 Task: Save favorite listings for townhouses in Austin, Texas, with a minimum of 3 bedrooms
Action: Mouse moved to (291, 180)
Screenshot: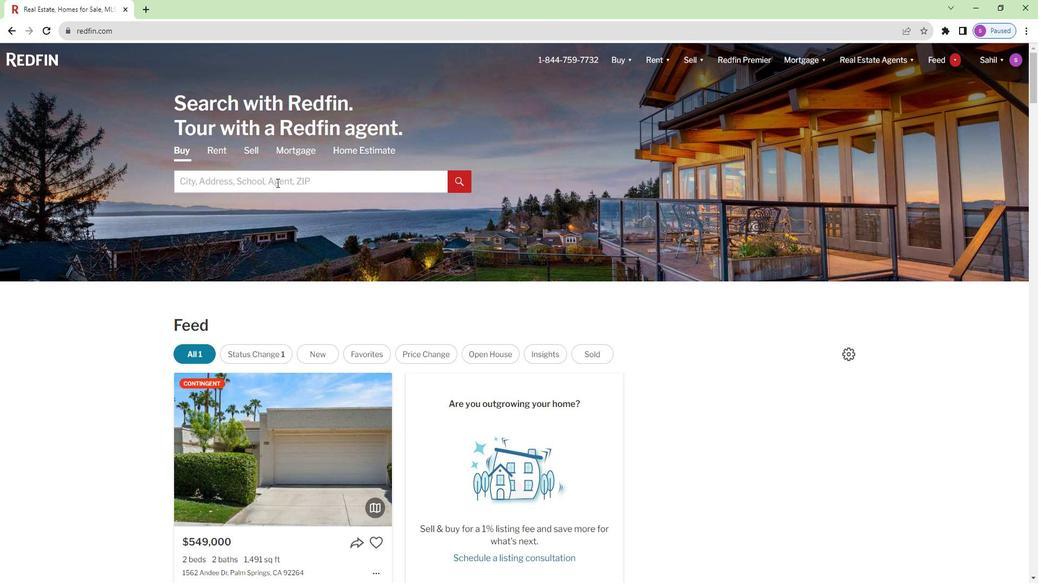 
Action: Mouse pressed left at (291, 180)
Screenshot: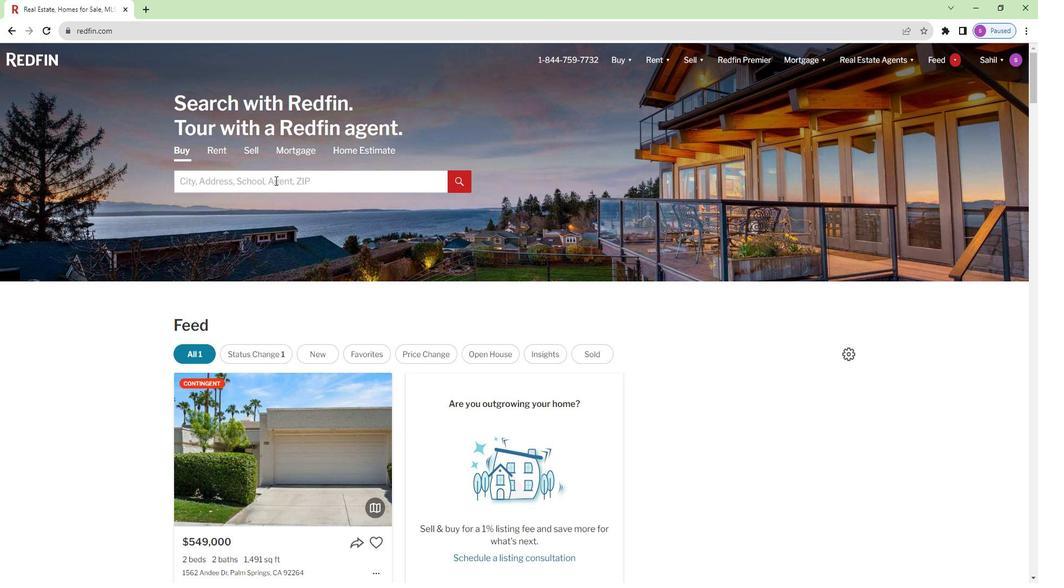 
Action: Key pressed <Key.shift>Austin,<Key.space><Key.shift>Texas<Key.enter>
Screenshot: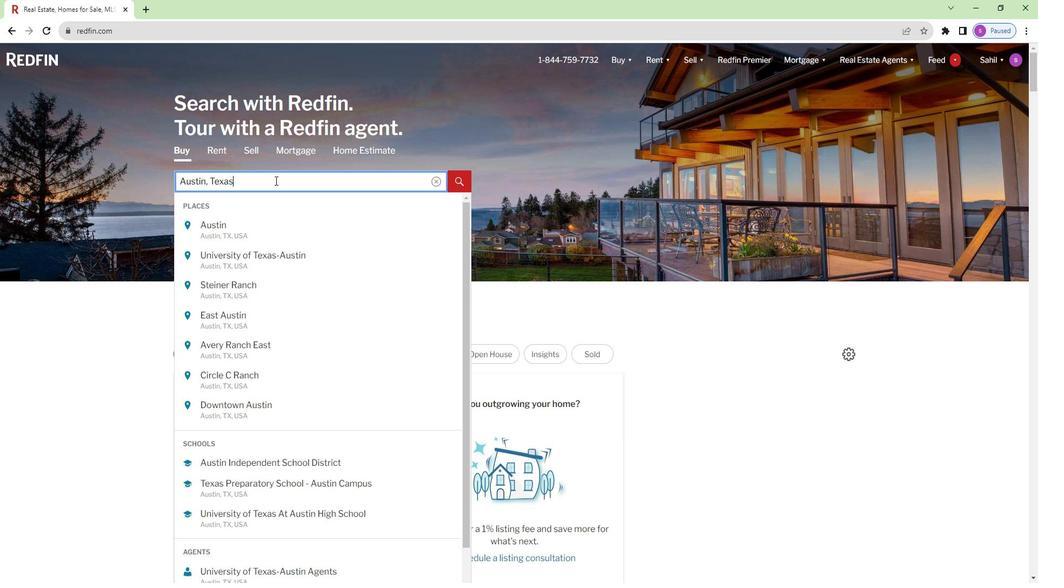 
Action: Mouse moved to (901, 143)
Screenshot: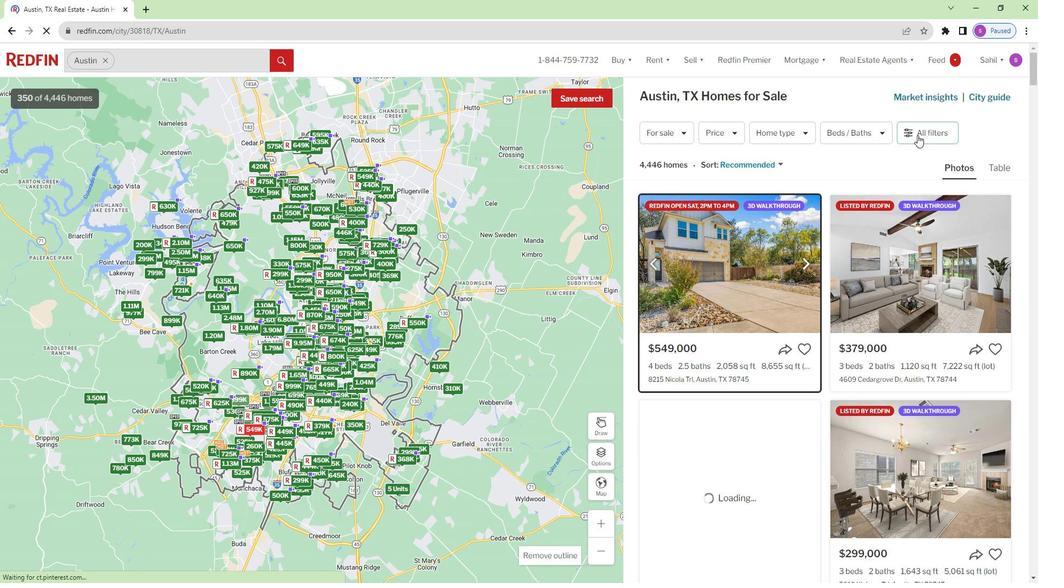 
Action: Mouse pressed left at (901, 143)
Screenshot: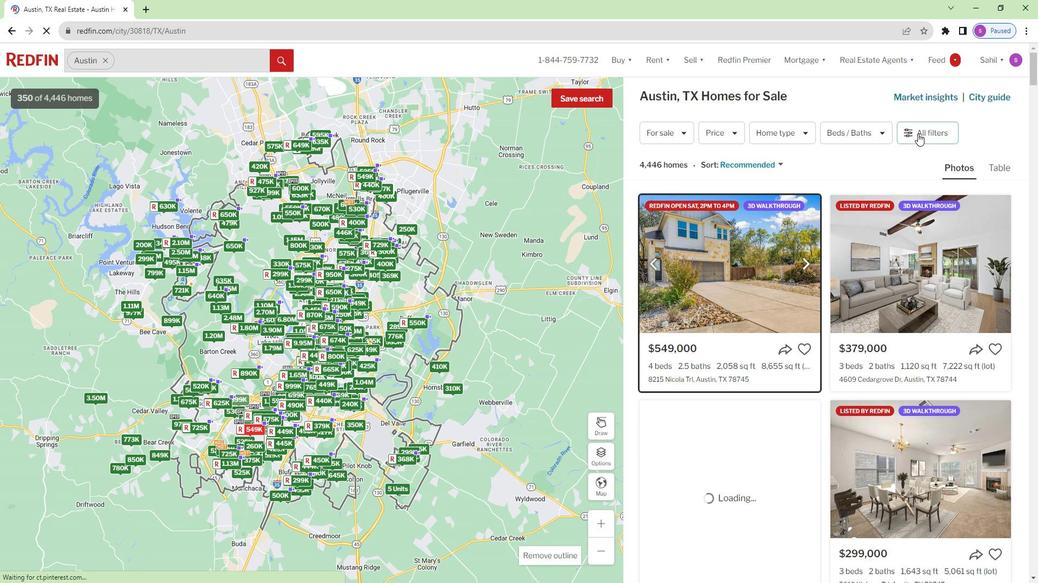 
Action: Mouse moved to (906, 145)
Screenshot: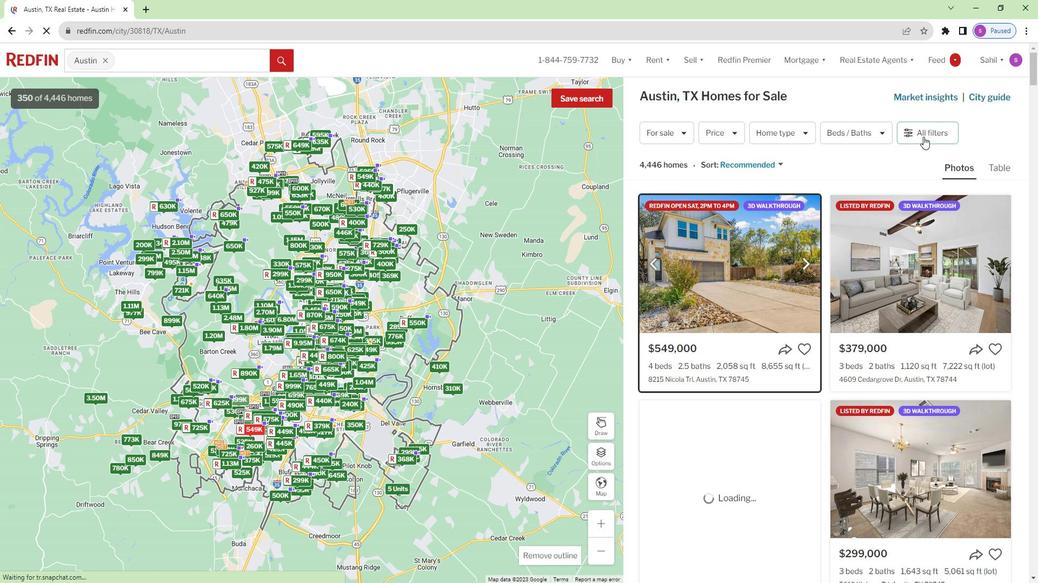 
Action: Mouse pressed left at (906, 145)
Screenshot: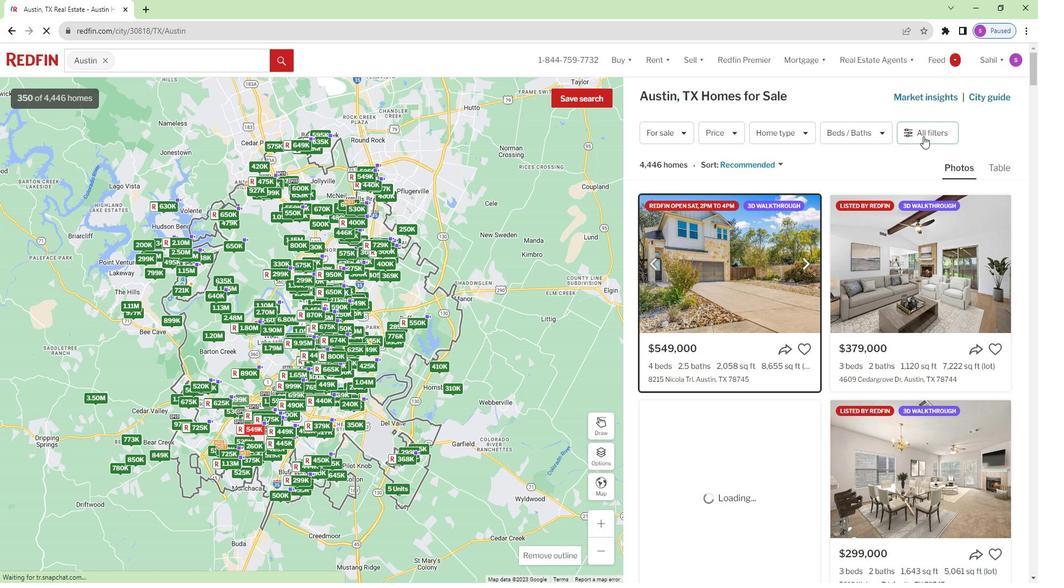 
Action: Mouse moved to (909, 142)
Screenshot: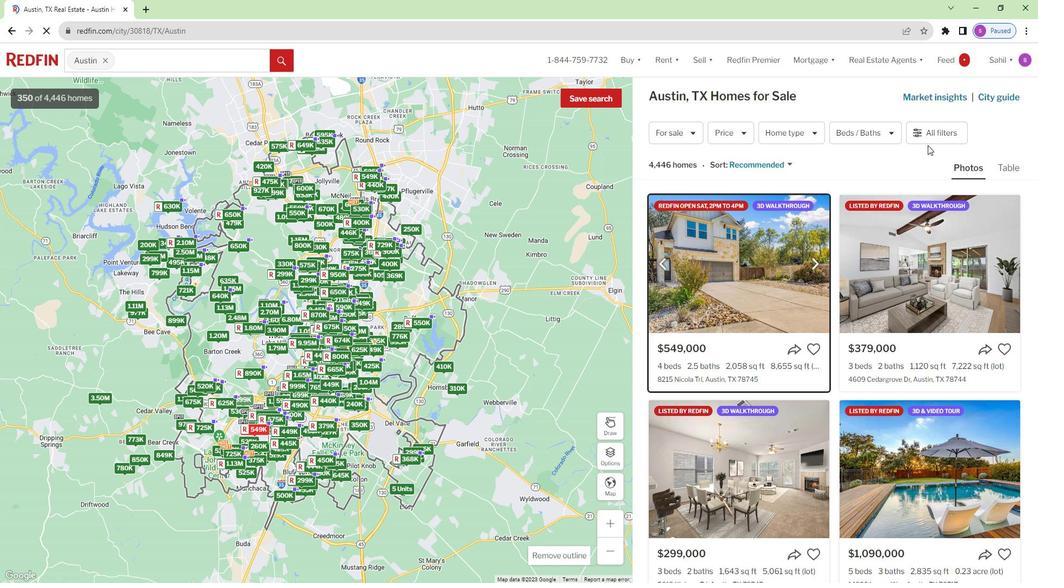 
Action: Mouse pressed left at (909, 142)
Screenshot: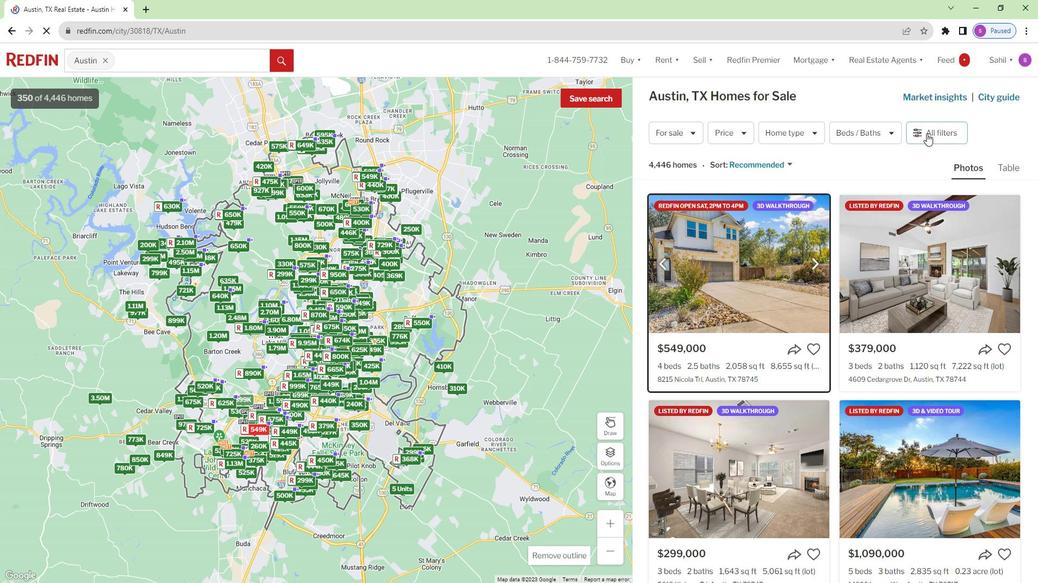 
Action: Mouse moved to (814, 247)
Screenshot: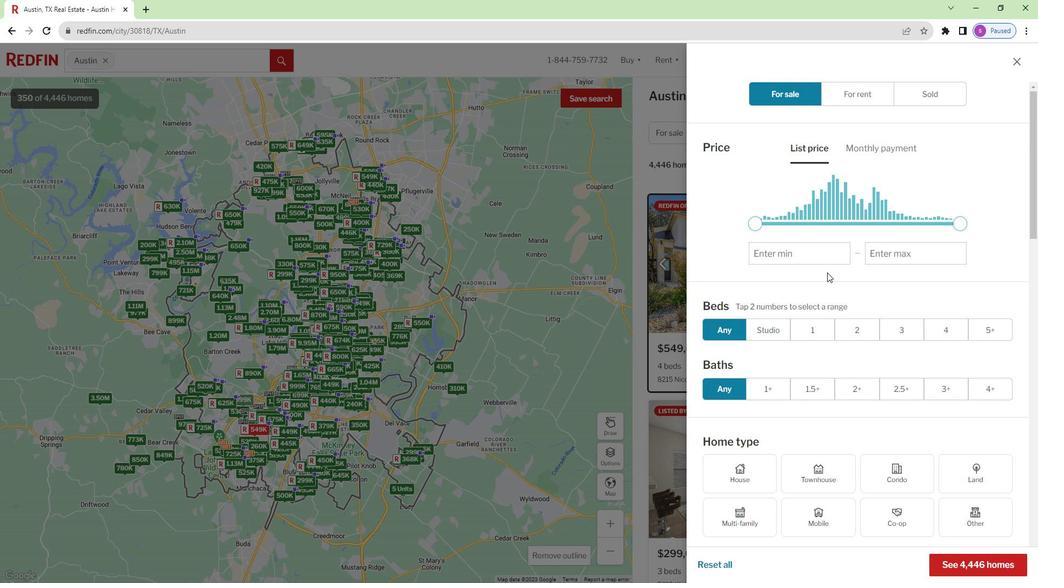 
Action: Mouse scrolled (814, 247) with delta (0, 0)
Screenshot: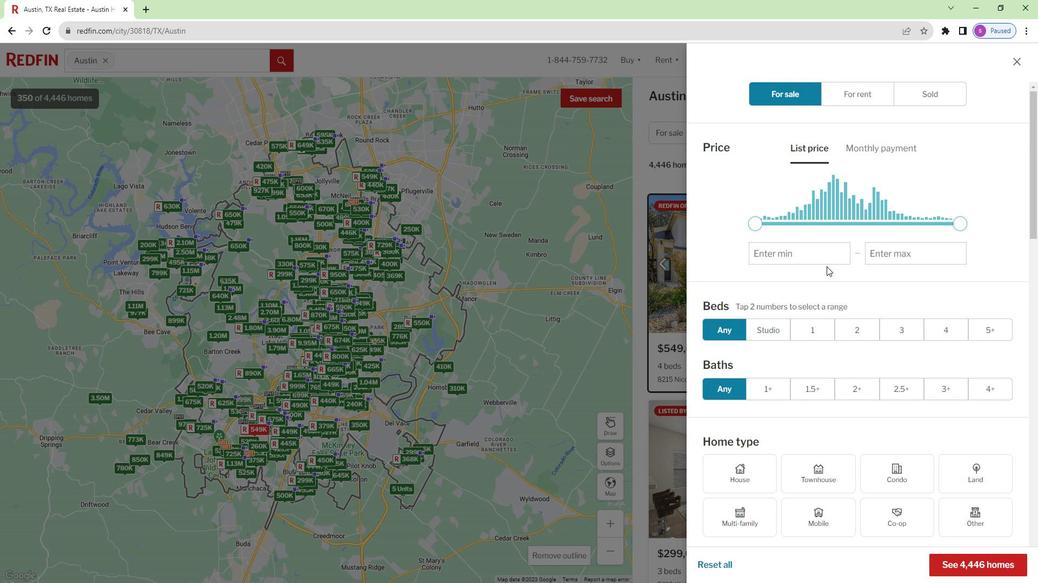 
Action: Mouse moved to (814, 244)
Screenshot: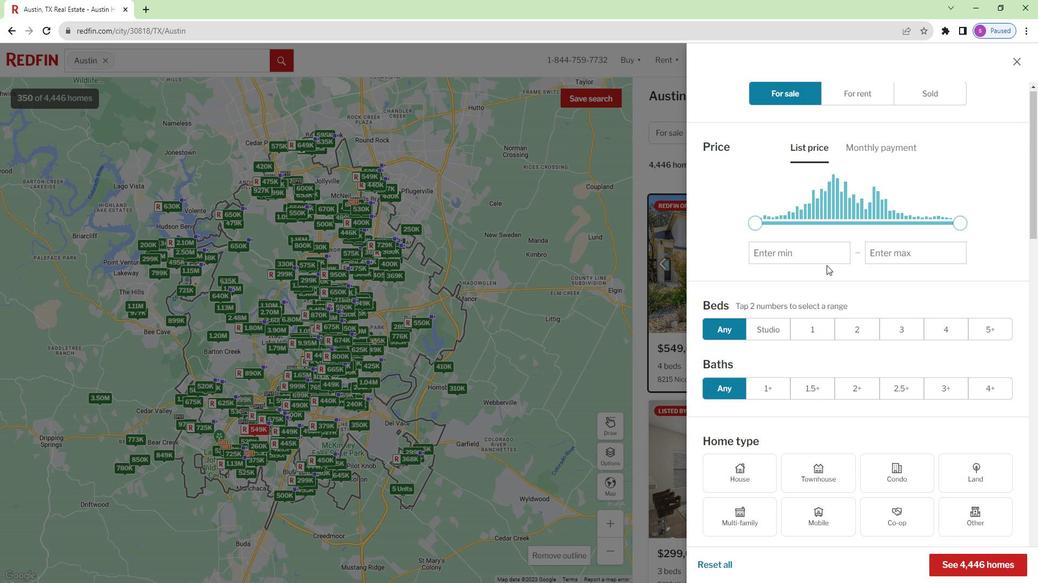 
Action: Mouse scrolled (814, 243) with delta (0, 0)
Screenshot: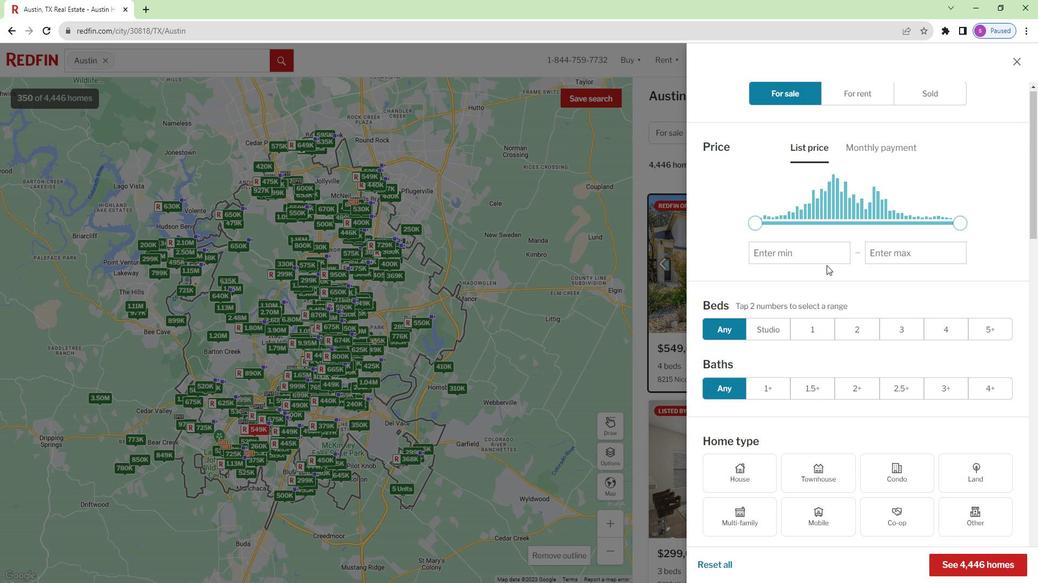 
Action: Mouse moved to (890, 211)
Screenshot: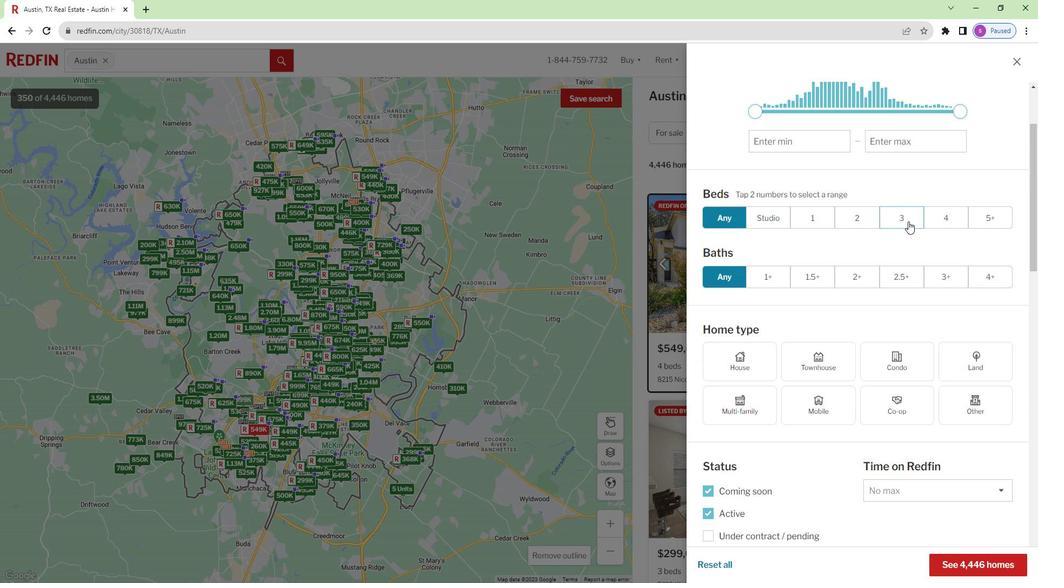 
Action: Mouse pressed left at (890, 211)
Screenshot: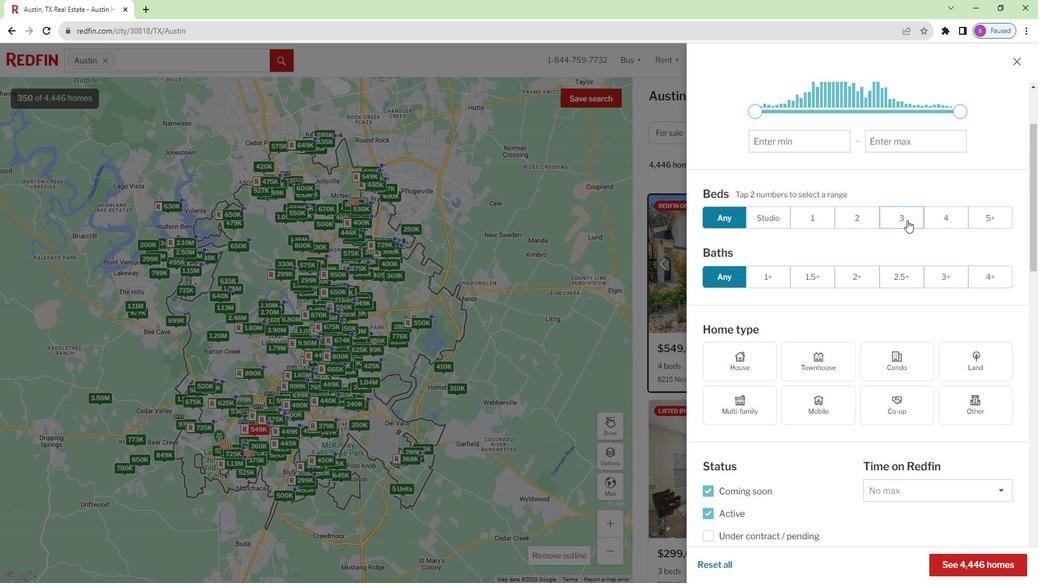 
Action: Mouse moved to (888, 209)
Screenshot: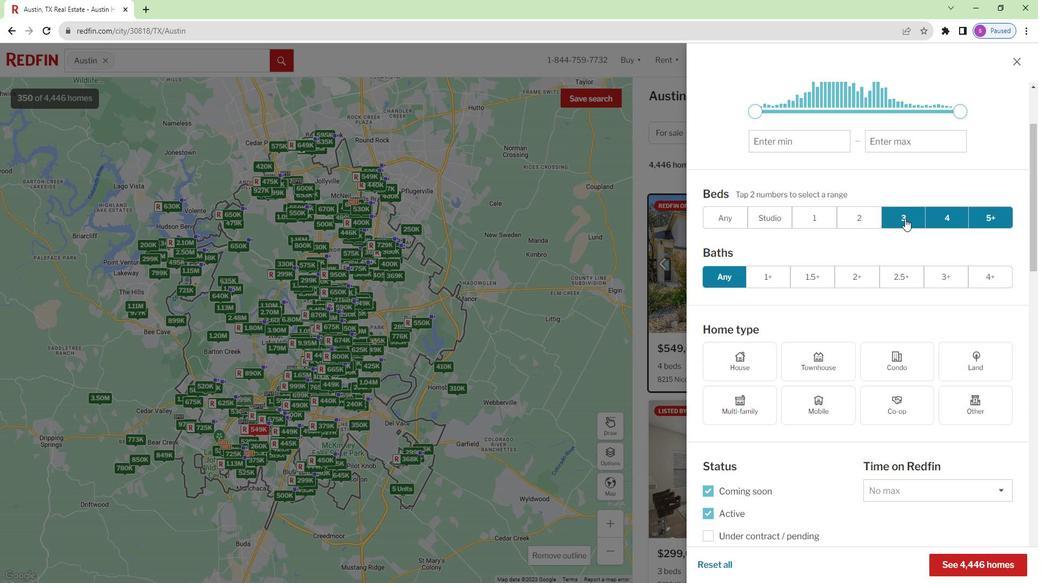
Action: Mouse pressed left at (888, 209)
Screenshot: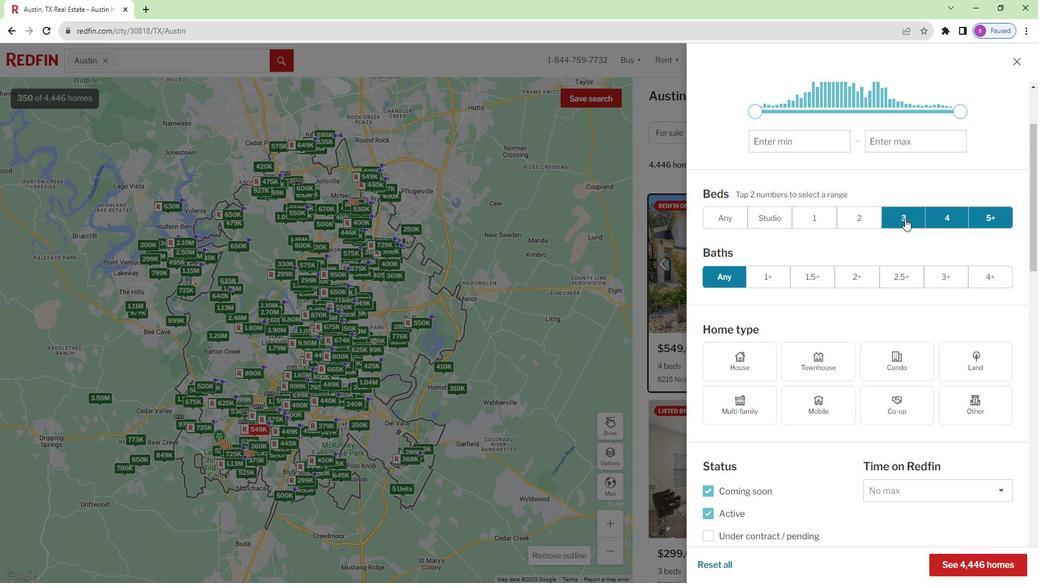 
Action: Mouse moved to (841, 276)
Screenshot: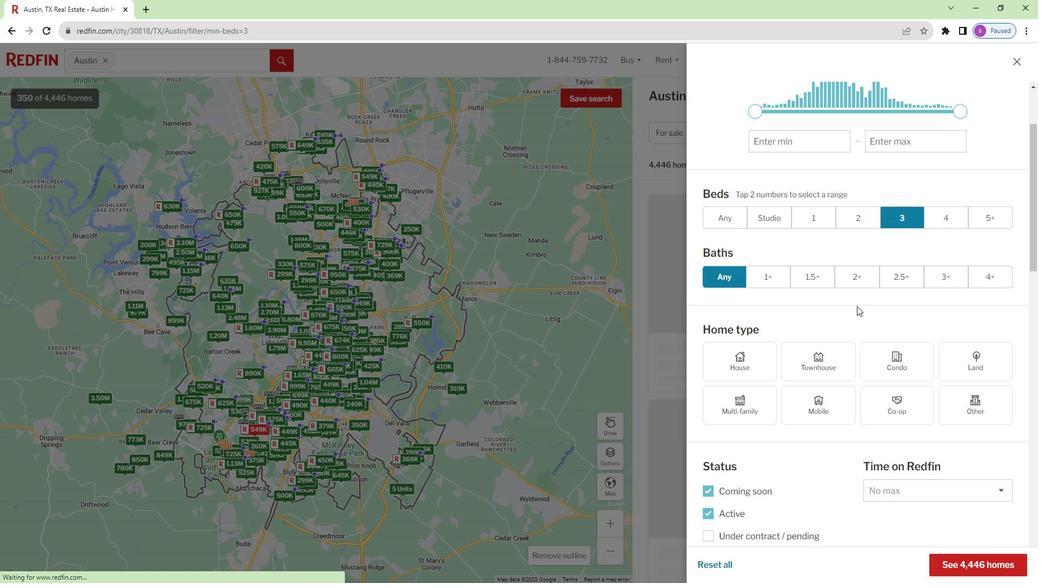 
Action: Mouse scrolled (841, 275) with delta (0, 0)
Screenshot: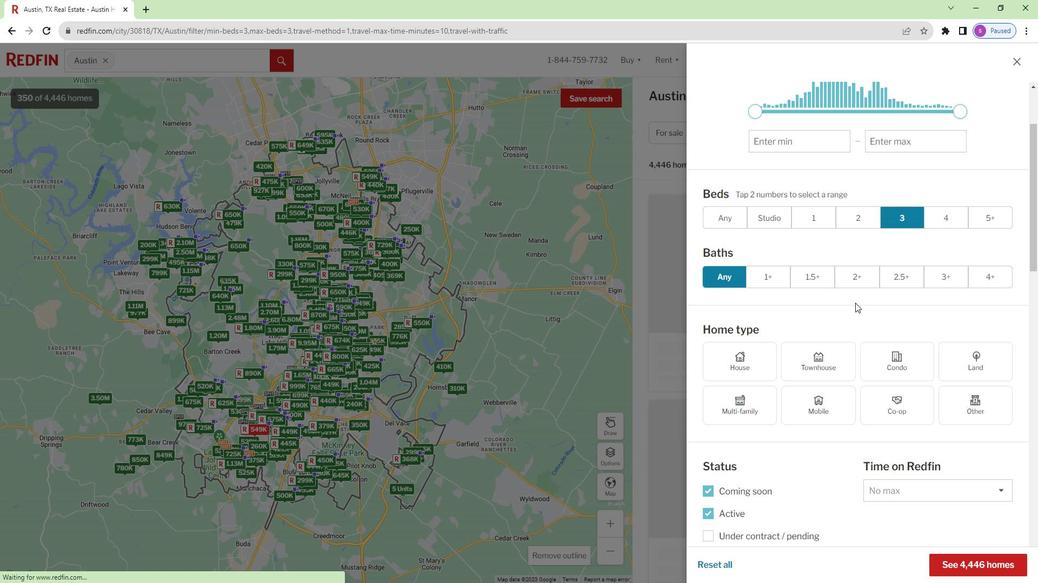
Action: Mouse moved to (808, 278)
Screenshot: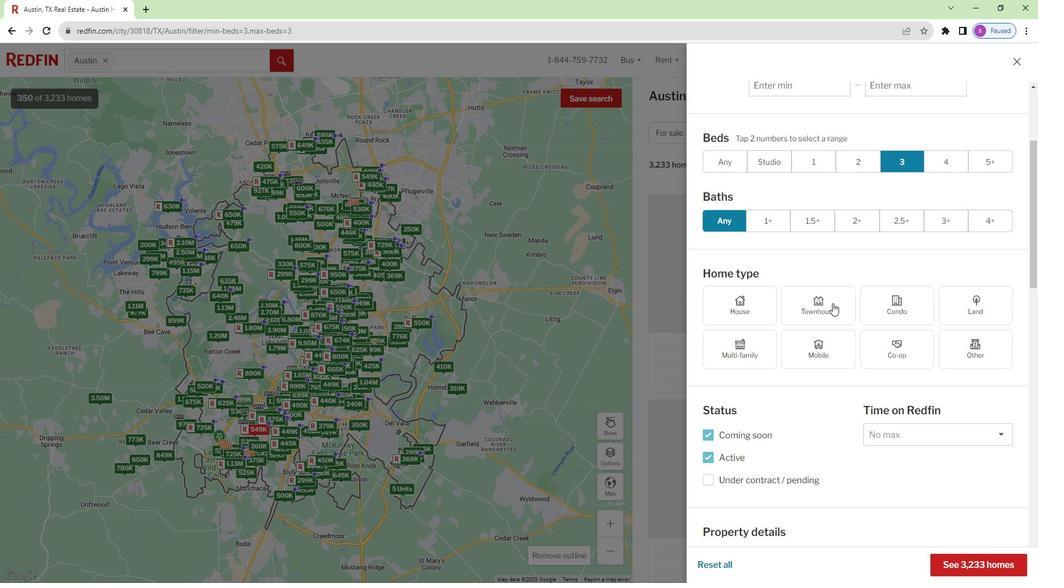 
Action: Mouse pressed left at (808, 278)
Screenshot: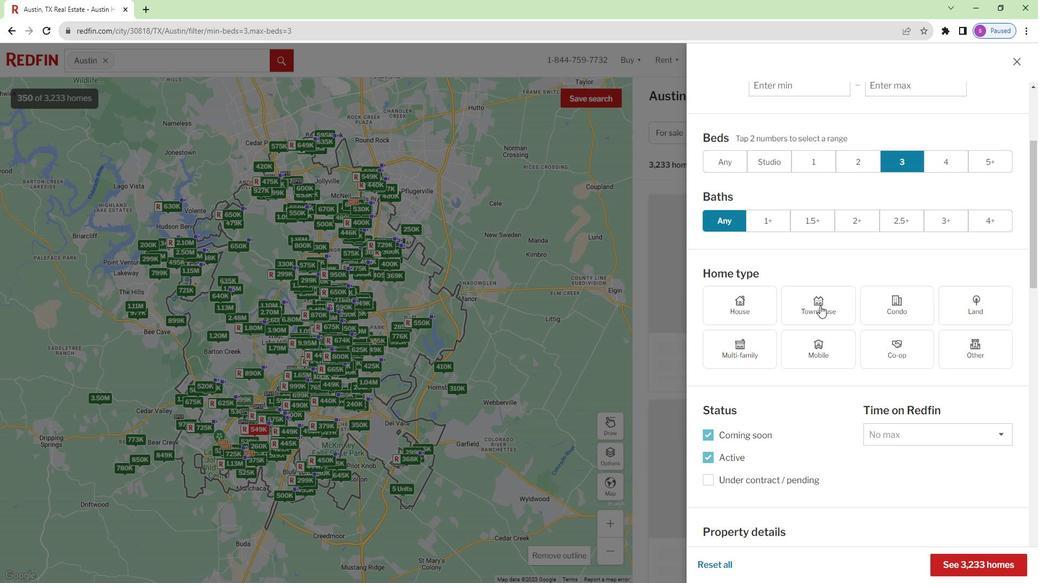
Action: Mouse moved to (872, 288)
Screenshot: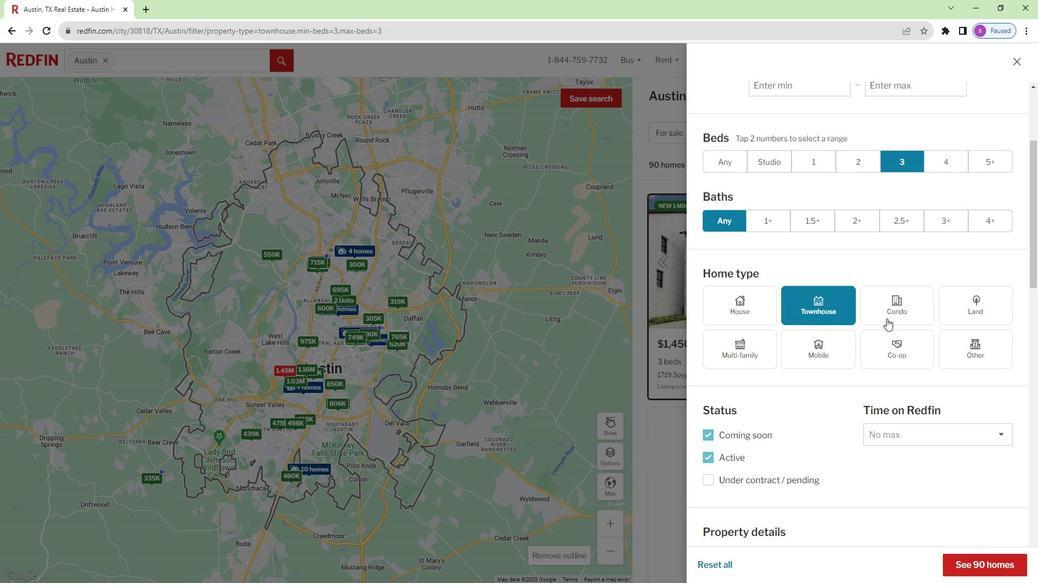 
Action: Mouse scrolled (872, 288) with delta (0, 0)
Screenshot: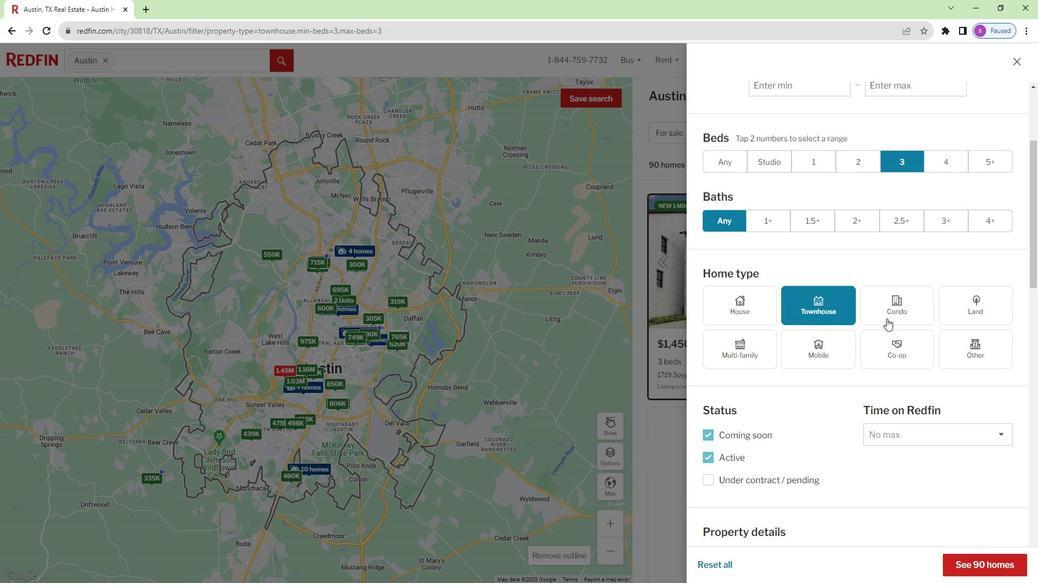 
Action: Mouse moved to (872, 229)
Screenshot: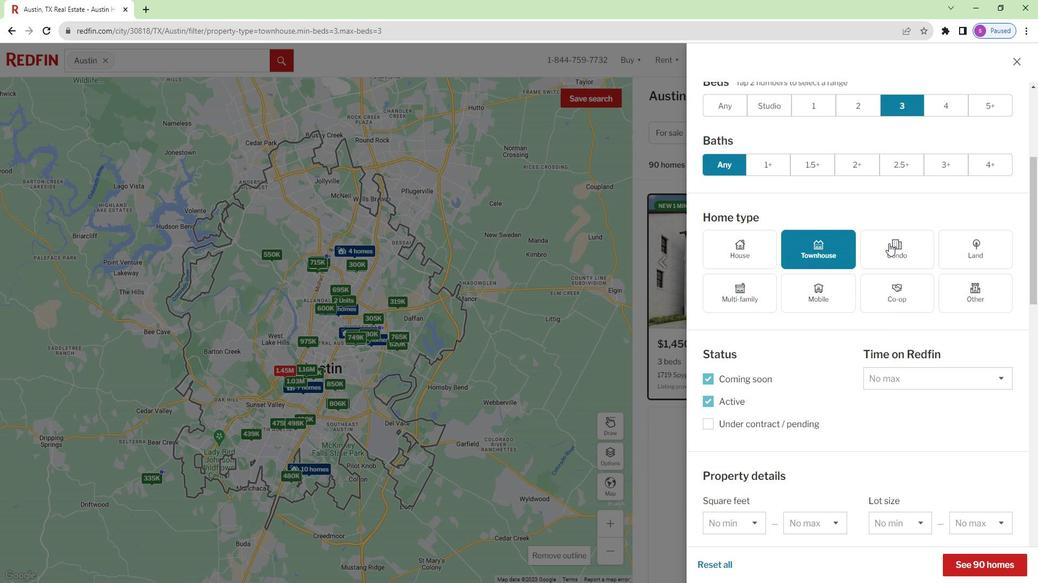 
Action: Mouse scrolled (872, 229) with delta (0, 0)
Screenshot: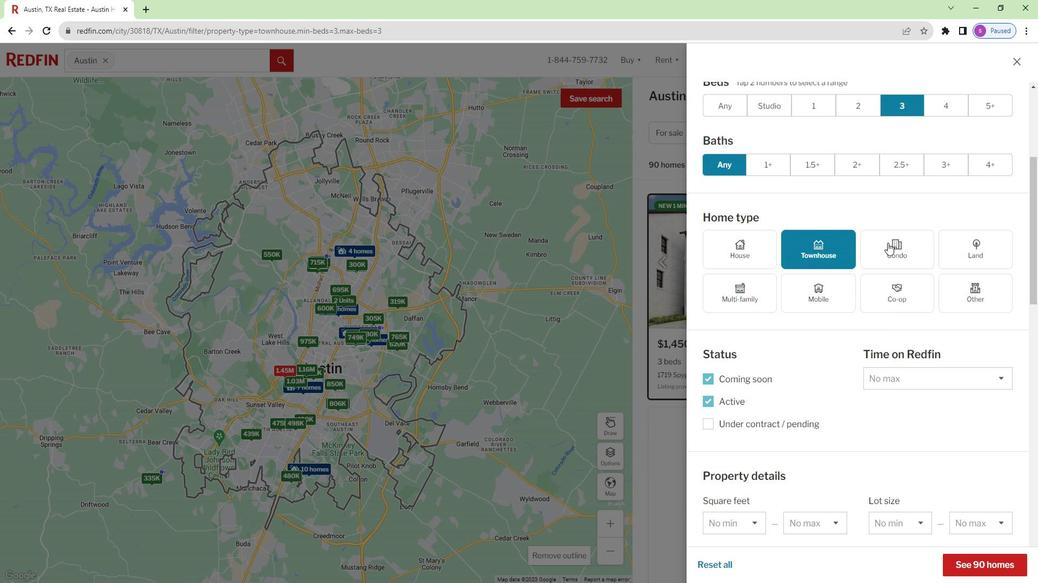 
Action: Mouse moved to (872, 230)
Screenshot: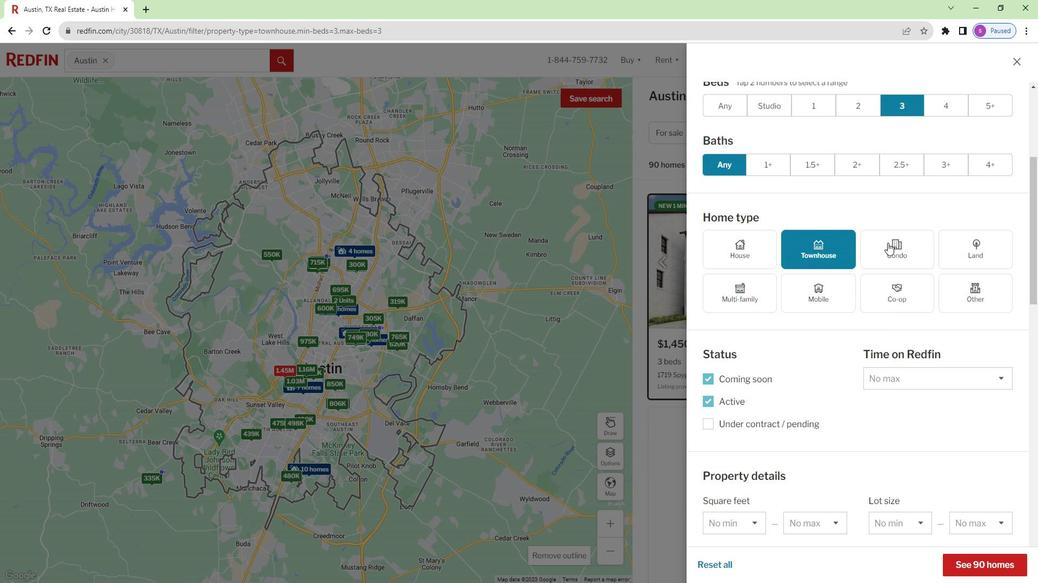 
Action: Mouse scrolled (872, 231) with delta (0, 0)
Screenshot: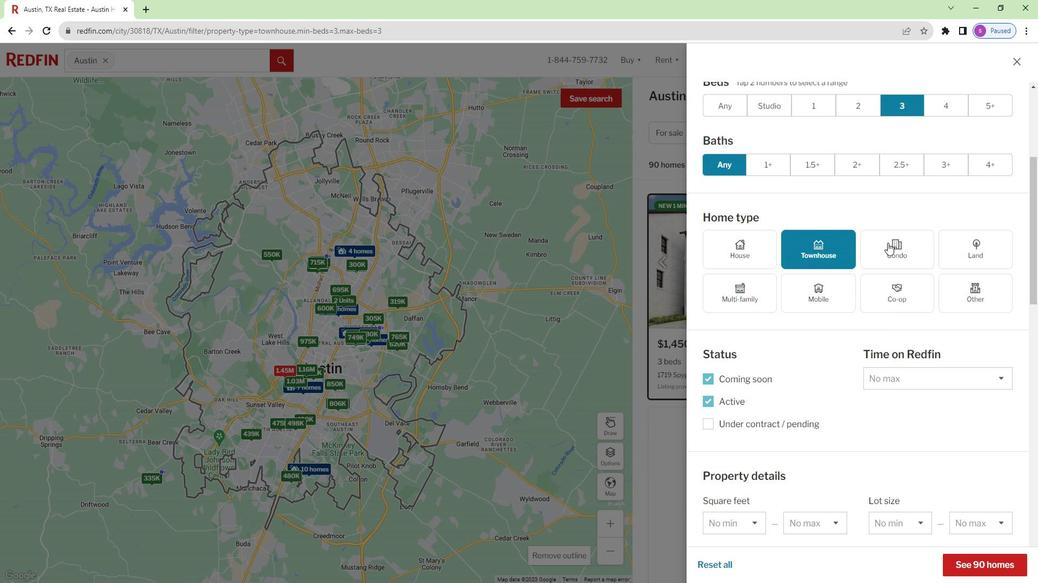 
Action: Mouse moved to (873, 290)
Screenshot: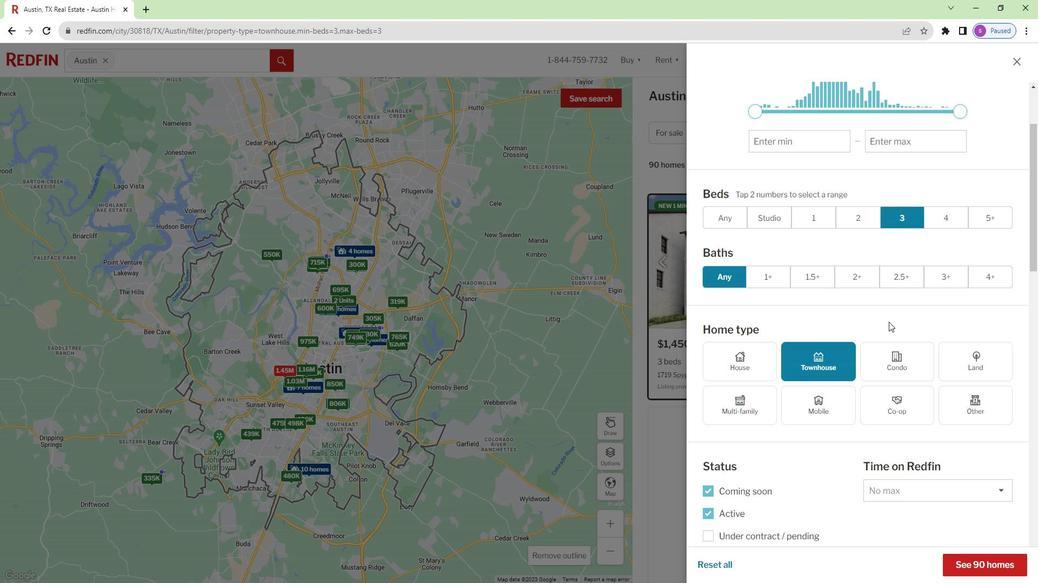 
Action: Mouse scrolled (873, 290) with delta (0, 0)
Screenshot: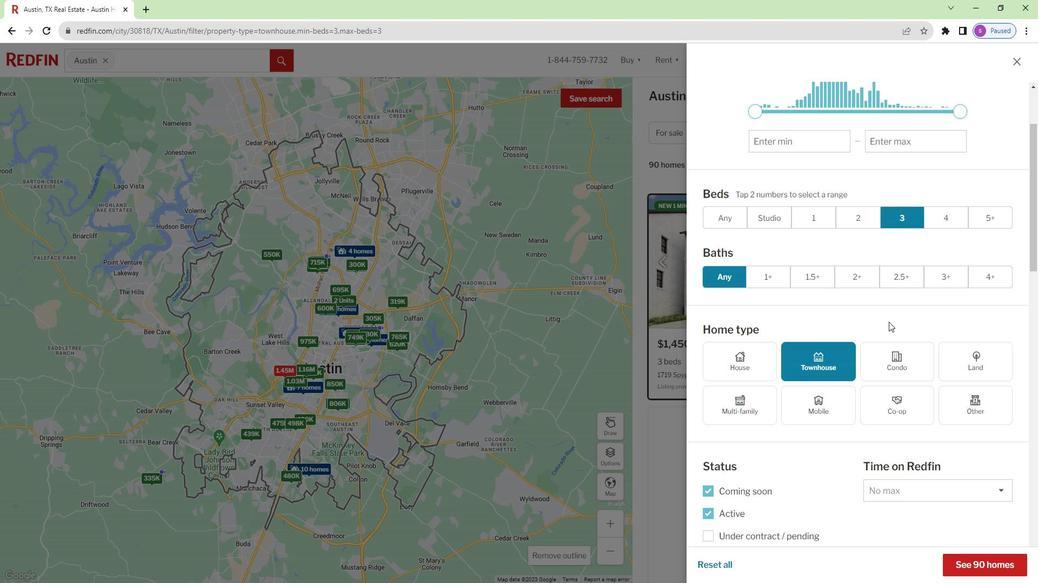 
Action: Mouse moved to (874, 280)
Screenshot: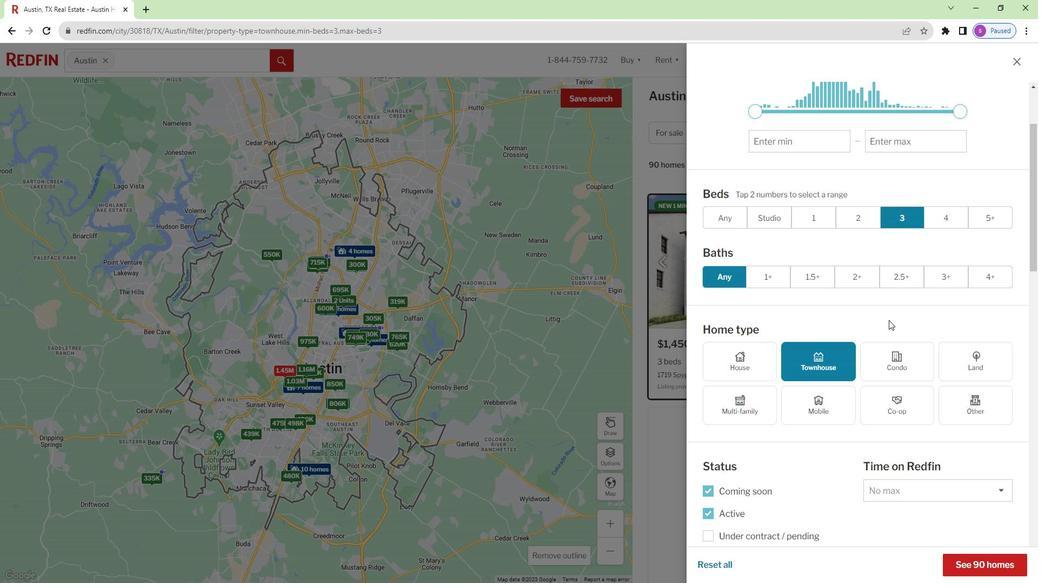 
Action: Mouse scrolled (874, 279) with delta (0, 0)
Screenshot: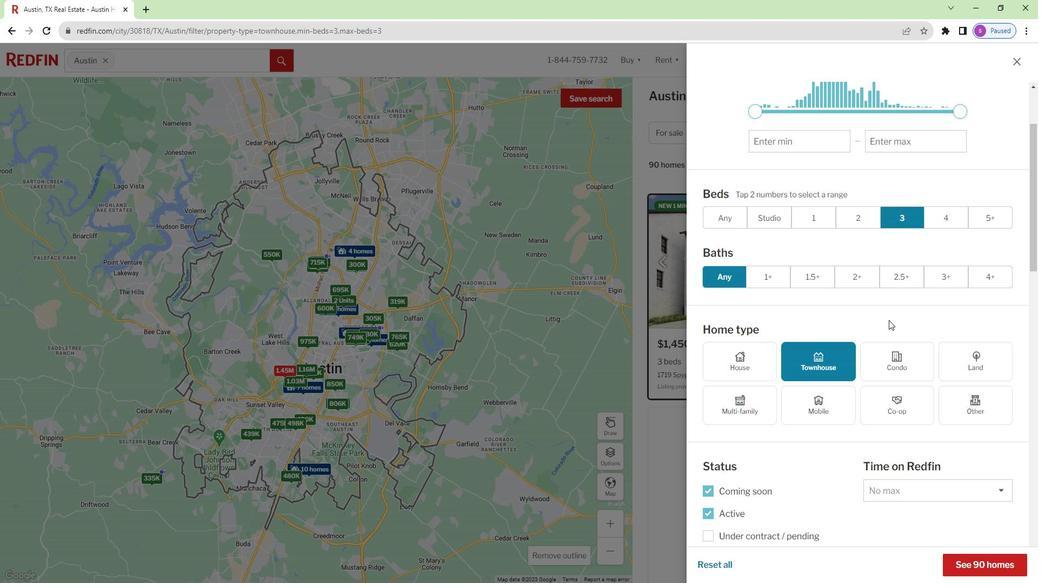 
Action: Mouse moved to (968, 479)
Screenshot: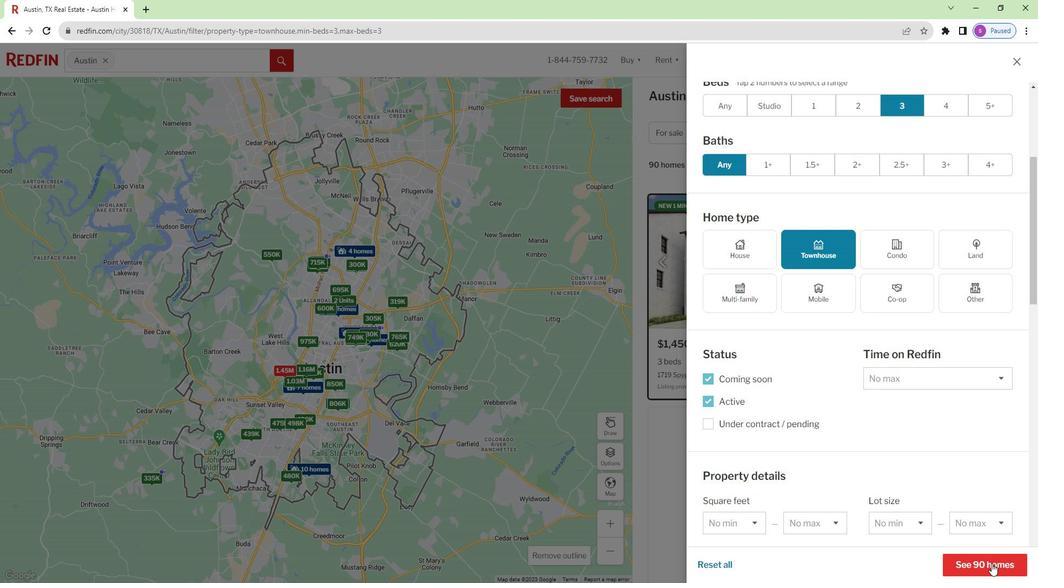 
Action: Mouse pressed left at (968, 479)
Screenshot: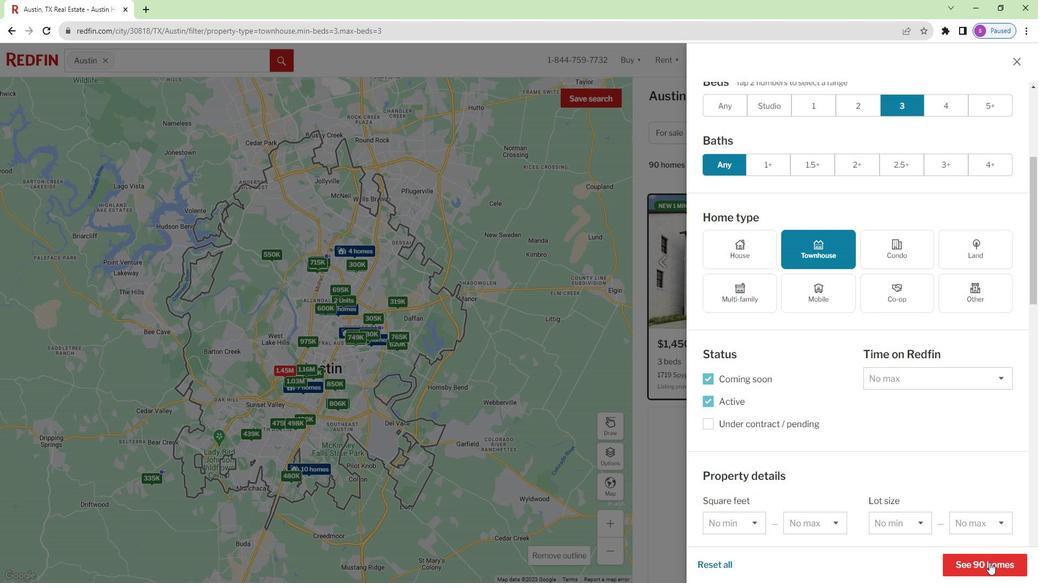 
Action: Mouse moved to (732, 264)
Screenshot: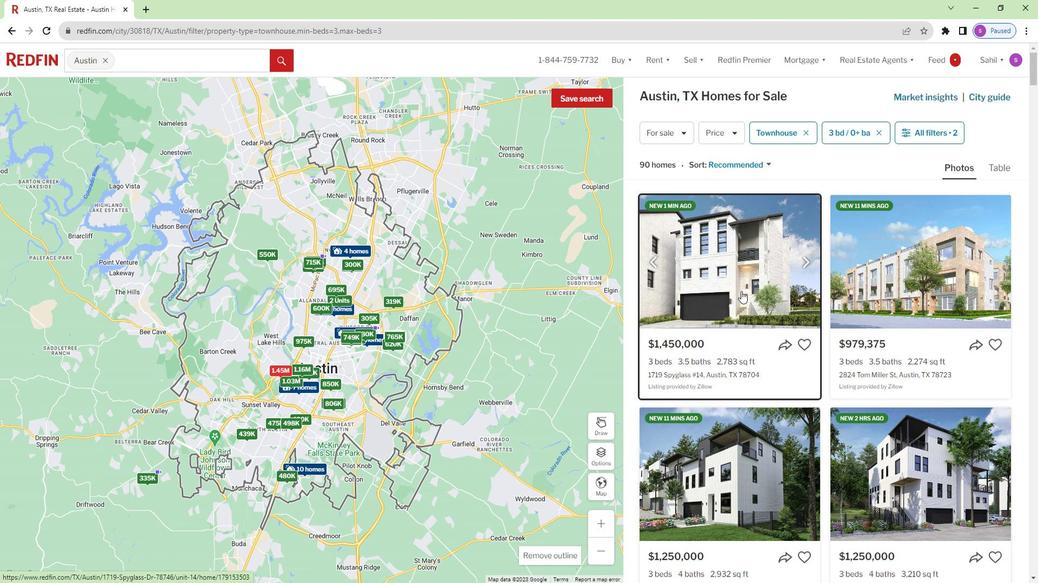 
Action: Mouse pressed left at (732, 264)
Screenshot: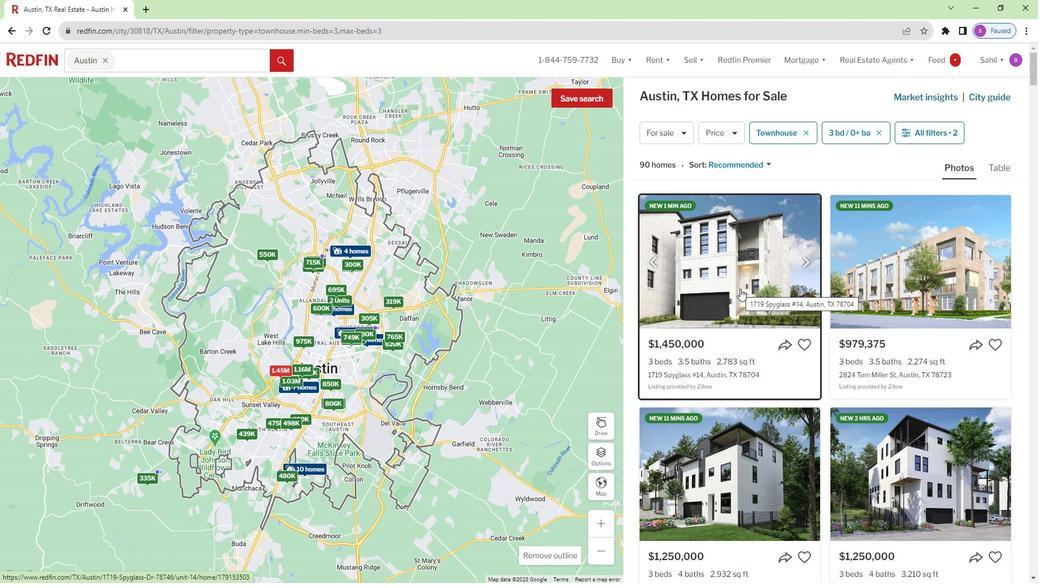 
Action: Mouse moved to (751, 320)
Screenshot: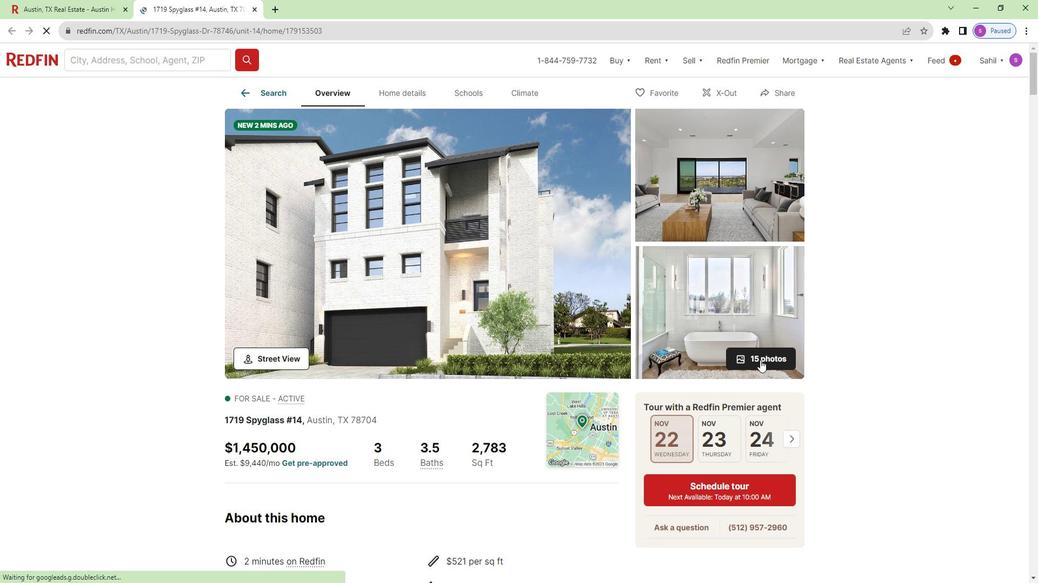 
Action: Mouse pressed left at (751, 320)
Screenshot: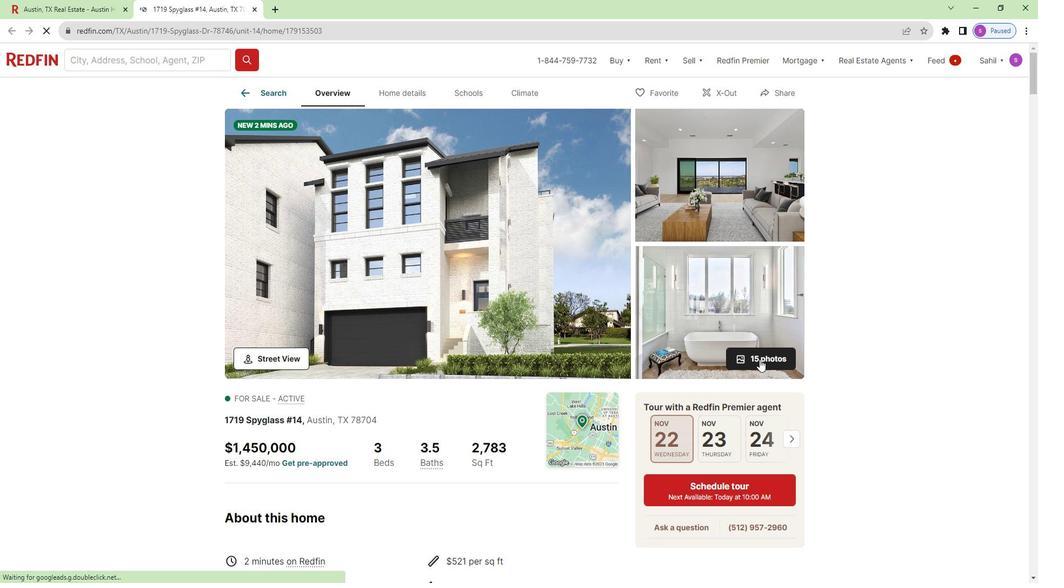
Action: Mouse moved to (191, 246)
Screenshot: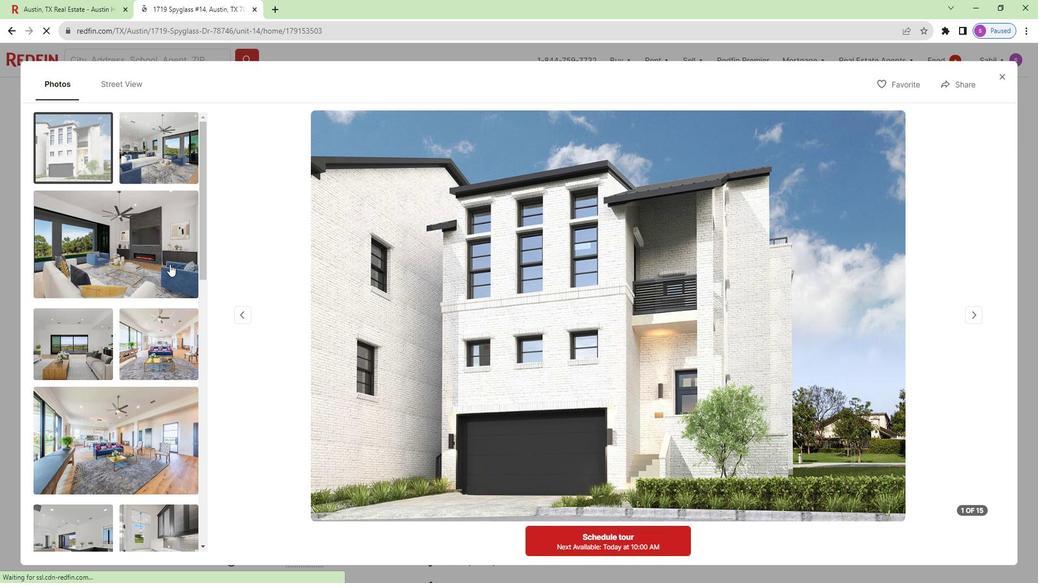 
Action: Mouse scrolled (191, 245) with delta (0, 0)
Screenshot: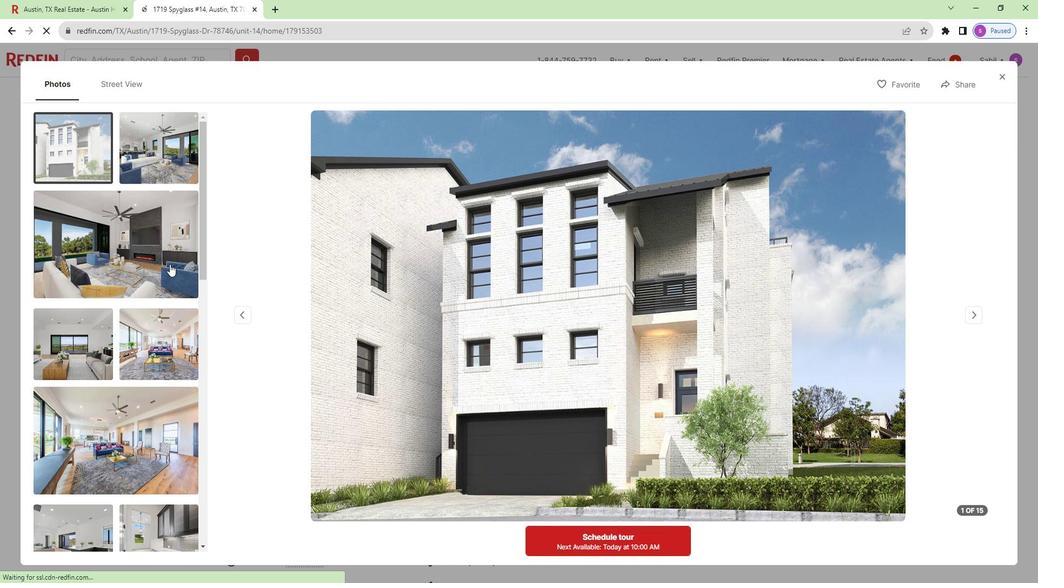 
Action: Mouse moved to (191, 248)
Screenshot: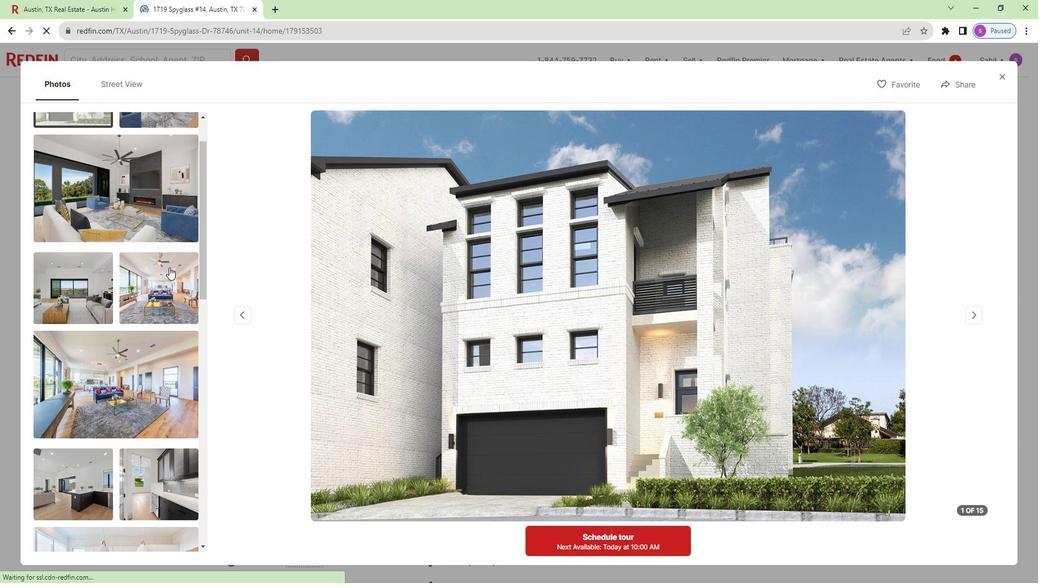 
Action: Mouse scrolled (191, 248) with delta (0, 0)
Screenshot: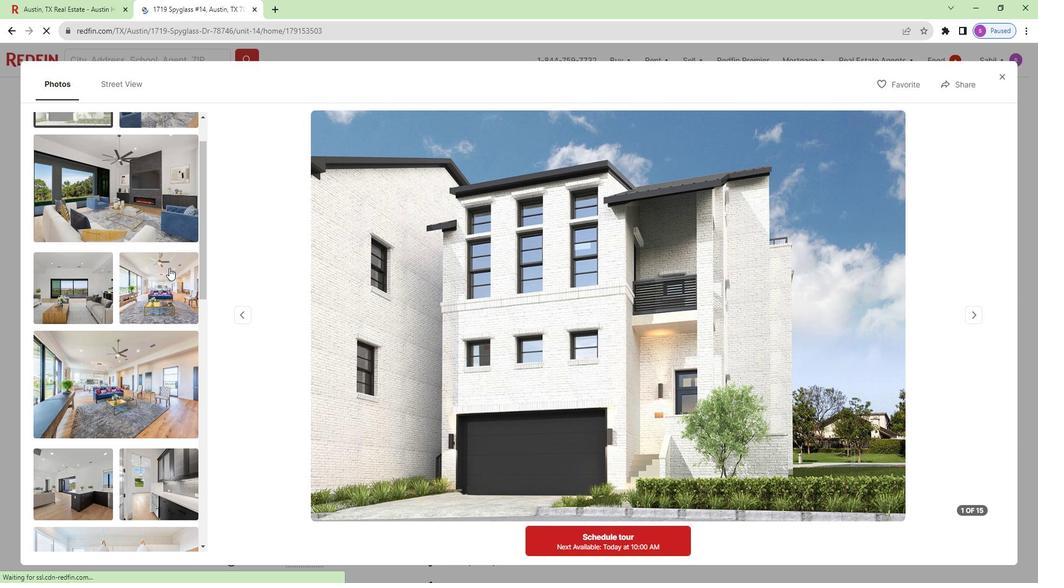
Action: Mouse scrolled (191, 248) with delta (0, 0)
Screenshot: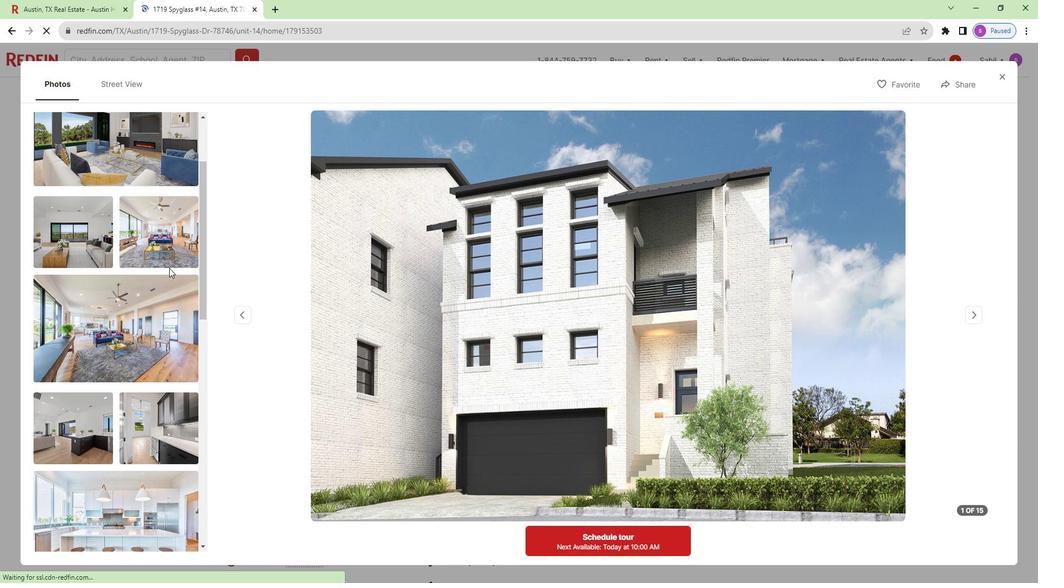 
Action: Mouse scrolled (191, 248) with delta (0, 0)
Screenshot: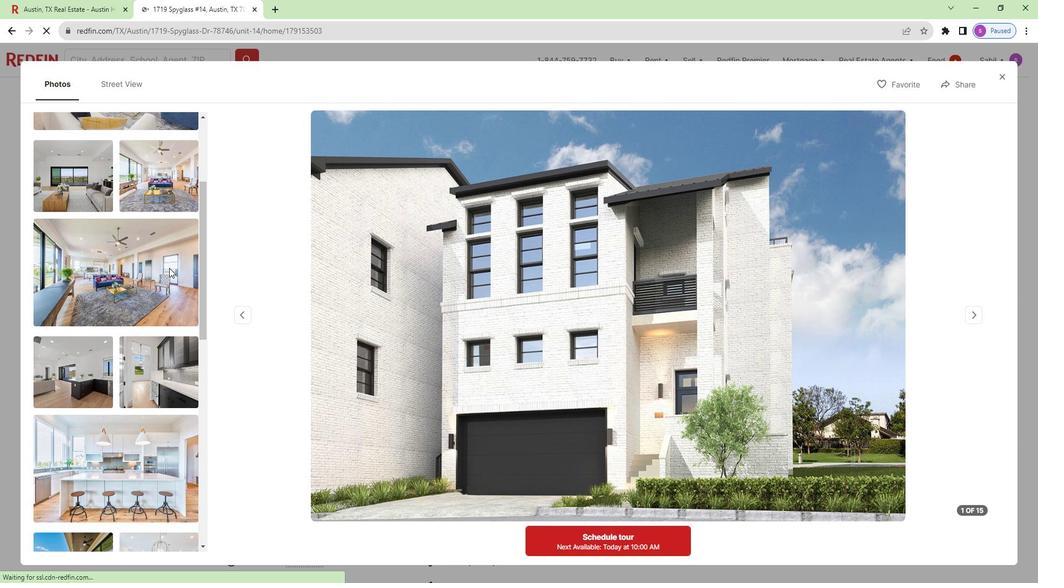 
Action: Mouse scrolled (191, 248) with delta (0, 0)
Screenshot: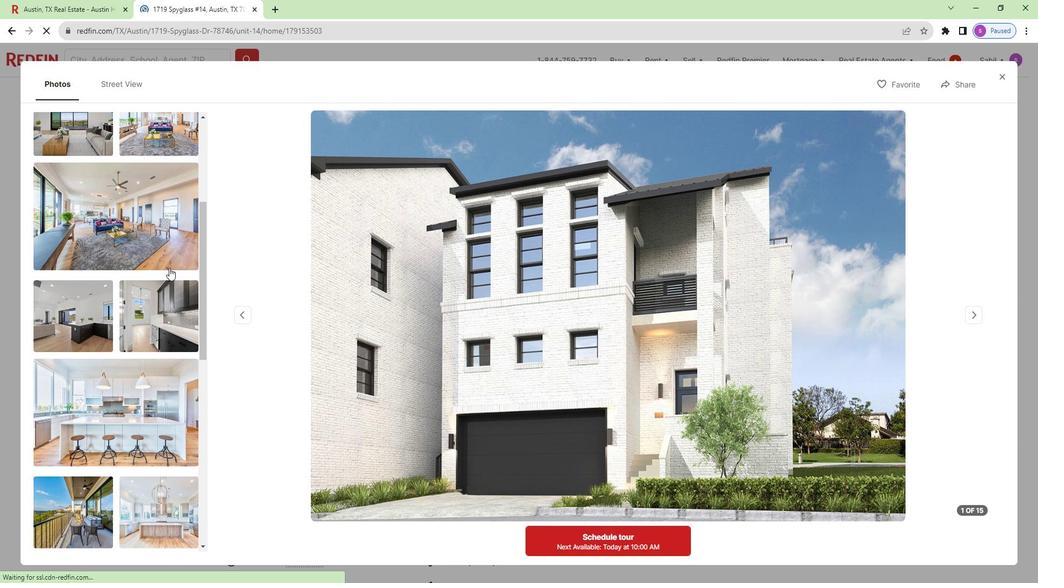 
Action: Mouse scrolled (191, 248) with delta (0, 0)
Screenshot: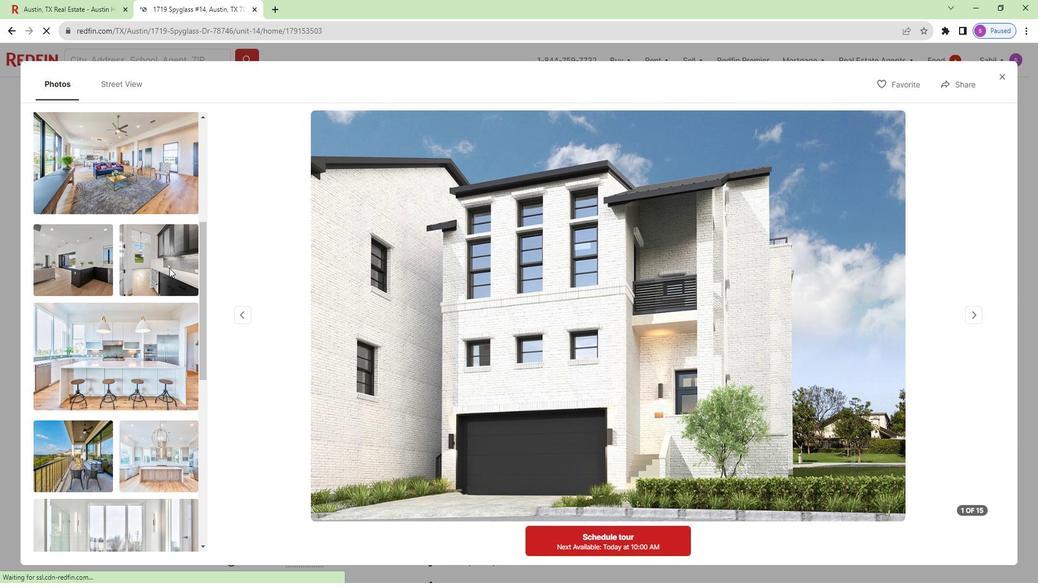
Action: Mouse scrolled (191, 248) with delta (0, 0)
Screenshot: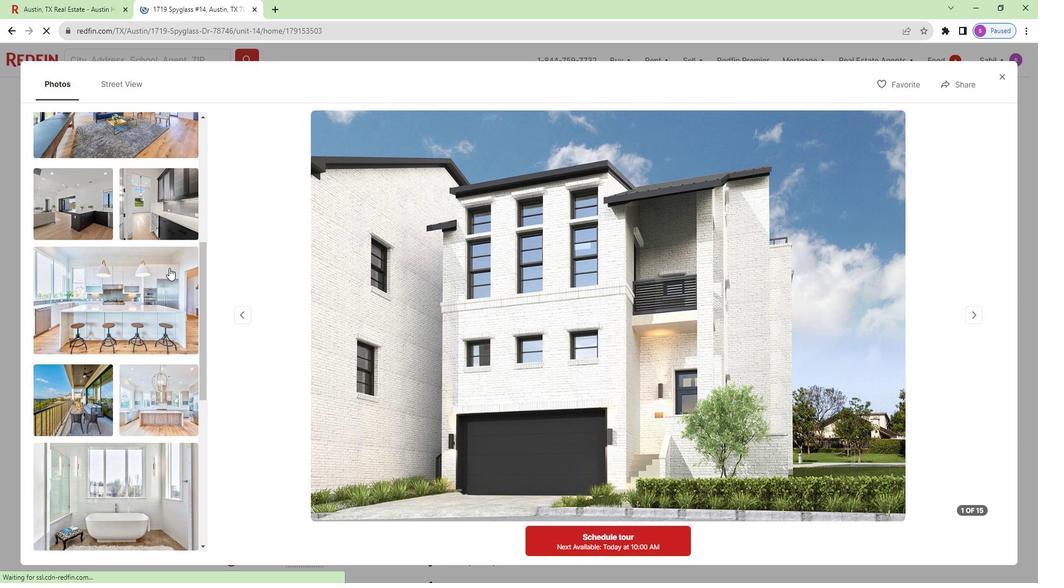 
Action: Mouse moved to (181, 248)
Screenshot: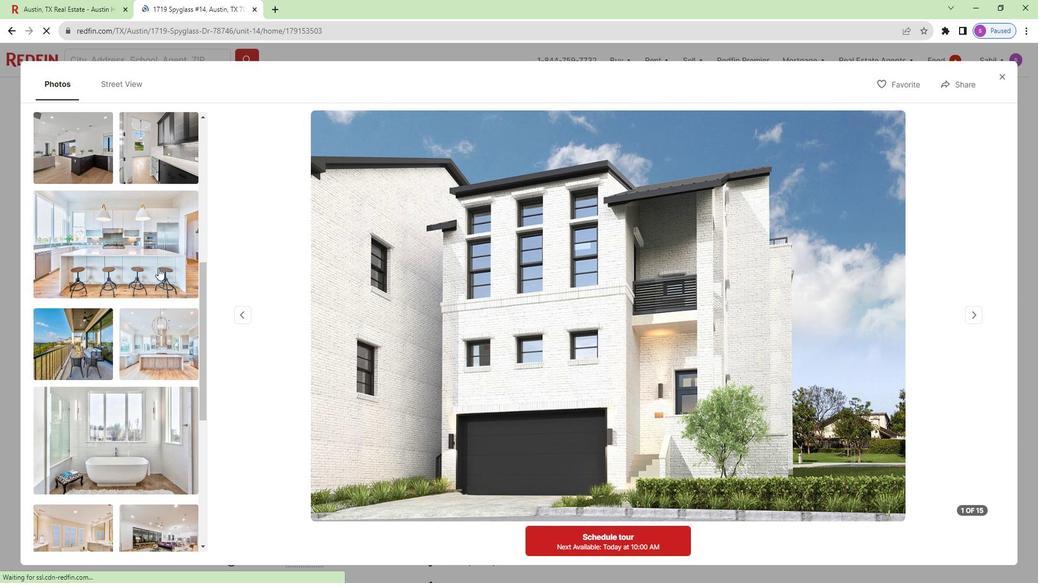 
Action: Mouse scrolled (181, 248) with delta (0, 0)
Screenshot: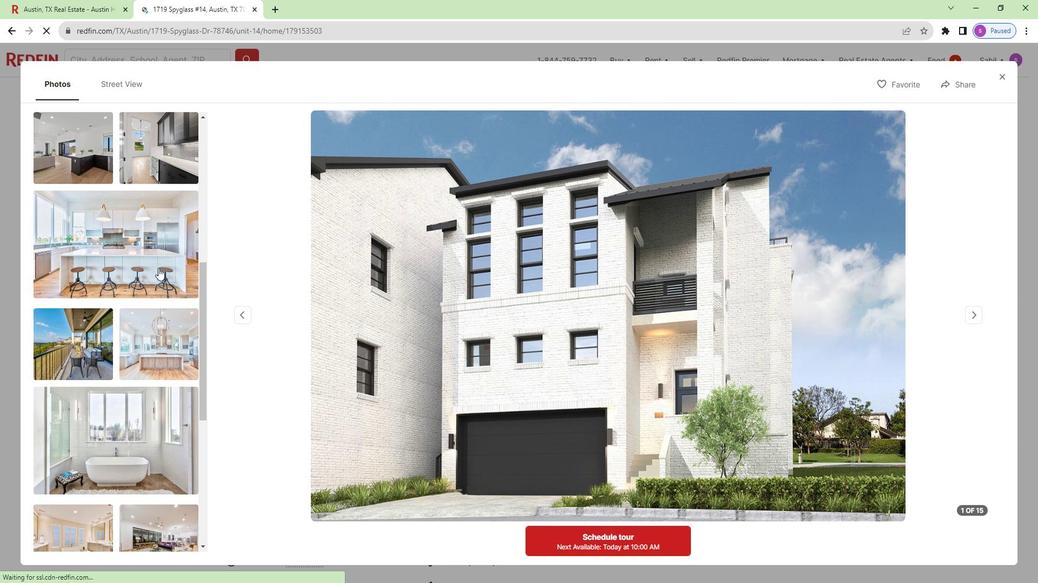 
Action: Mouse scrolled (181, 248) with delta (0, 0)
Screenshot: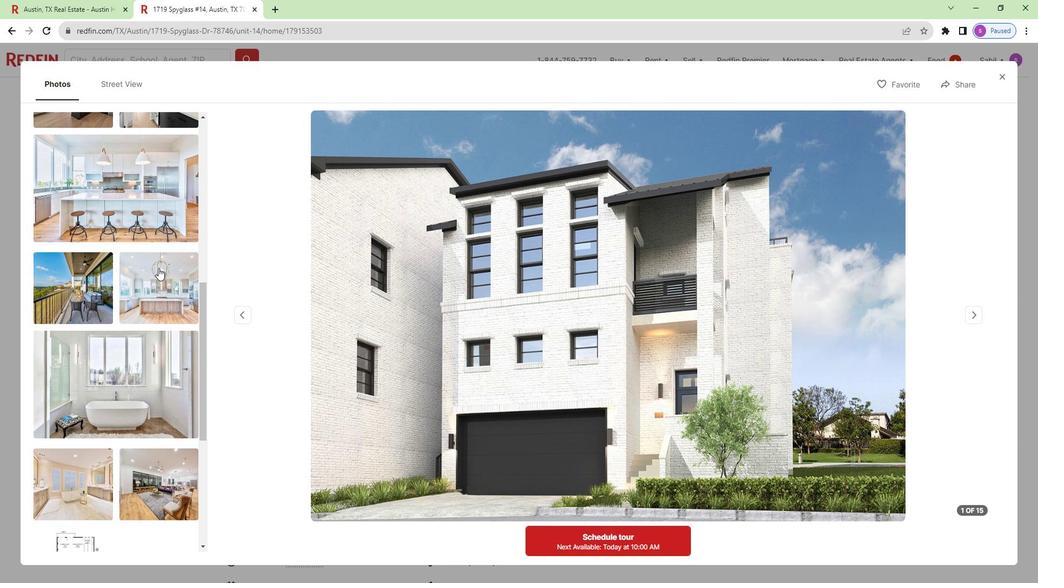 
Action: Mouse scrolled (181, 248) with delta (0, 0)
Screenshot: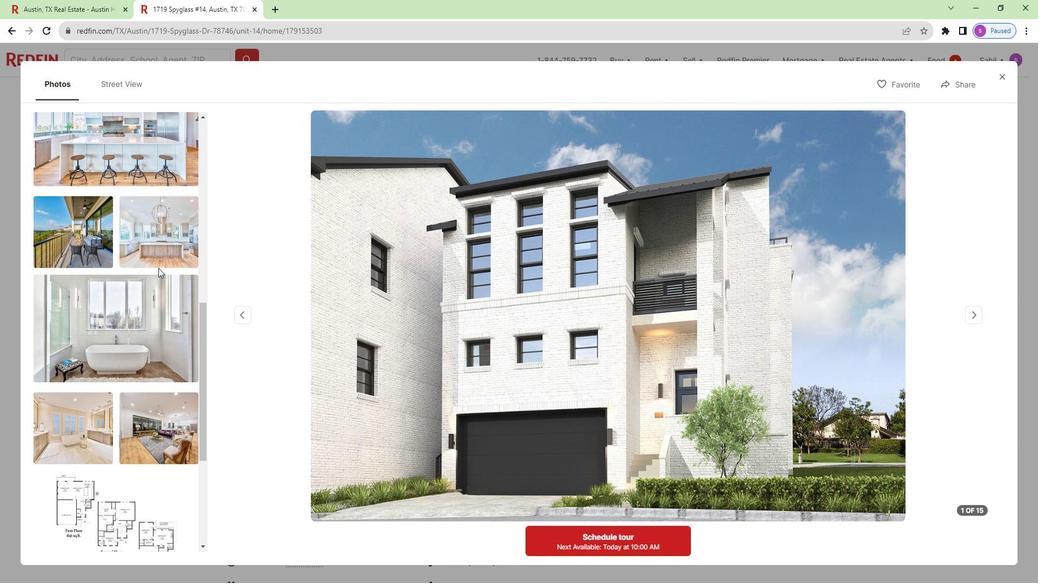 
Action: Mouse scrolled (181, 248) with delta (0, 0)
Screenshot: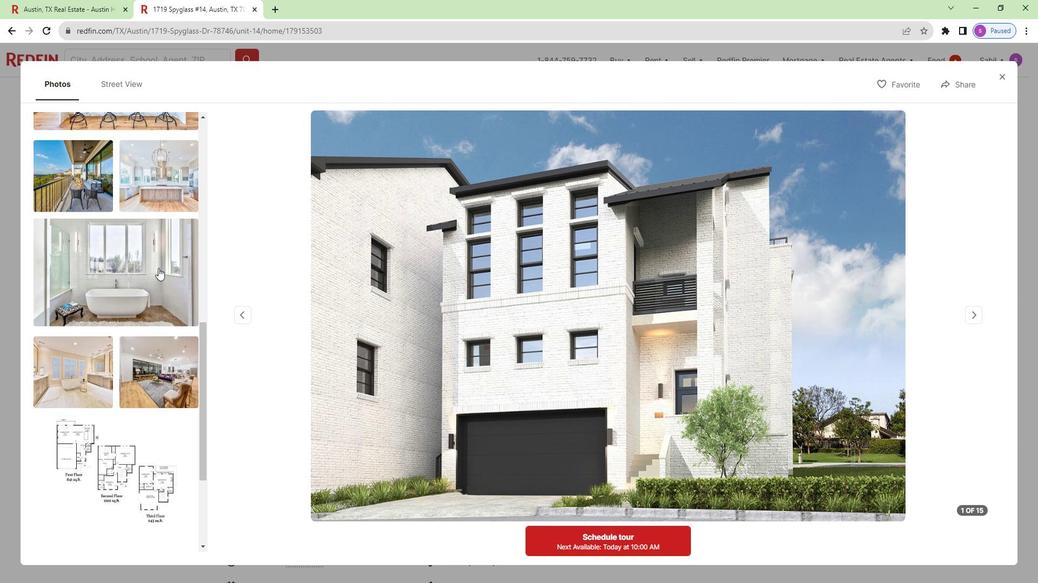 
Action: Mouse scrolled (181, 248) with delta (0, 0)
Screenshot: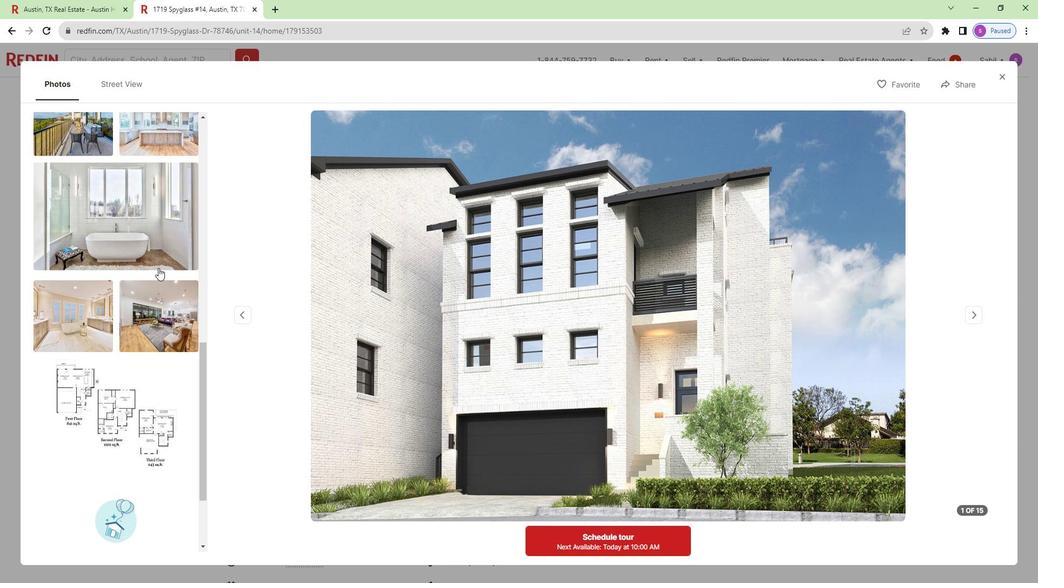 
Action: Mouse scrolled (181, 248) with delta (0, 0)
Screenshot: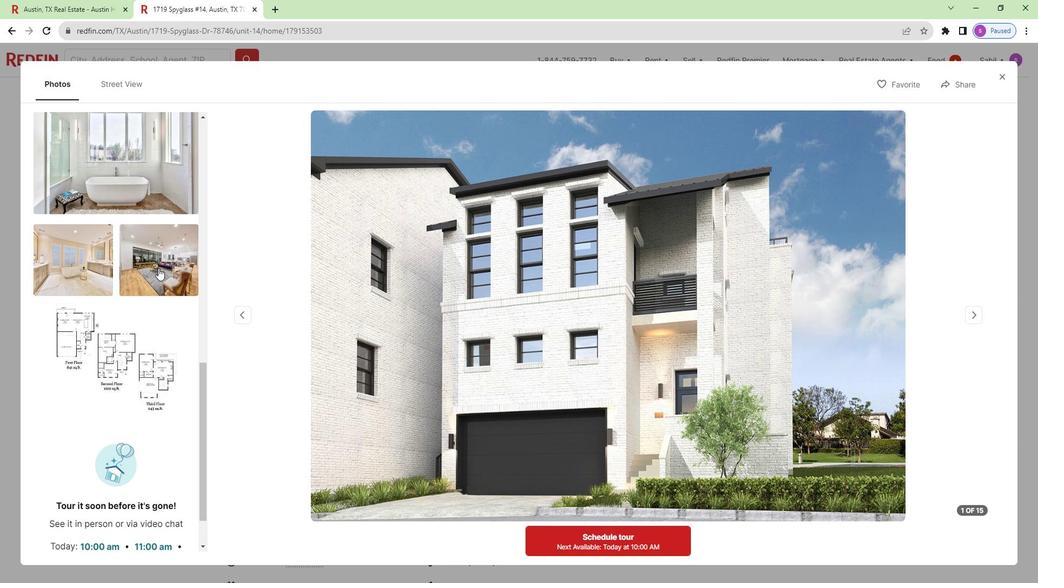 
Action: Mouse moved to (182, 266)
Screenshot: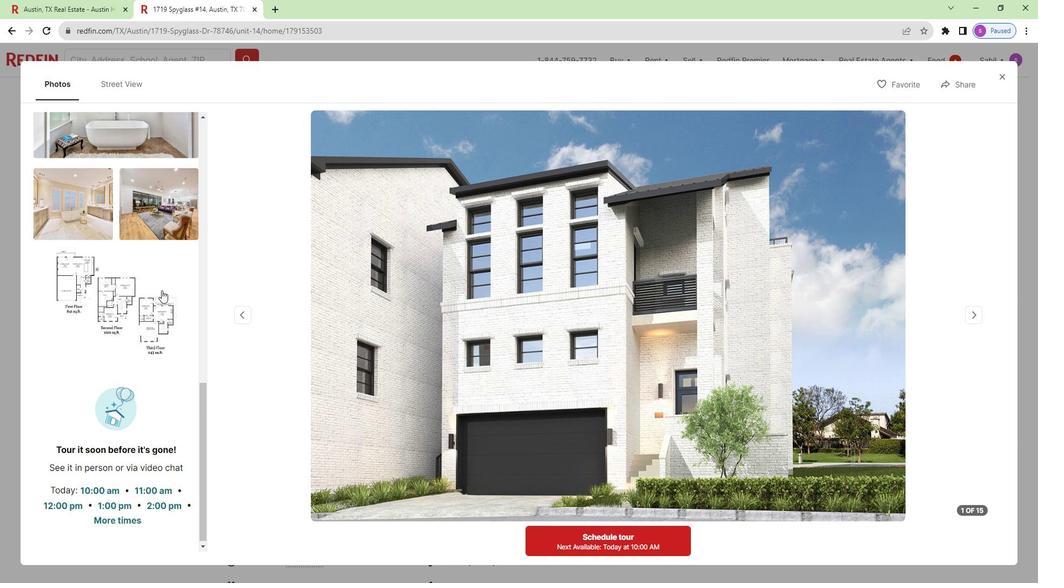 
Action: Mouse scrolled (182, 265) with delta (0, 0)
Screenshot: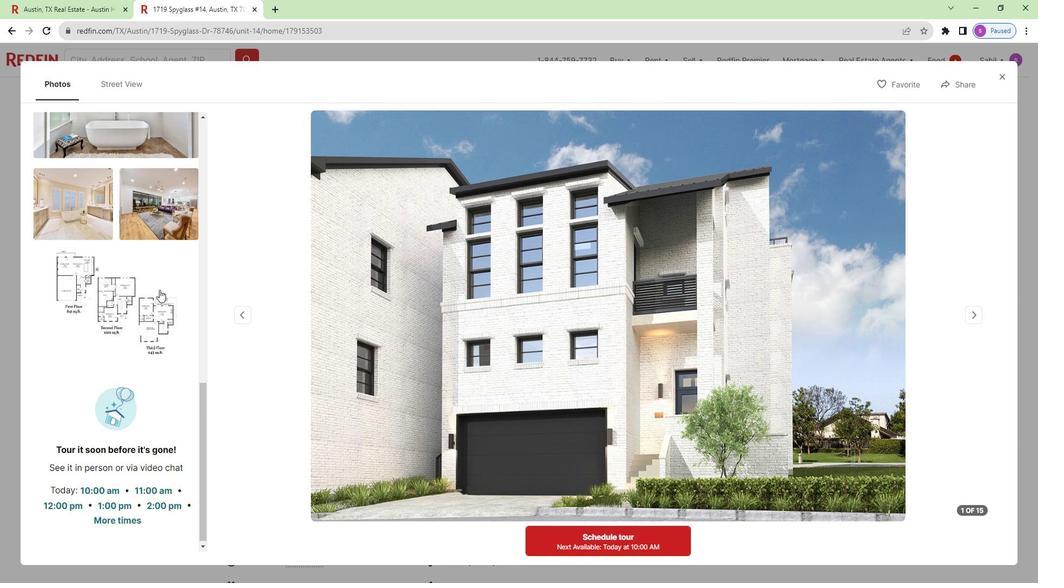 
Action: Mouse moved to (978, 97)
Screenshot: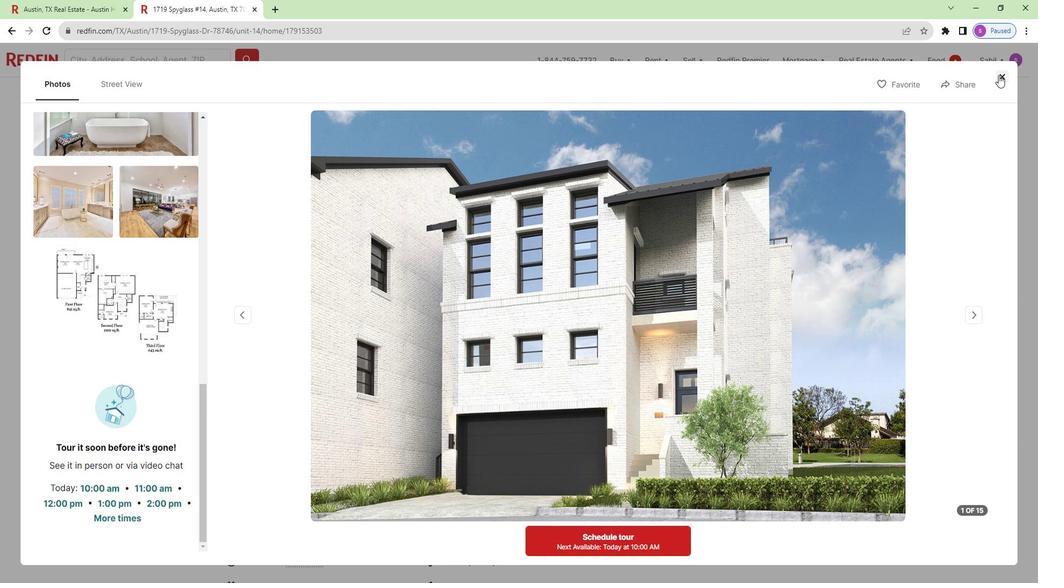 
Action: Mouse pressed left at (978, 97)
Screenshot: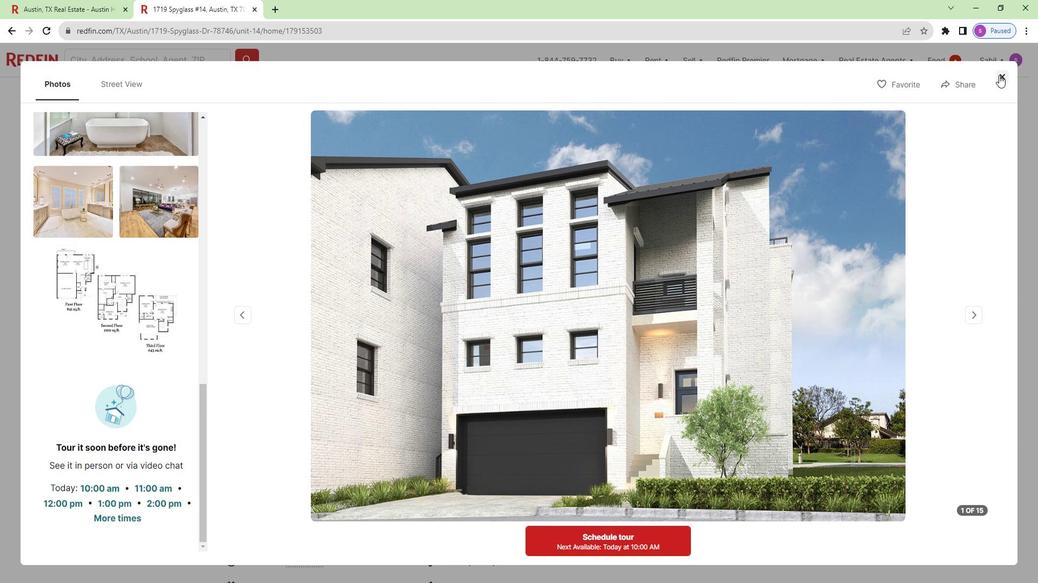 
Action: Mouse moved to (419, 302)
Screenshot: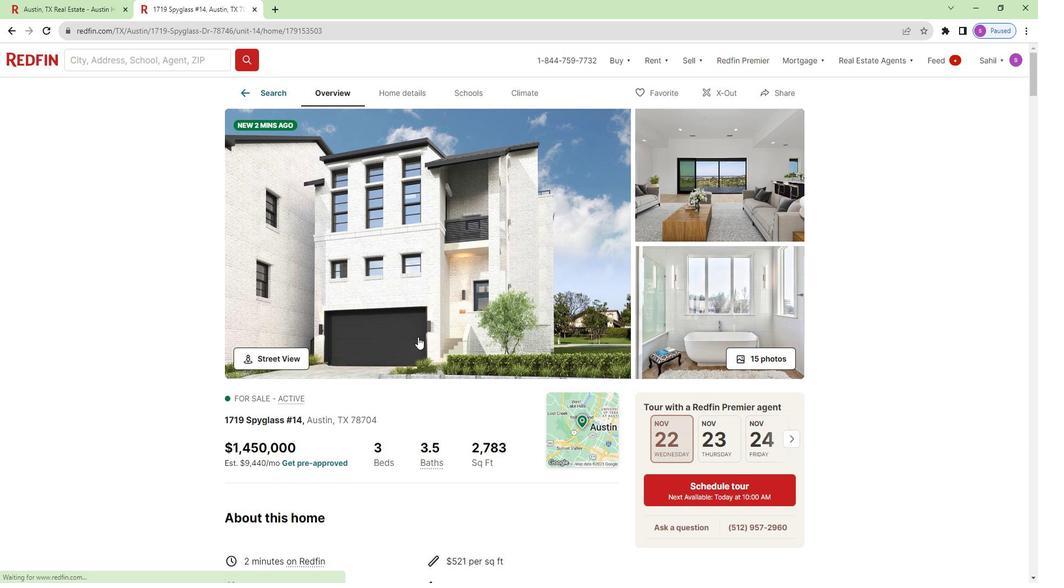 
Action: Mouse scrolled (419, 302) with delta (0, 0)
Screenshot: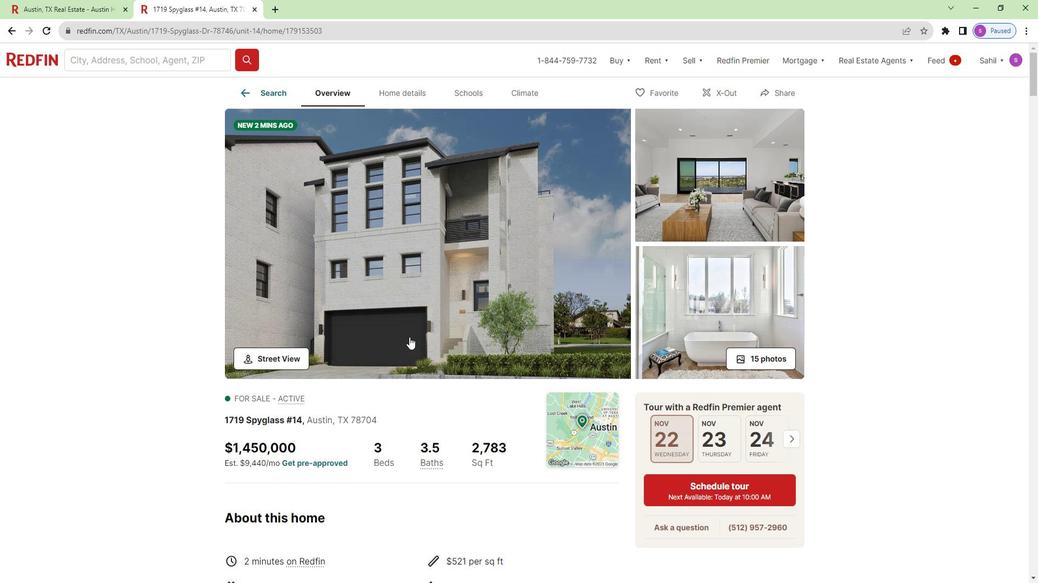 
Action: Mouse moved to (419, 302)
Screenshot: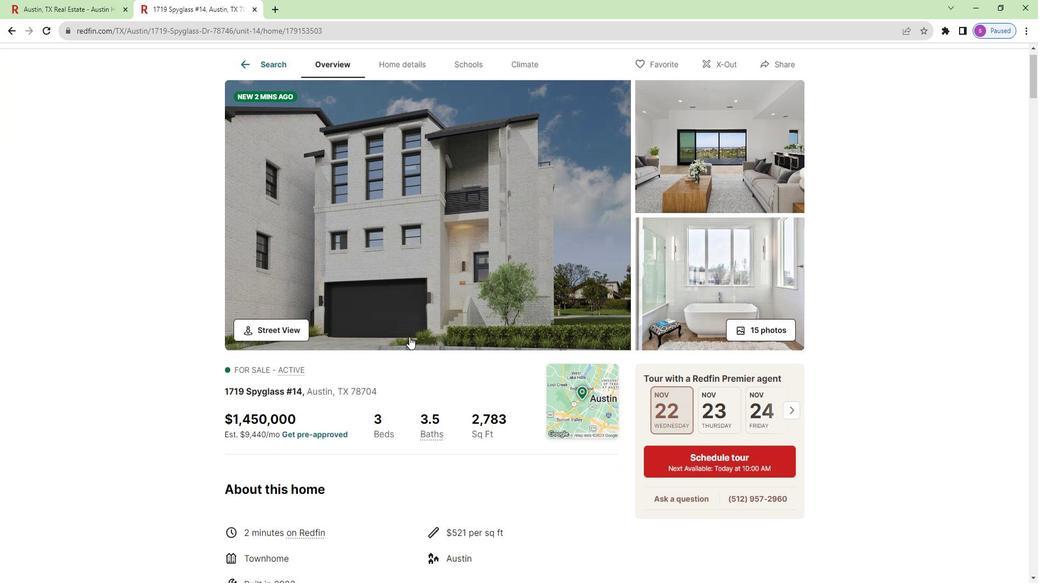 
Action: Mouse scrolled (419, 302) with delta (0, 0)
Screenshot: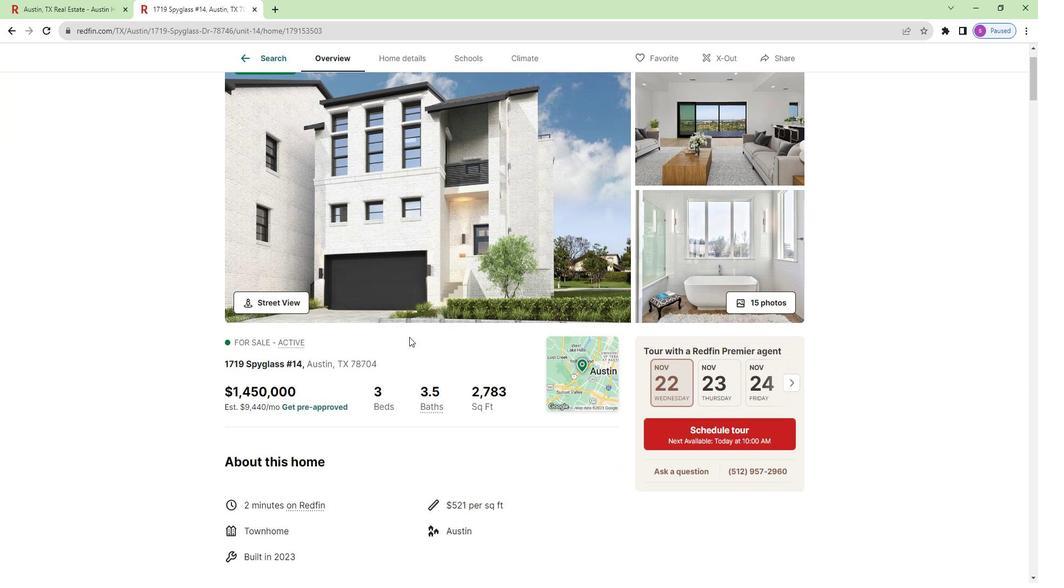 
Action: Mouse moved to (419, 302)
Screenshot: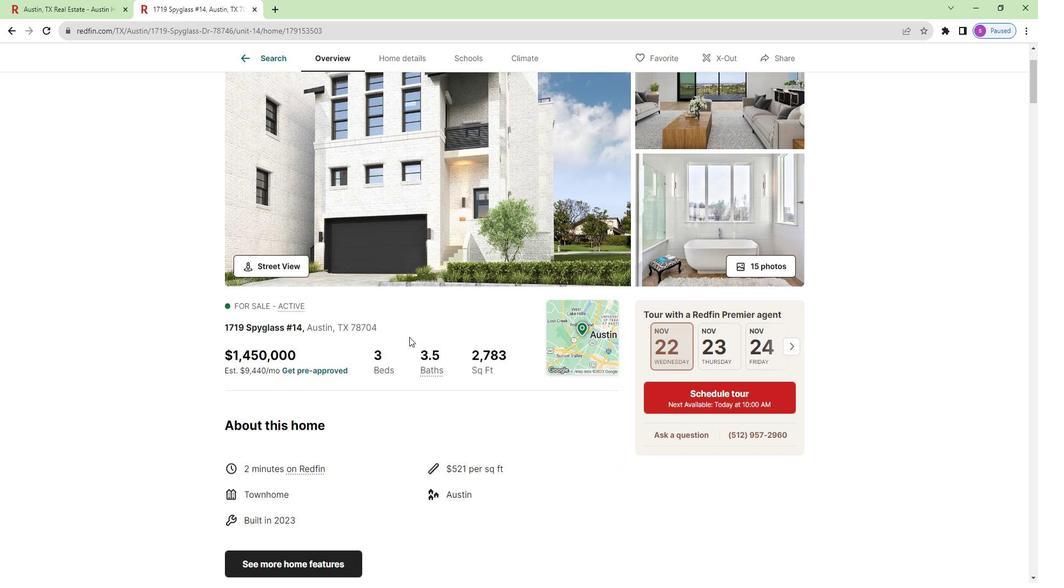 
Action: Mouse scrolled (419, 302) with delta (0, 0)
Screenshot: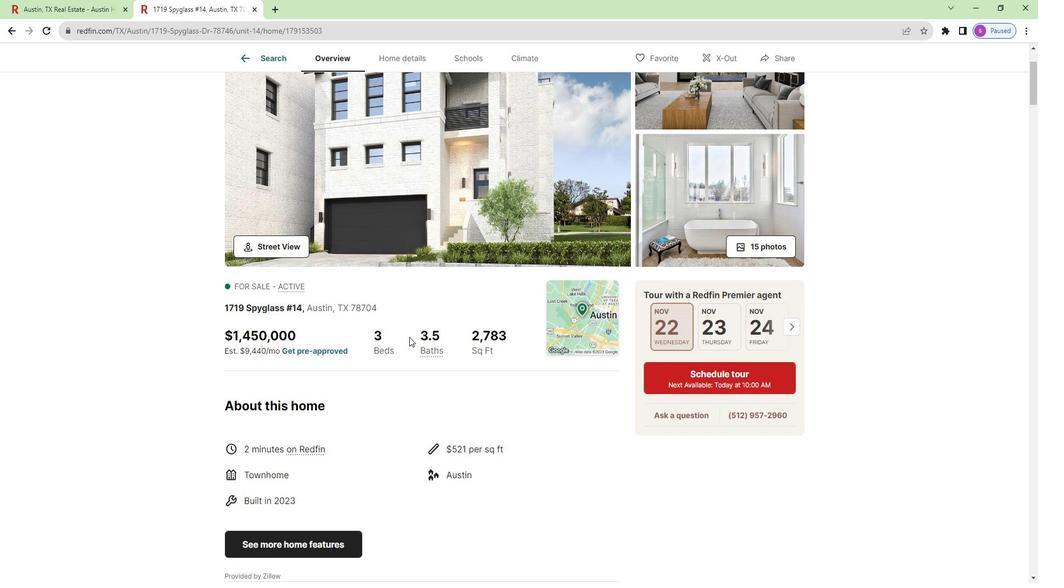 
Action: Mouse scrolled (419, 302) with delta (0, 0)
Screenshot: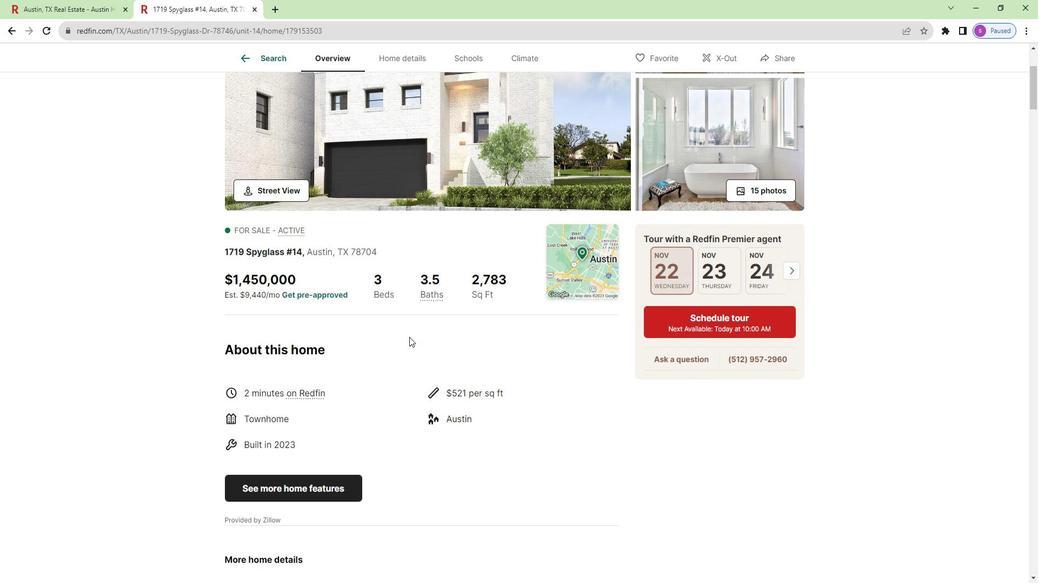 
Action: Mouse moved to (386, 303)
Screenshot: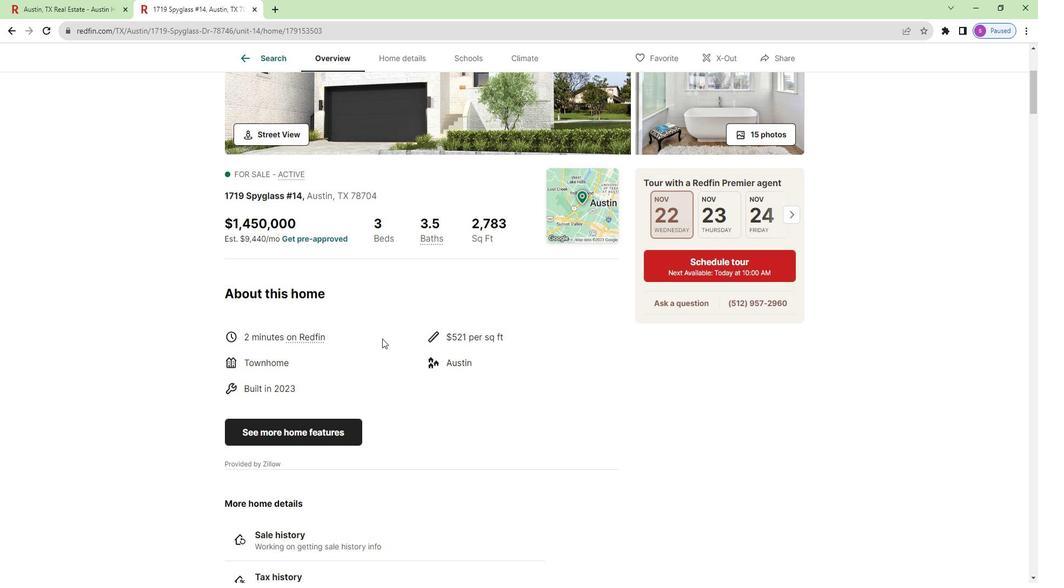 
Action: Mouse scrolled (386, 302) with delta (0, 0)
Screenshot: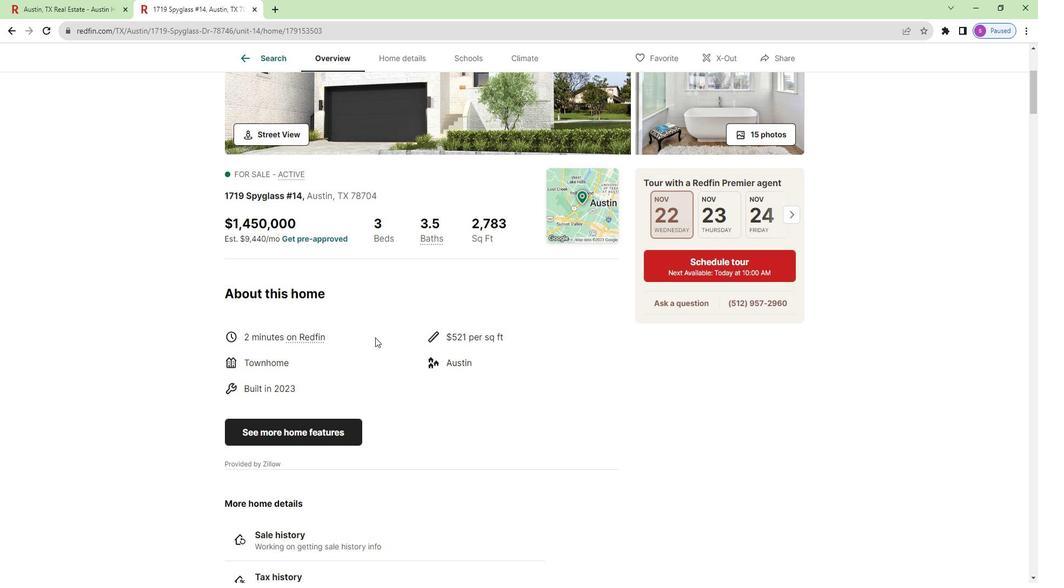 
Action: Mouse moved to (325, 332)
Screenshot: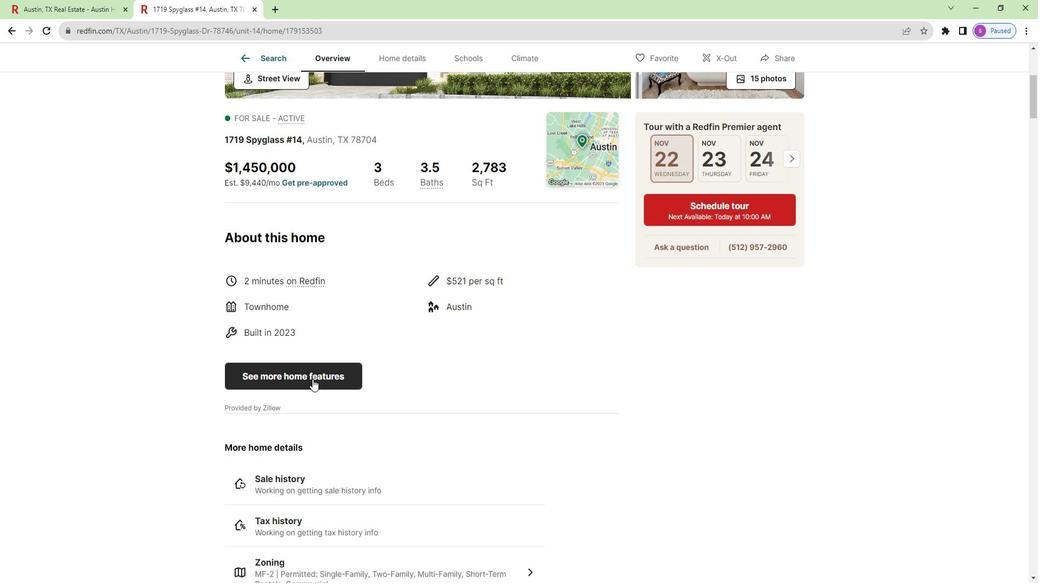 
Action: Mouse pressed left at (325, 332)
Screenshot: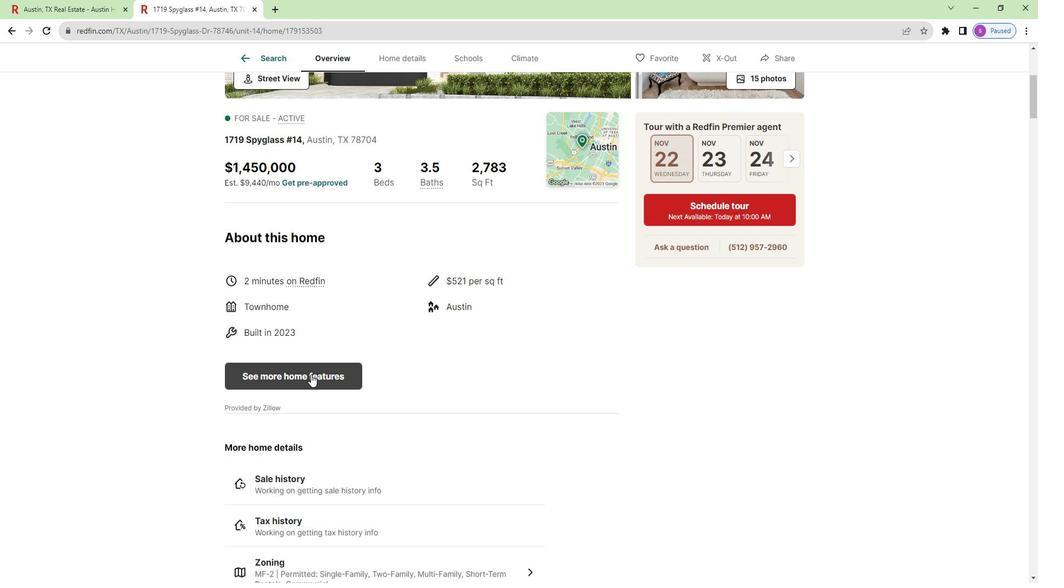 
Action: Mouse moved to (392, 133)
Screenshot: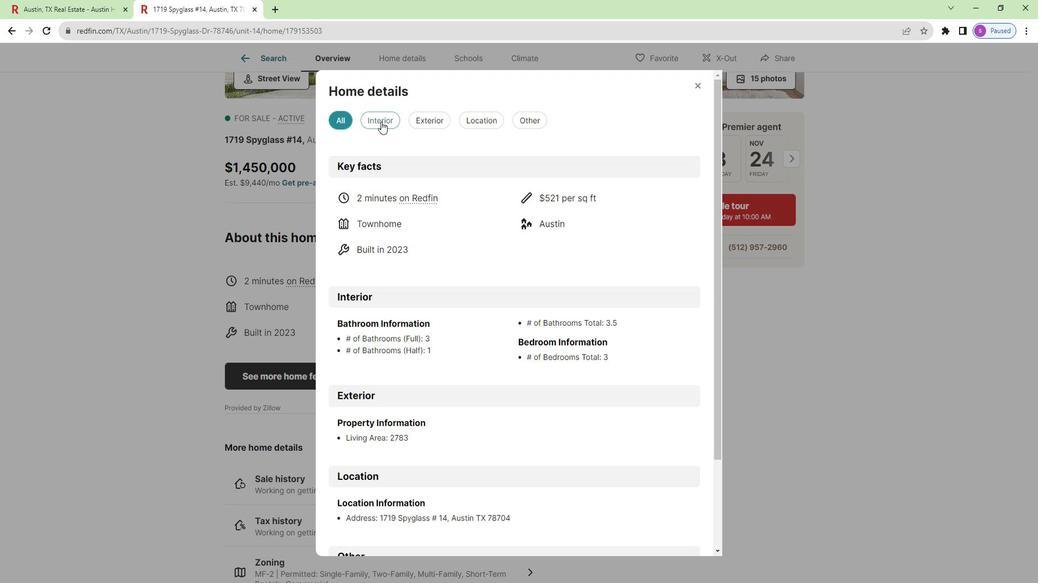 
Action: Mouse pressed left at (392, 133)
Screenshot: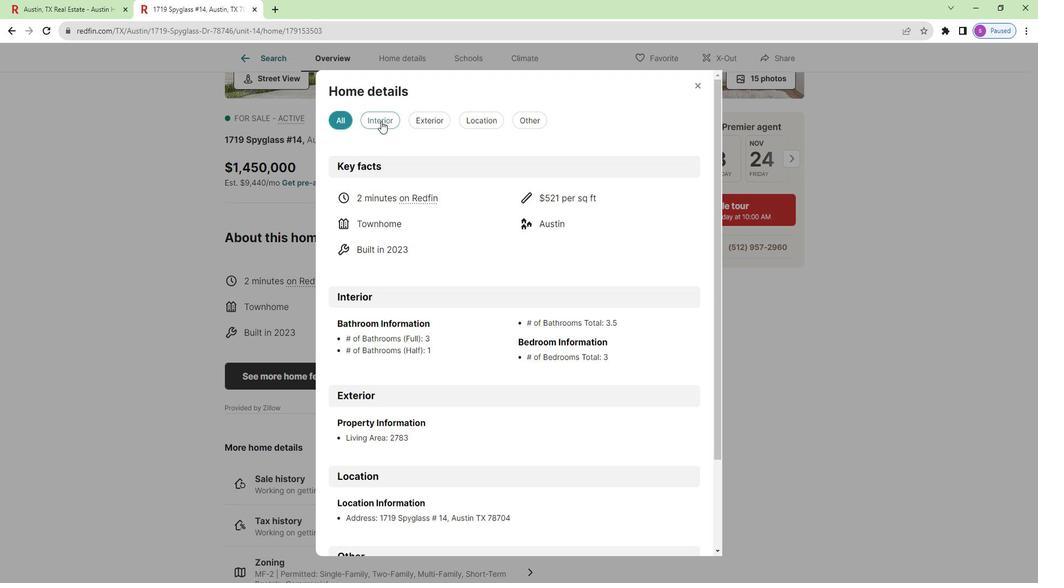 
Action: Mouse moved to (441, 136)
Screenshot: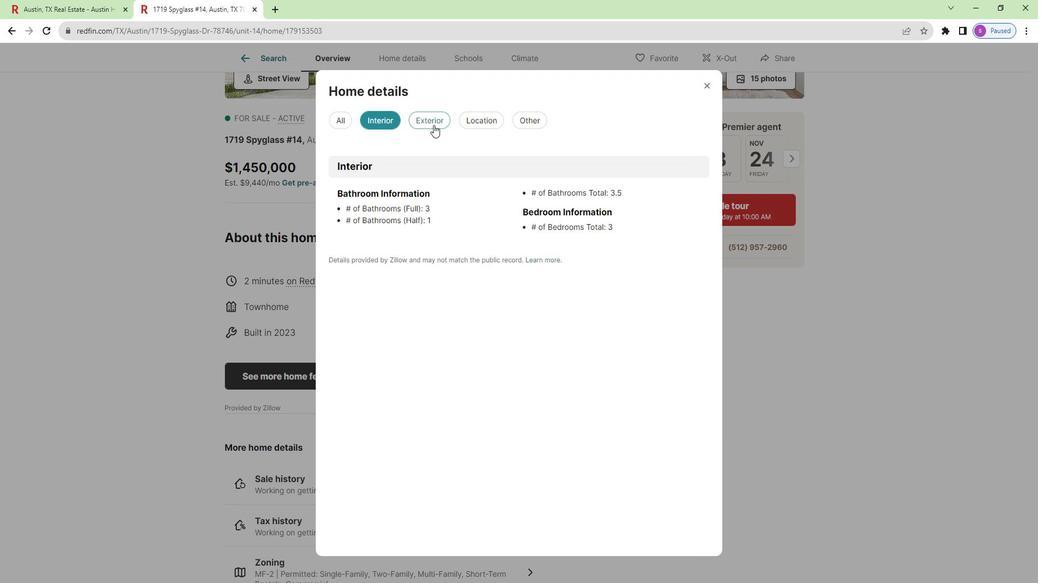 
Action: Mouse pressed left at (441, 136)
Screenshot: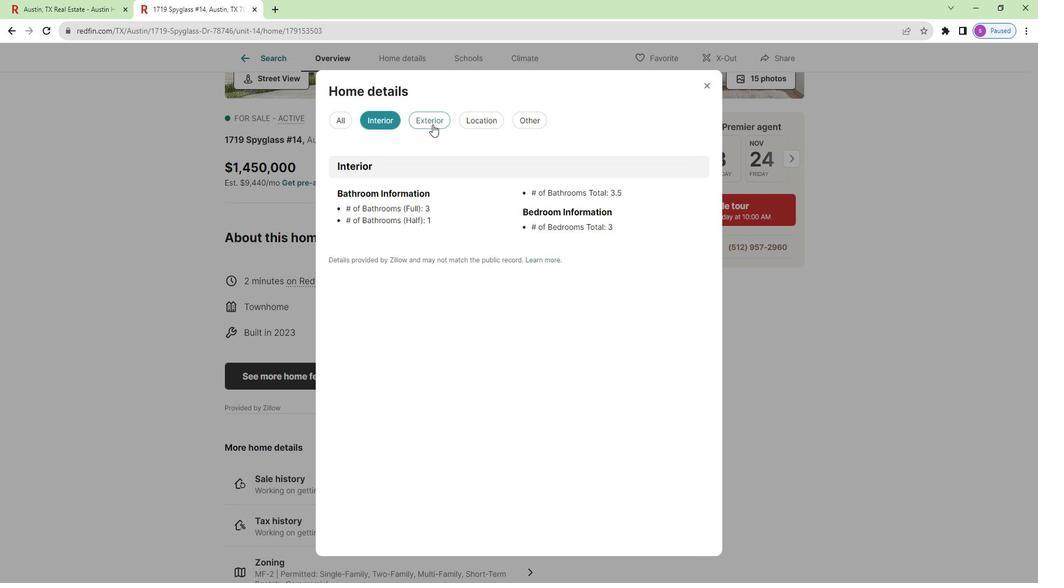
Action: Mouse moved to (488, 132)
Screenshot: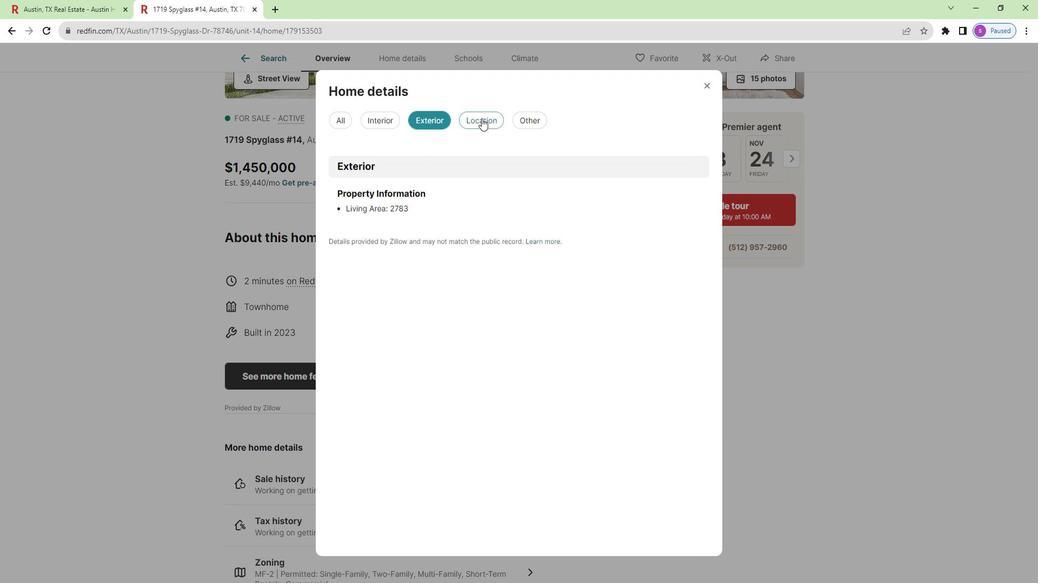 
Action: Mouse pressed left at (488, 132)
Screenshot: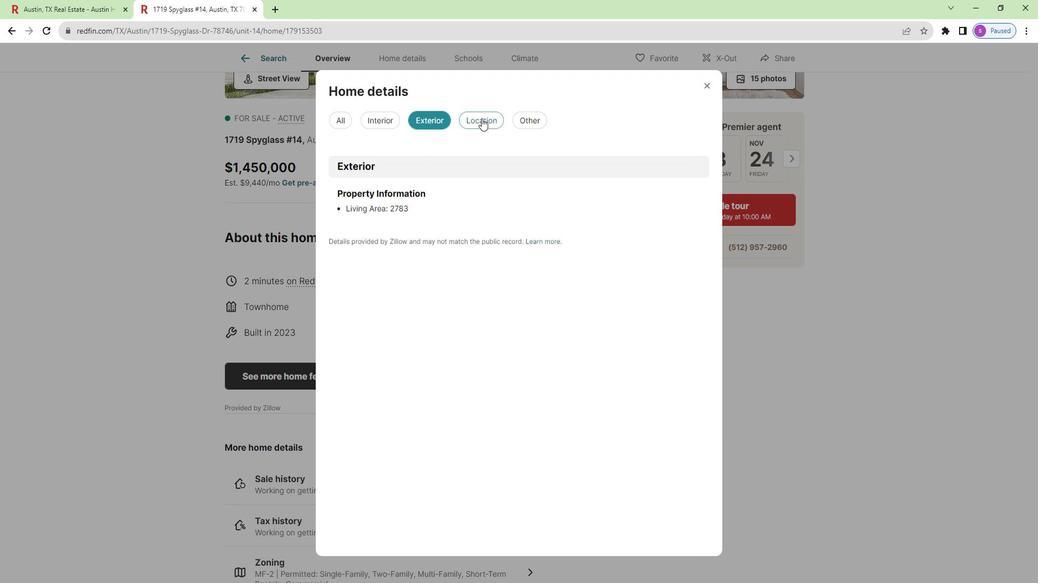 
Action: Mouse moved to (535, 135)
Screenshot: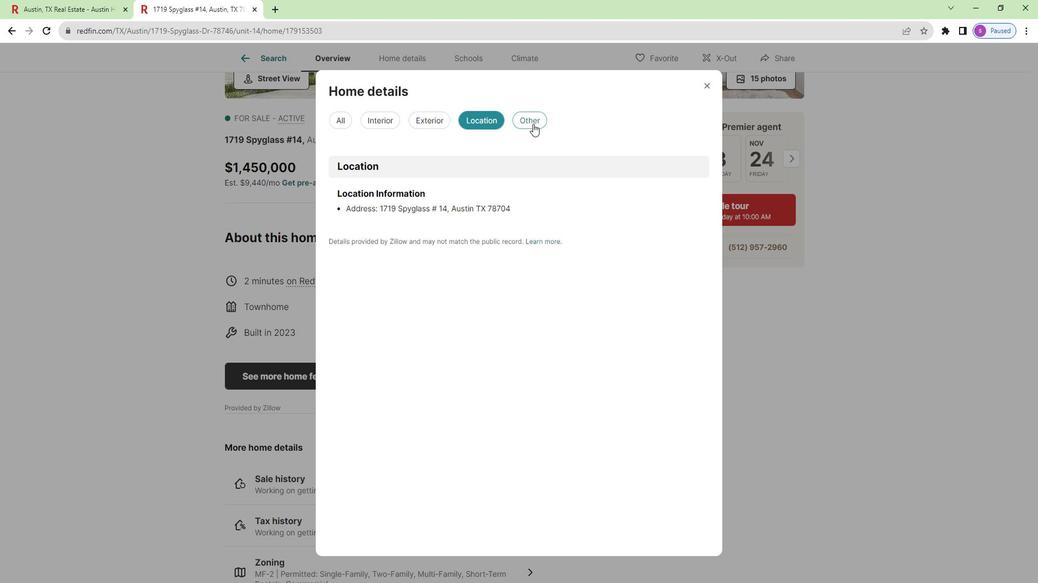 
Action: Mouse pressed left at (535, 135)
Screenshot: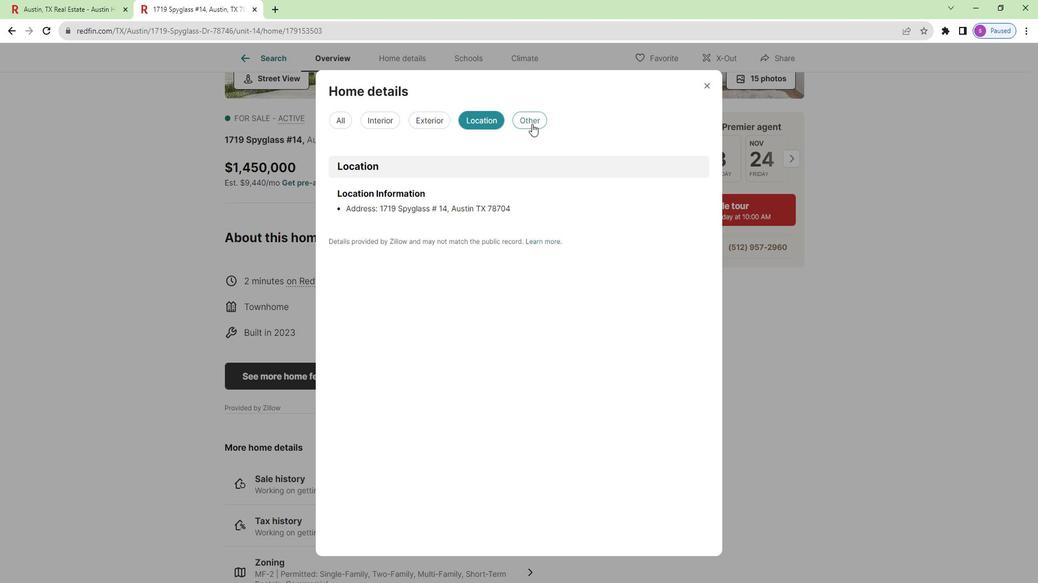 
Action: Mouse moved to (702, 109)
Screenshot: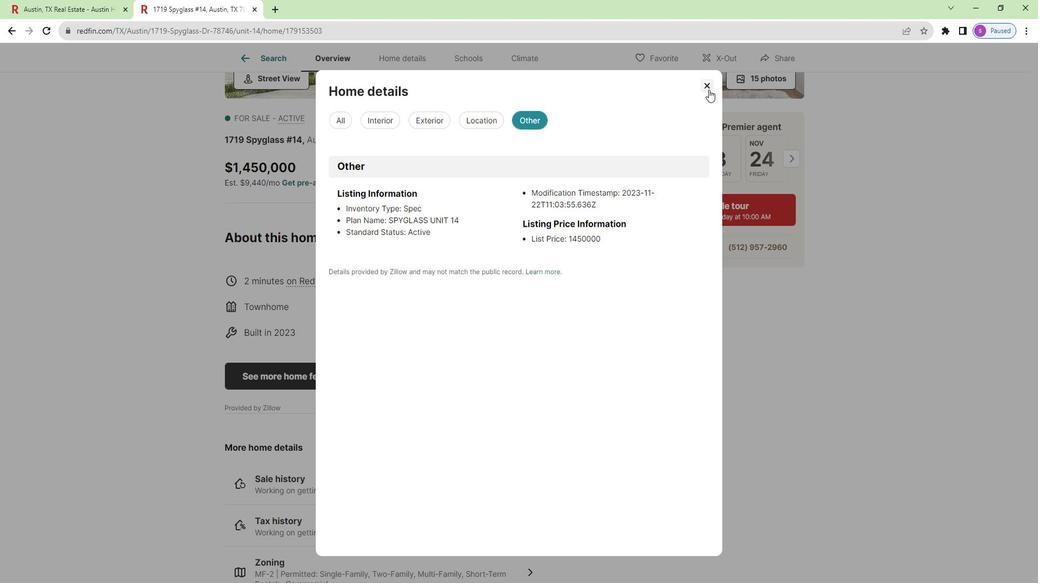 
Action: Mouse pressed left at (702, 109)
Screenshot: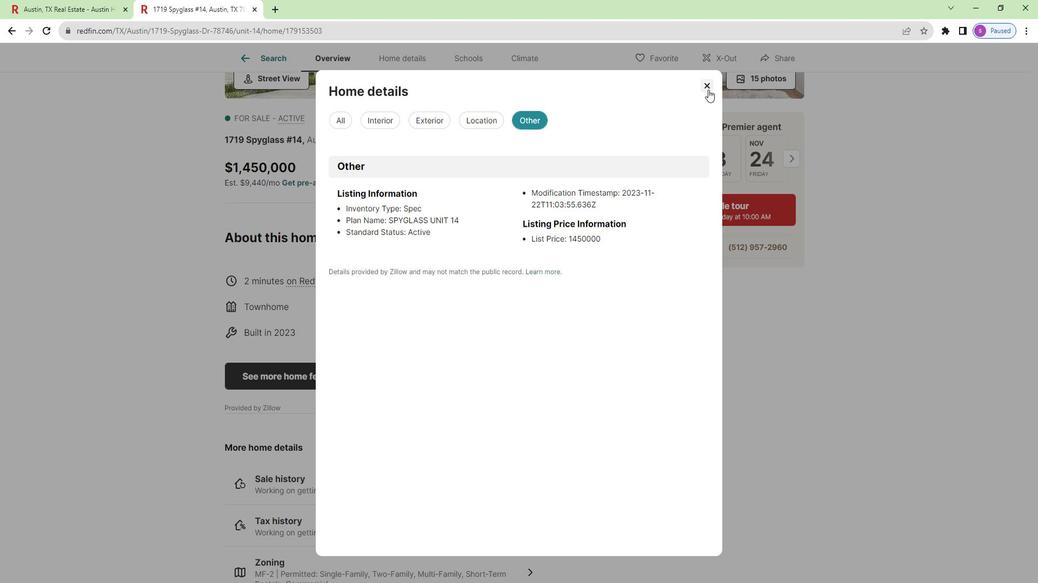 
Action: Mouse moved to (384, 271)
Screenshot: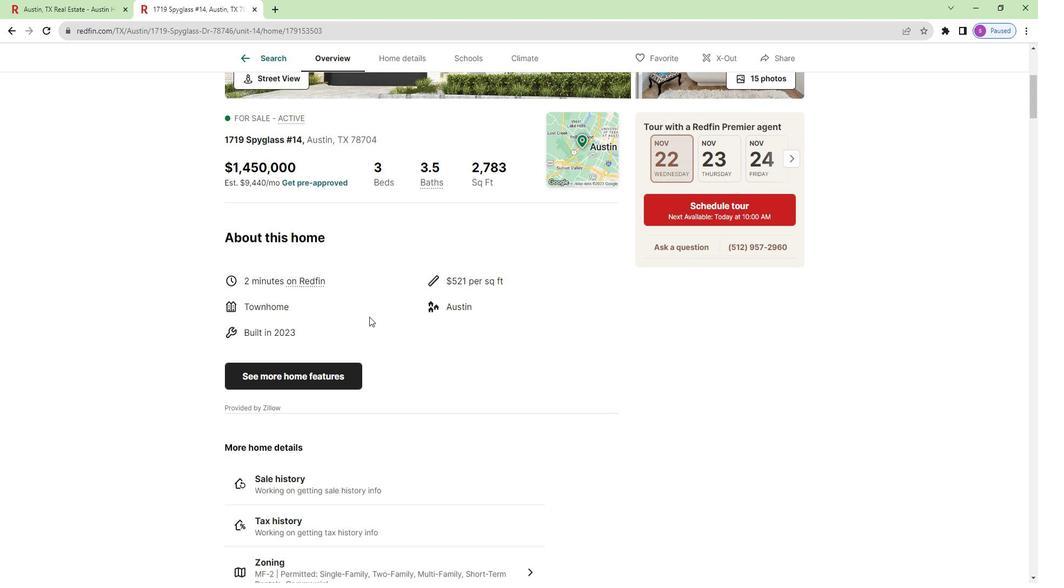 
Action: Mouse scrolled (384, 271) with delta (0, 0)
Screenshot: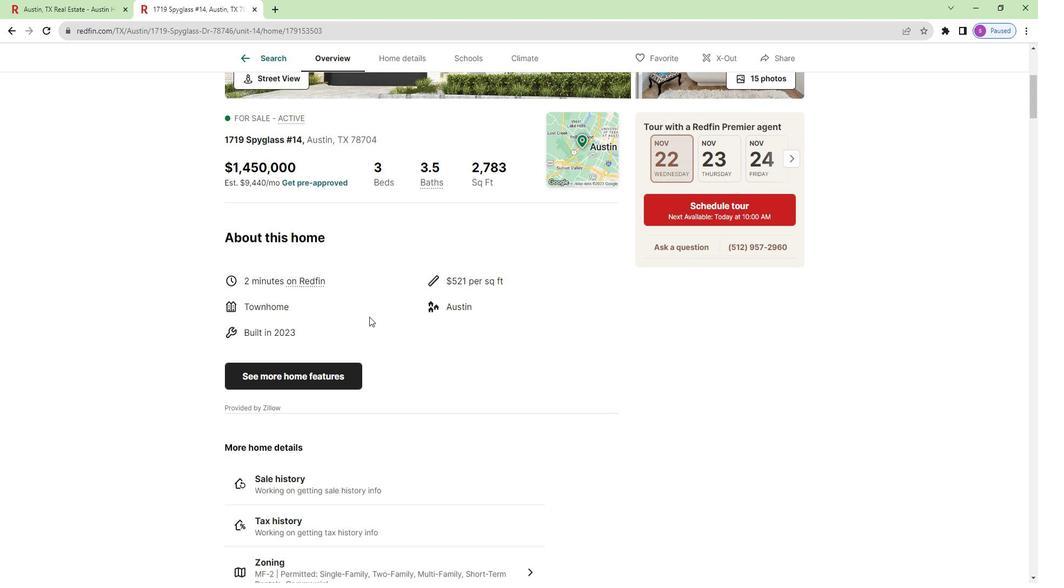 
Action: Mouse moved to (387, 261)
Screenshot: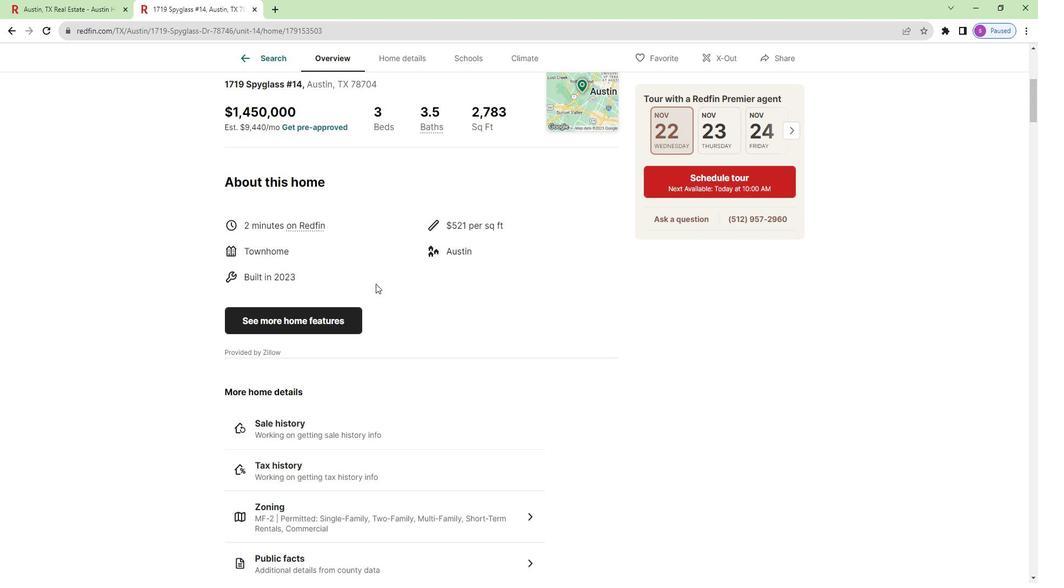 
Action: Mouse scrolled (387, 260) with delta (0, 0)
Screenshot: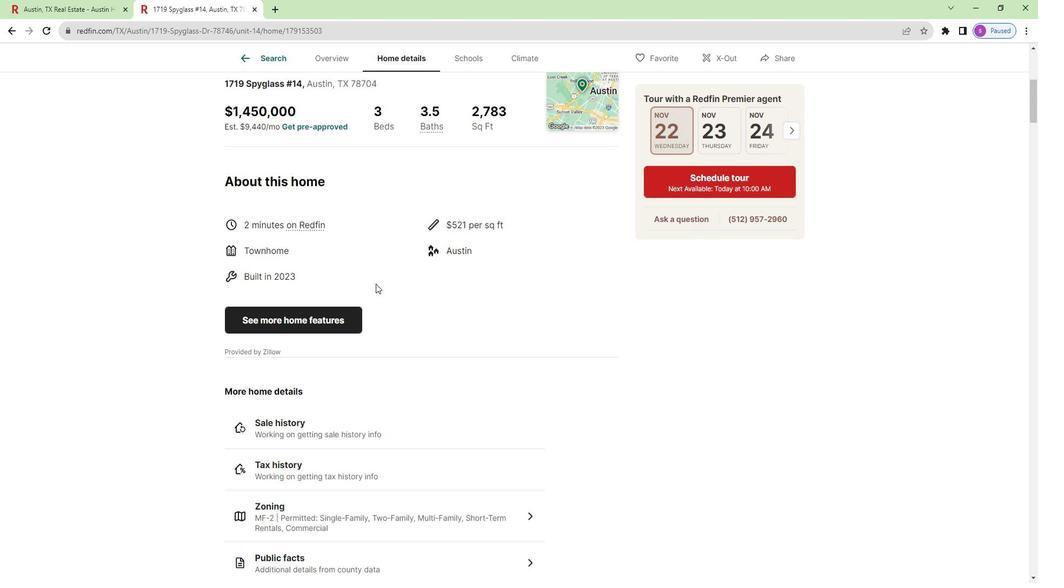 
Action: Mouse moved to (388, 260)
Screenshot: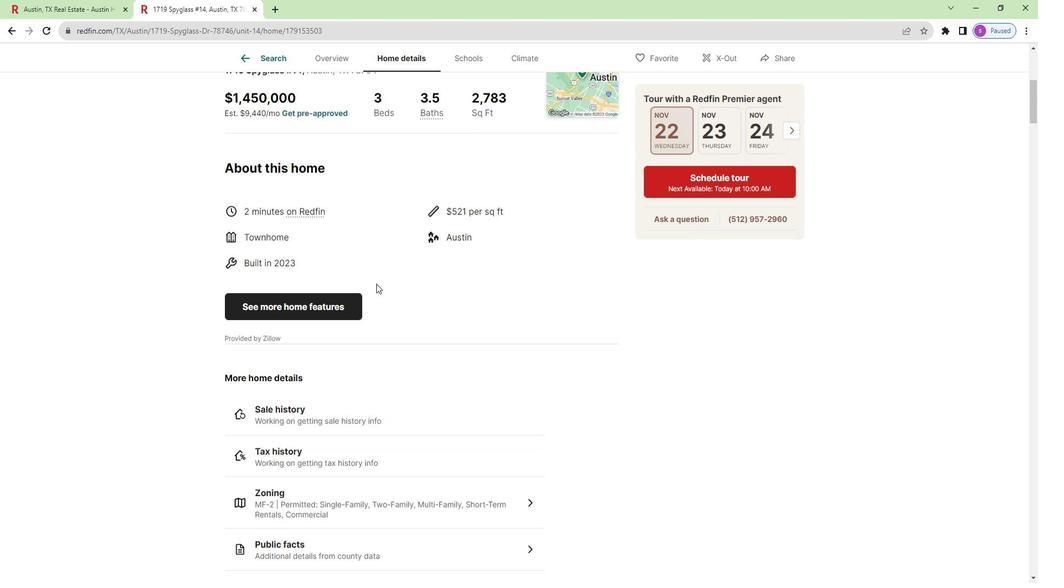 
Action: Mouse scrolled (388, 260) with delta (0, 0)
Screenshot: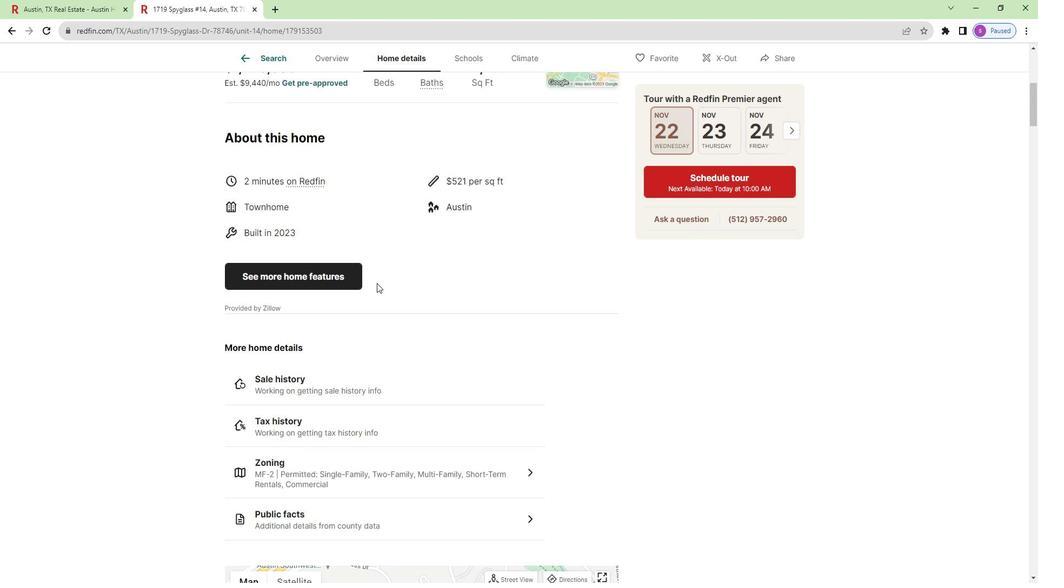 
Action: Mouse moved to (392, 260)
Screenshot: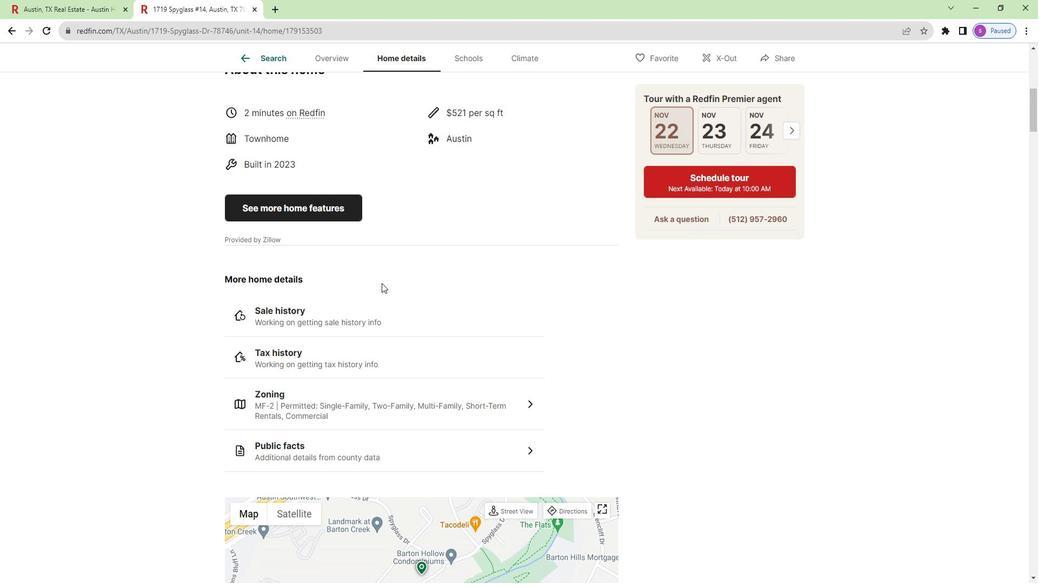 
Action: Mouse scrolled (392, 260) with delta (0, 0)
Screenshot: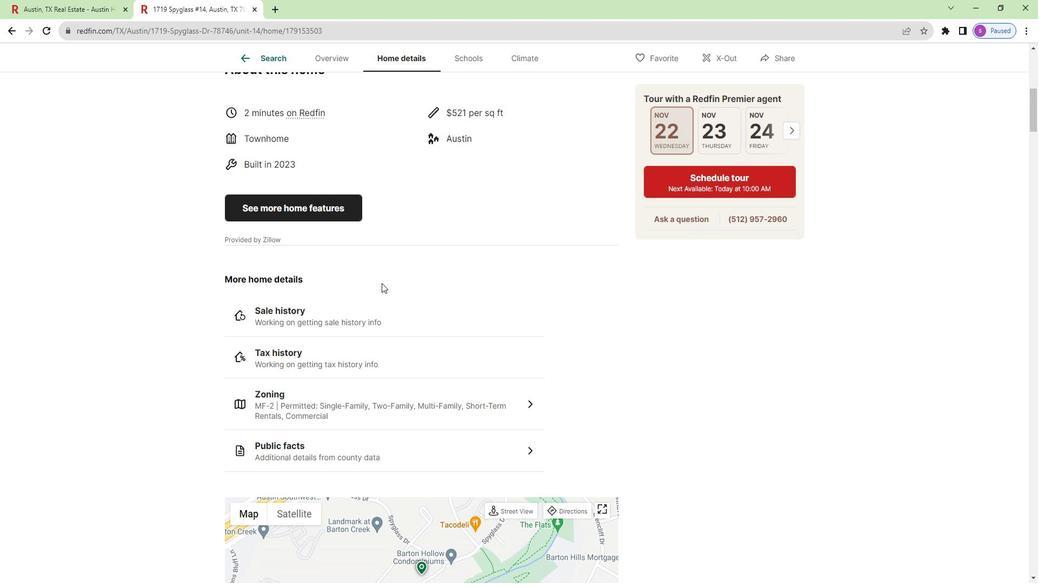 
Action: Mouse scrolled (392, 260) with delta (0, 0)
Screenshot: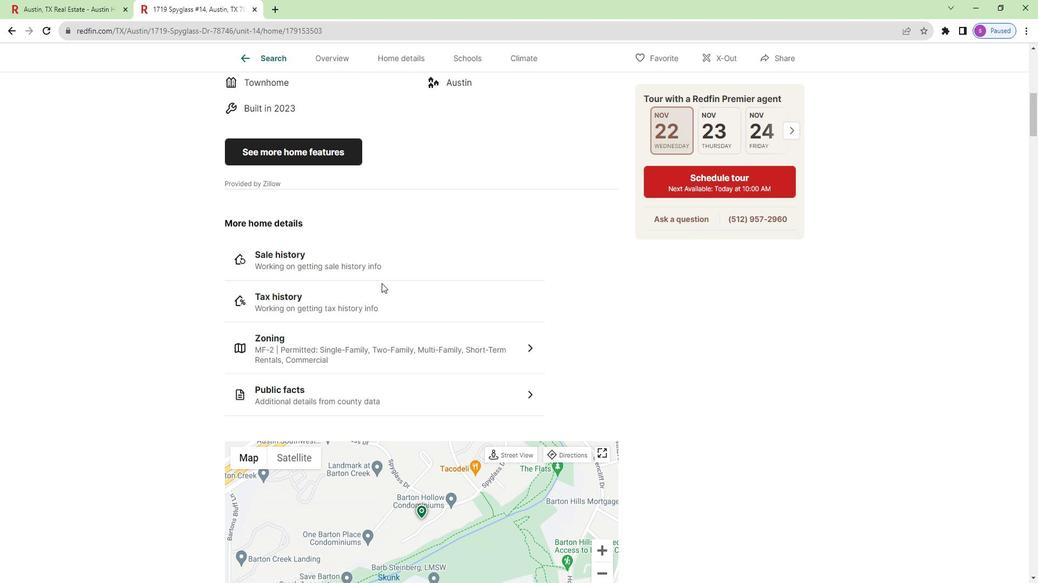 
Action: Mouse scrolled (392, 260) with delta (0, 0)
Screenshot: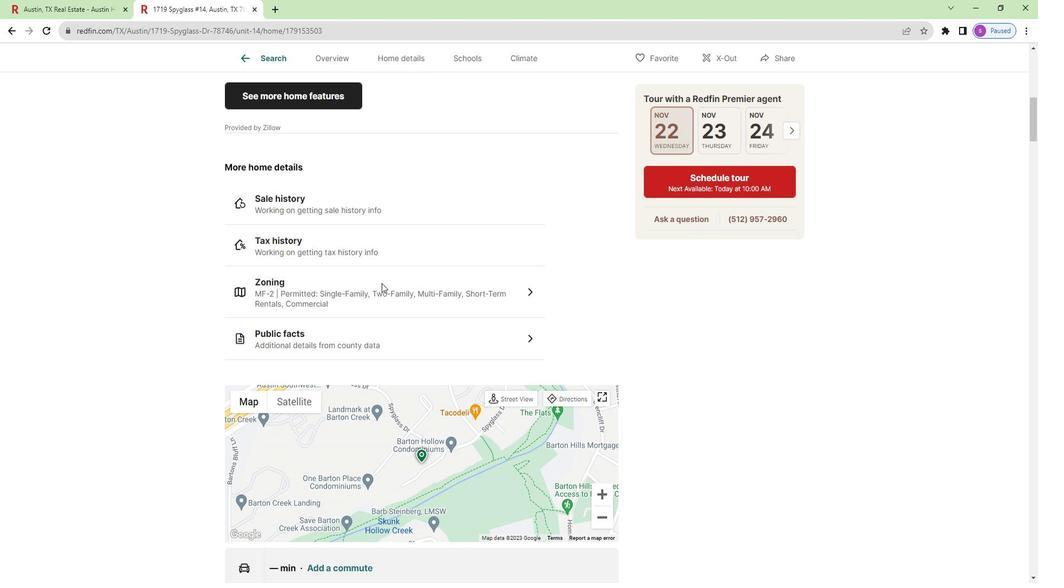
Action: Mouse scrolled (392, 260) with delta (0, 0)
Screenshot: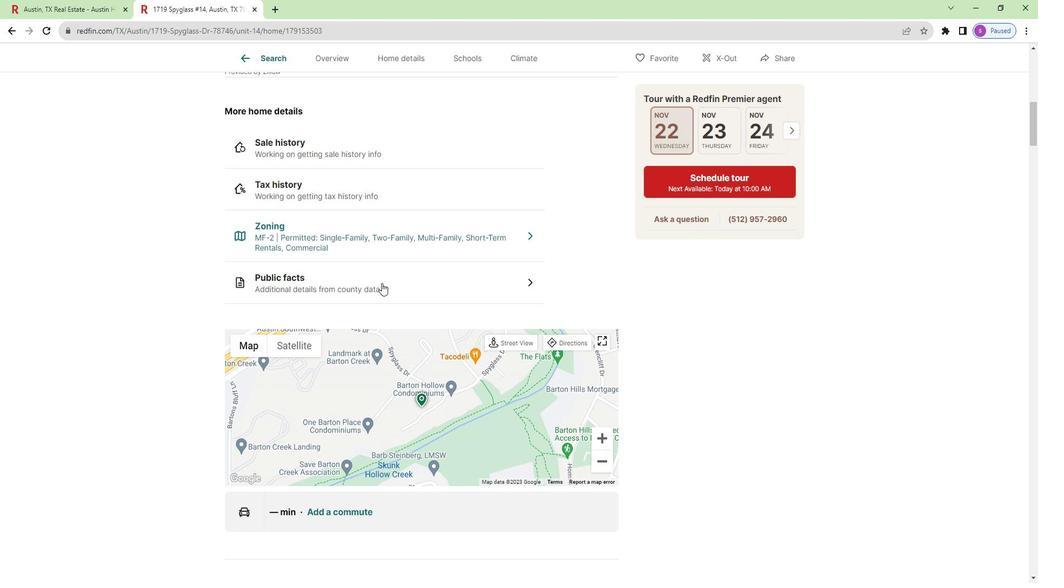 
Action: Mouse scrolled (392, 260) with delta (0, 0)
Screenshot: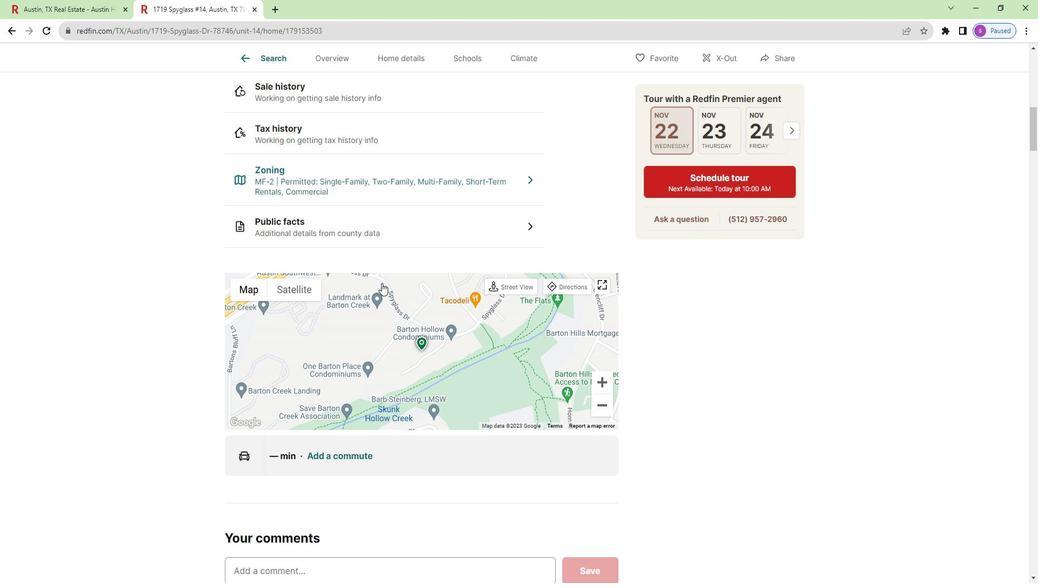 
Action: Mouse scrolled (392, 260) with delta (0, 0)
Screenshot: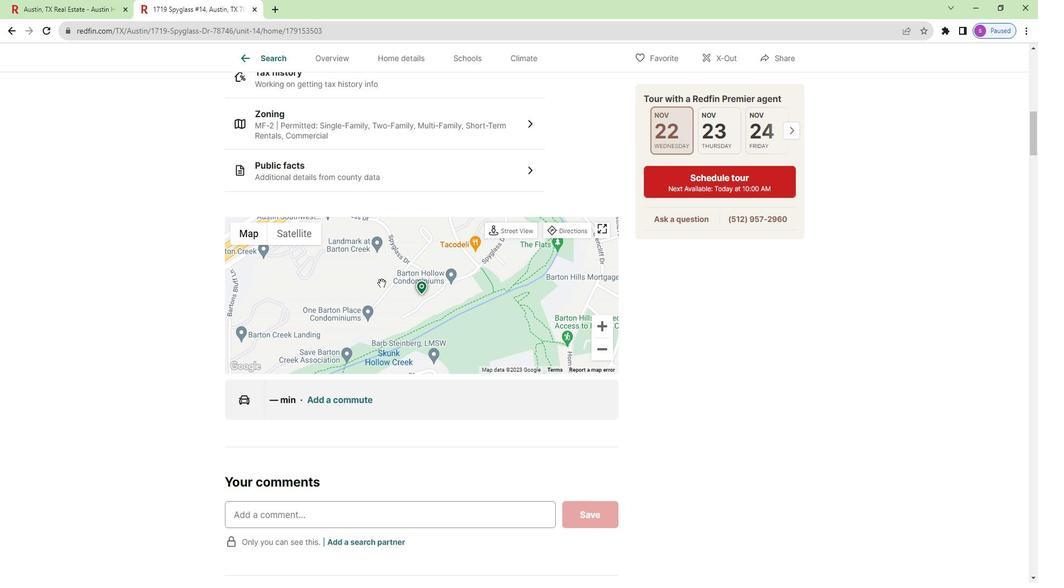 
Action: Mouse scrolled (392, 260) with delta (0, 0)
Screenshot: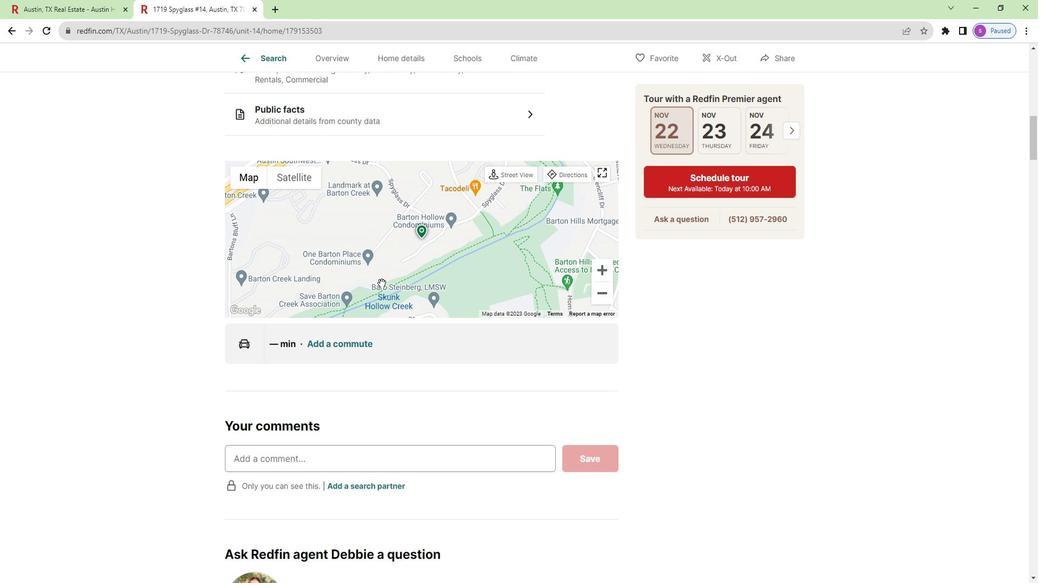 
Action: Mouse moved to (392, 258)
Screenshot: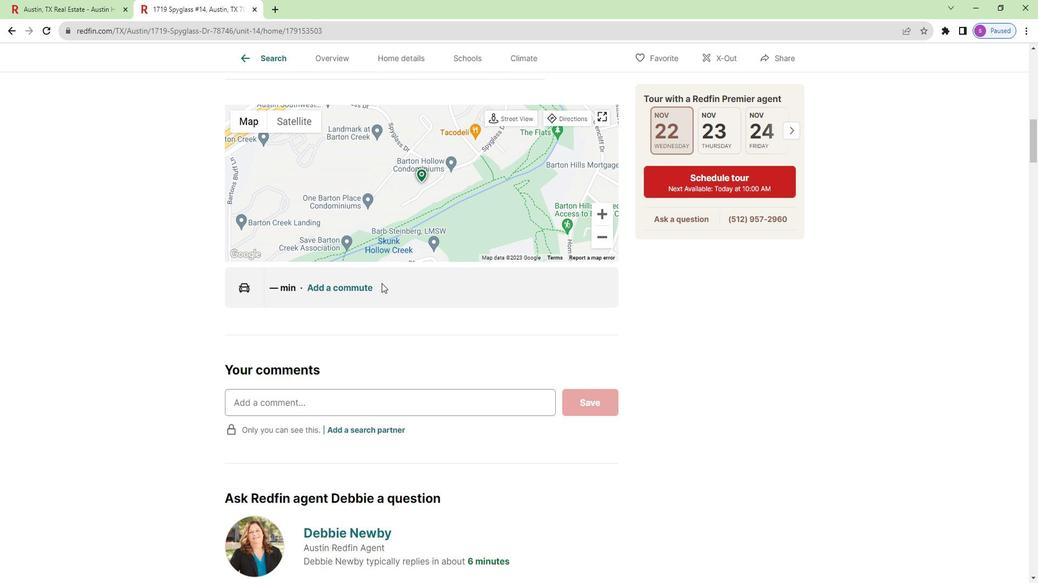 
Action: Mouse scrolled (392, 258) with delta (0, 0)
Screenshot: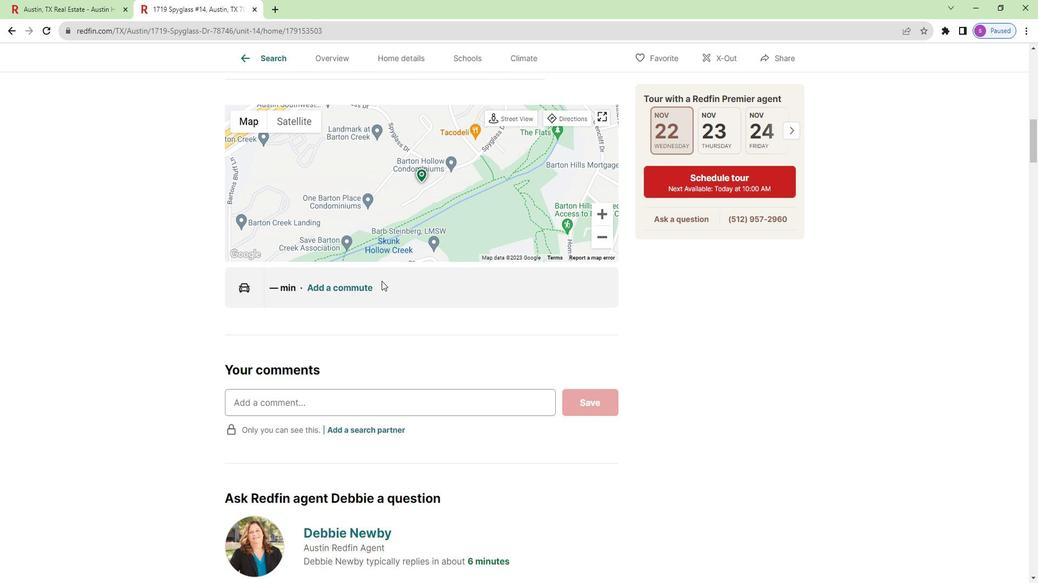 
Action: Mouse scrolled (392, 258) with delta (0, 0)
Screenshot: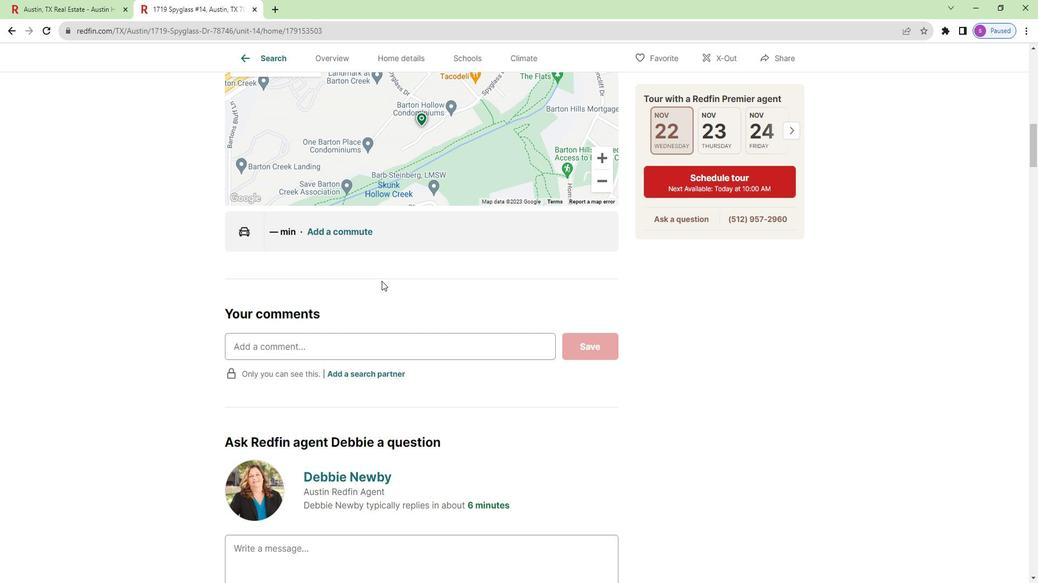 
Action: Mouse scrolled (392, 258) with delta (0, 0)
Screenshot: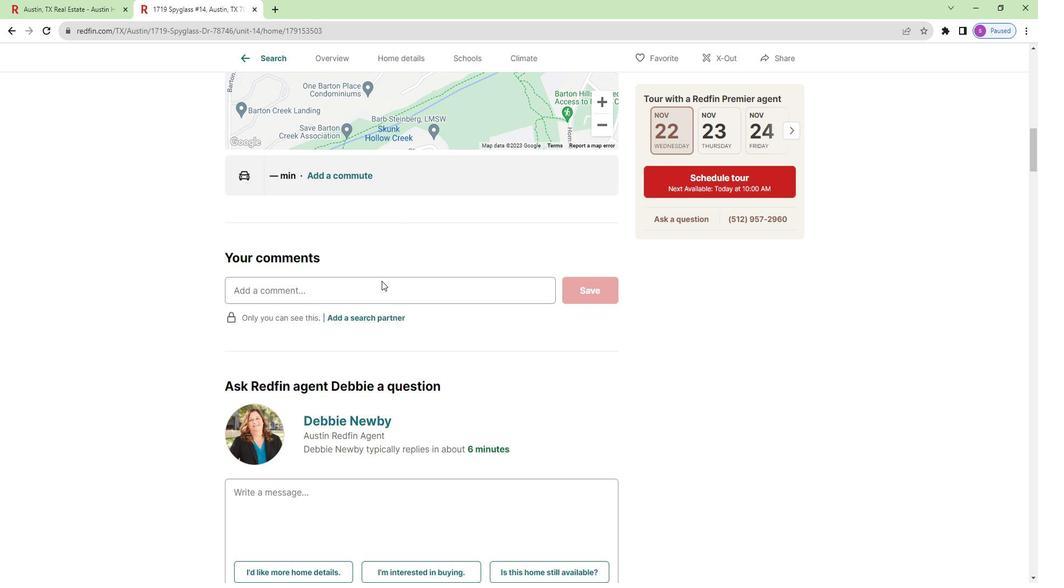 
Action: Mouse moved to (392, 258)
Screenshot: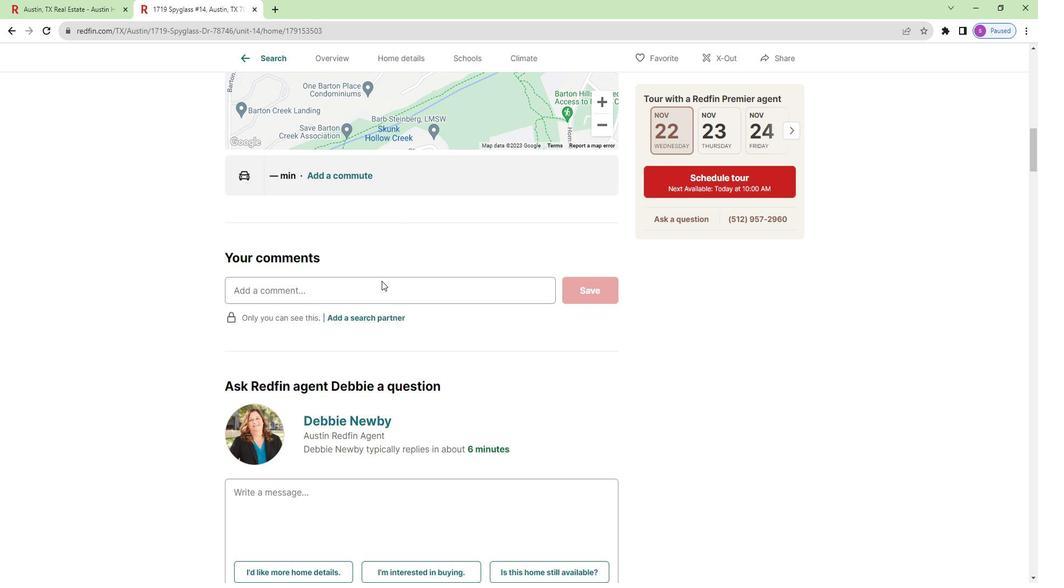 
Action: Mouse scrolled (392, 258) with delta (0, 0)
Screenshot: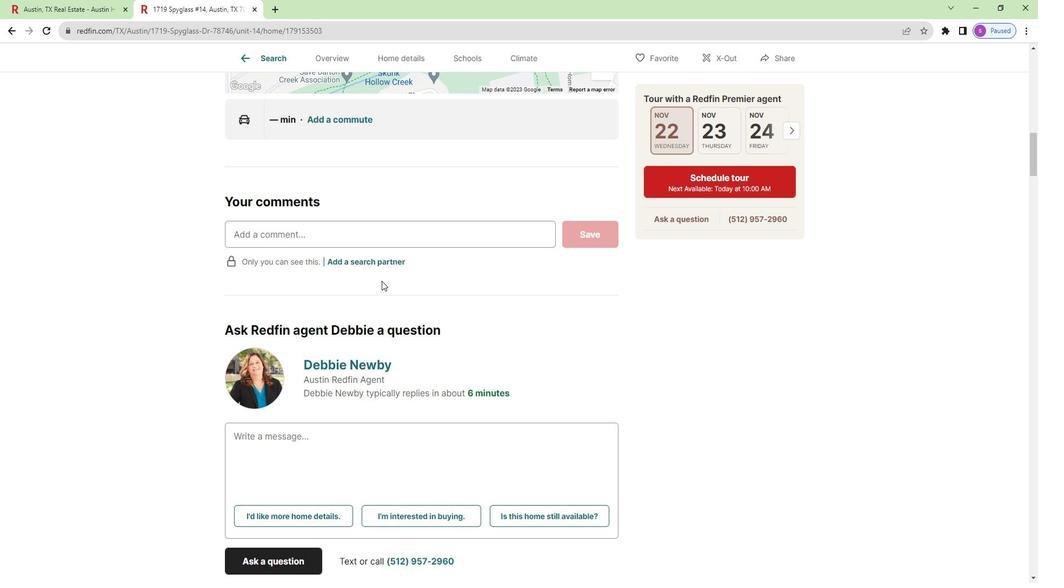 
Action: Mouse scrolled (392, 258) with delta (0, 0)
Screenshot: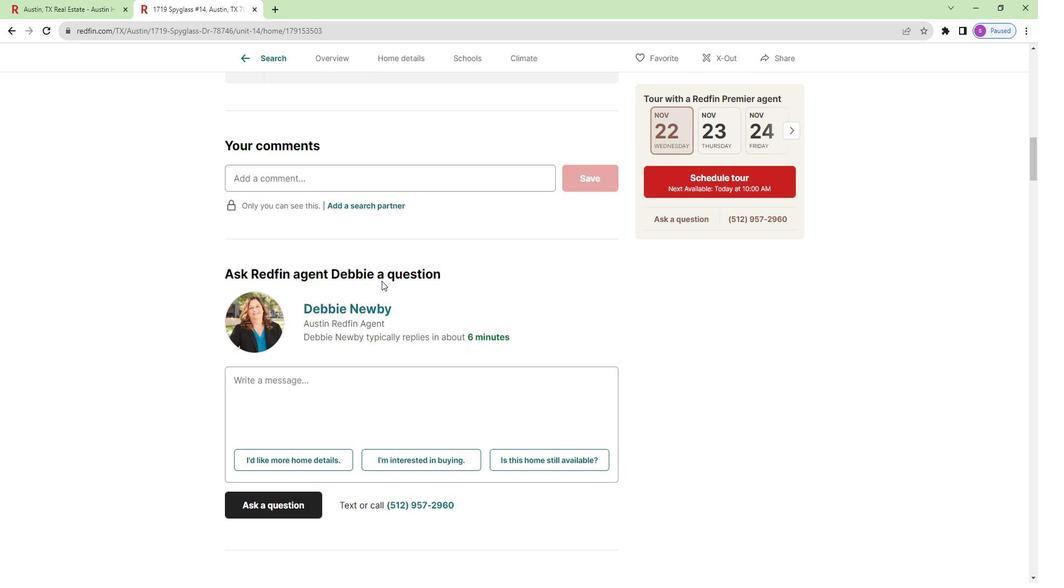 
Action: Mouse scrolled (392, 258) with delta (0, 0)
Screenshot: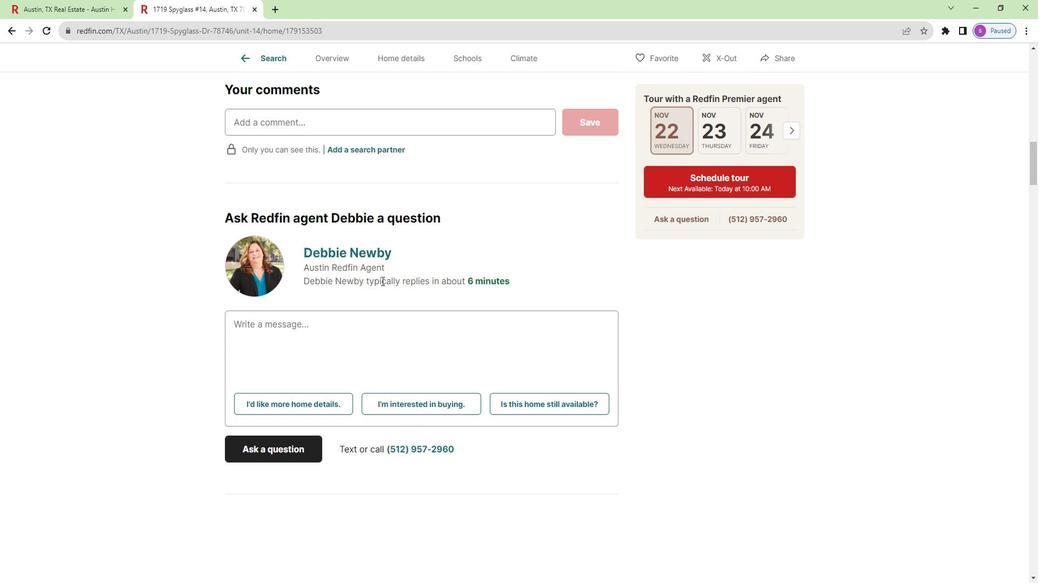 
Action: Mouse scrolled (392, 258) with delta (0, 0)
Screenshot: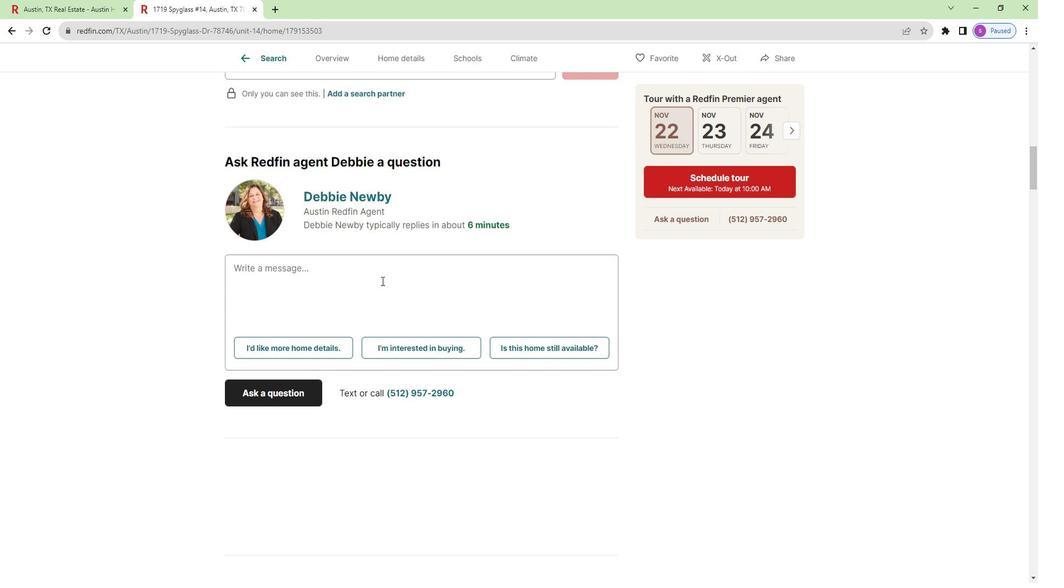 
Action: Mouse scrolled (392, 258) with delta (0, 0)
Screenshot: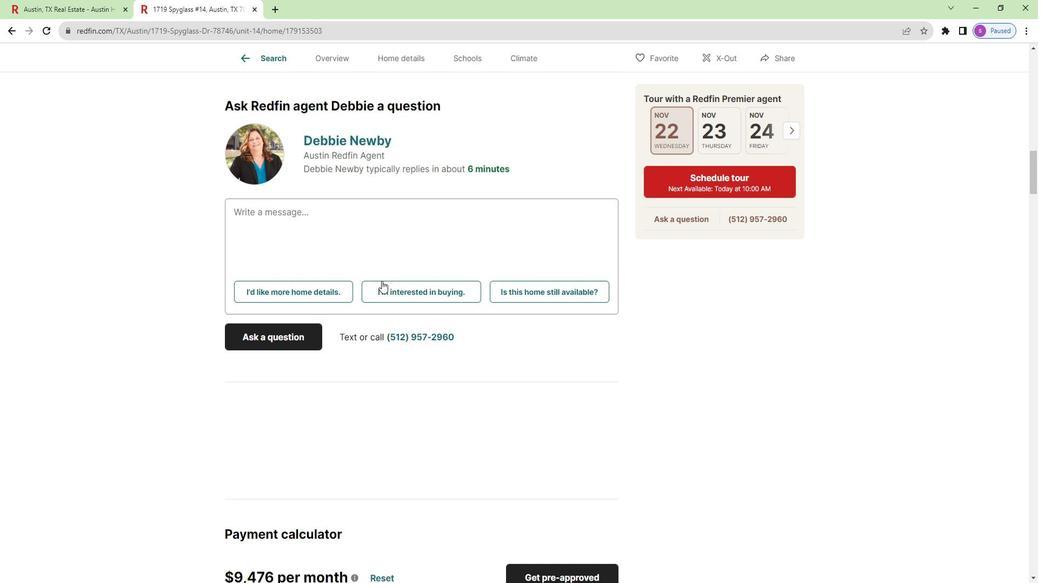 
Action: Mouse scrolled (392, 258) with delta (0, 0)
Screenshot: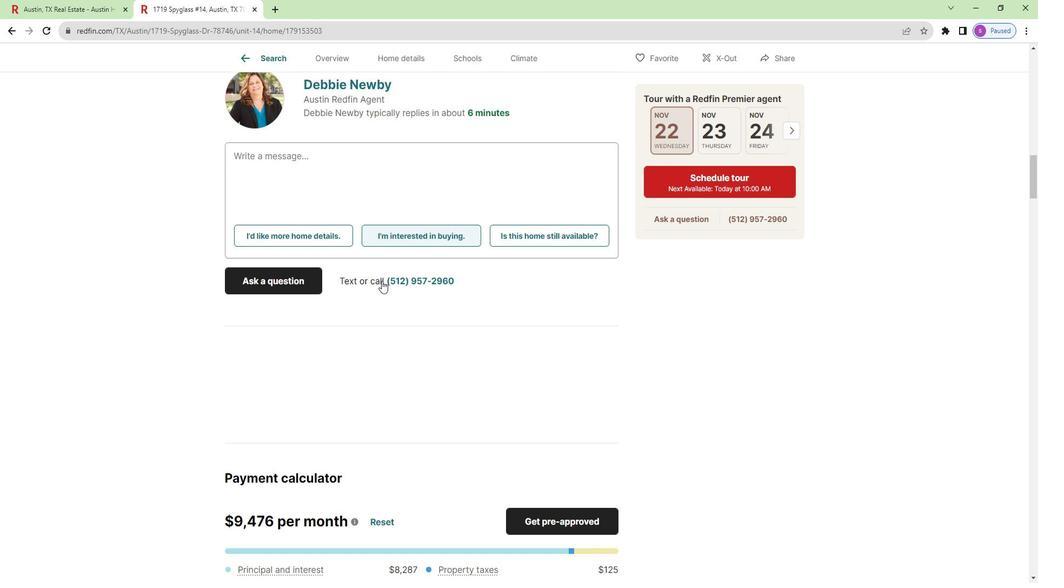 
Action: Mouse moved to (392, 258)
Screenshot: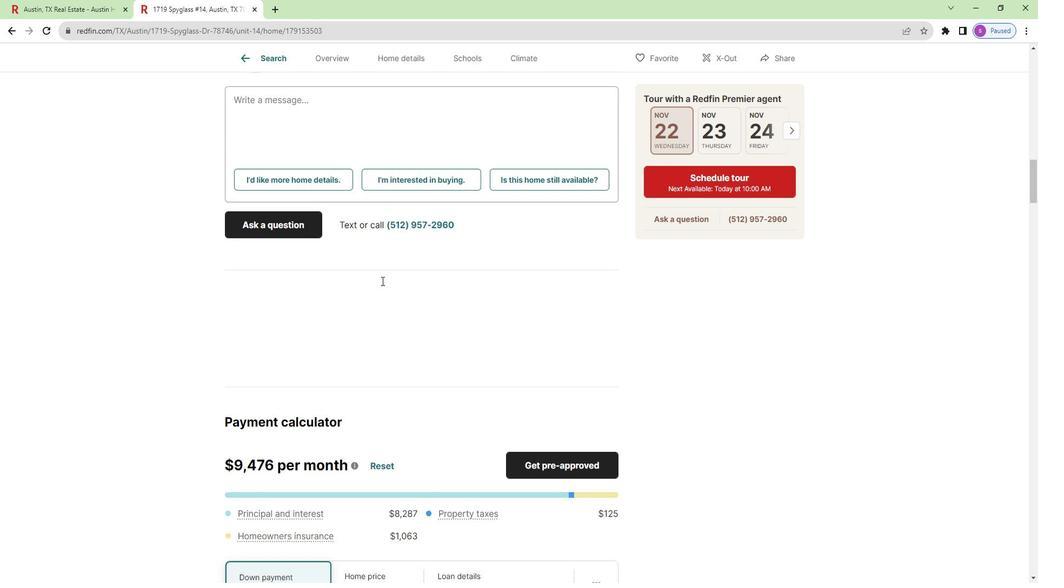 
Action: Mouse scrolled (392, 258) with delta (0, 0)
Screenshot: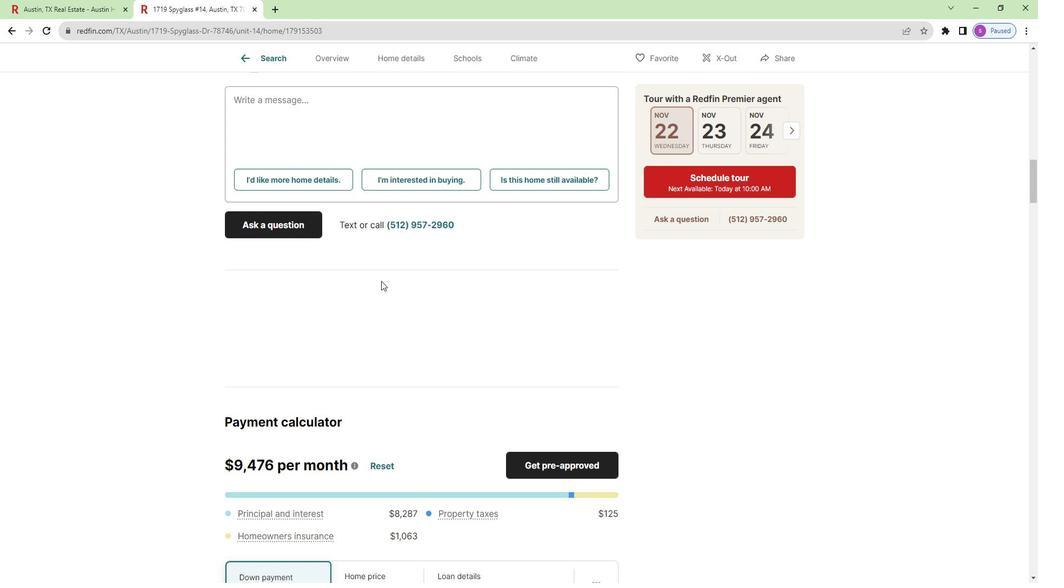 
Action: Mouse moved to (392, 259)
Screenshot: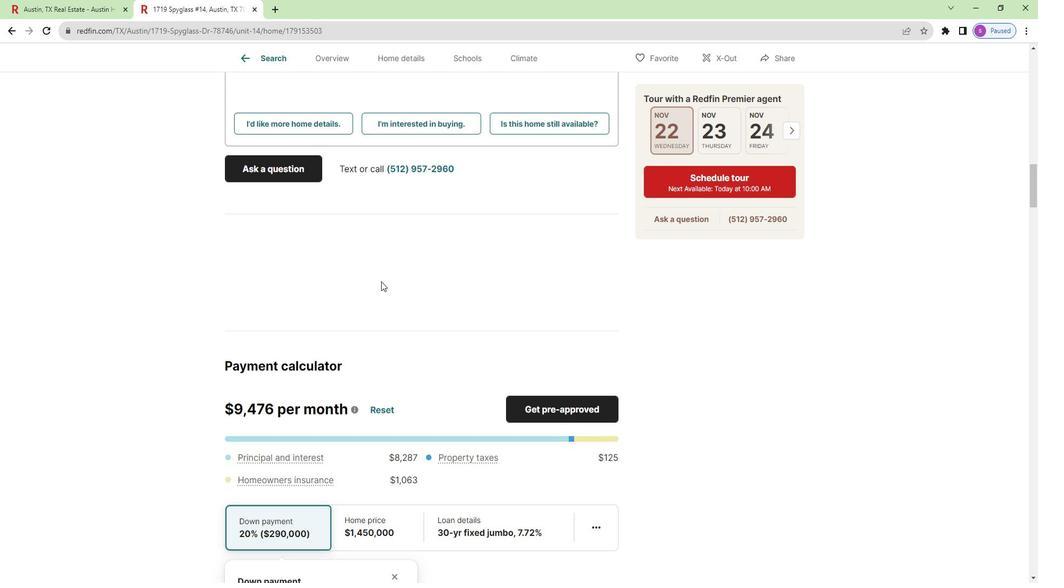 
Action: Mouse scrolled (392, 258) with delta (0, 0)
Screenshot: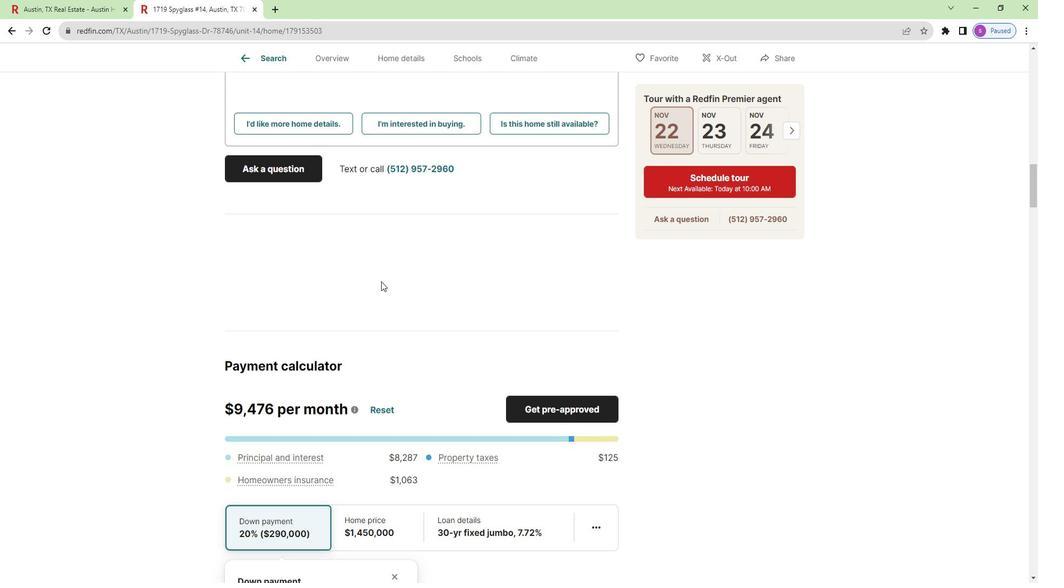 
Action: Mouse moved to (389, 260)
Screenshot: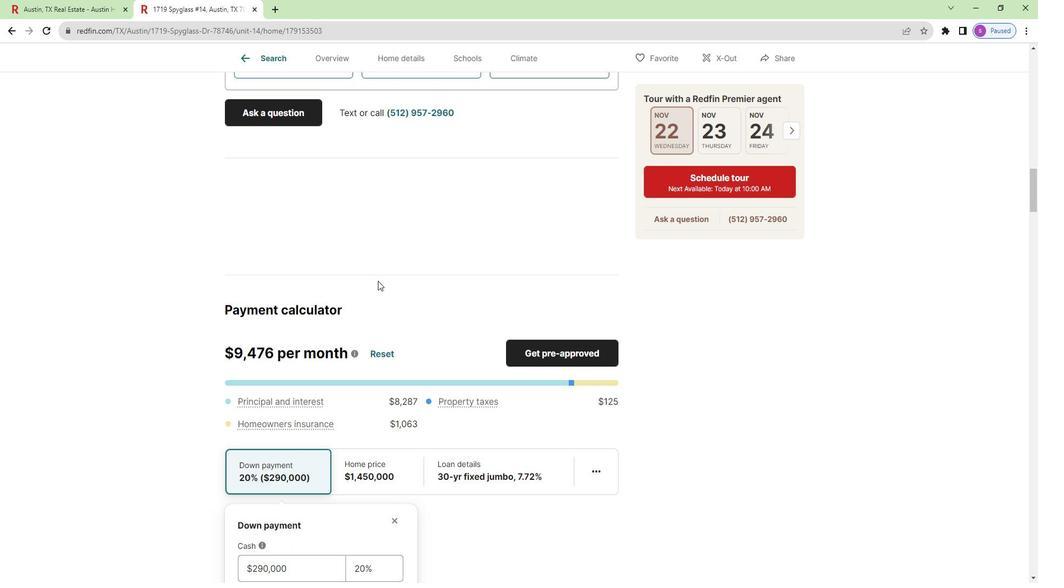 
Action: Mouse scrolled (389, 259) with delta (0, 0)
Screenshot: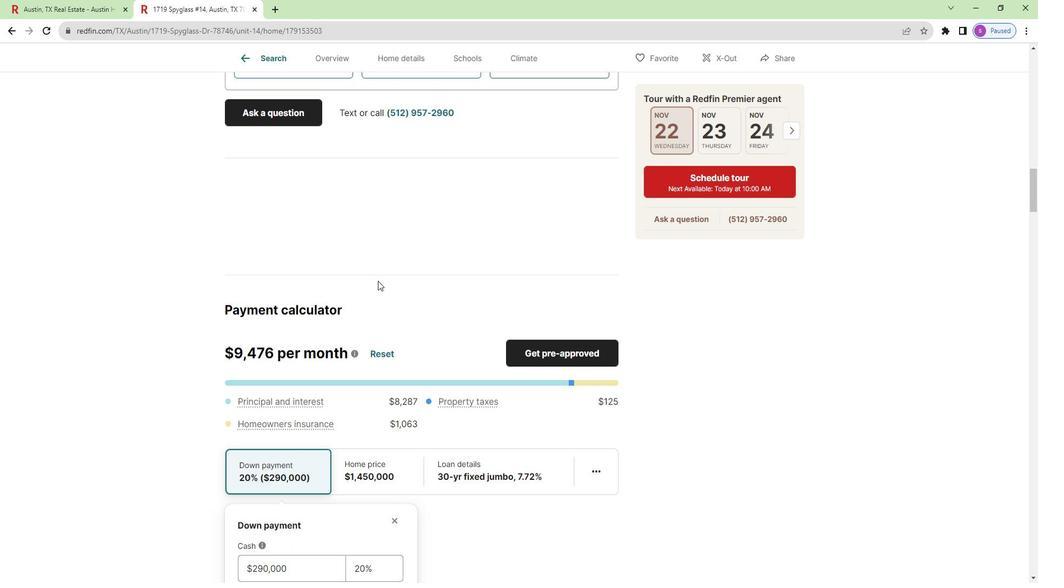 
Action: Mouse moved to (387, 257)
Screenshot: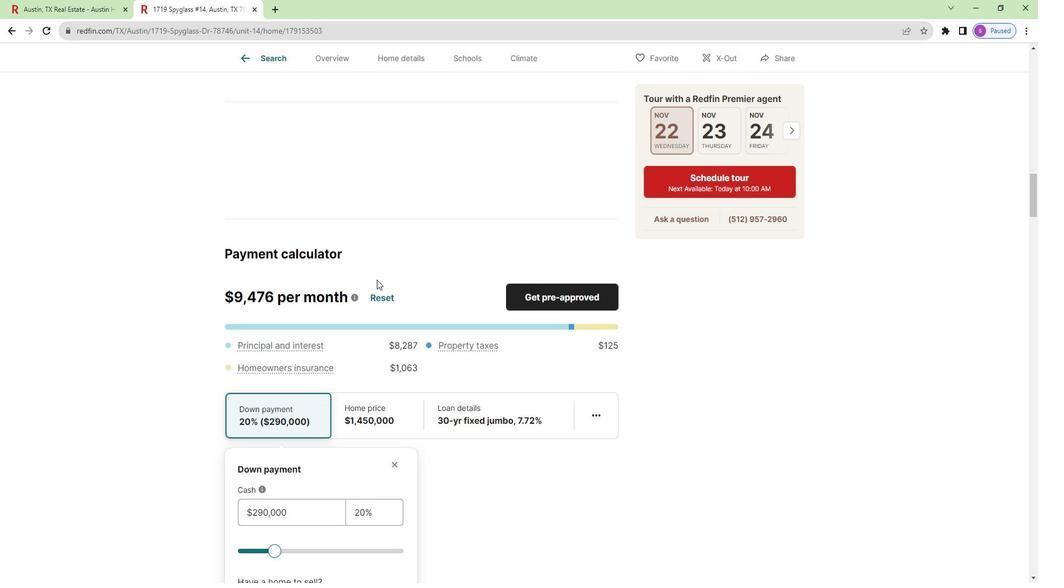 
Action: Mouse scrolled (387, 256) with delta (0, 0)
Screenshot: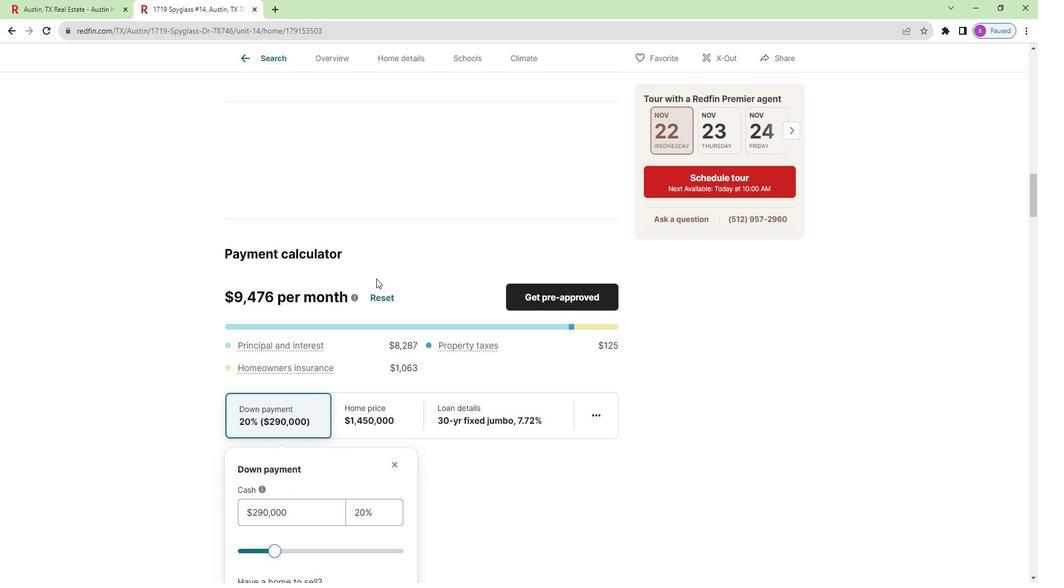 
Action: Mouse moved to (387, 257)
Screenshot: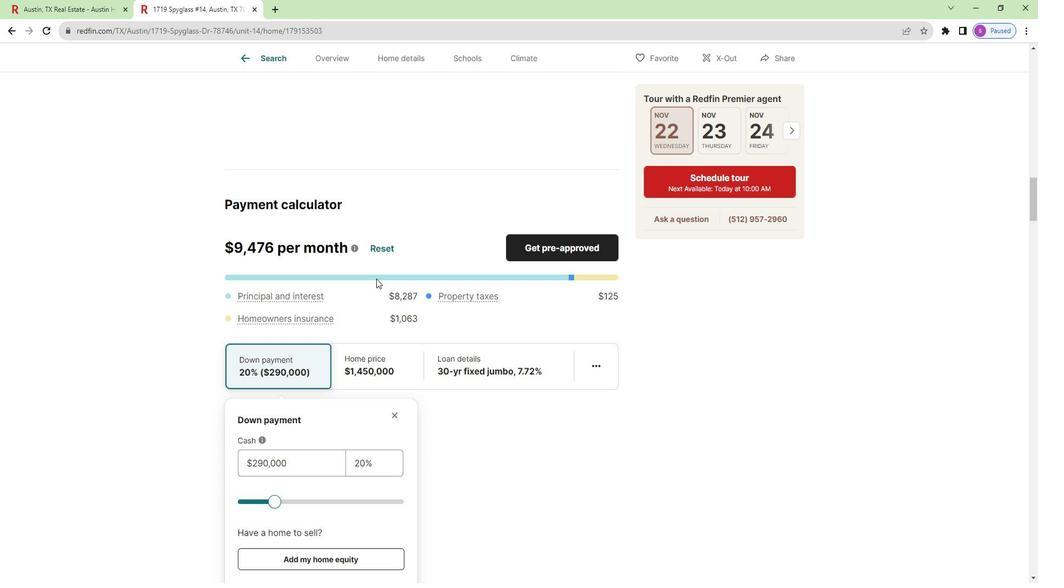 
Action: Mouse scrolled (387, 256) with delta (0, 0)
Screenshot: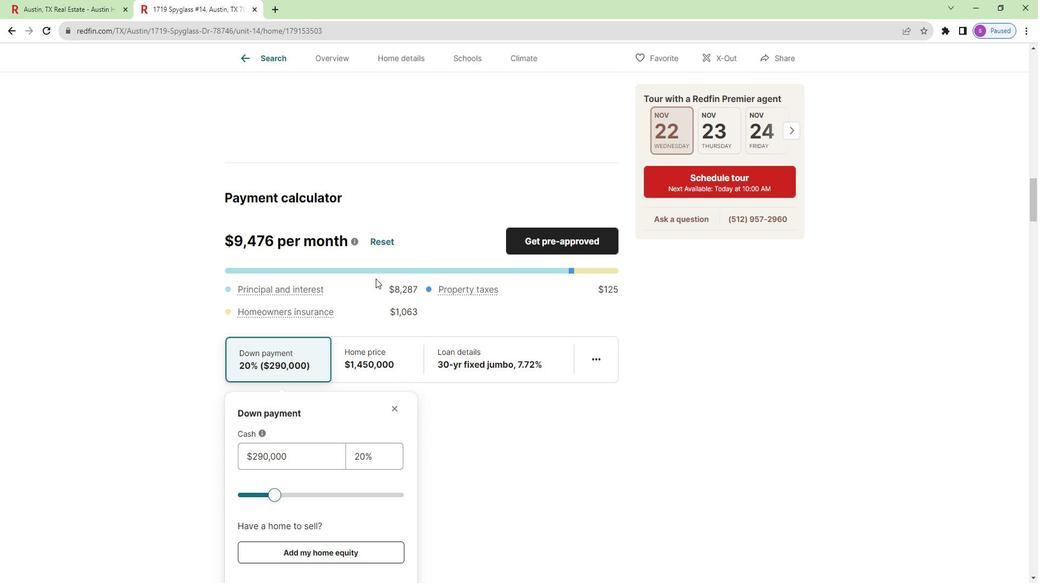 
Action: Mouse scrolled (387, 256) with delta (0, 0)
Screenshot: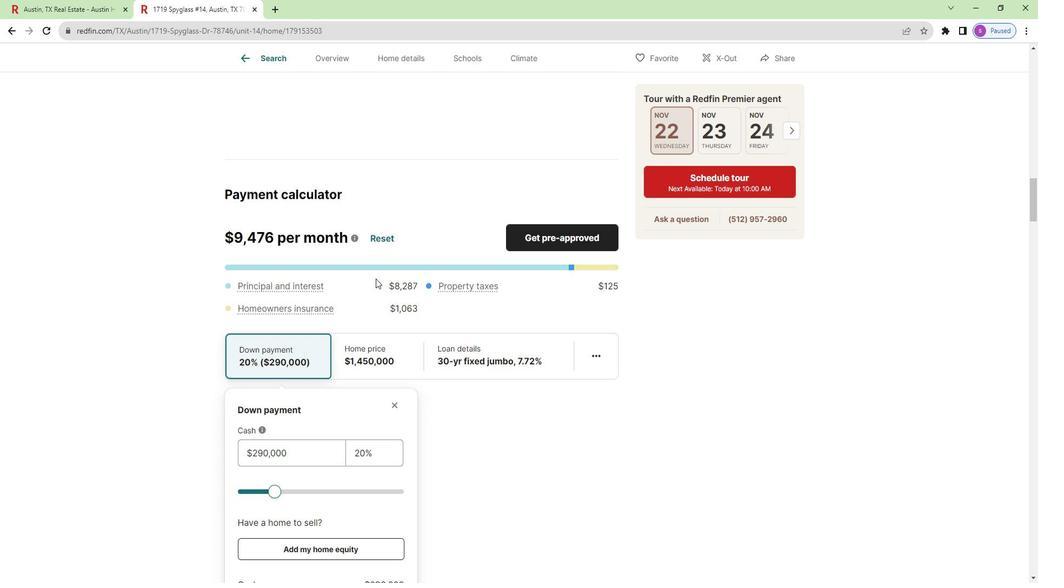 
Action: Mouse moved to (387, 257)
Screenshot: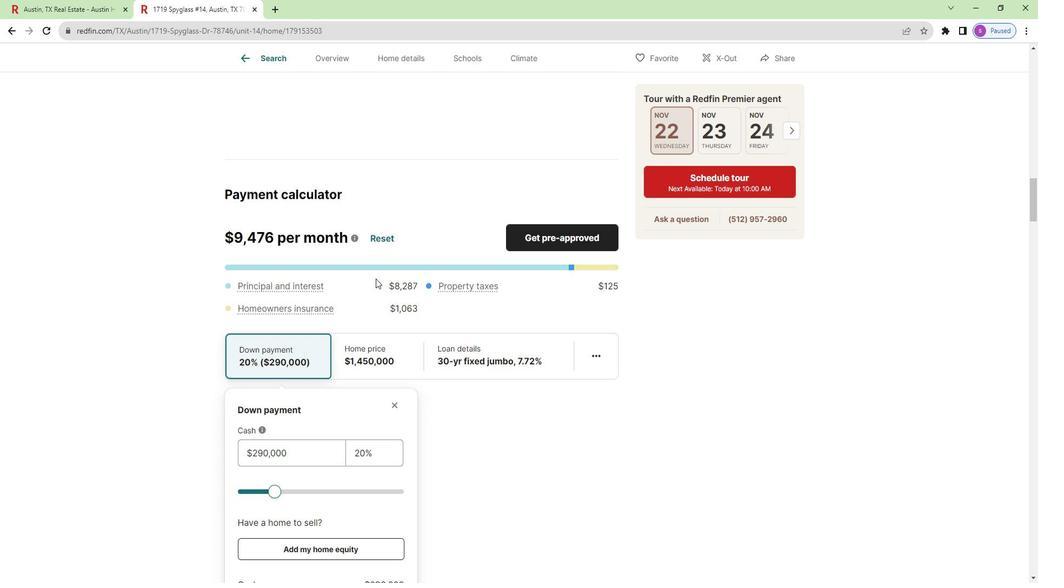 
Action: Mouse scrolled (387, 256) with delta (0, 0)
Screenshot: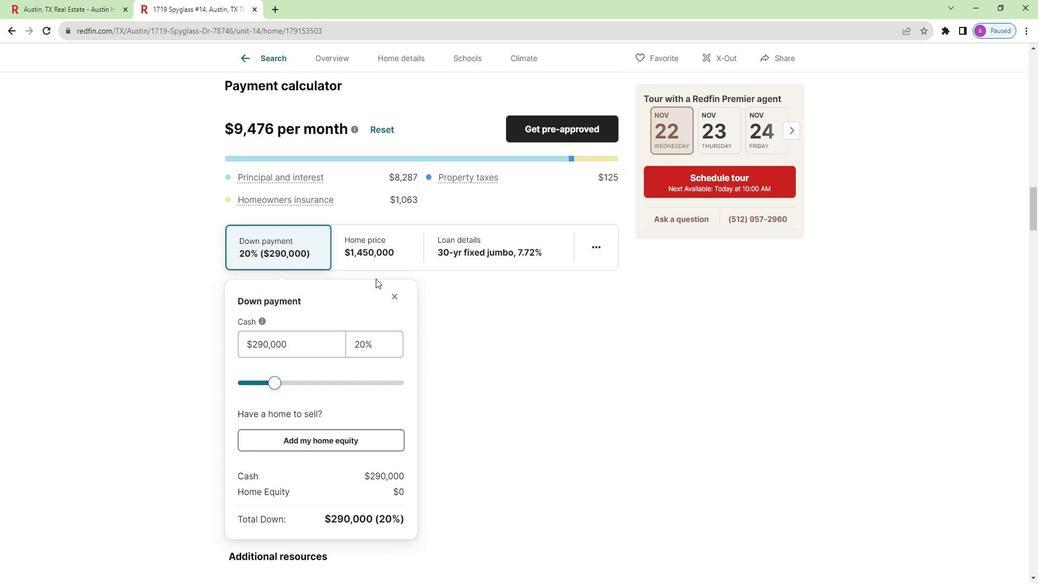 
Action: Mouse scrolled (387, 256) with delta (0, 0)
Screenshot: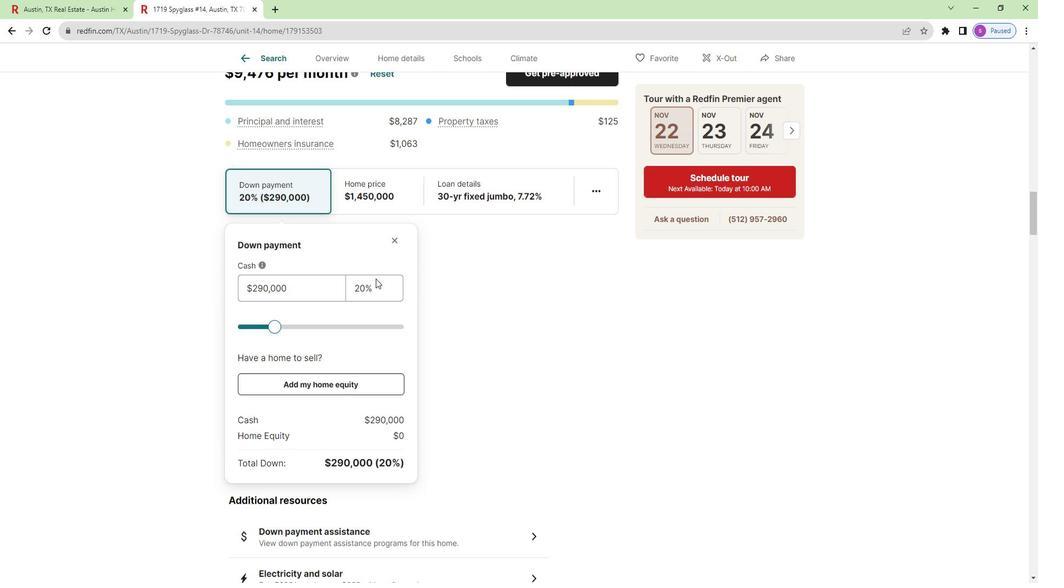 
Action: Mouse scrolled (387, 256) with delta (0, 0)
Screenshot: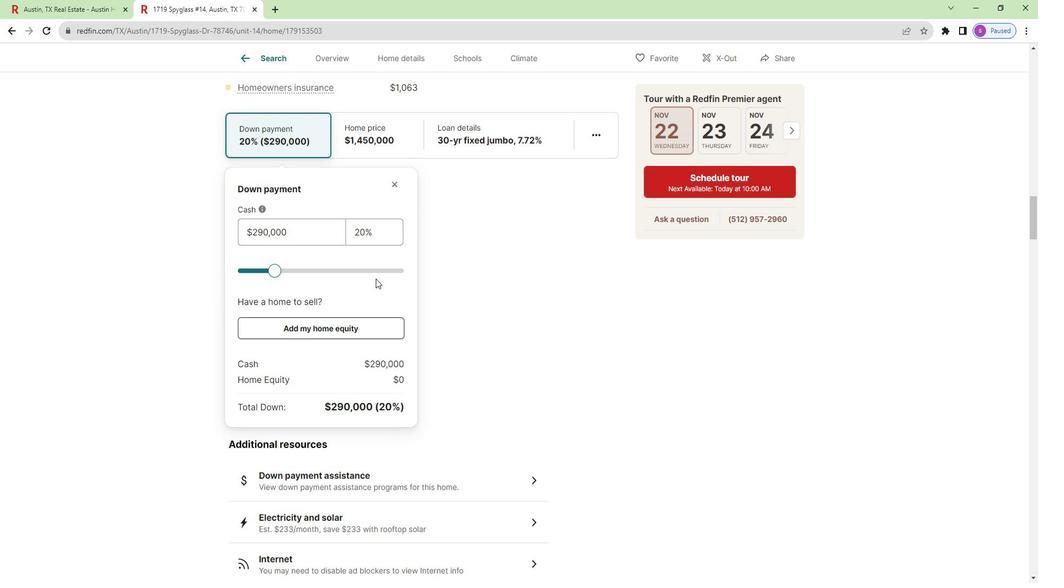 
Action: Mouse moved to (386, 256)
Screenshot: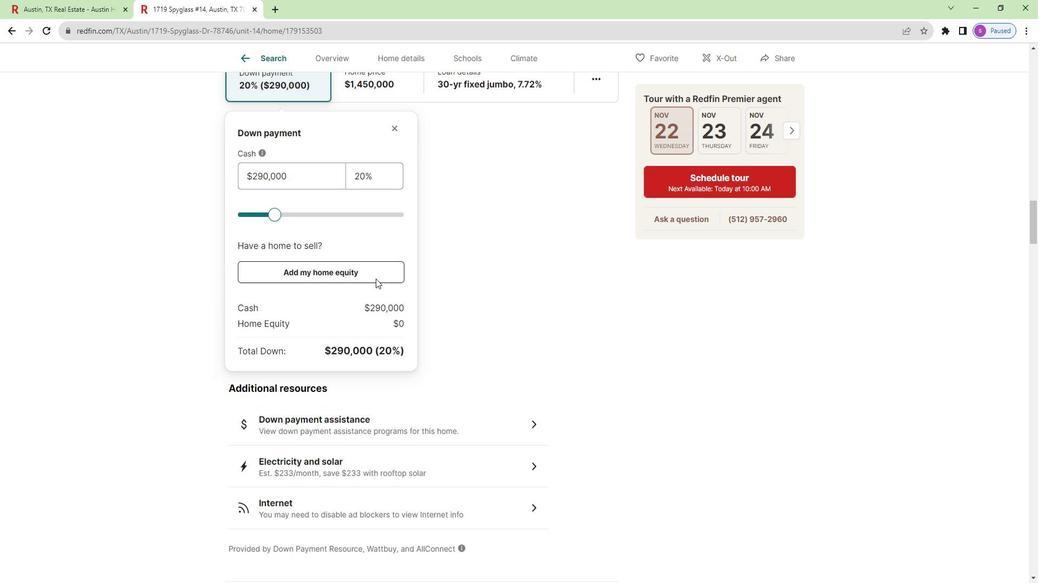 
Action: Mouse scrolled (386, 256) with delta (0, 0)
Screenshot: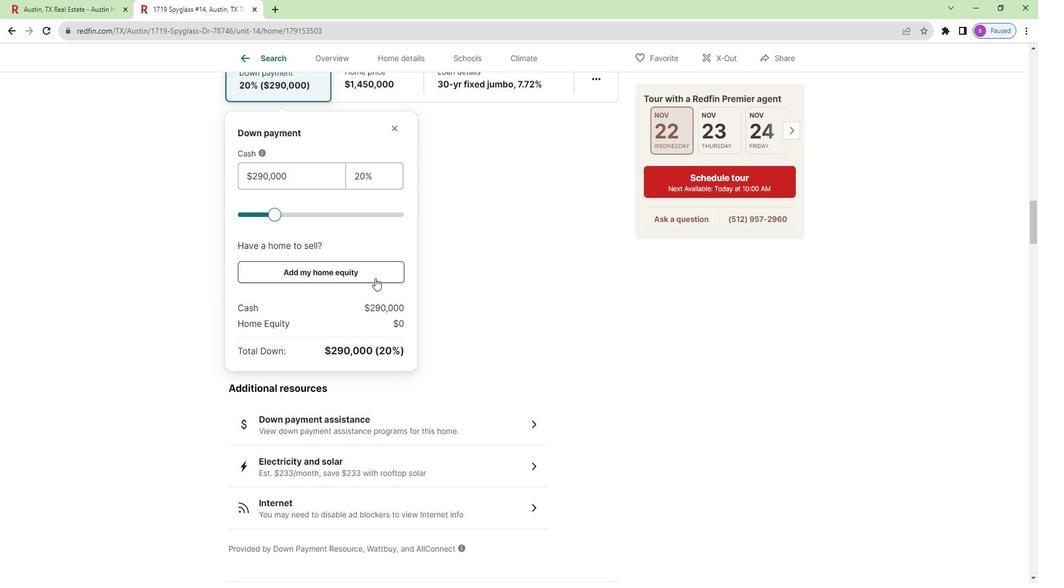 
Action: Mouse scrolled (386, 256) with delta (0, 0)
Screenshot: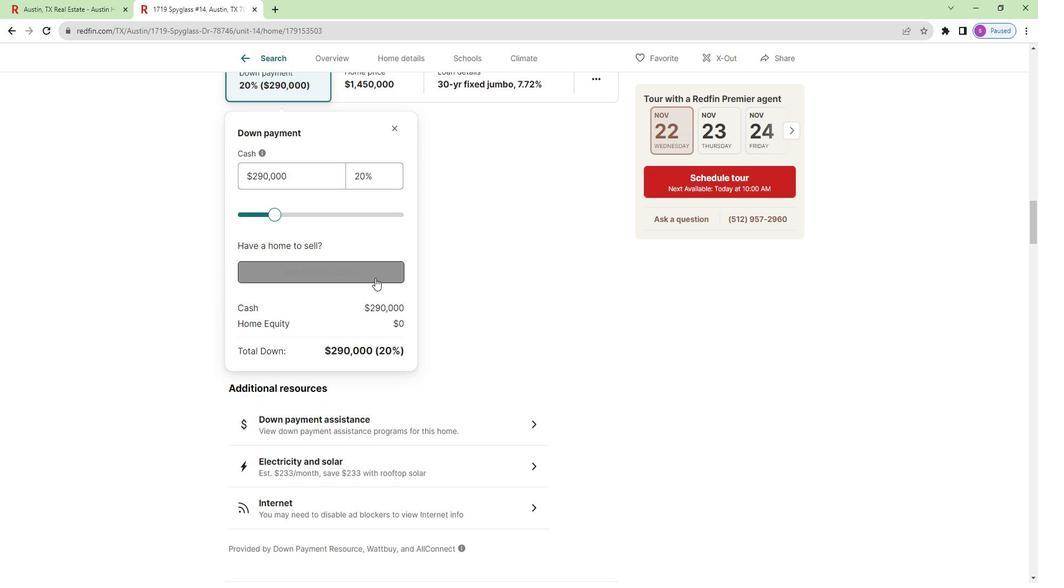 
Action: Mouse scrolled (386, 256) with delta (0, 0)
Screenshot: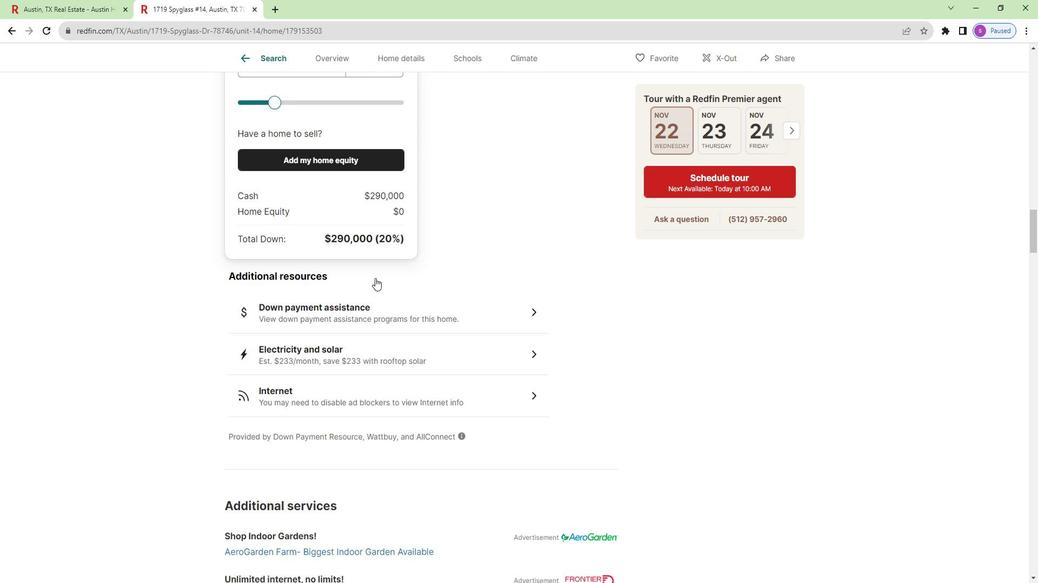 
Action: Mouse scrolled (386, 256) with delta (0, 0)
Screenshot: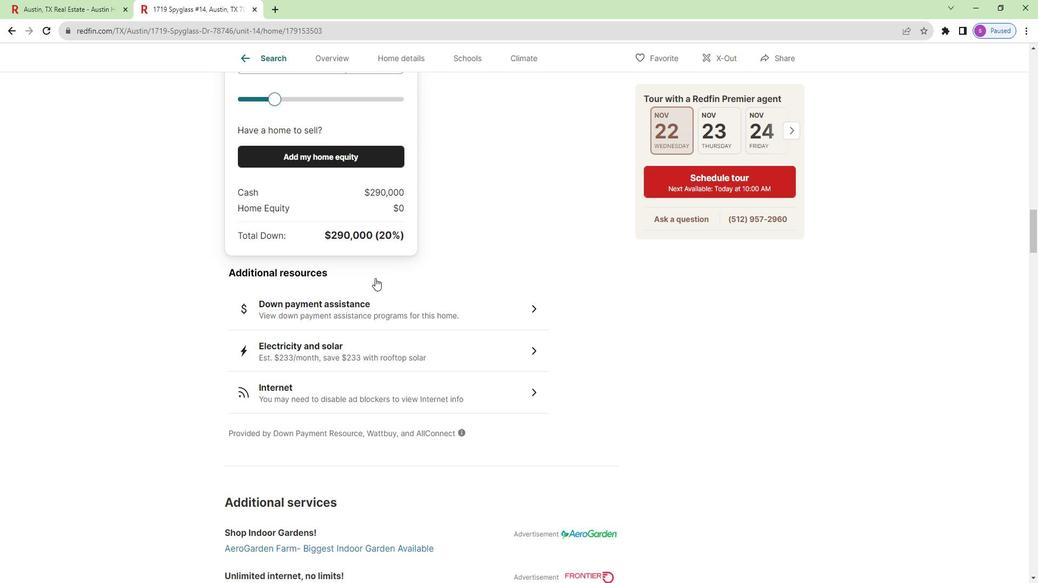 
Action: Mouse scrolled (386, 256) with delta (0, 0)
Screenshot: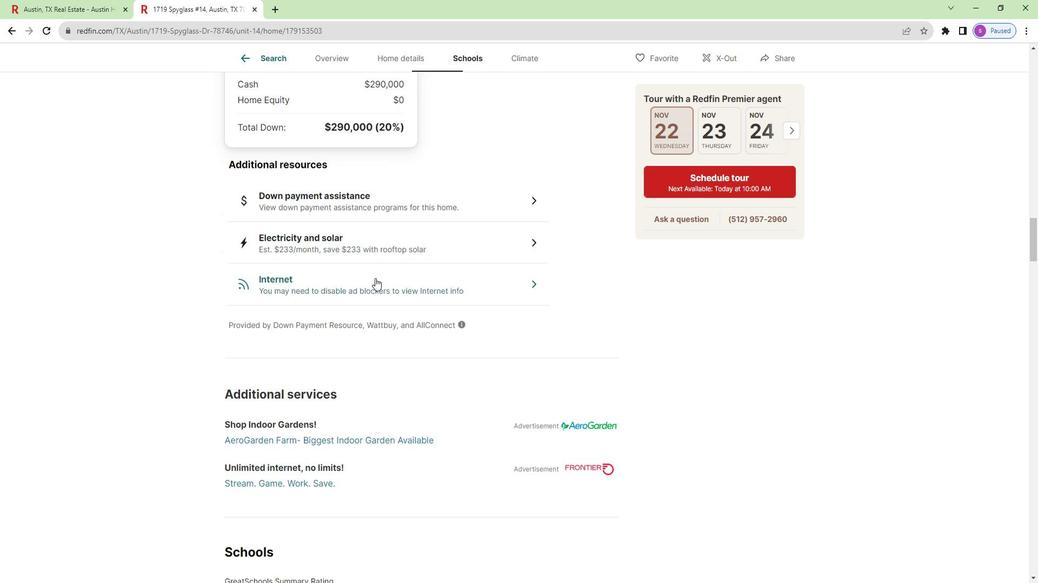 
Action: Mouse scrolled (386, 256) with delta (0, 0)
Screenshot: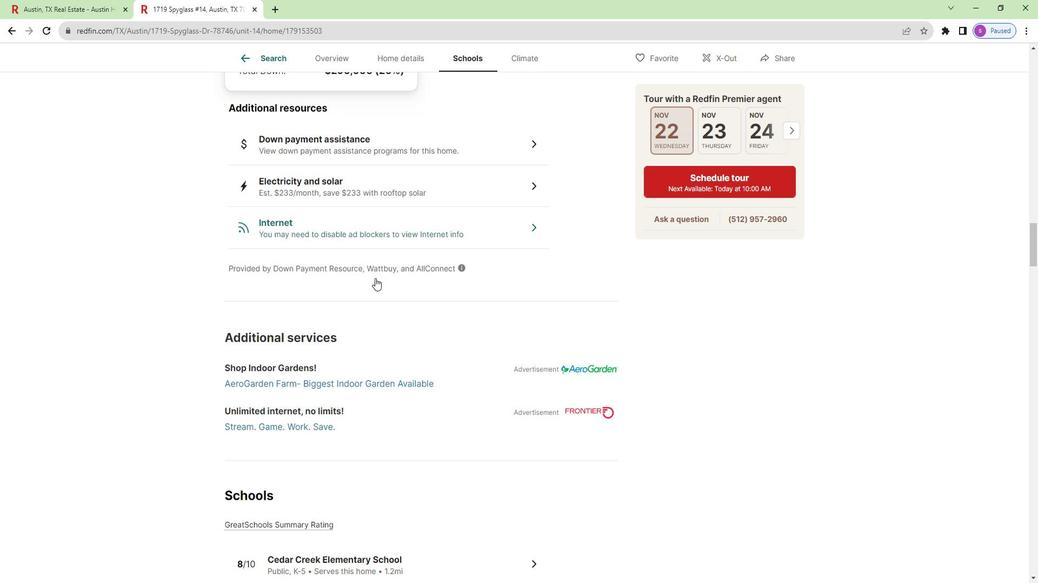 
Action: Mouse scrolled (386, 256) with delta (0, 0)
Screenshot: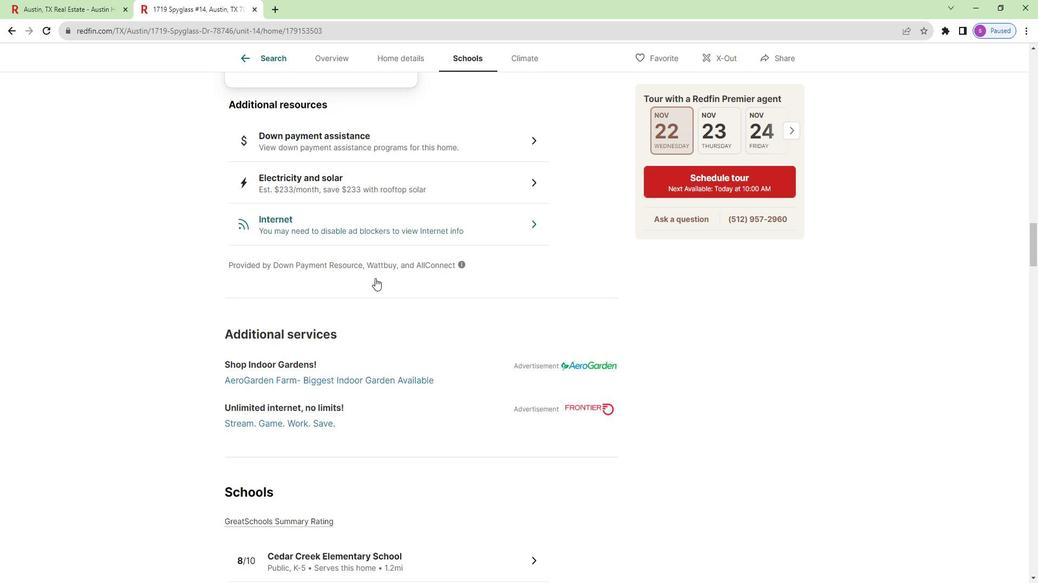 
Action: Mouse scrolled (386, 256) with delta (0, 0)
Screenshot: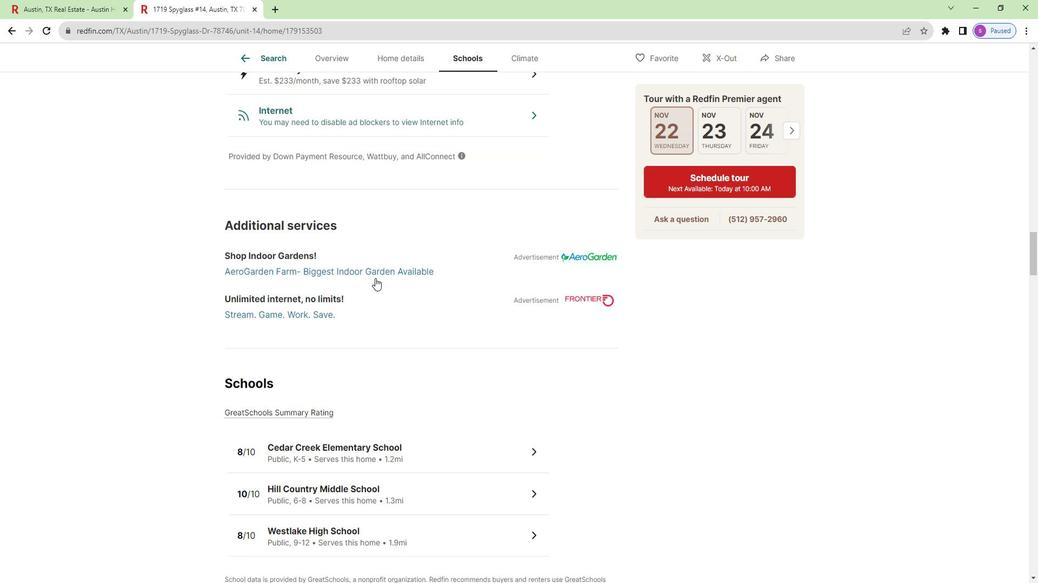 
Action: Mouse scrolled (386, 256) with delta (0, 0)
Screenshot: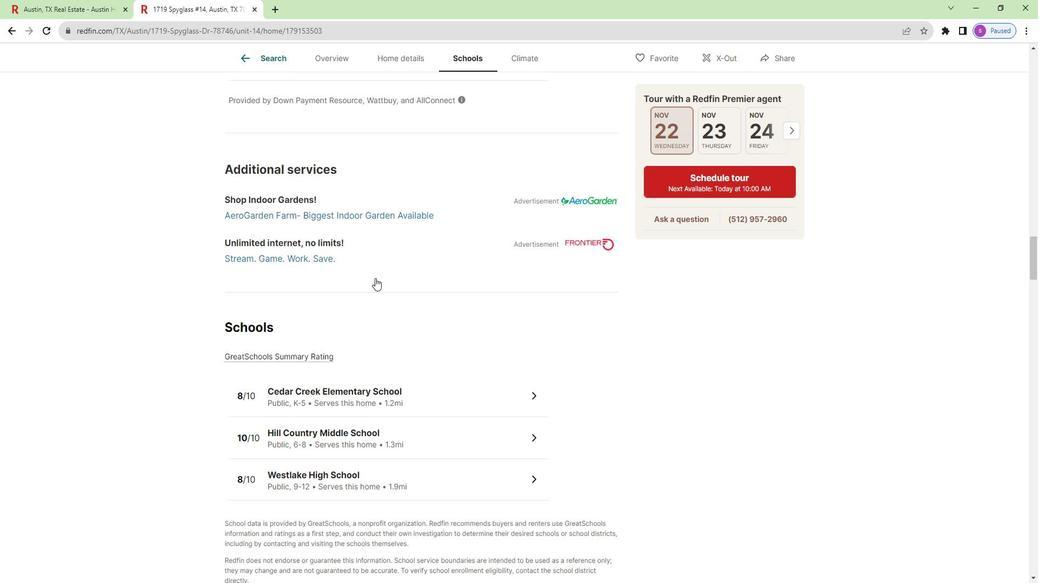 
Action: Mouse scrolled (386, 256) with delta (0, 0)
Screenshot: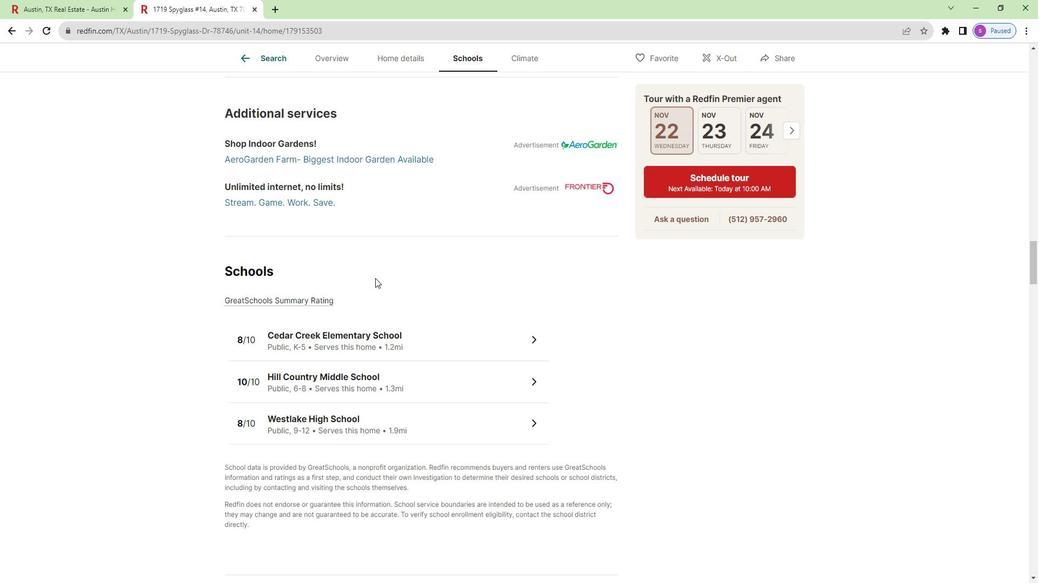 
Action: Mouse scrolled (386, 256) with delta (0, 0)
Screenshot: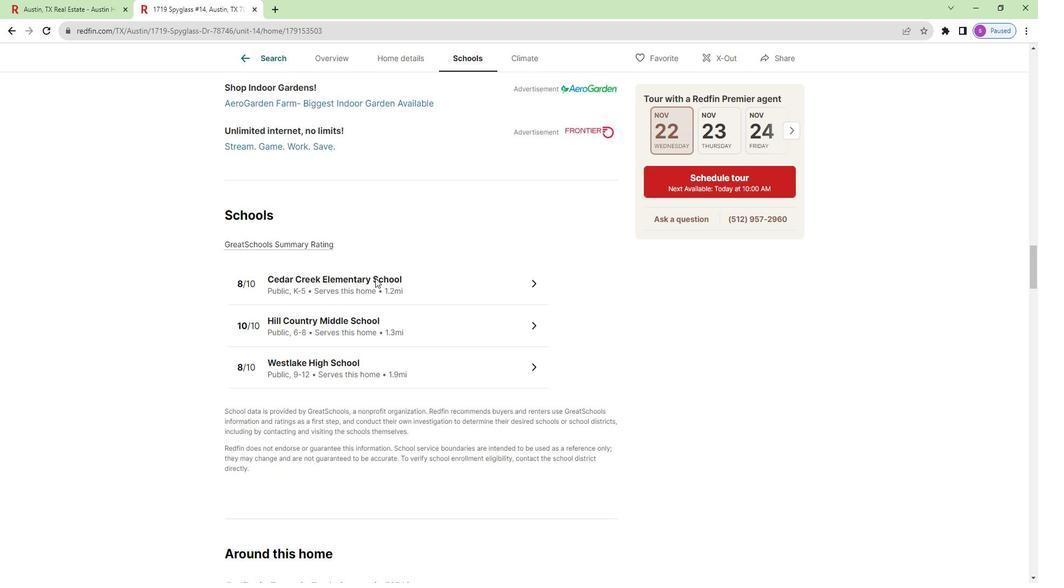 
Action: Mouse scrolled (386, 256) with delta (0, 0)
Screenshot: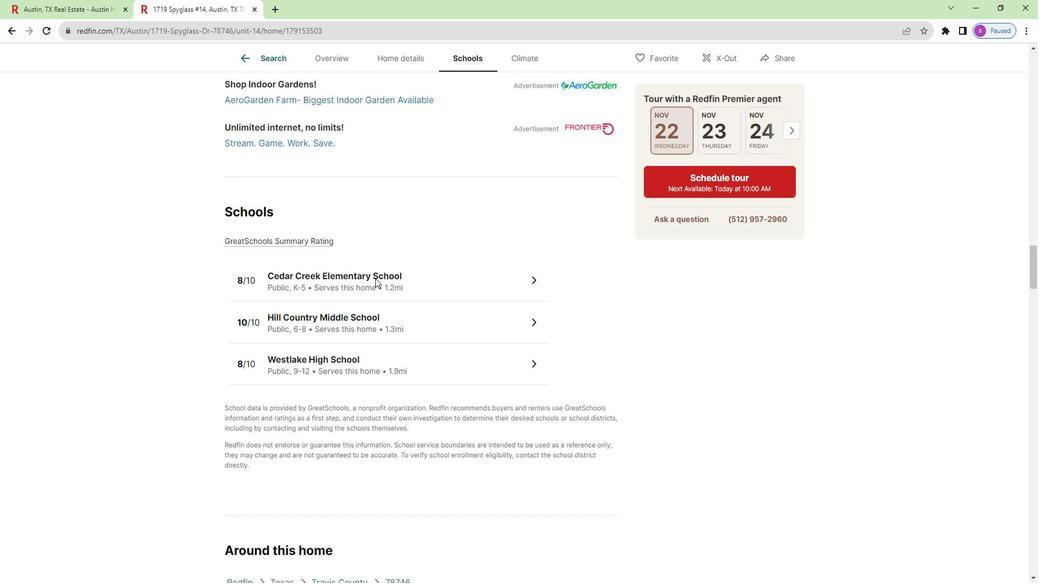 
Action: Mouse scrolled (386, 256) with delta (0, 0)
Screenshot: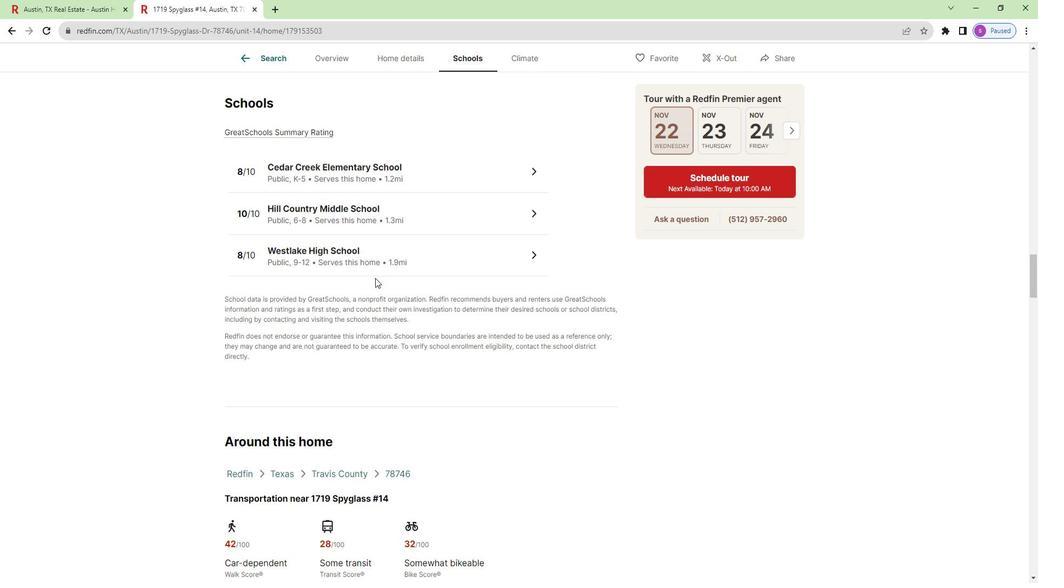 
Action: Mouse scrolled (386, 256) with delta (0, 0)
Screenshot: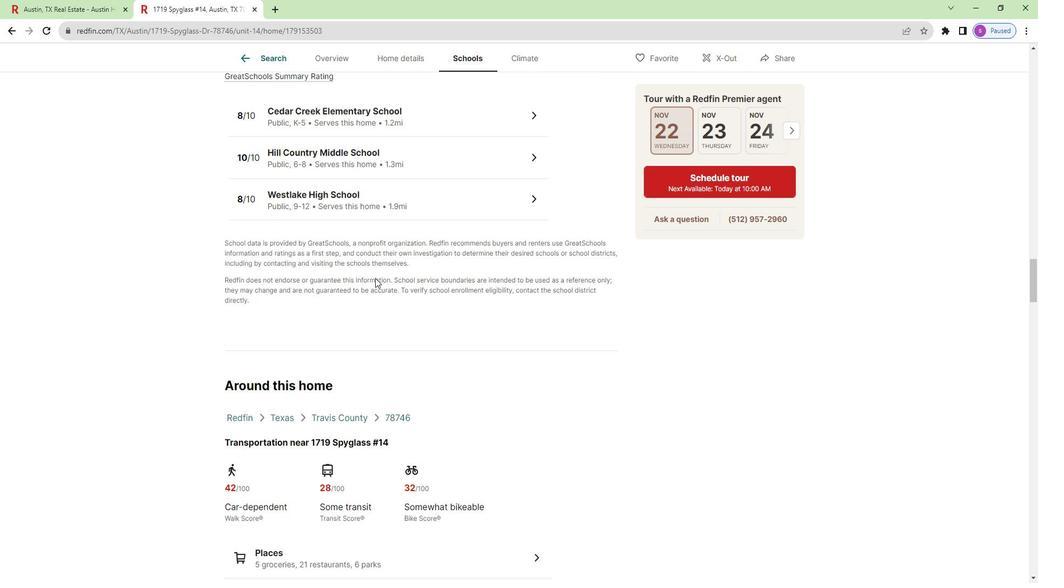 
Action: Mouse scrolled (386, 256) with delta (0, 0)
Screenshot: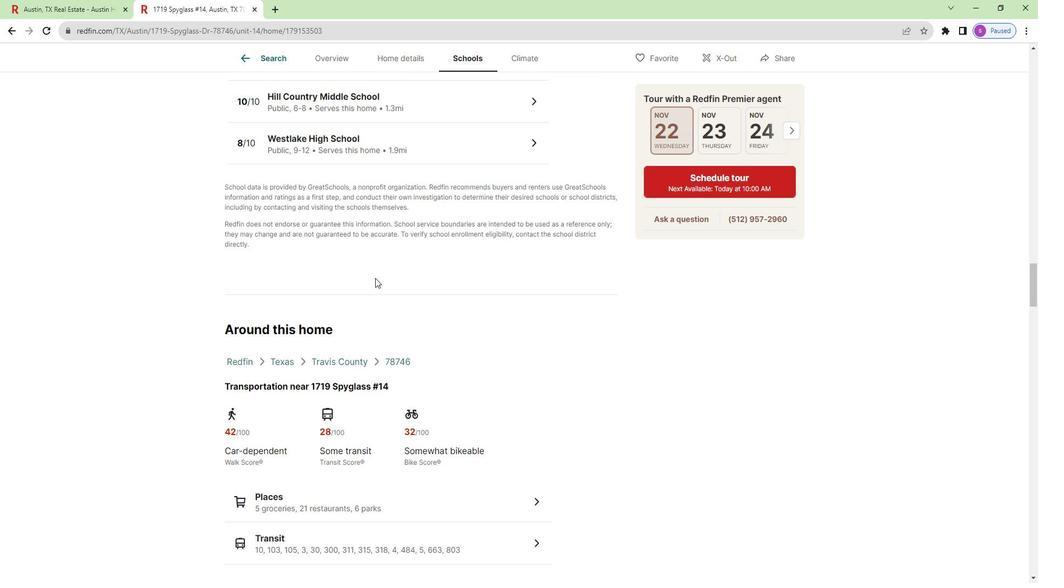 
Action: Mouse scrolled (386, 256) with delta (0, 0)
Screenshot: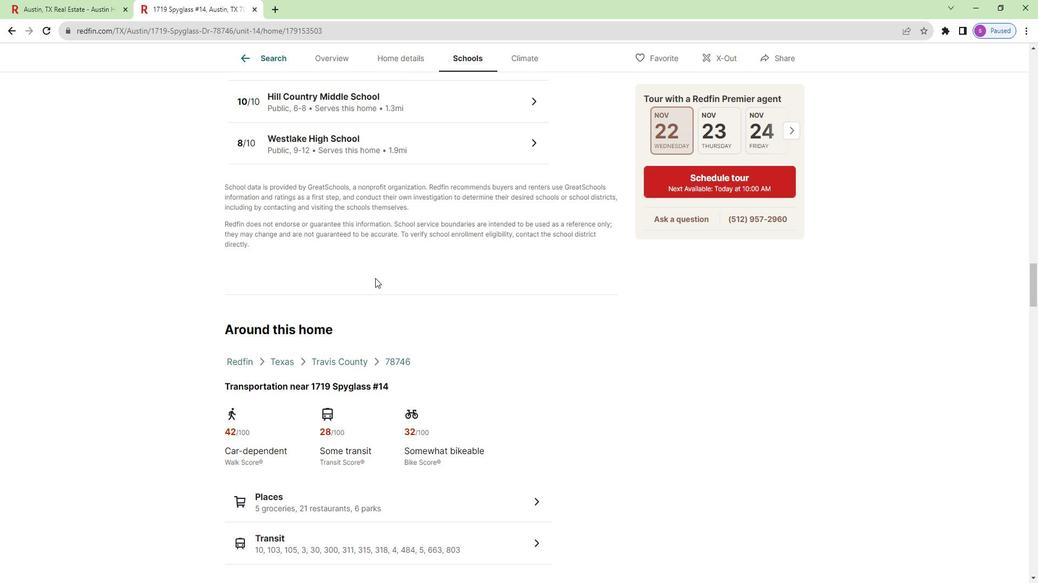 
Action: Mouse scrolled (386, 256) with delta (0, 0)
Screenshot: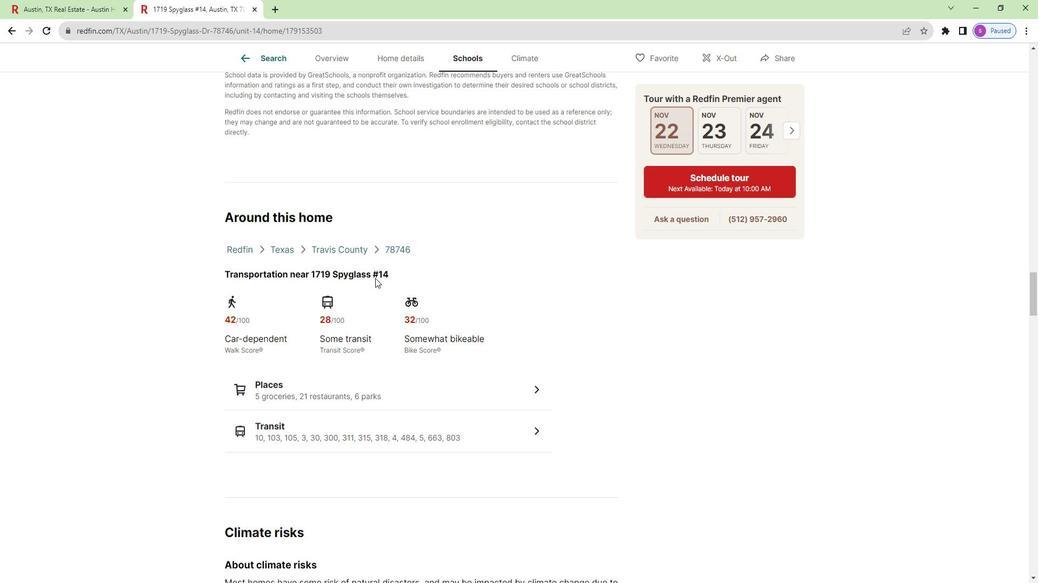 
Action: Mouse moved to (538, 297)
Screenshot: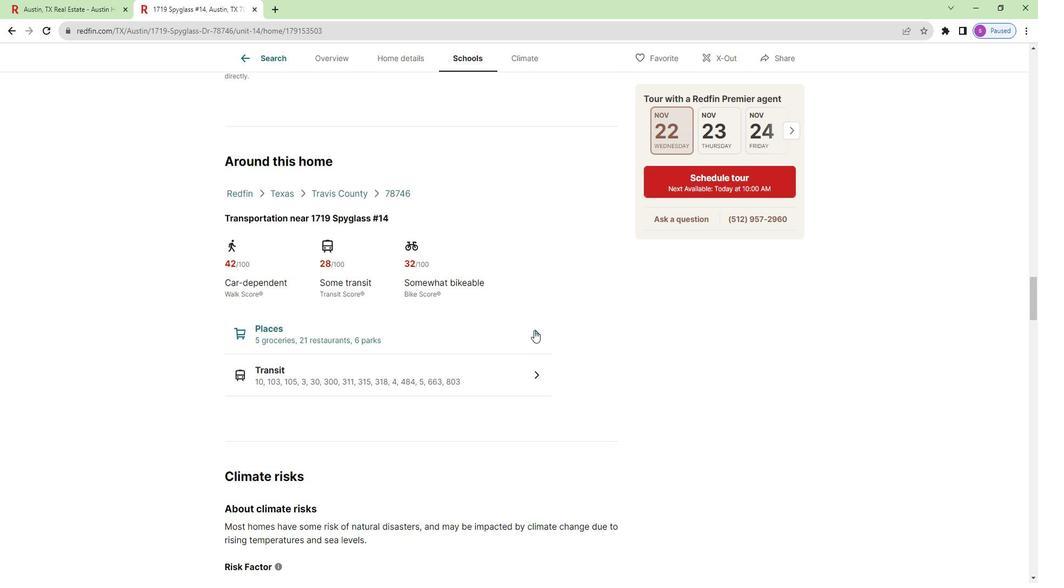 
Action: Mouse pressed left at (538, 297)
Screenshot: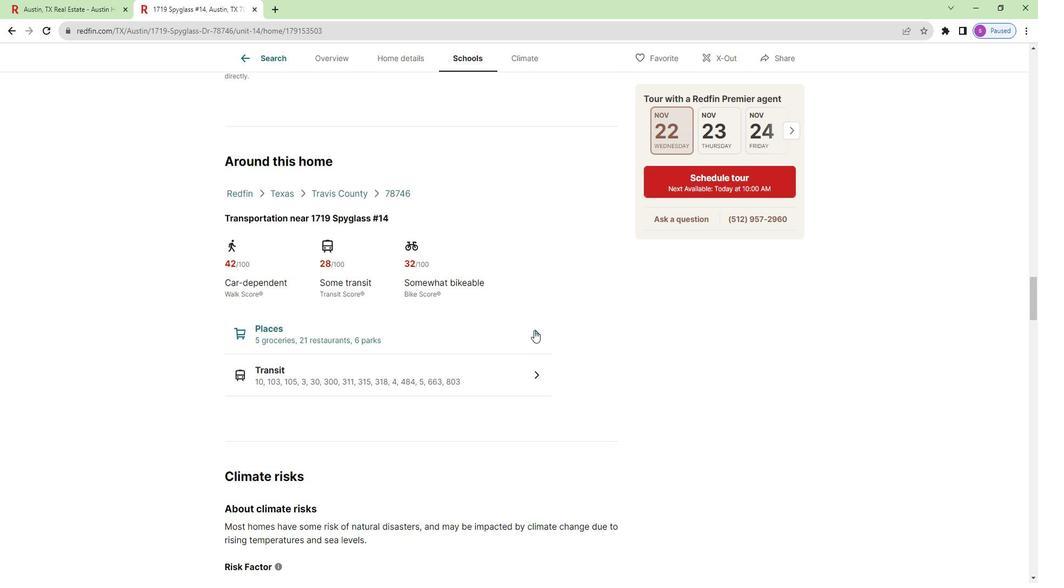 
Action: Mouse moved to (386, 161)
Screenshot: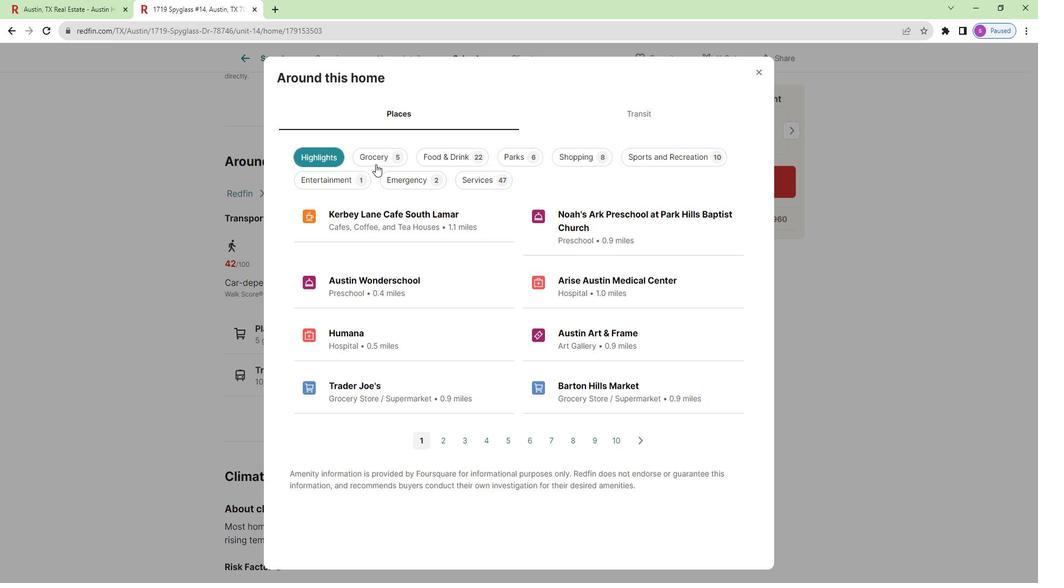 
Action: Mouse pressed left at (386, 161)
Screenshot: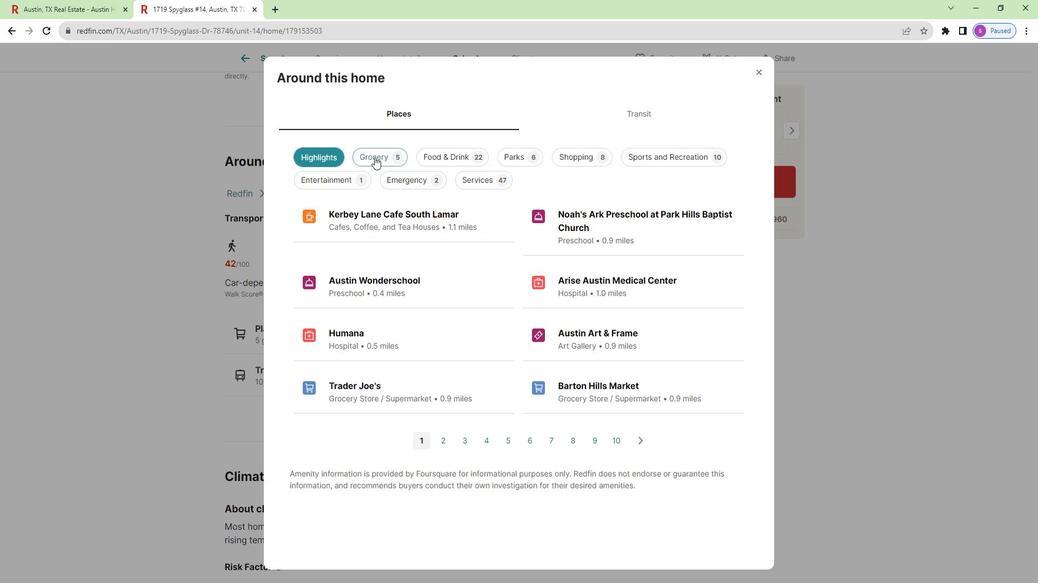 
Action: Mouse moved to (458, 164)
Screenshot: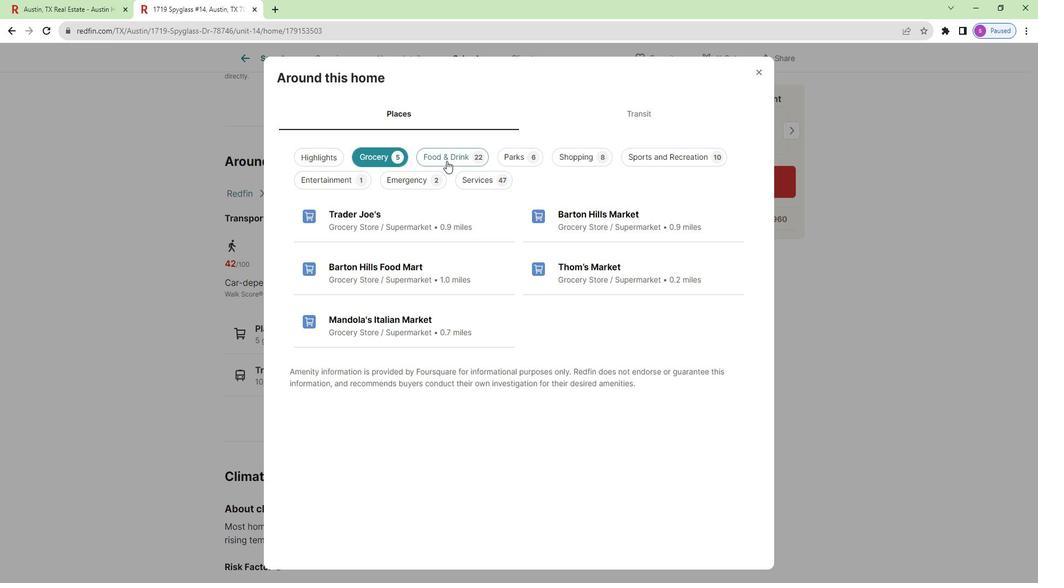 
Action: Mouse pressed left at (458, 164)
Screenshot: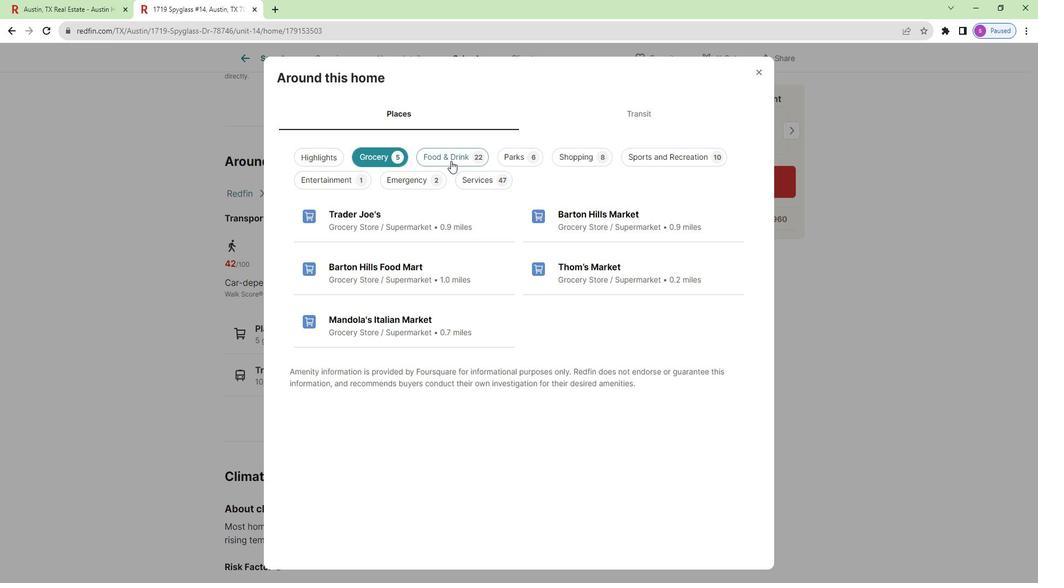 
Action: Mouse moved to (529, 163)
Screenshot: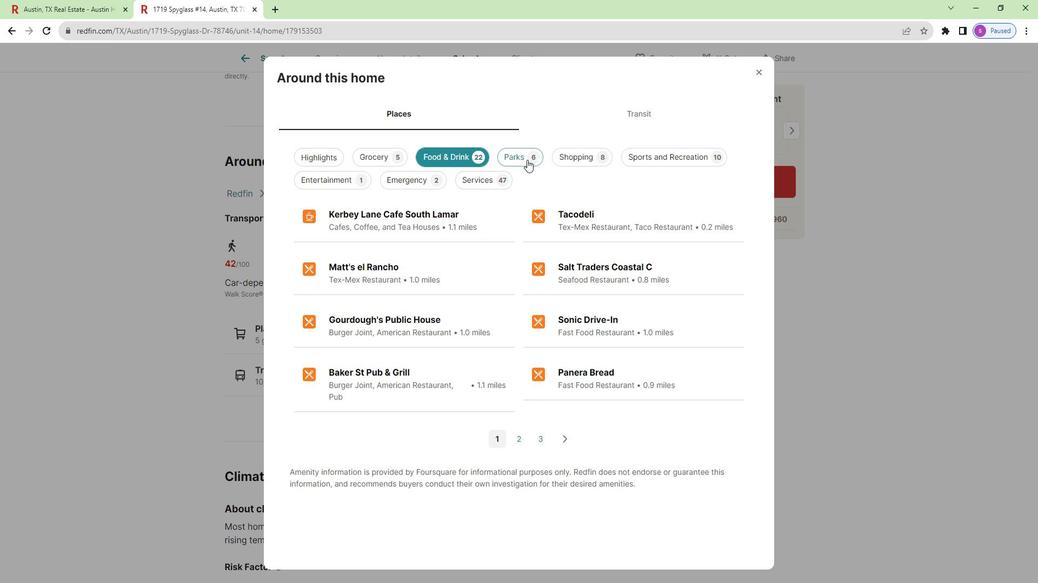 
Action: Mouse pressed left at (529, 163)
Screenshot: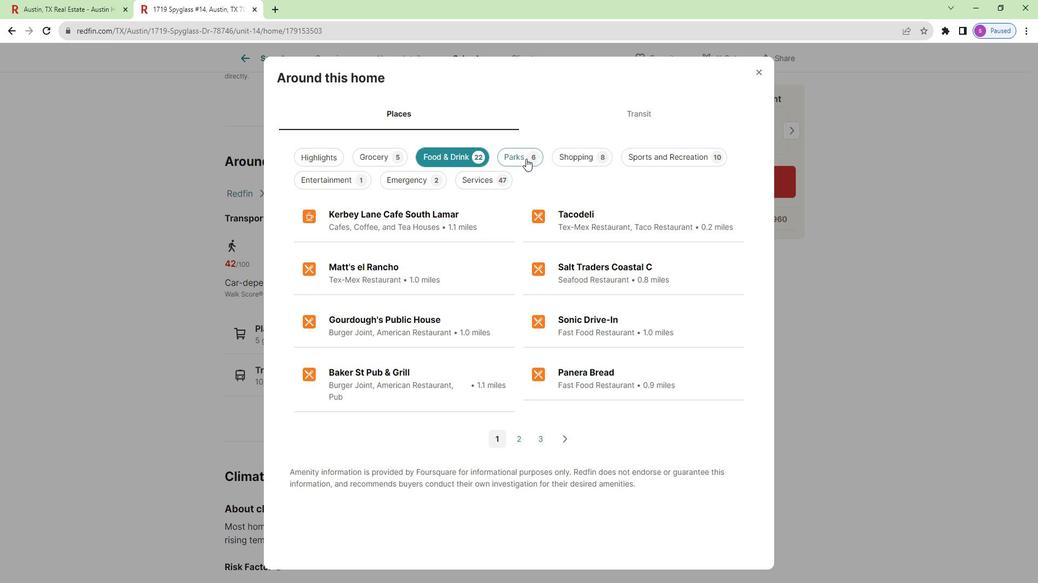 
Action: Mouse moved to (575, 160)
Screenshot: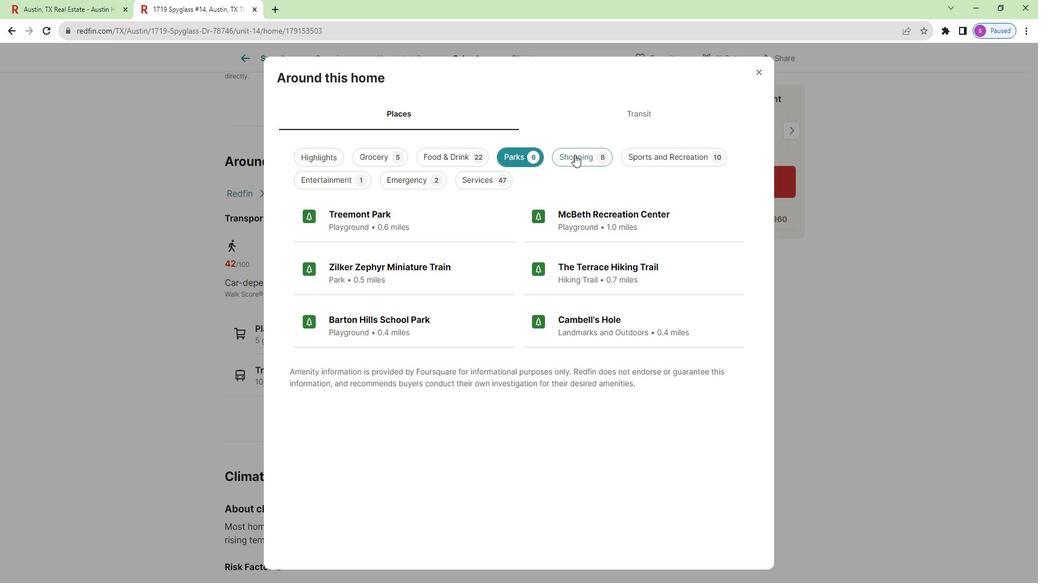 
Action: Mouse pressed left at (575, 160)
Screenshot: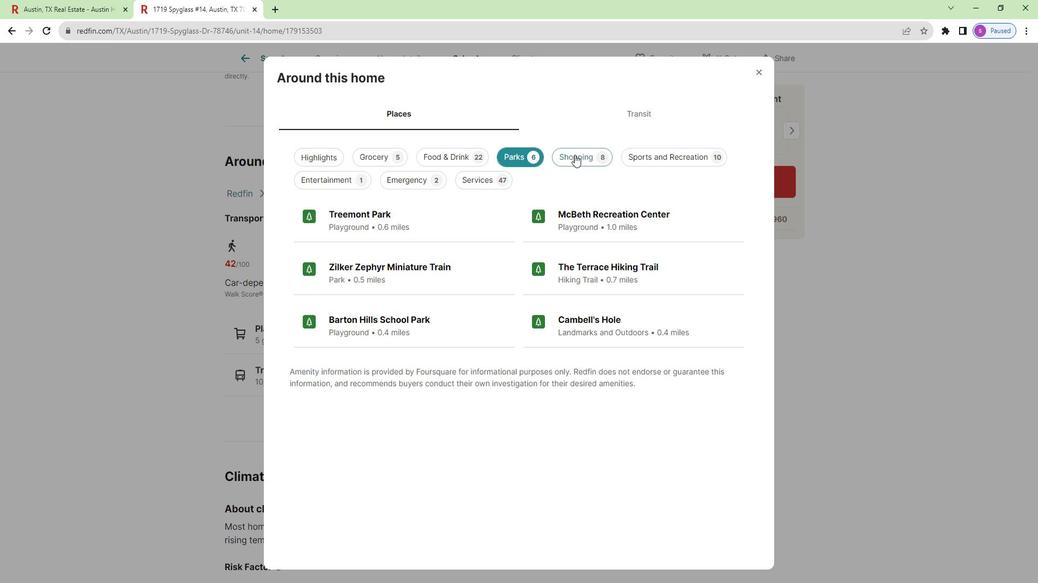
Action: Mouse moved to (645, 161)
Screenshot: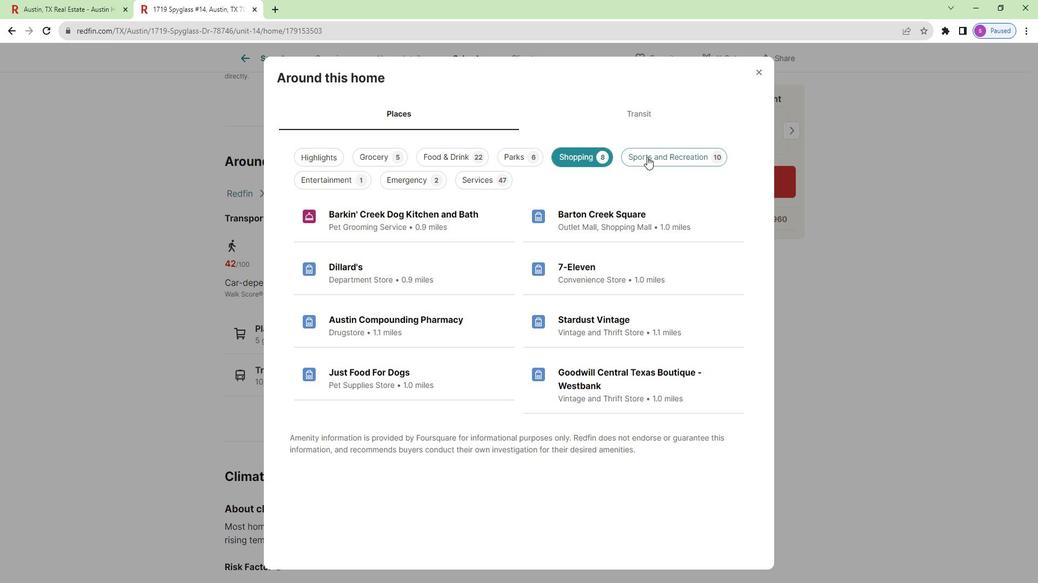 
Action: Mouse pressed left at (645, 161)
Screenshot: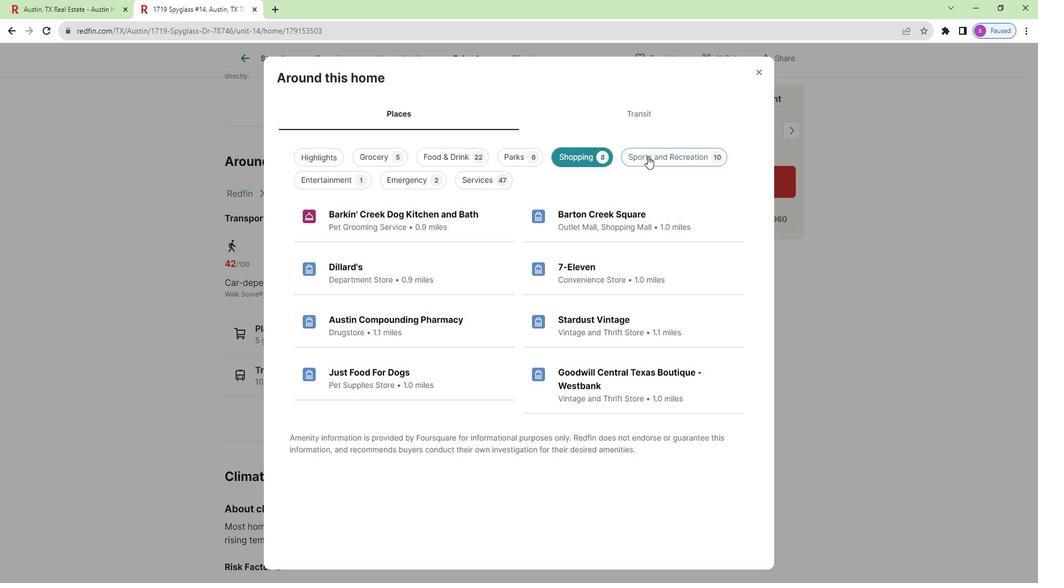 
Action: Mouse moved to (360, 182)
Screenshot: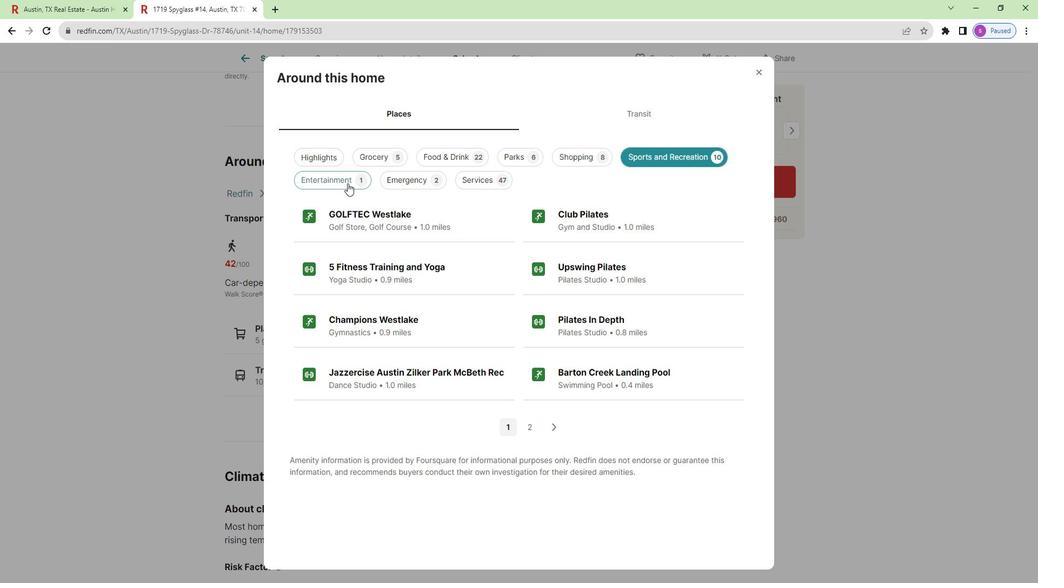 
Action: Mouse pressed left at (360, 182)
Screenshot: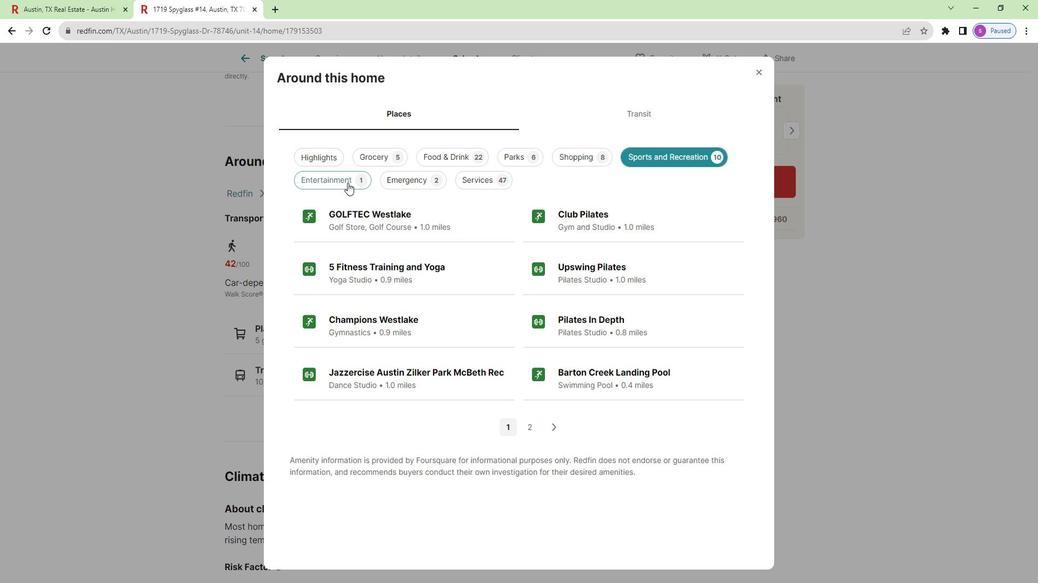 
Action: Mouse moved to (424, 182)
Screenshot: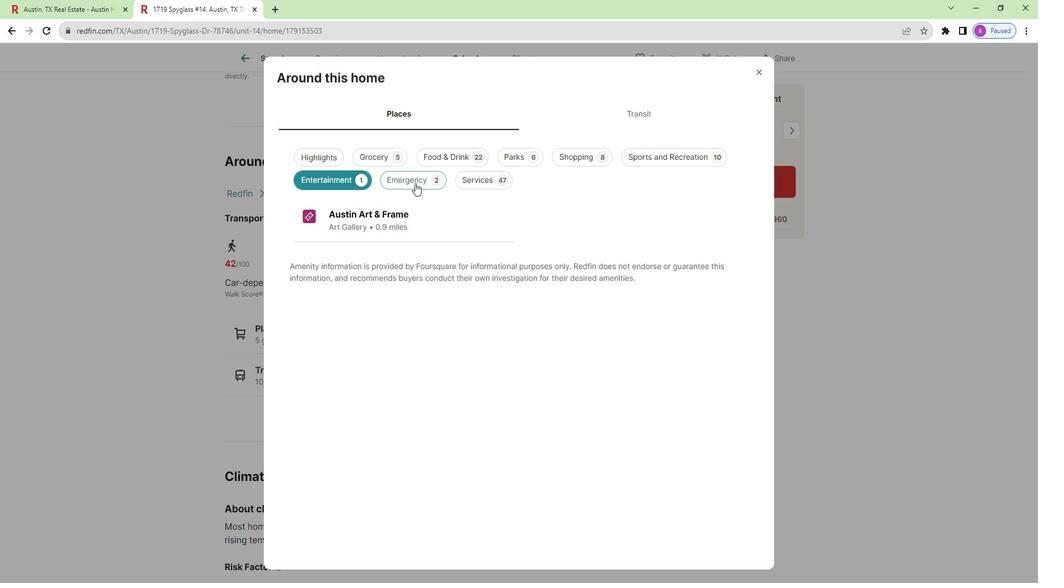 
Action: Mouse pressed left at (424, 182)
Screenshot: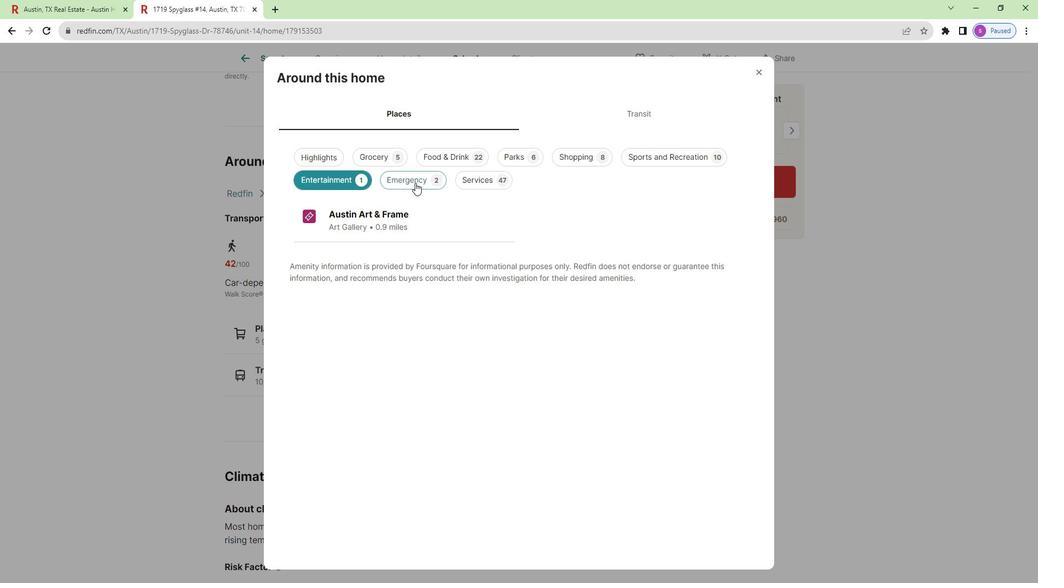 
Action: Mouse moved to (492, 181)
Screenshot: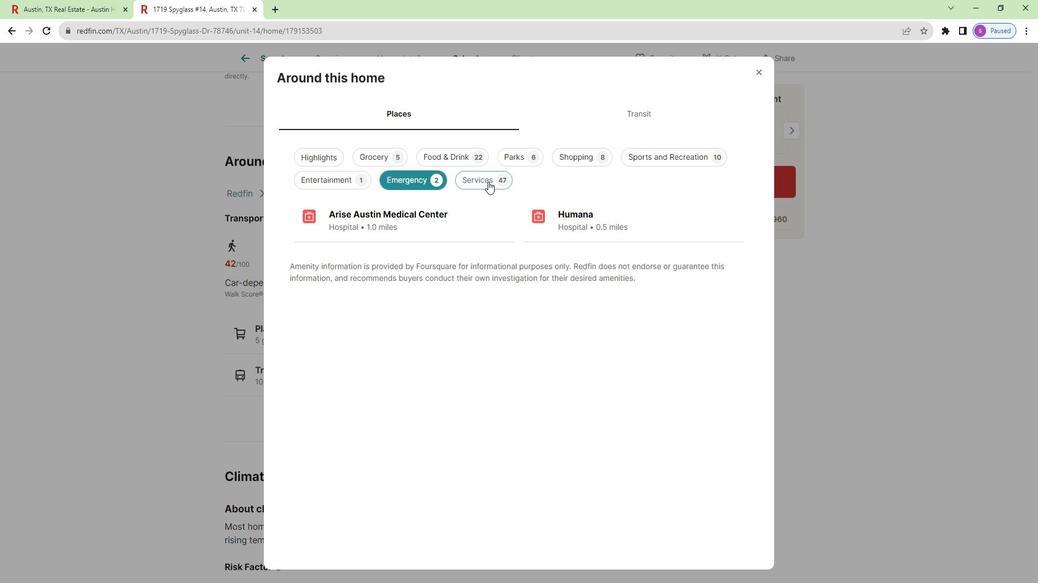 
Action: Mouse pressed left at (492, 181)
Screenshot: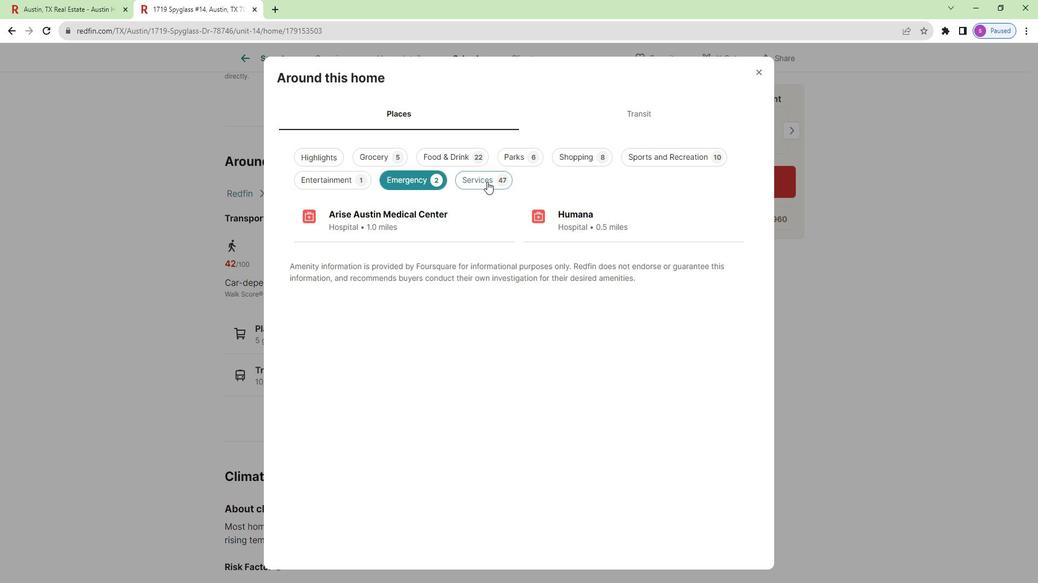 
Action: Mouse moved to (442, 283)
Screenshot: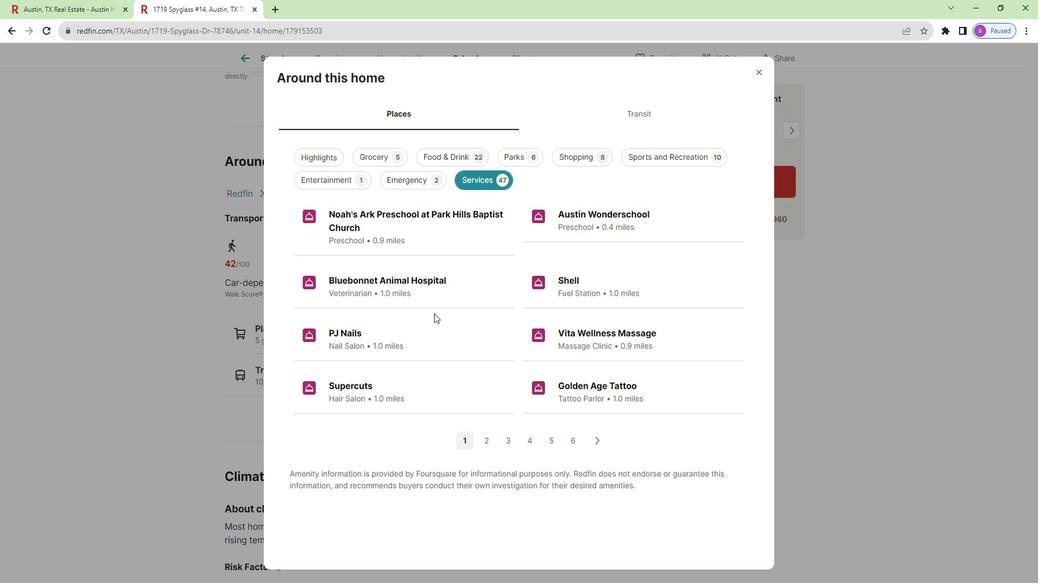 
Action: Mouse scrolled (442, 283) with delta (0, 0)
Screenshot: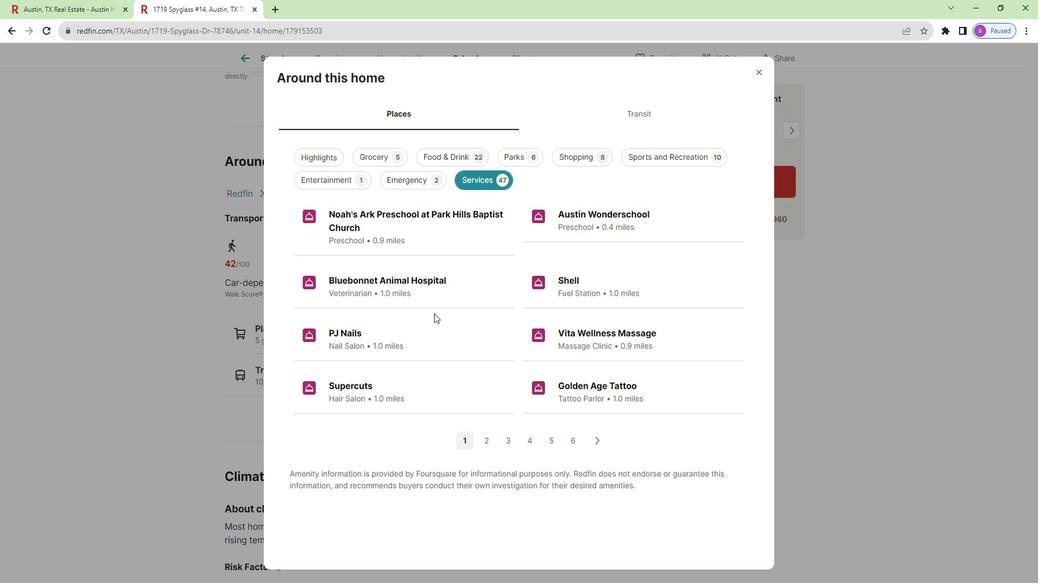 
Action: Mouse moved to (751, 94)
Screenshot: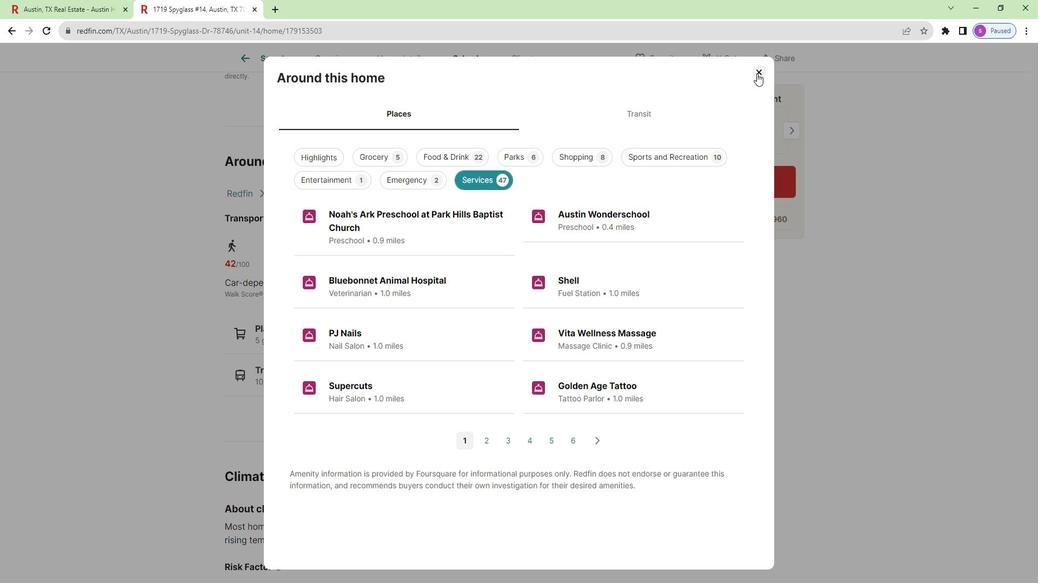 
Action: Mouse pressed left at (751, 94)
Screenshot: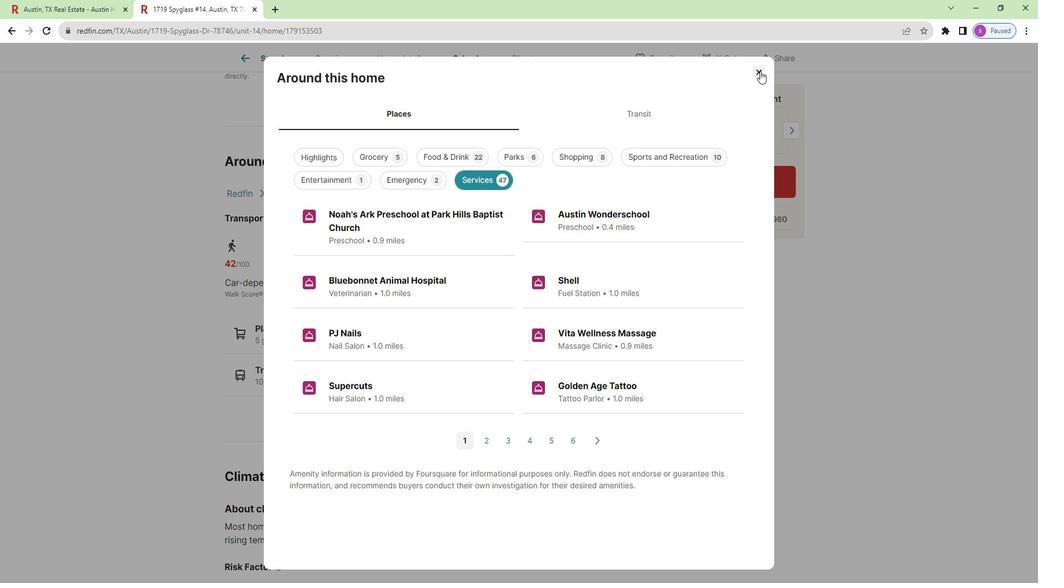 
Action: Mouse moved to (361, 295)
Screenshot: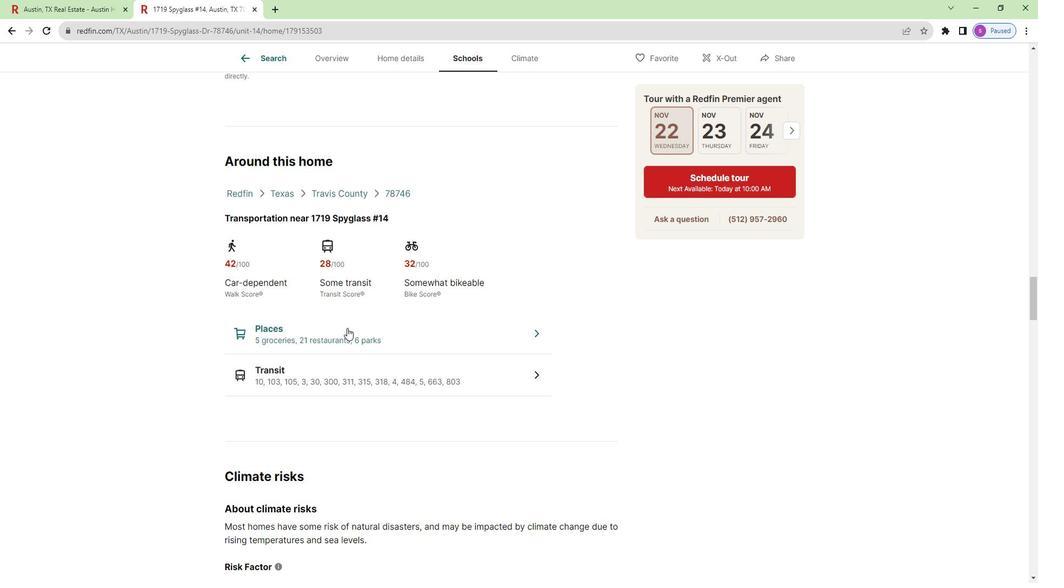 
Action: Mouse scrolled (361, 295) with delta (0, 0)
Screenshot: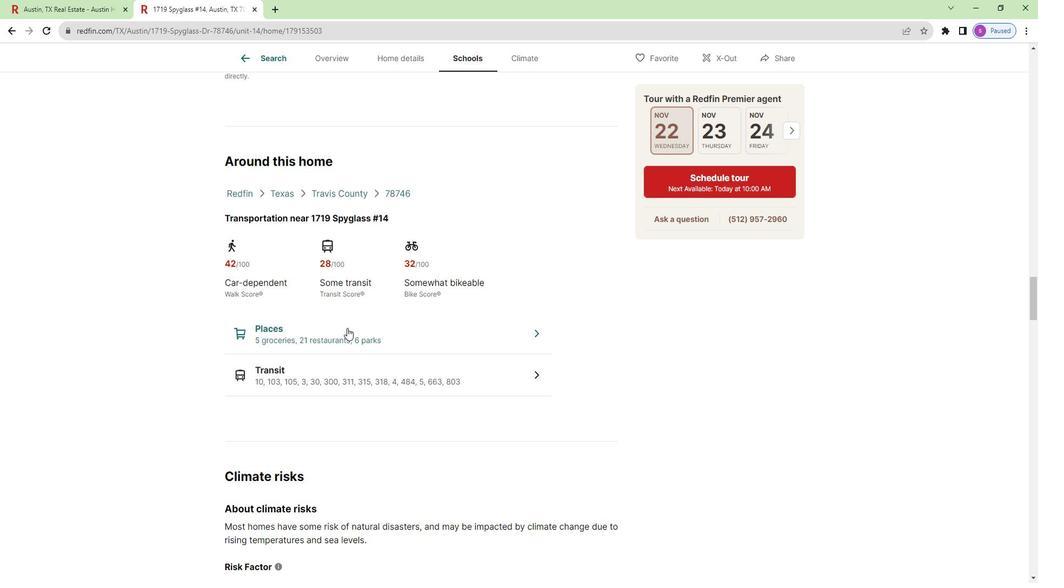 
Action: Mouse moved to (361, 295)
Screenshot: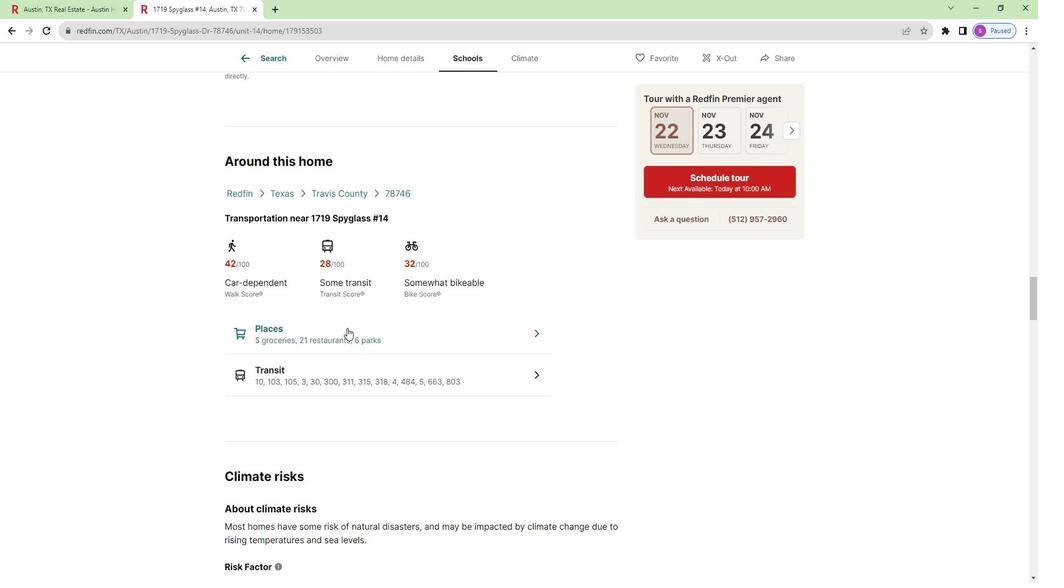 
Action: Mouse scrolled (361, 295) with delta (0, 0)
Screenshot: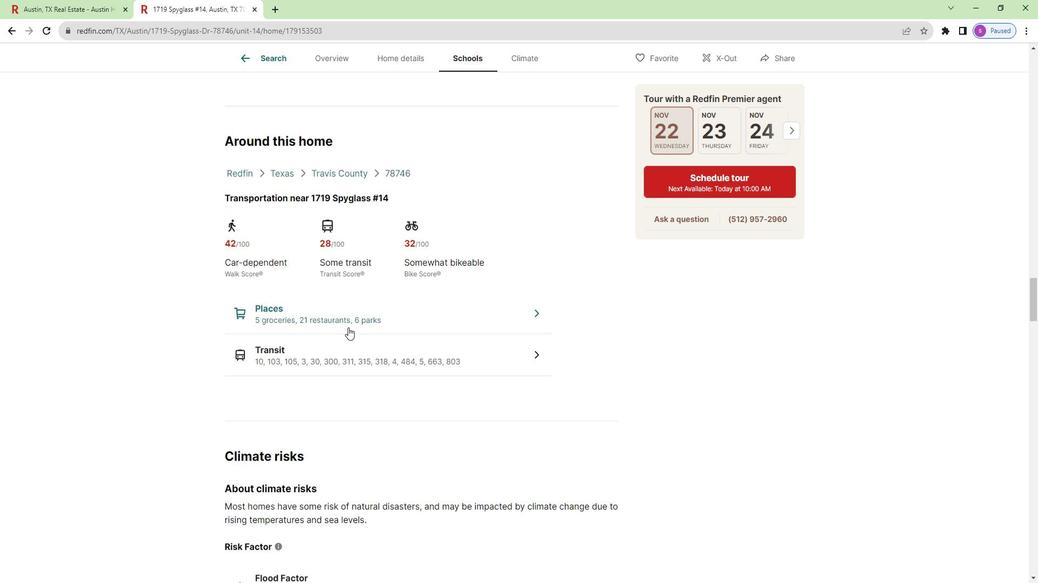 
Action: Mouse moved to (355, 291)
Screenshot: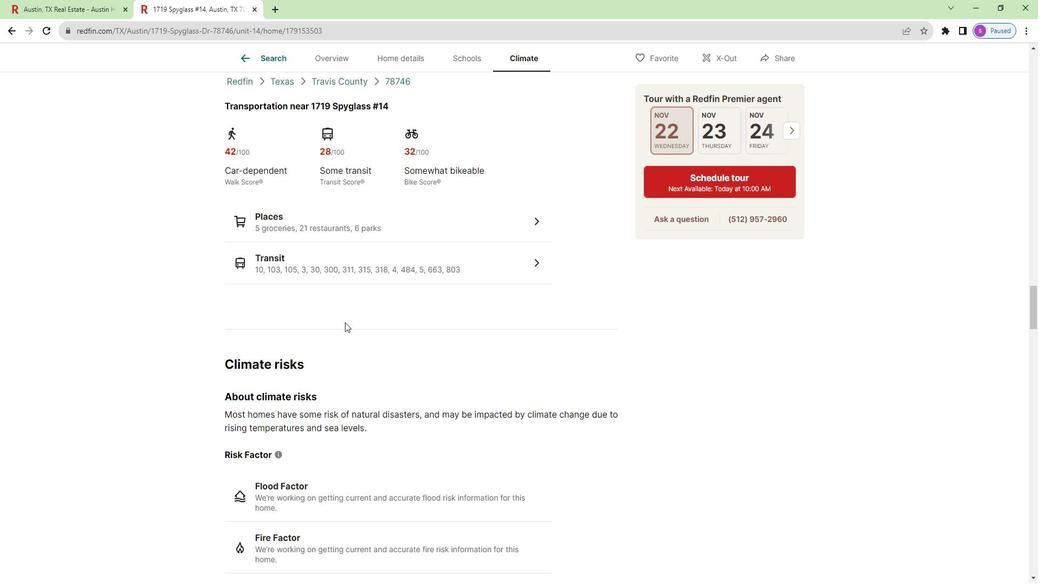 
Action: Mouse scrolled (355, 290) with delta (0, 0)
Screenshot: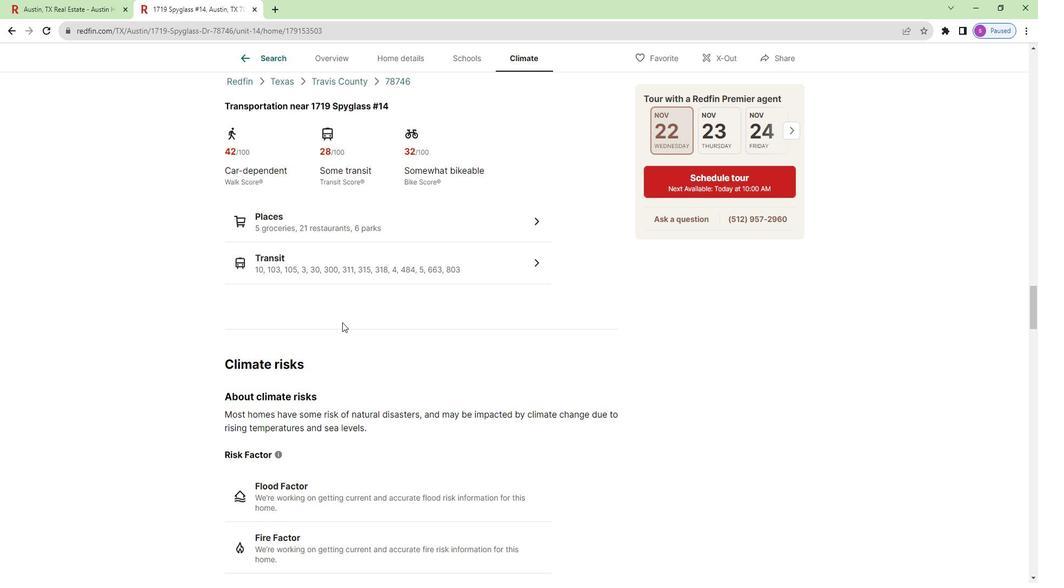 
Action: Mouse moved to (342, 287)
Screenshot: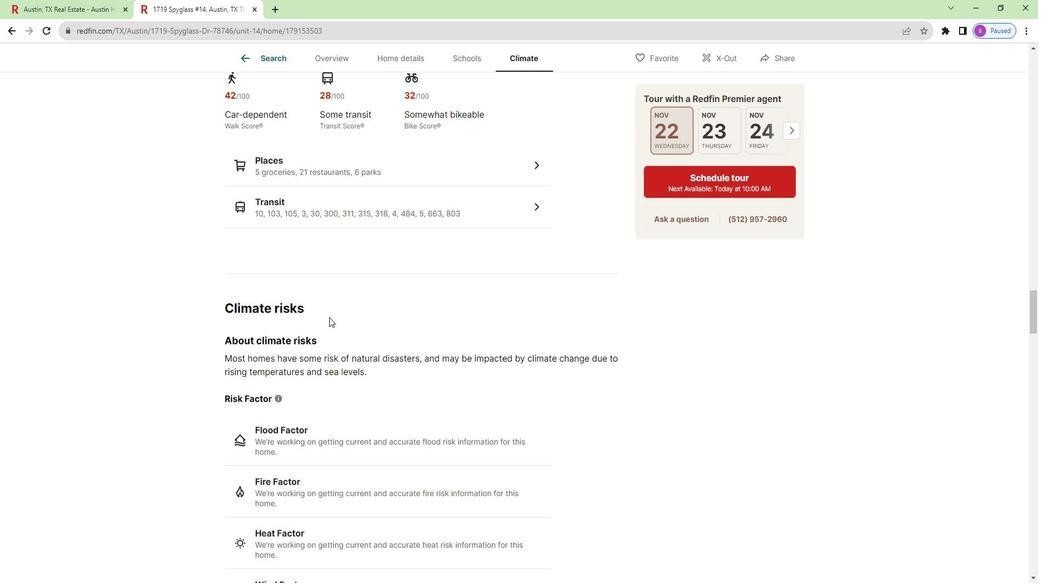 
Action: Mouse scrolled (342, 287) with delta (0, 0)
Screenshot: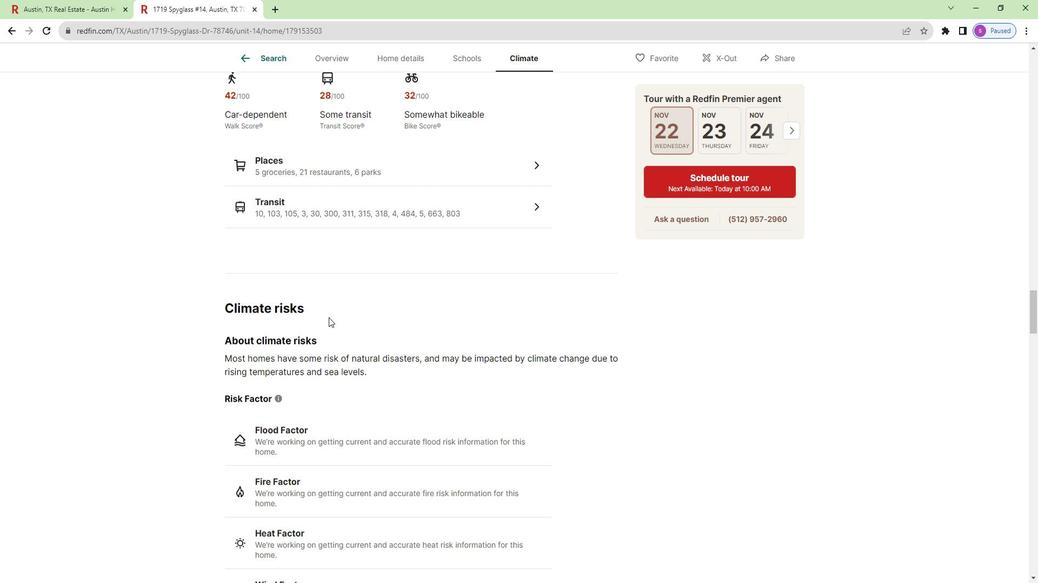 
Action: Mouse moved to (341, 285)
Screenshot: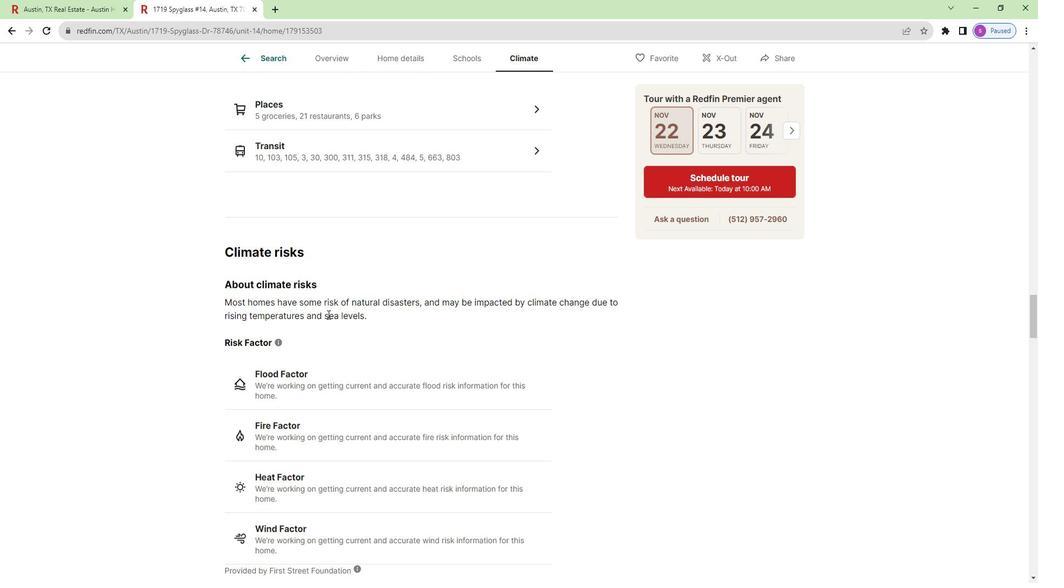 
Action: Mouse scrolled (341, 284) with delta (0, 0)
Screenshot: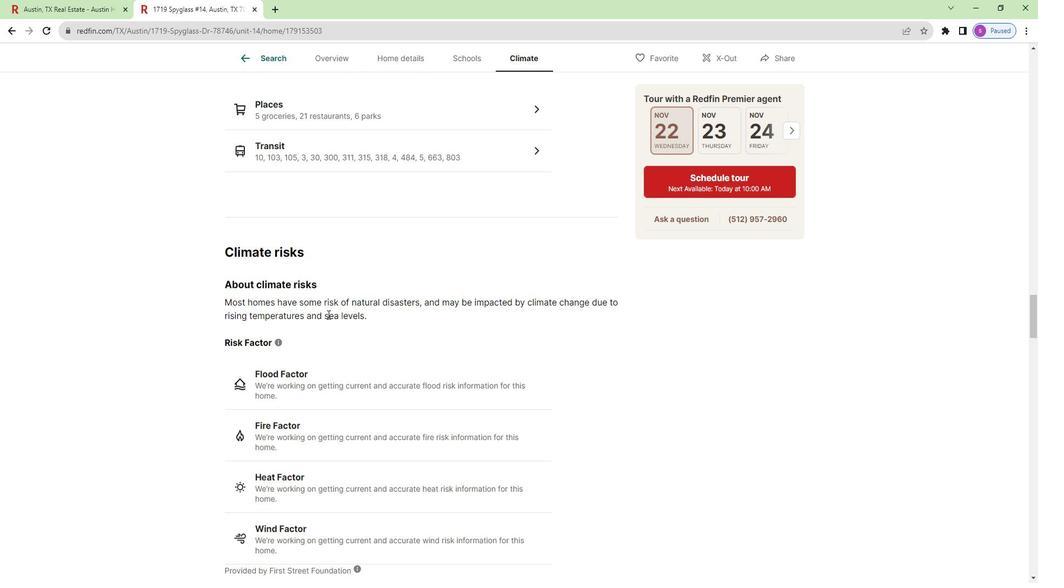 
Action: Mouse moved to (343, 291)
Screenshot: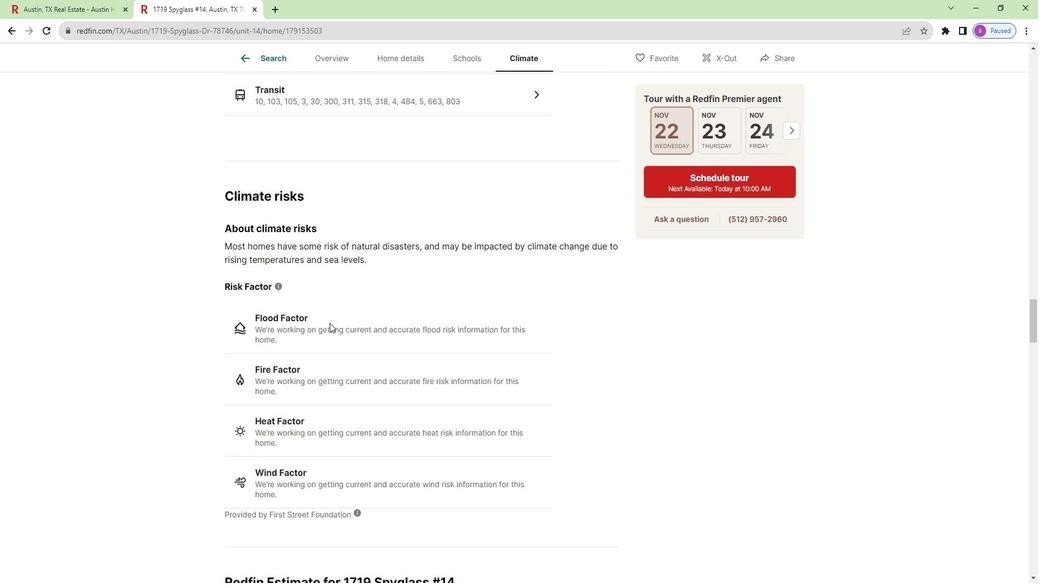 
Action: Mouse scrolled (343, 291) with delta (0, 0)
Screenshot: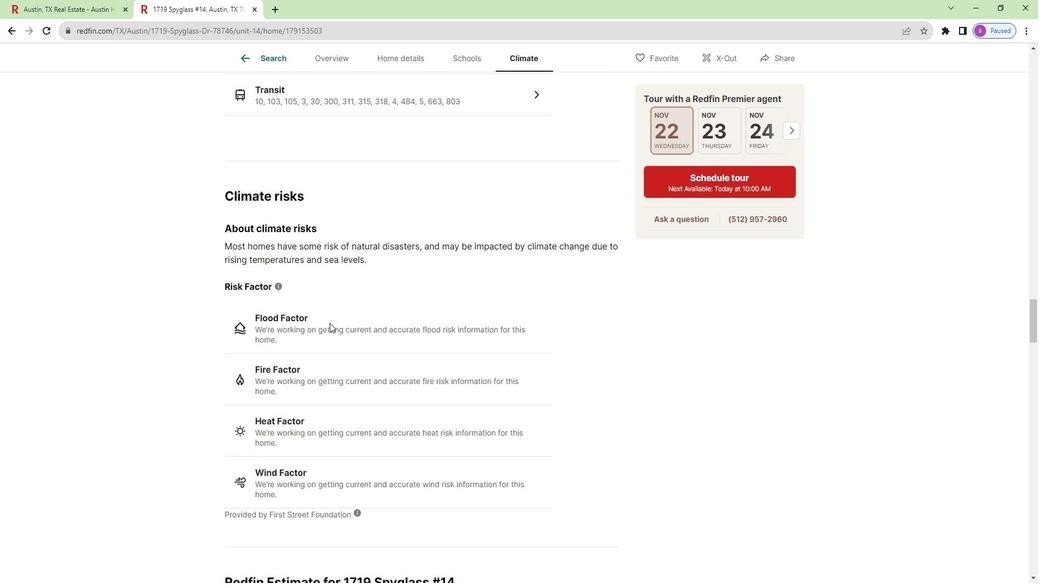 
Action: Mouse moved to (355, 287)
Screenshot: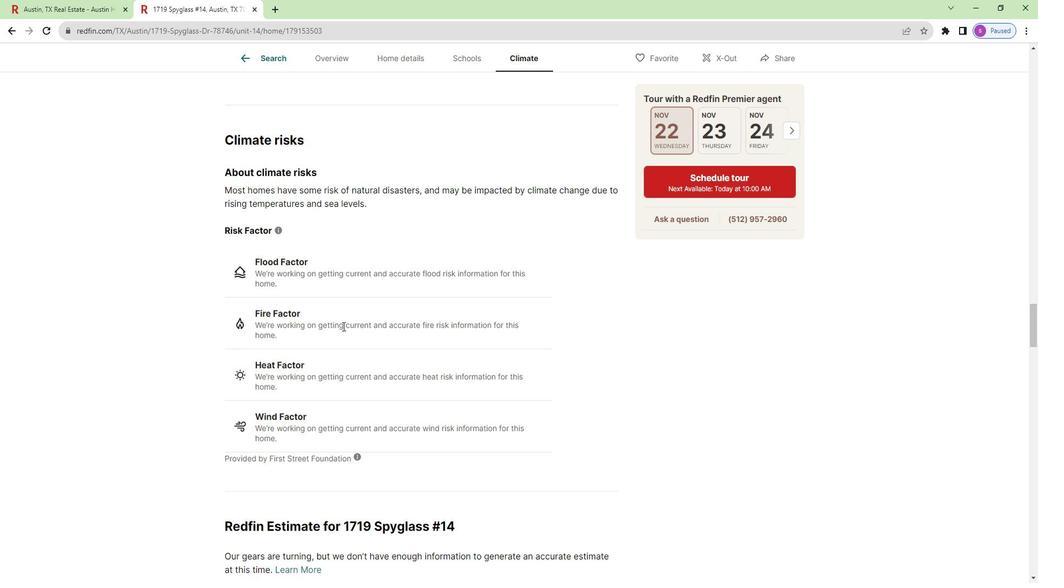 
Action: Mouse scrolled (355, 286) with delta (0, 0)
Screenshot: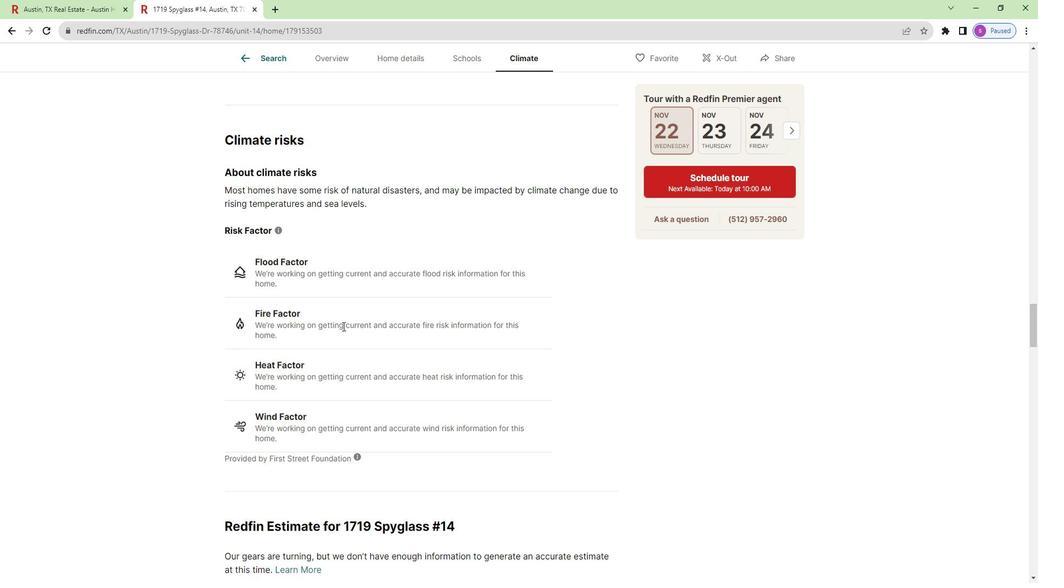 
Action: Mouse moved to (355, 287)
Screenshot: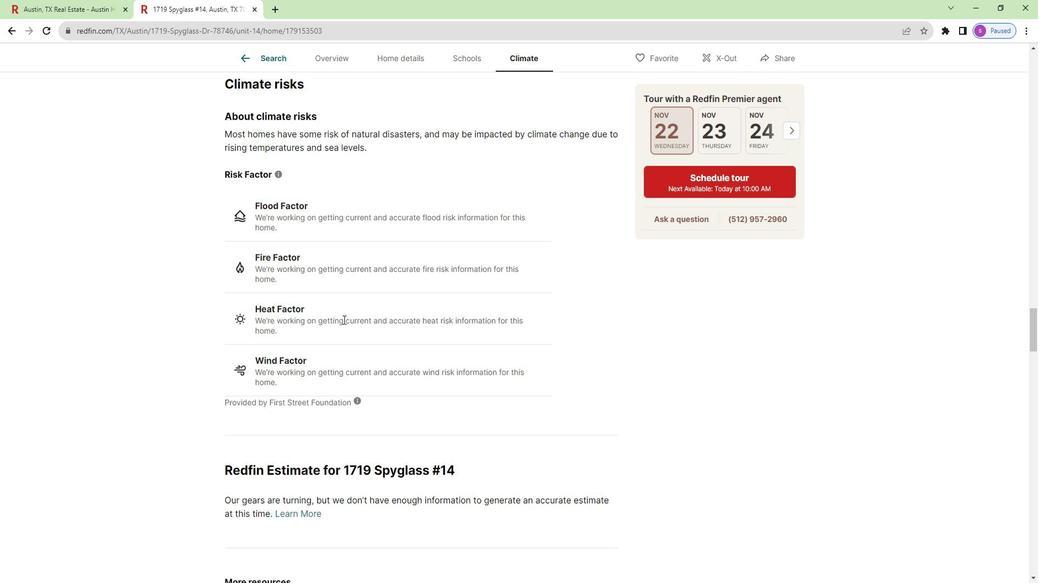 
Action: Mouse scrolled (355, 287) with delta (0, 0)
Screenshot: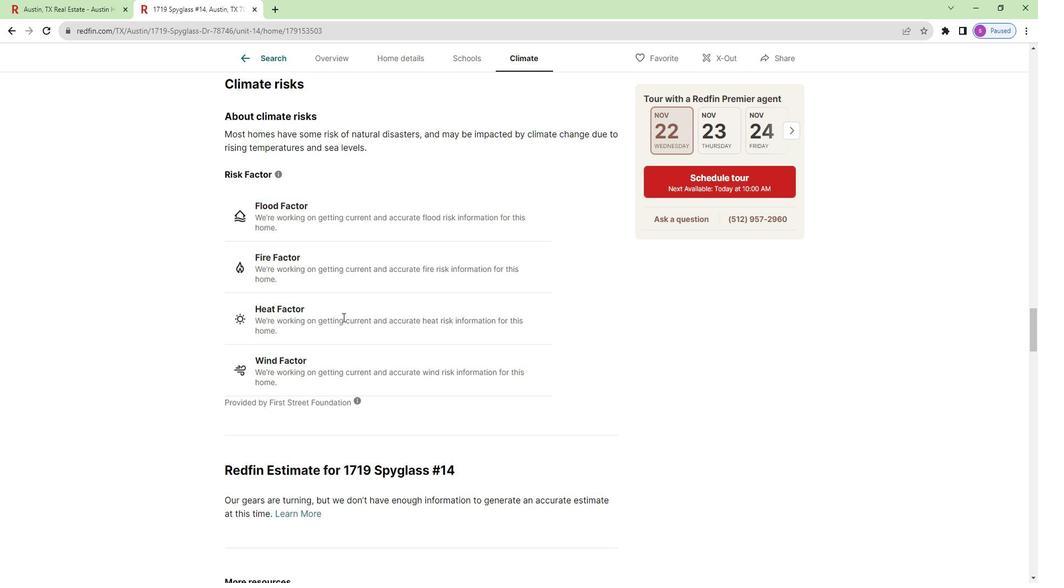 
Action: Mouse moved to (118, 38)
Screenshot: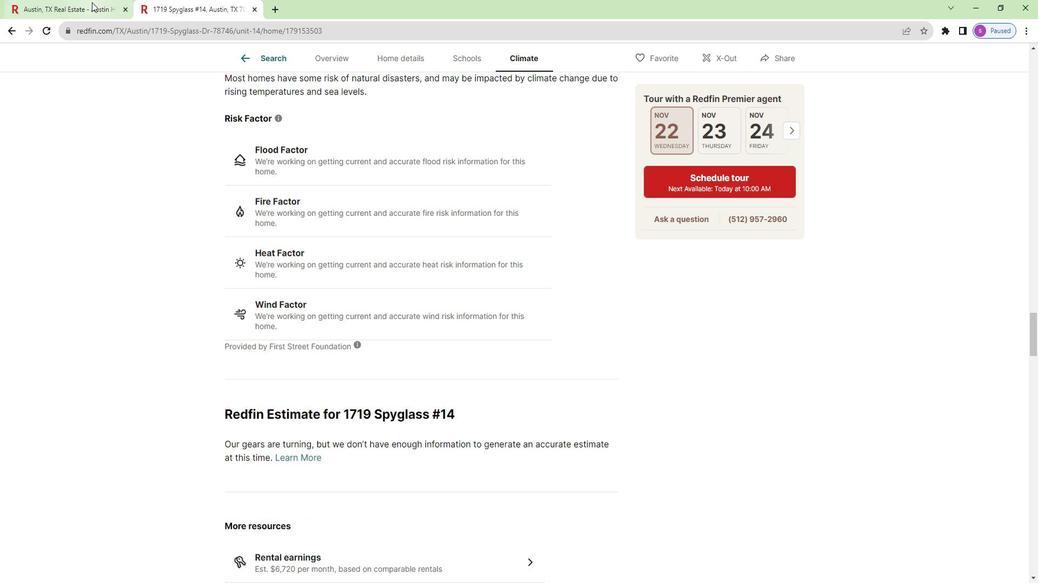 
Action: Mouse pressed left at (118, 38)
Screenshot: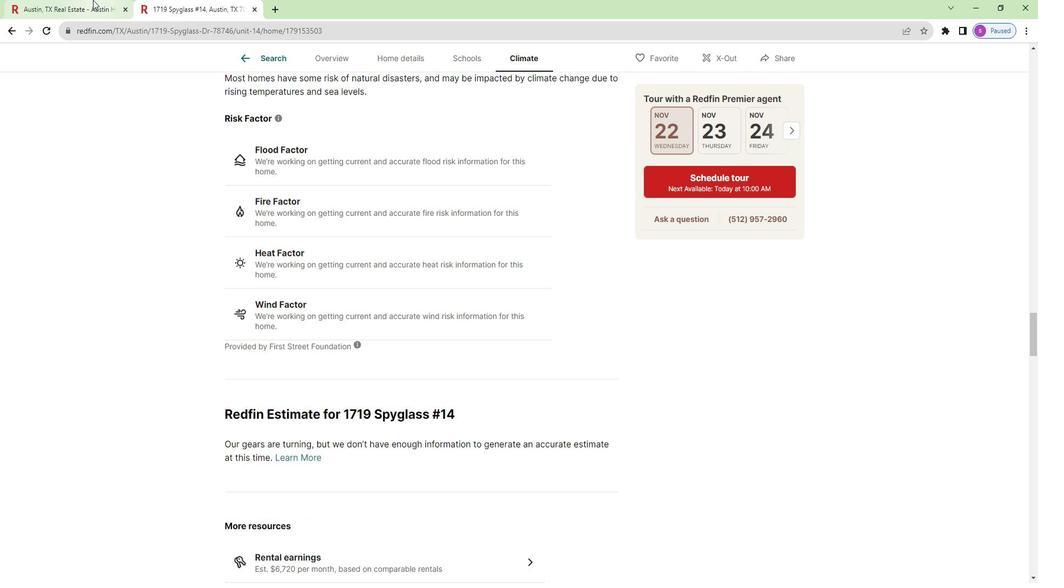 
Action: Mouse moved to (813, 320)
Screenshot: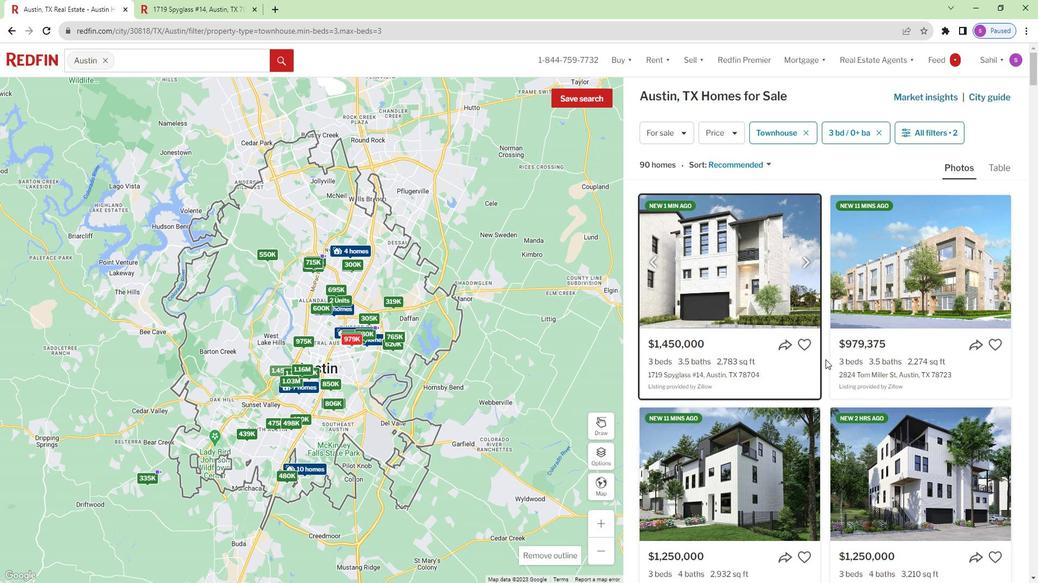 
Action: Mouse scrolled (813, 320) with delta (0, 0)
Screenshot: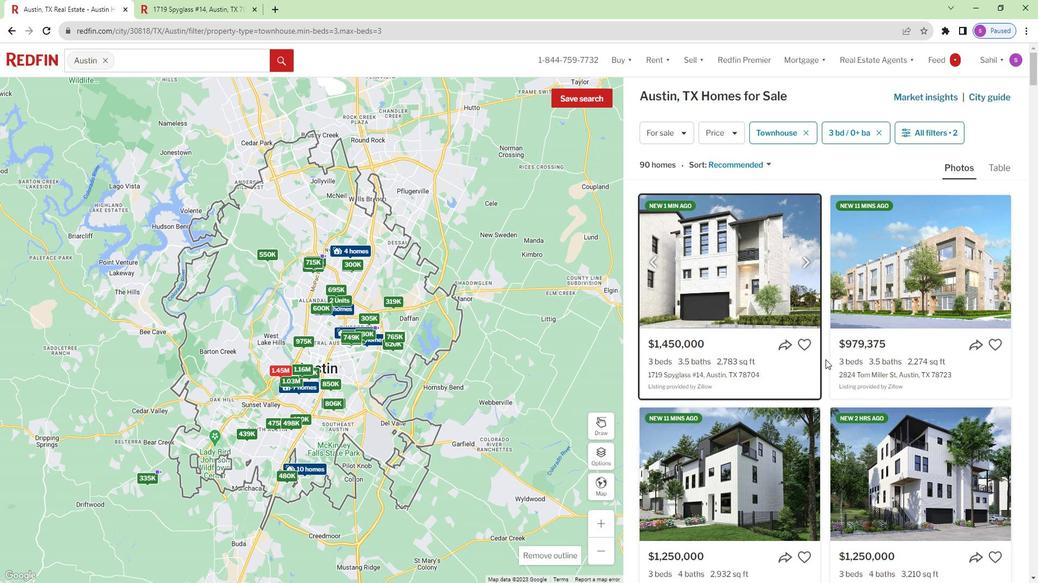 
Action: Mouse moved to (880, 224)
Screenshot: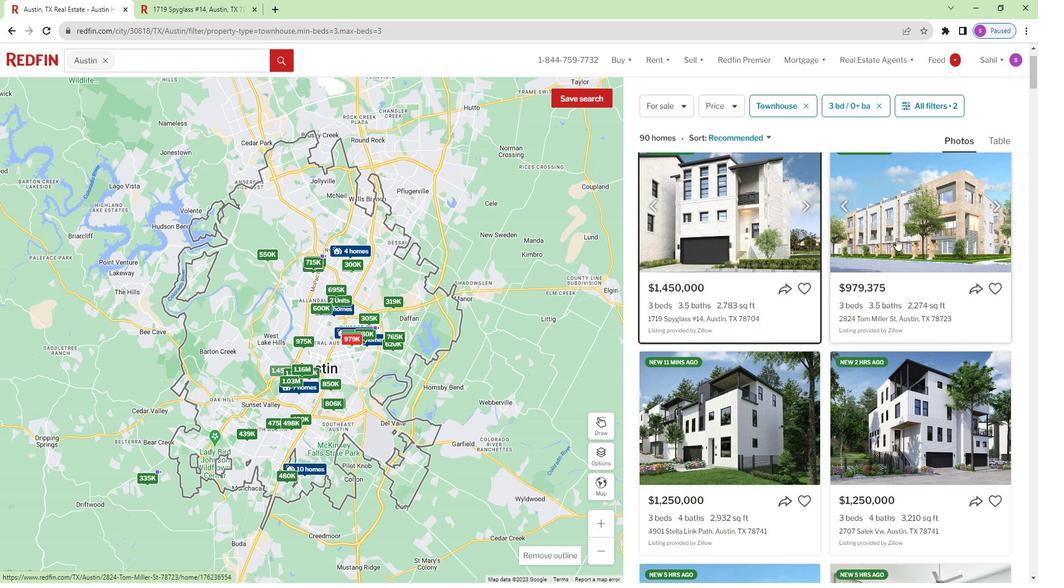 
Action: Mouse pressed left at (880, 224)
Screenshot: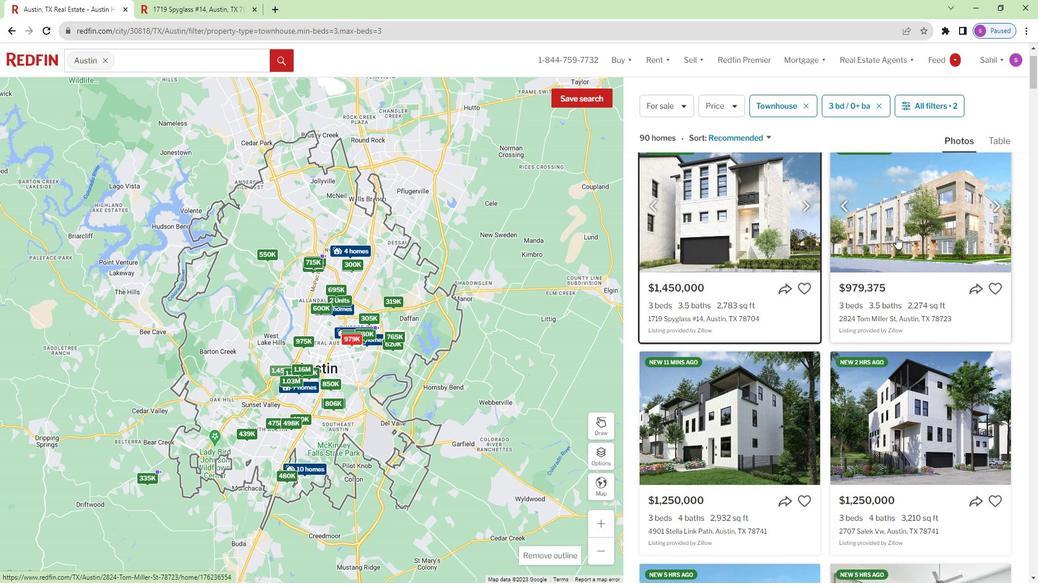 
Action: Mouse moved to (736, 320)
Screenshot: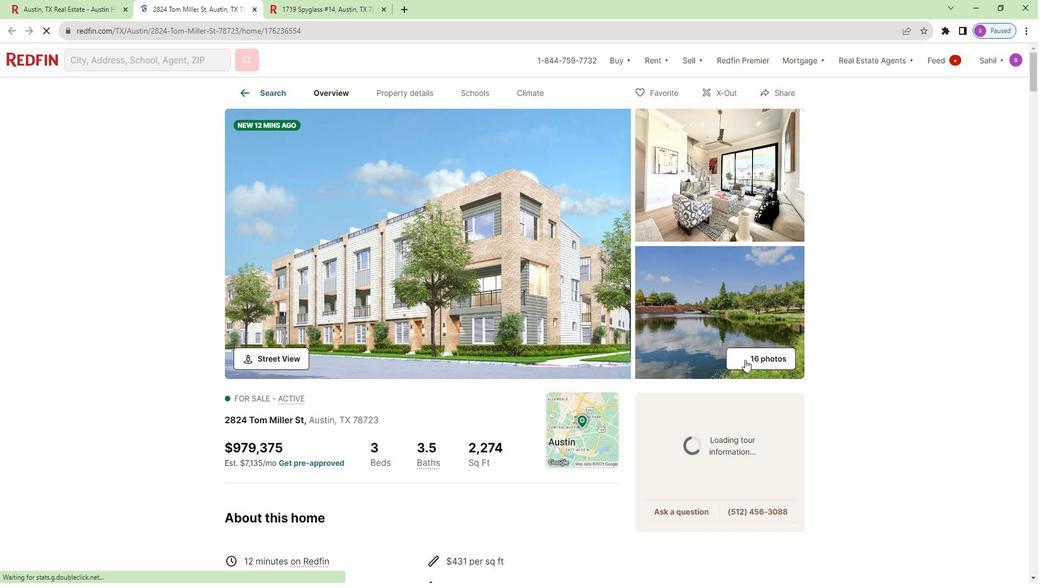
Action: Mouse pressed left at (736, 320)
Screenshot: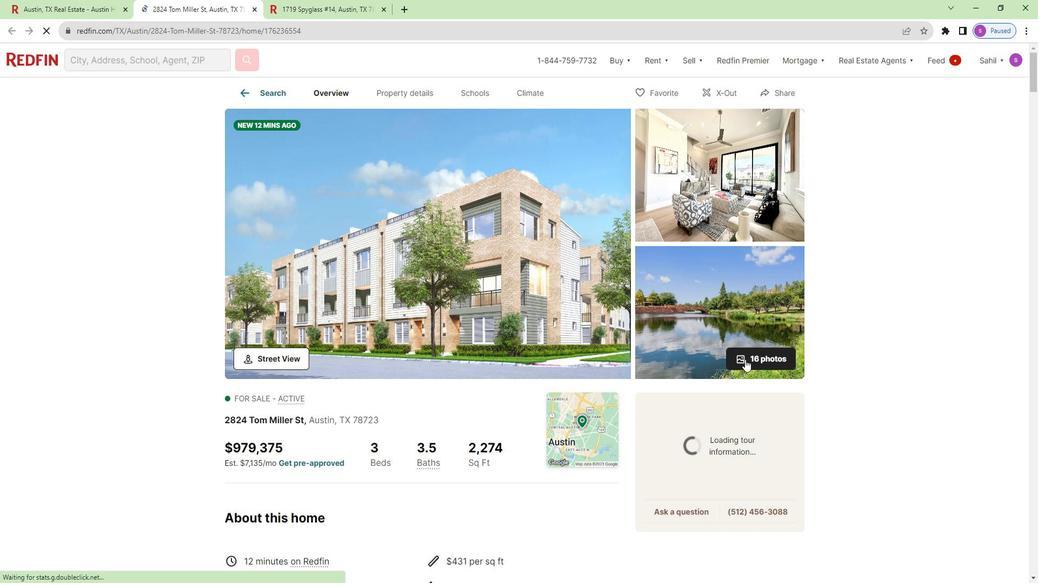 
Action: Mouse moved to (140, 208)
Screenshot: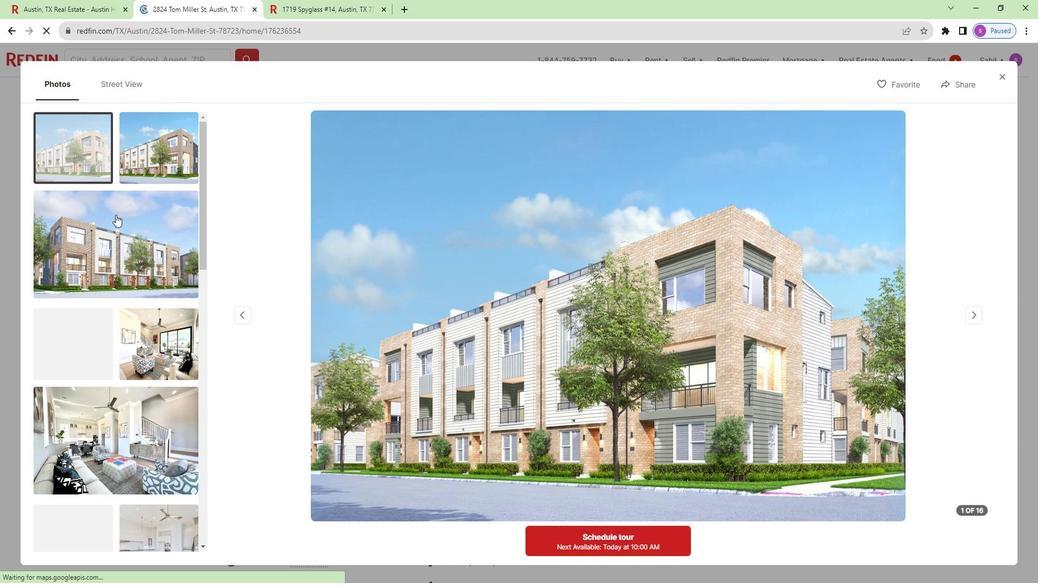 
Action: Mouse scrolled (140, 207) with delta (0, 0)
Screenshot: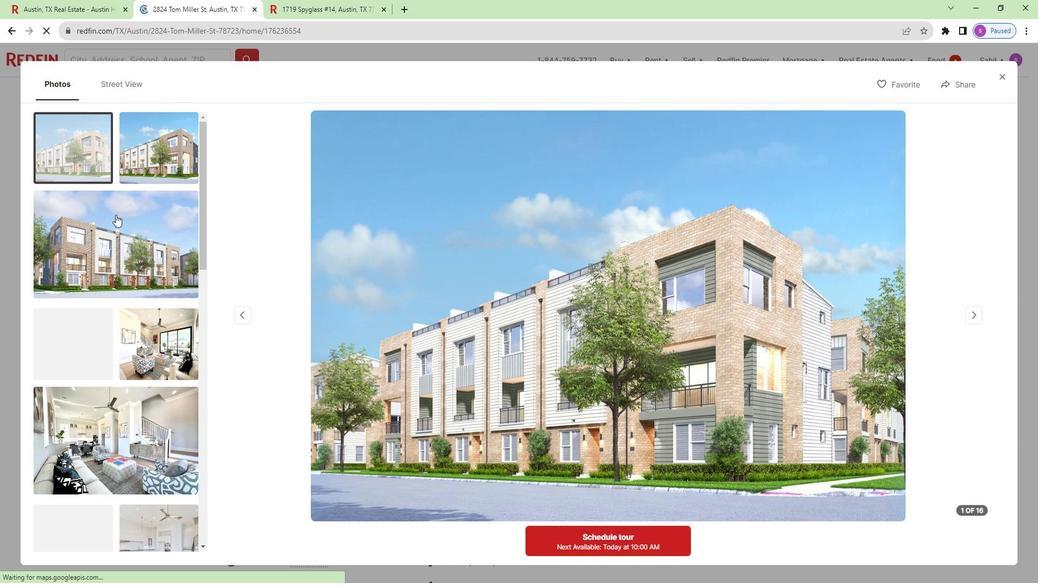 
Action: Mouse moved to (140, 210)
Screenshot: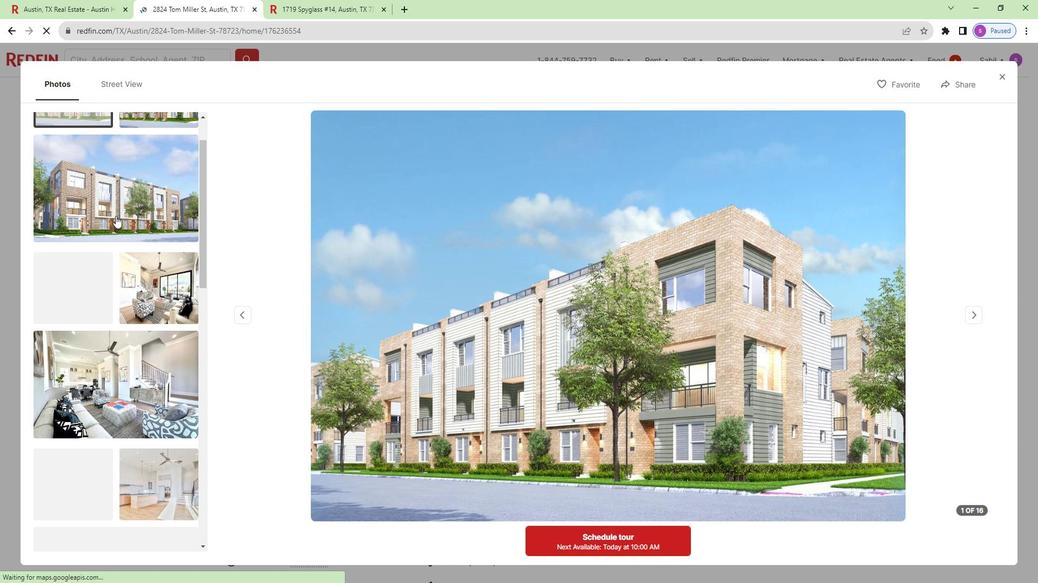 
Action: Mouse scrolled (140, 209) with delta (0, 0)
Screenshot: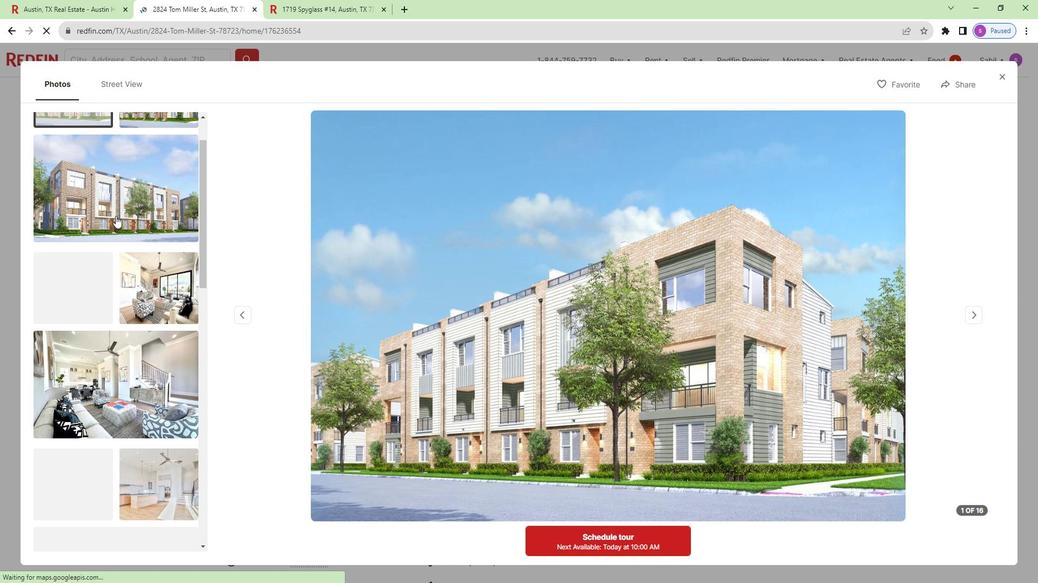 
Action: Mouse moved to (139, 213)
Screenshot: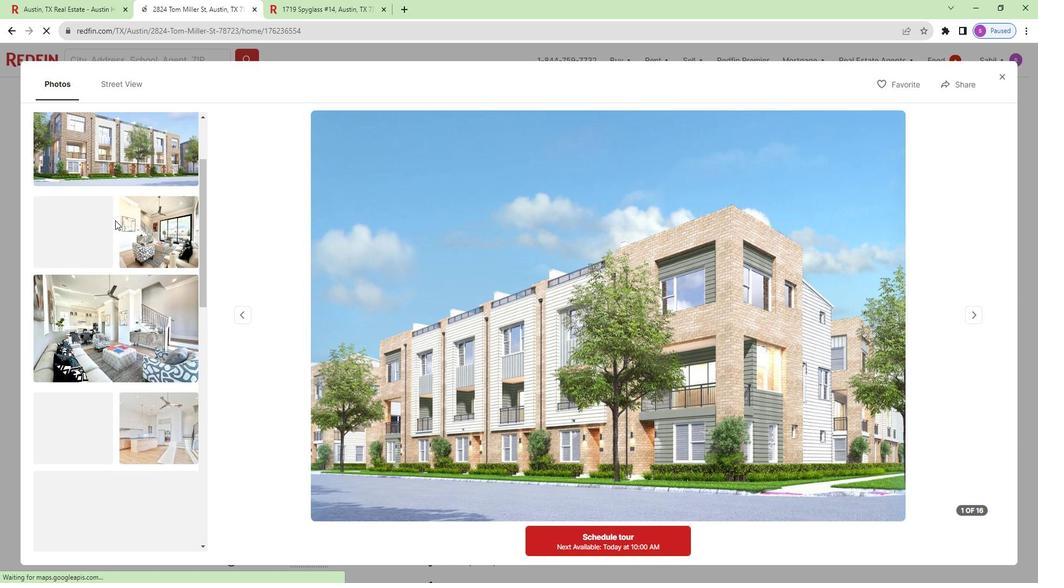 
Action: Mouse scrolled (139, 213) with delta (0, 0)
Screenshot: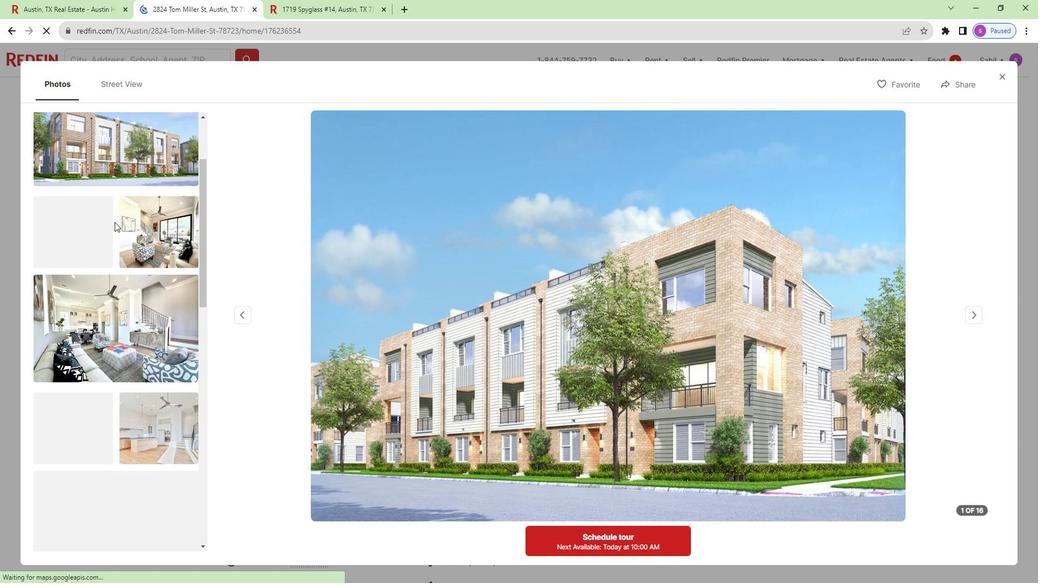 
Action: Mouse scrolled (139, 213) with delta (0, 0)
Screenshot: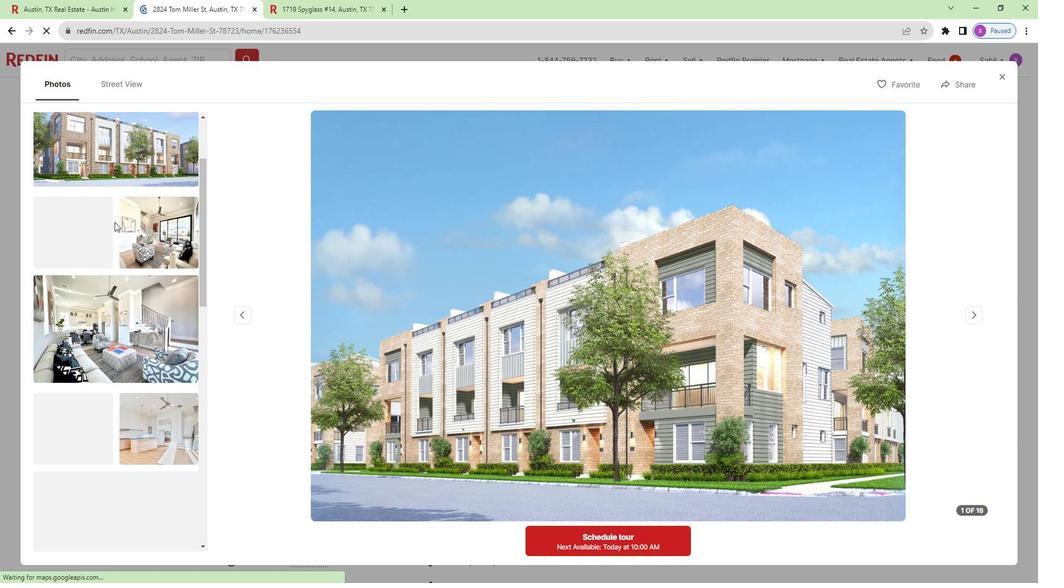 
Action: Mouse moved to (142, 217)
Screenshot: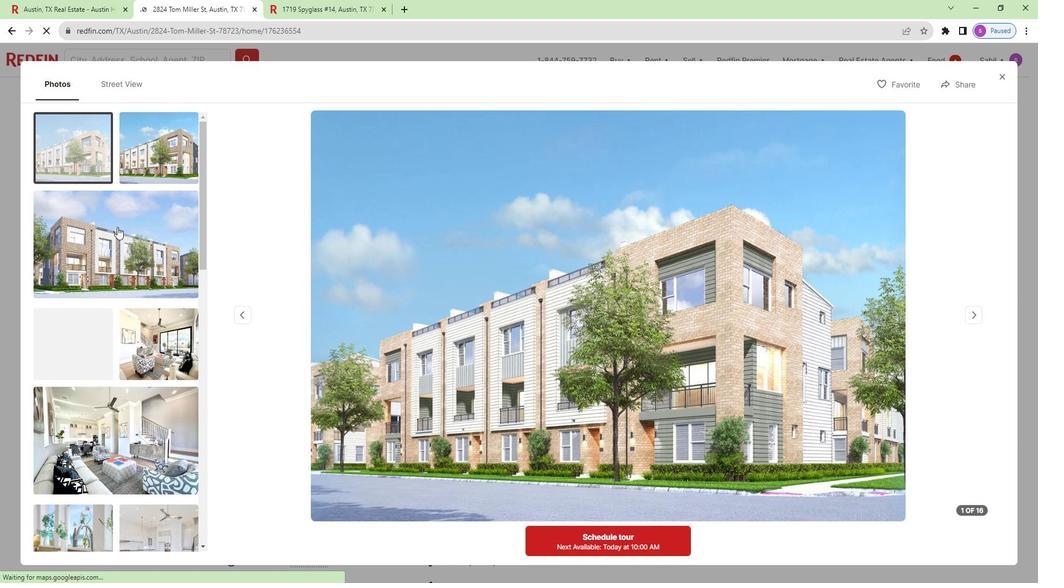 
Action: Mouse scrolled (142, 217) with delta (0, 0)
Screenshot: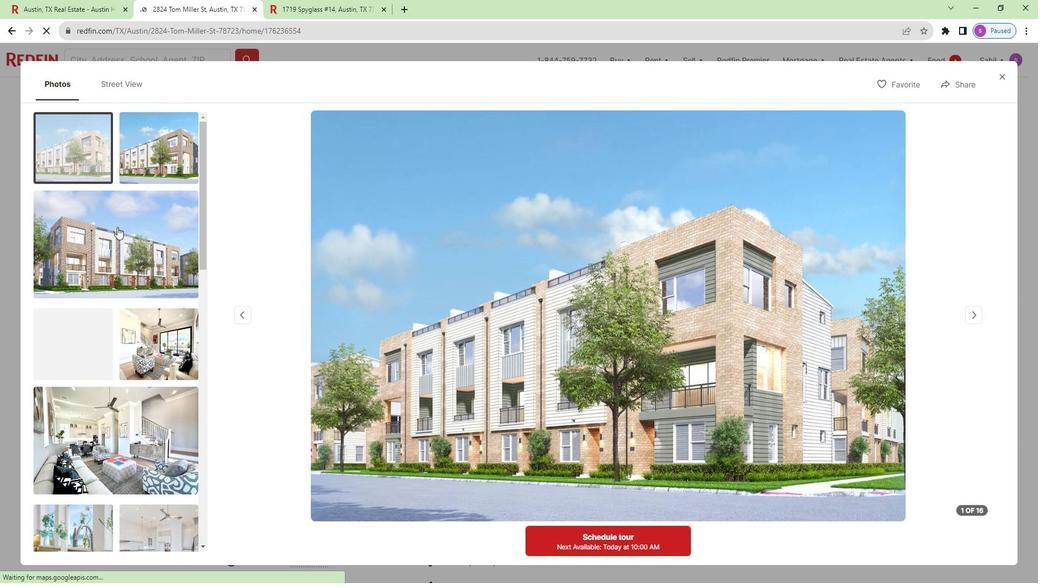 
Action: Mouse moved to (143, 217)
Screenshot: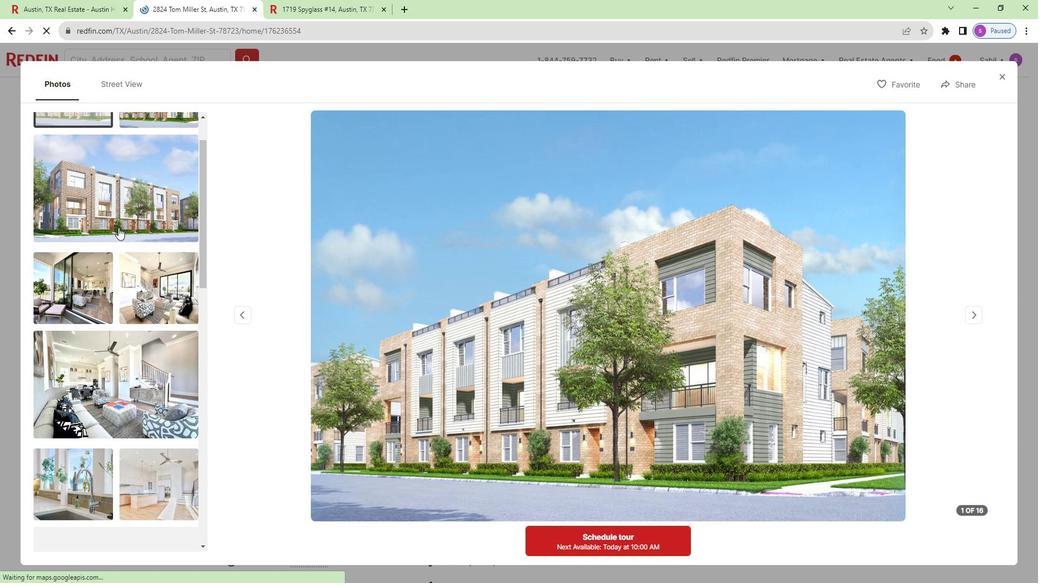 
Action: Mouse scrolled (143, 217) with delta (0, 0)
Screenshot: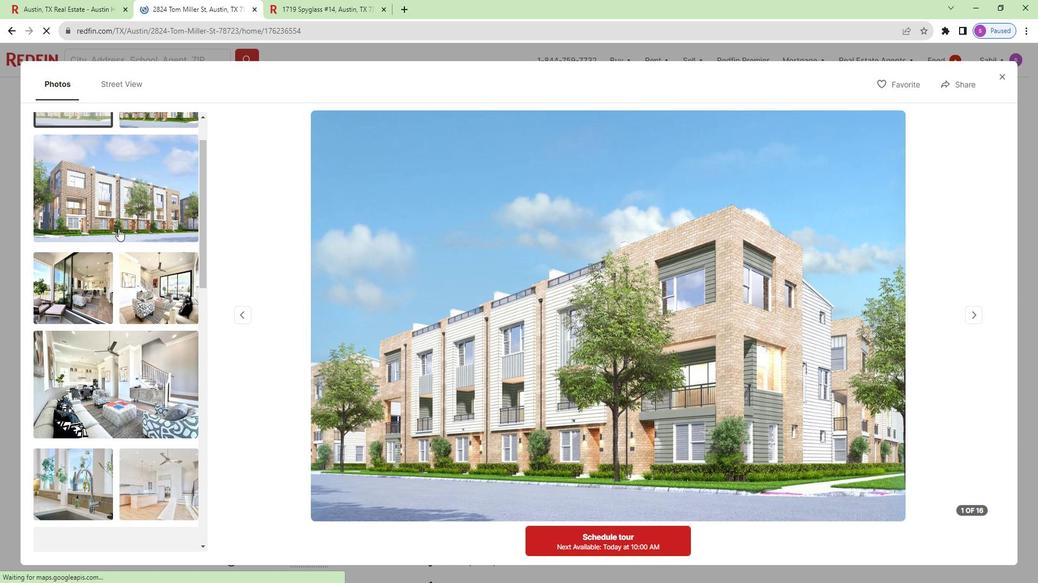 
Action: Mouse moved to (141, 211)
Screenshot: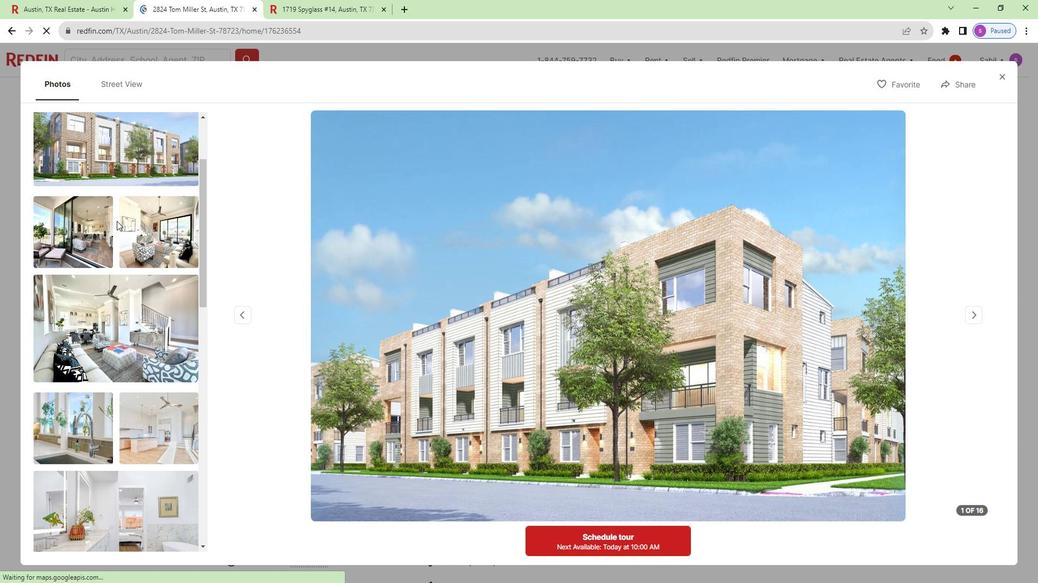
Action: Mouse scrolled (141, 211) with delta (0, 0)
Screenshot: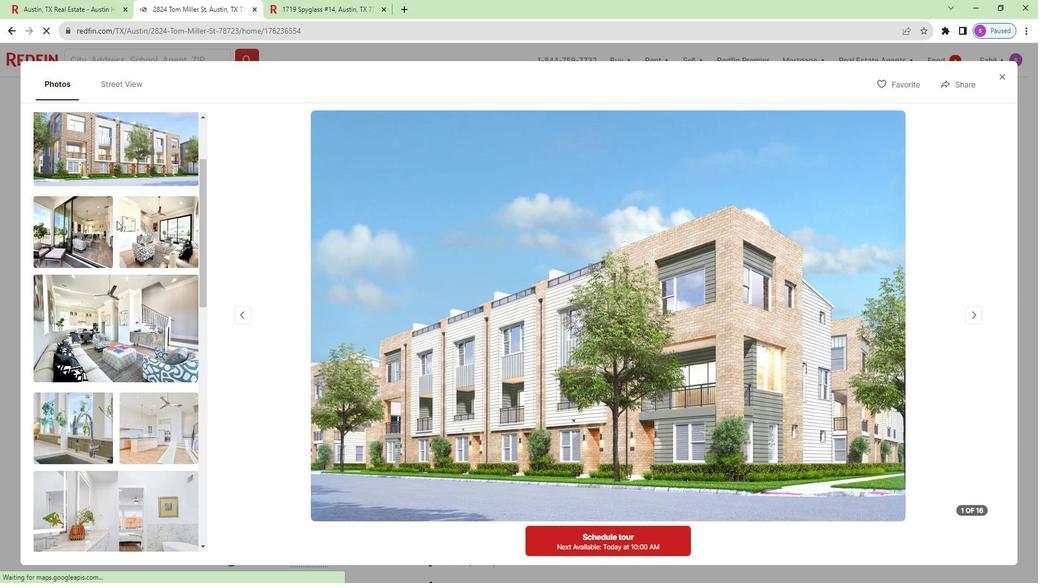 
Action: Mouse moved to (133, 202)
Screenshot: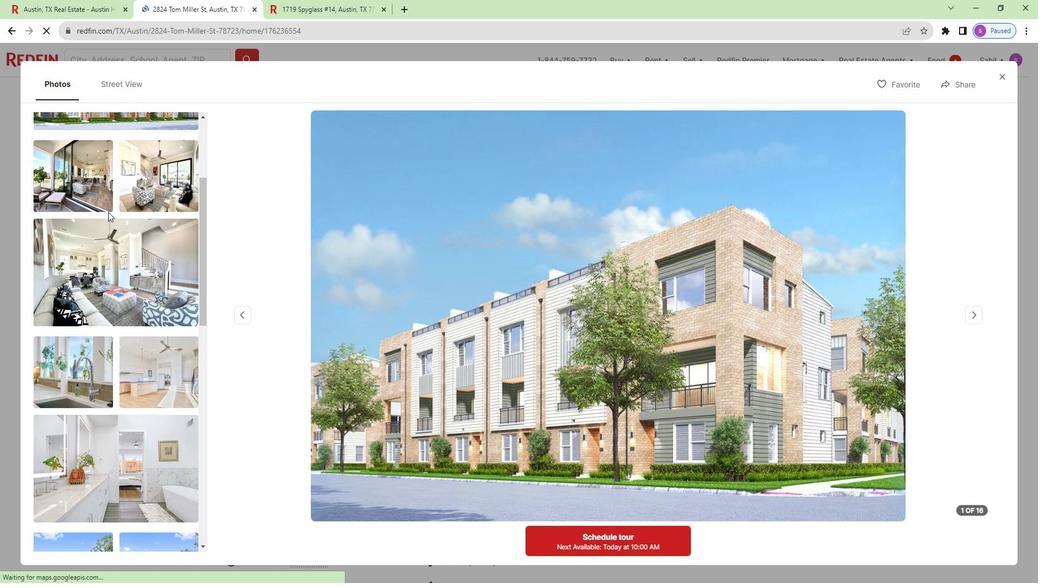
Action: Mouse scrolled (133, 202) with delta (0, 0)
Screenshot: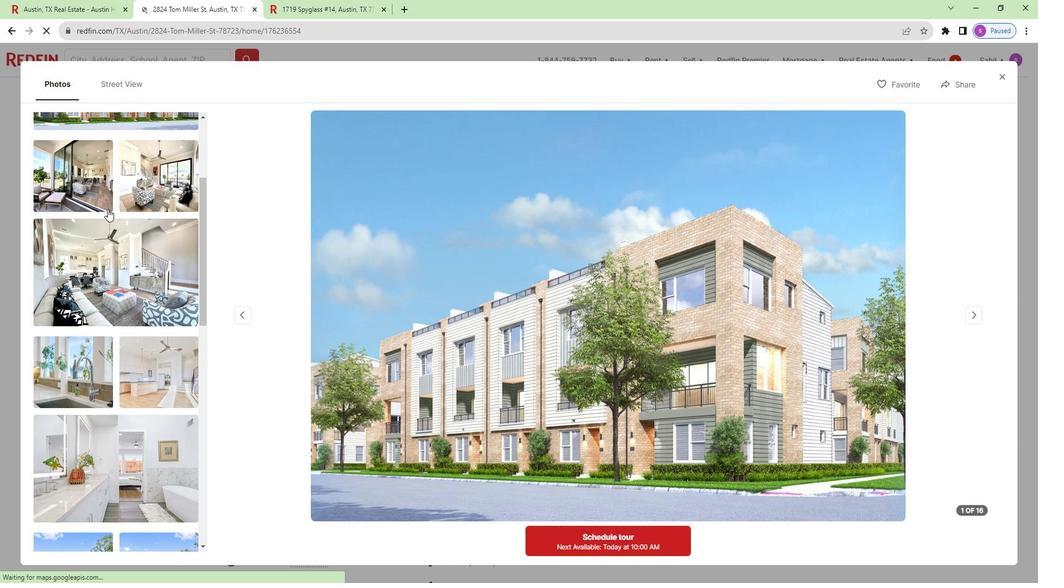 
Action: Mouse moved to (129, 206)
Screenshot: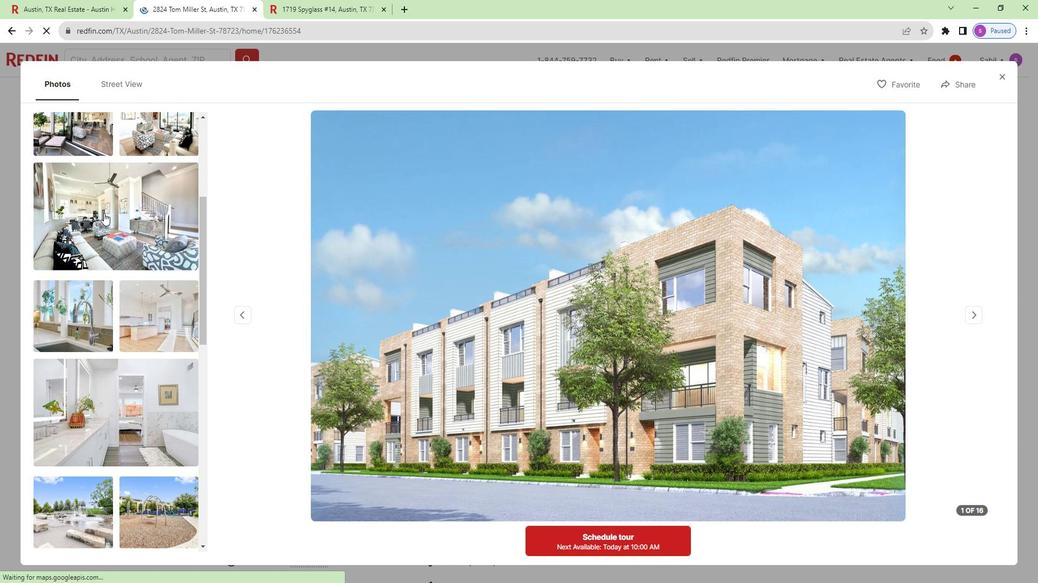 
Action: Mouse scrolled (129, 206) with delta (0, 0)
Screenshot: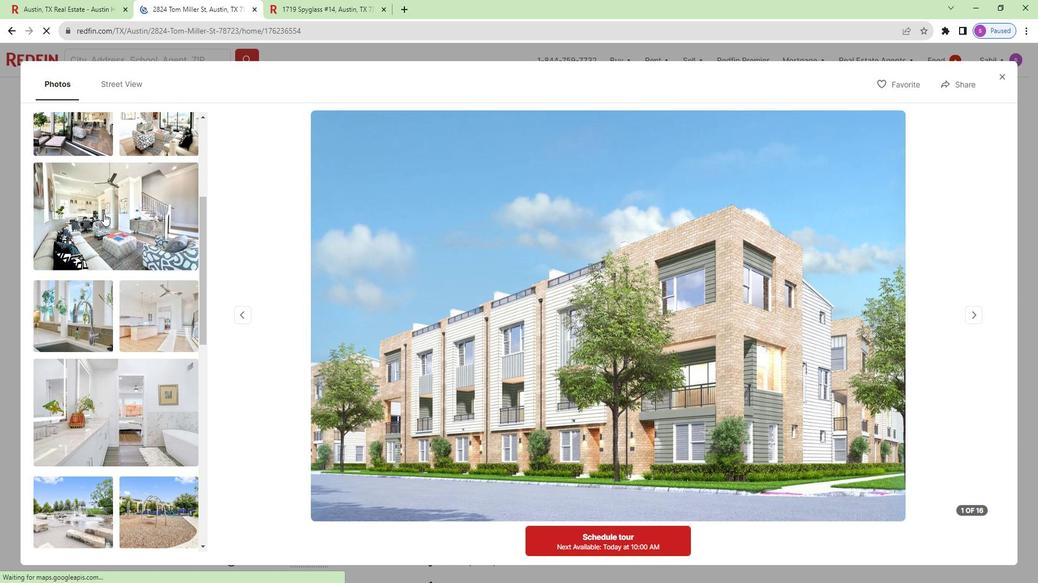 
Action: Mouse moved to (128, 213)
Screenshot: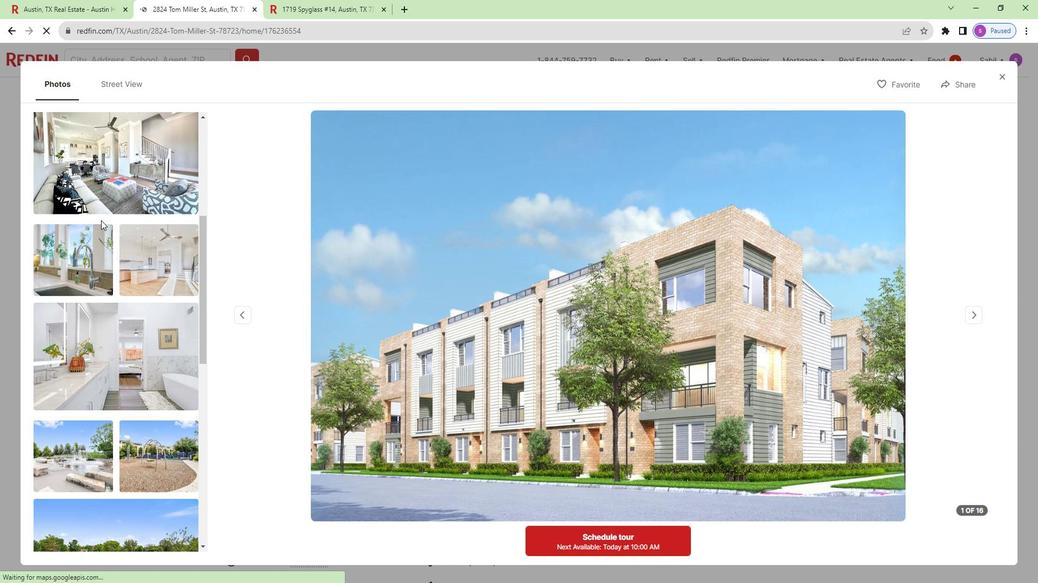 
Action: Mouse scrolled (128, 213) with delta (0, 0)
Screenshot: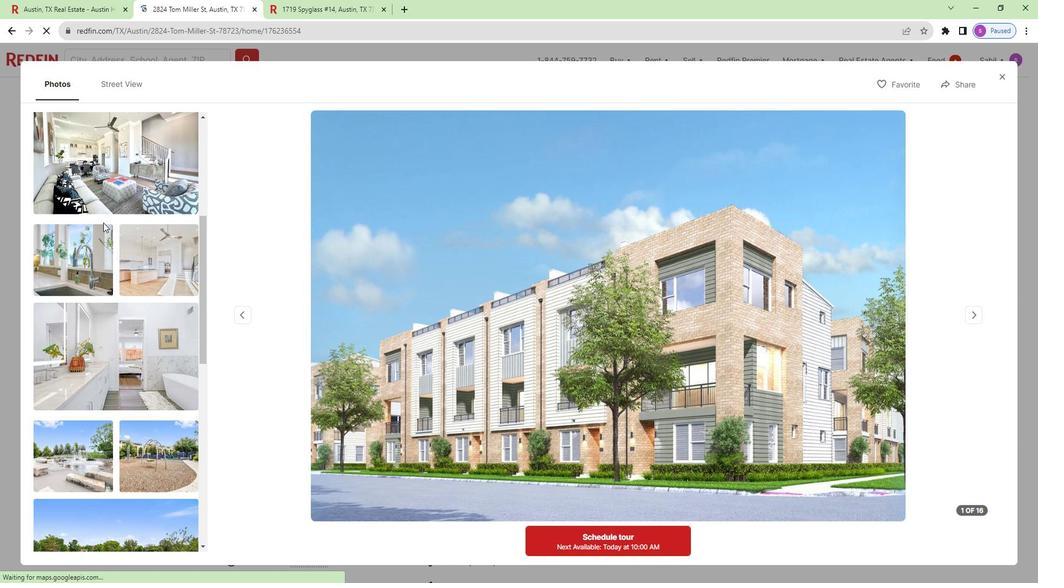 
Action: Mouse moved to (156, 235)
Screenshot: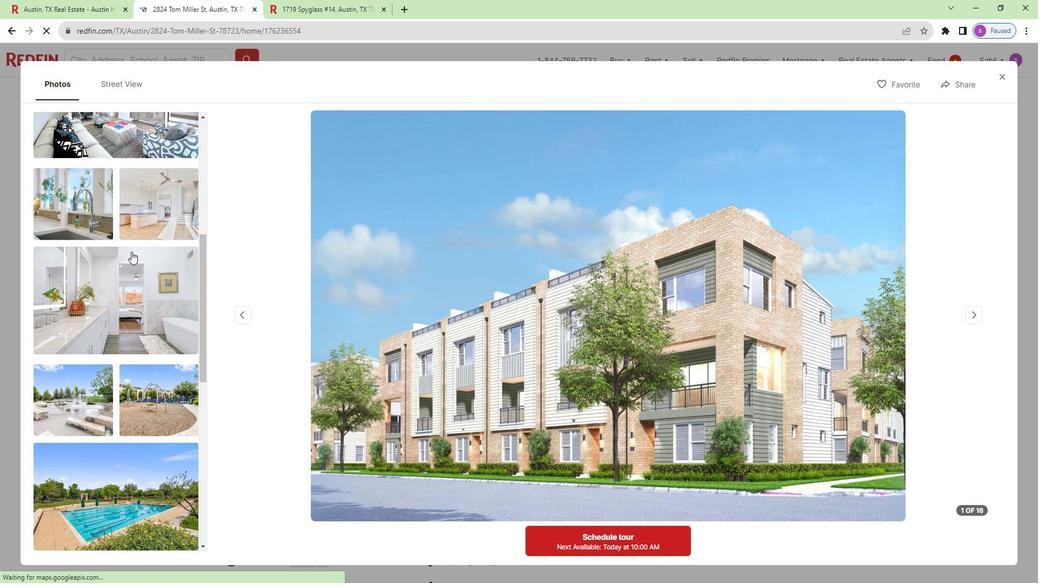 
Action: Mouse scrolled (156, 234) with delta (0, 0)
Screenshot: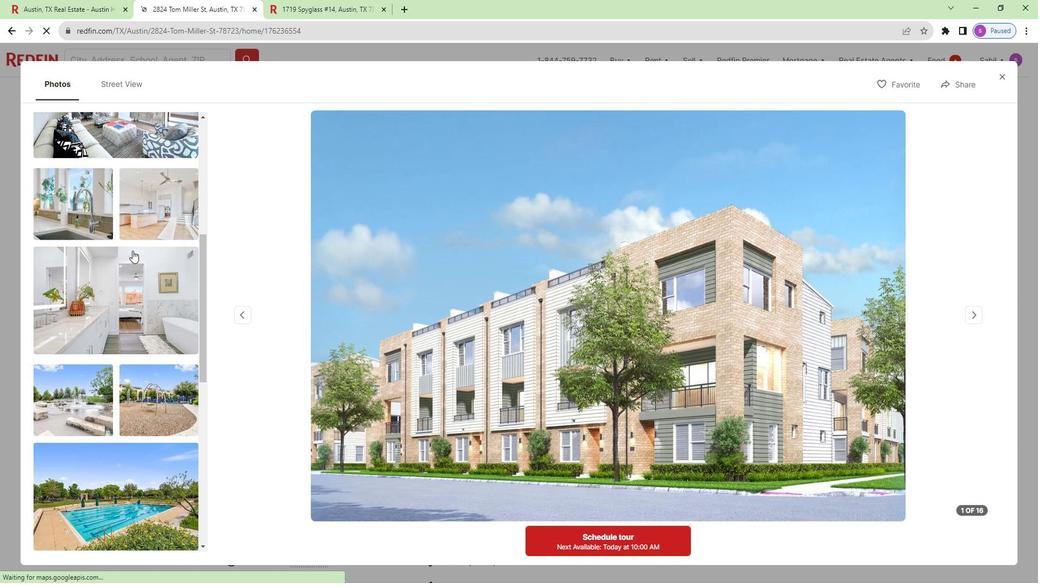 
Action: Mouse moved to (158, 229)
Screenshot: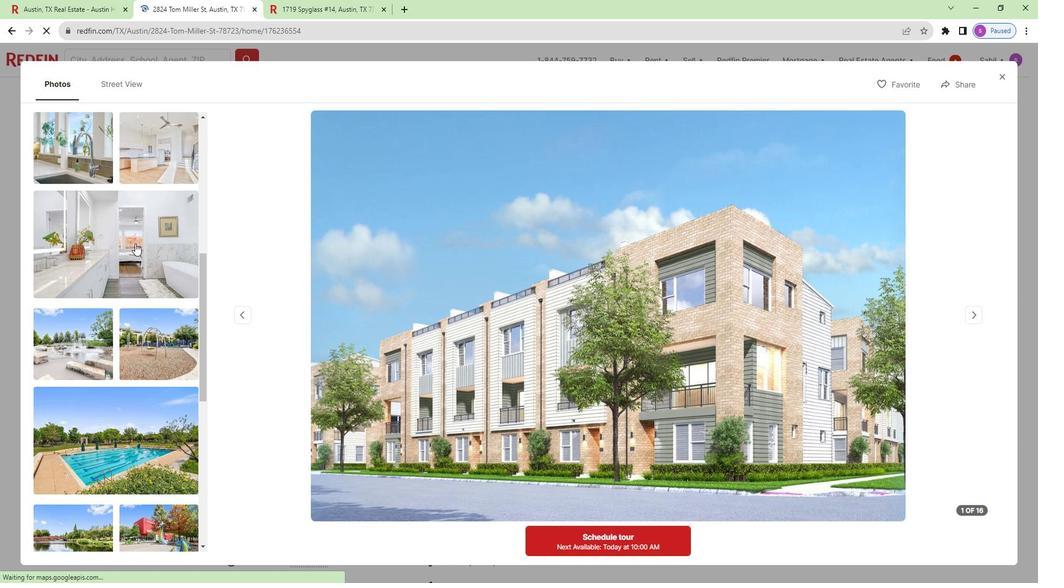 
Action: Mouse scrolled (158, 229) with delta (0, 0)
Screenshot: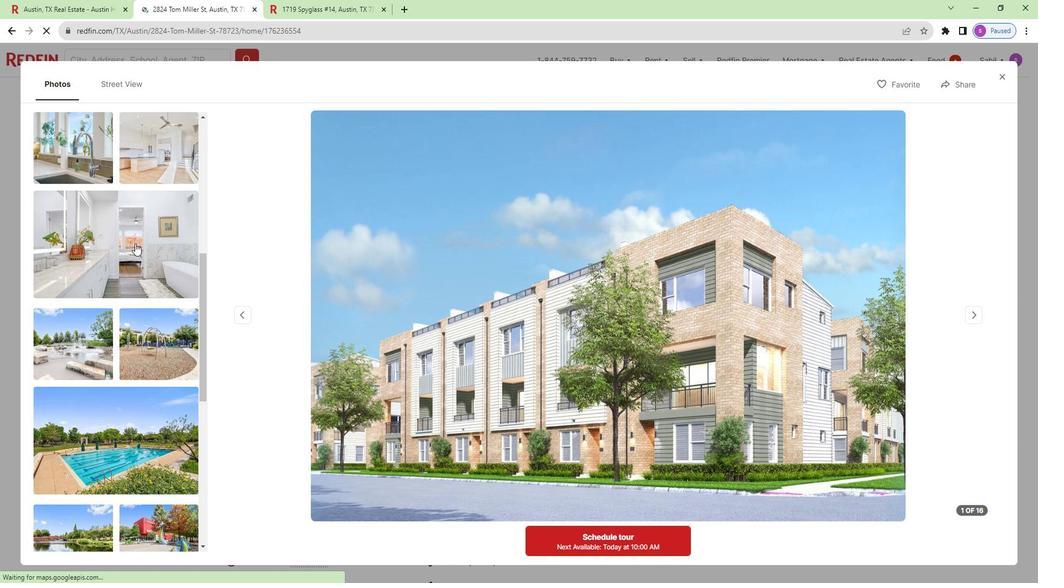 
Action: Mouse moved to (166, 228)
Screenshot: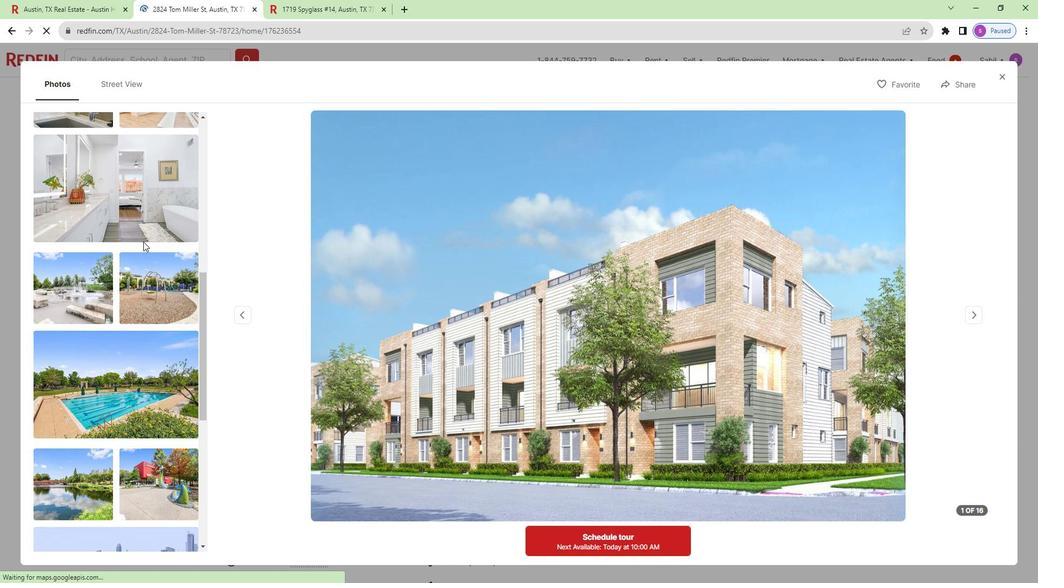 
Action: Mouse scrolled (166, 227) with delta (0, 0)
Screenshot: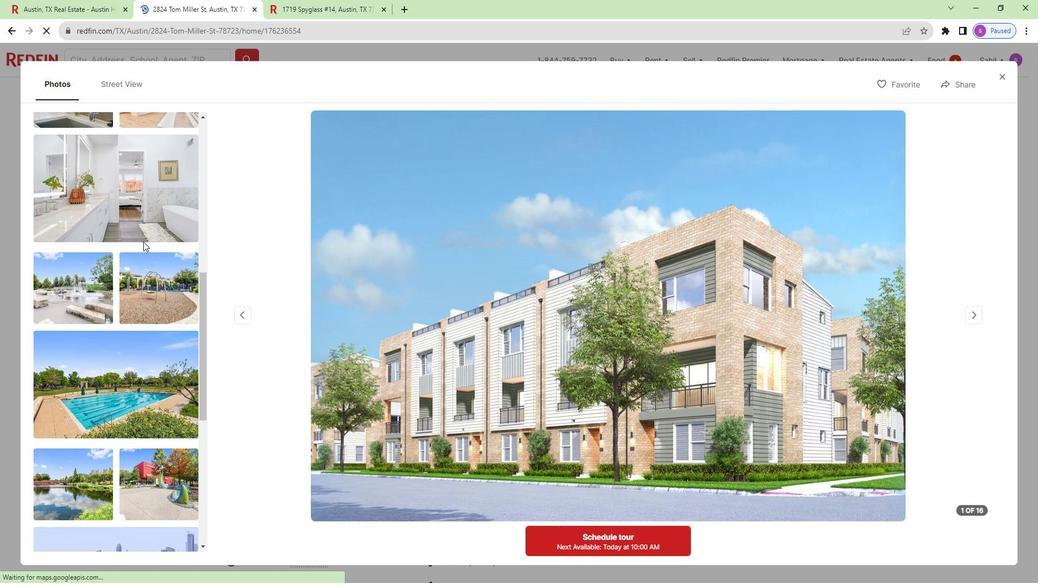 
Action: Mouse moved to (155, 226)
Screenshot: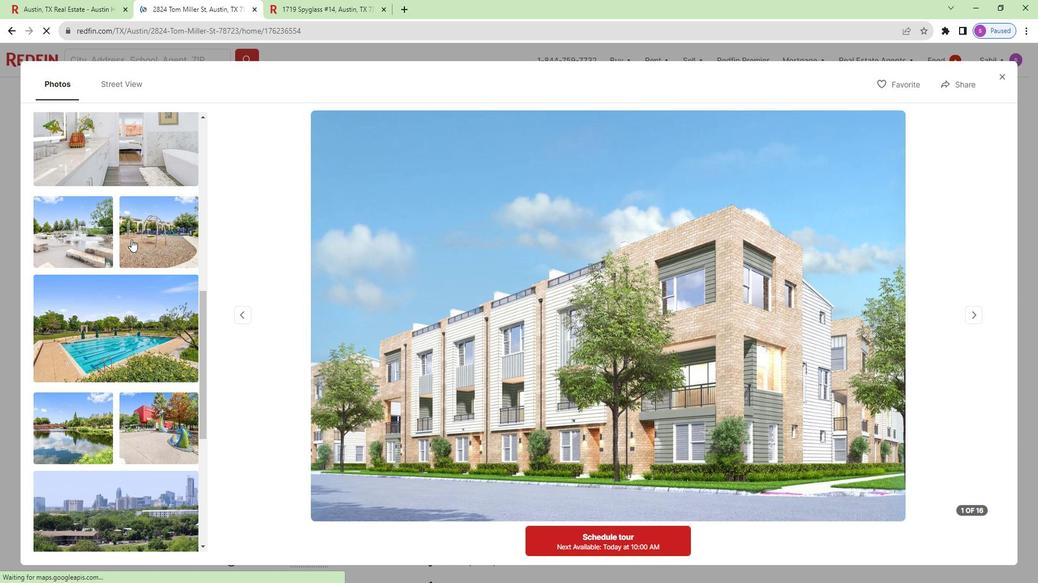 
Action: Mouse scrolled (155, 226) with delta (0, 0)
Screenshot: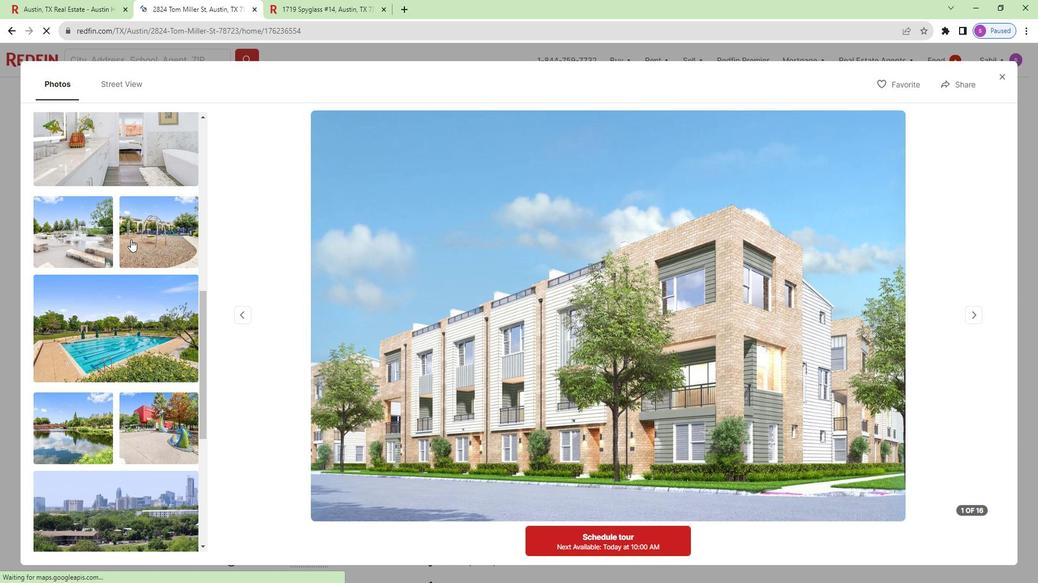 
Action: Mouse moved to (150, 227)
Screenshot: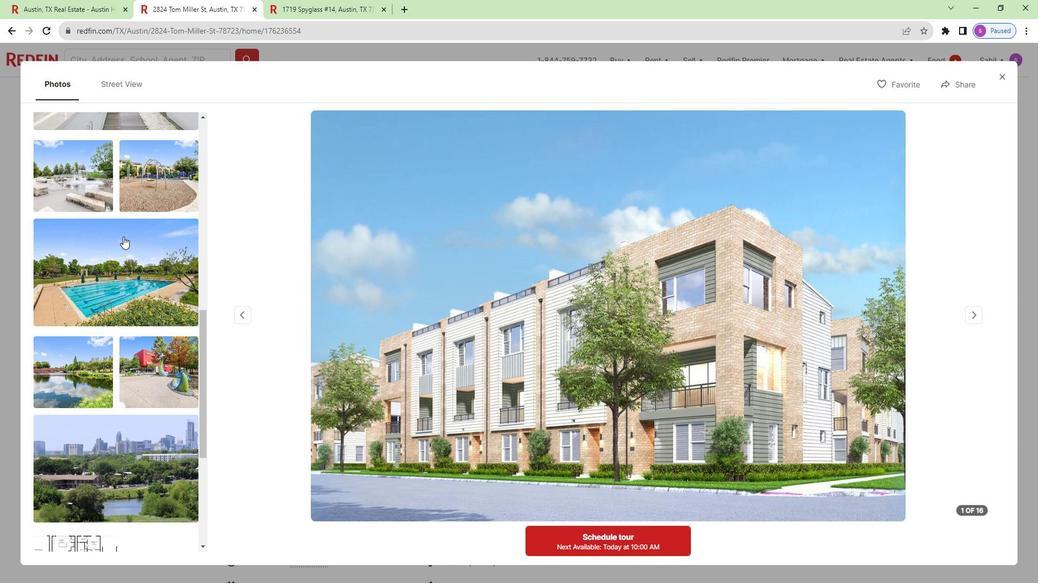 
Action: Mouse scrolled (150, 226) with delta (0, 0)
Screenshot: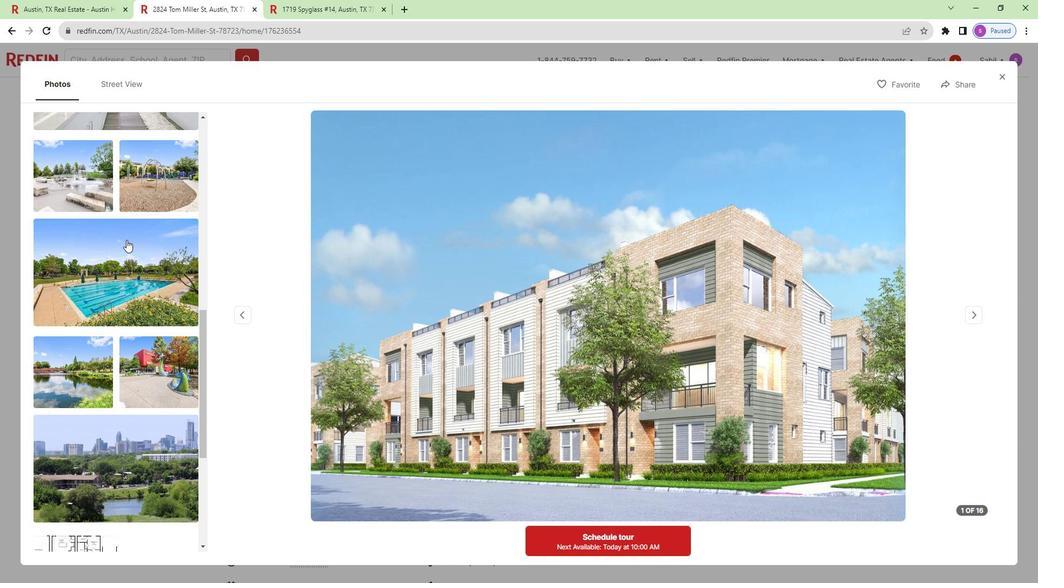 
Action: Mouse moved to (166, 231)
Screenshot: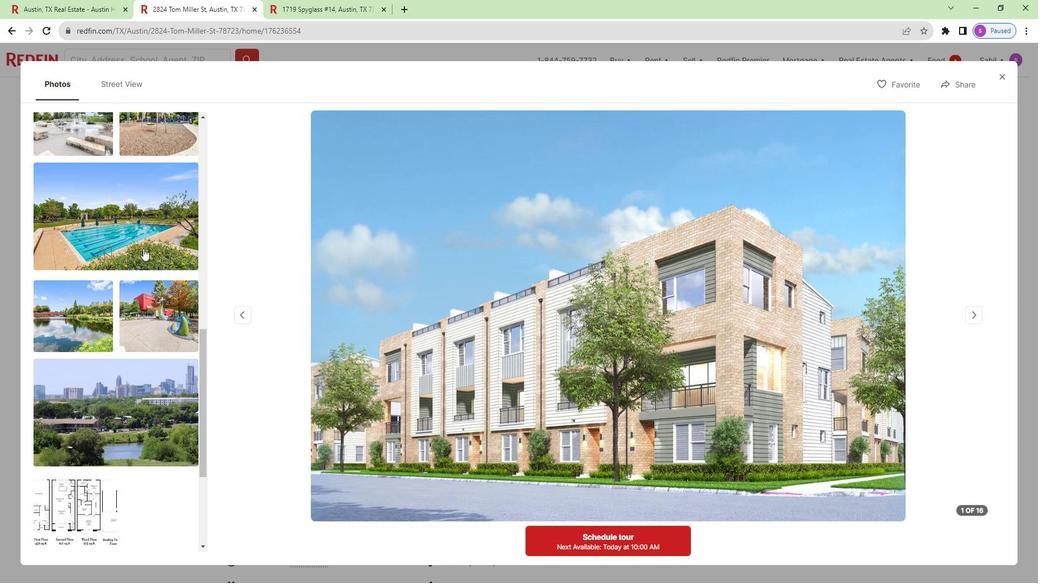 
Action: Mouse scrolled (166, 230) with delta (0, 0)
Screenshot: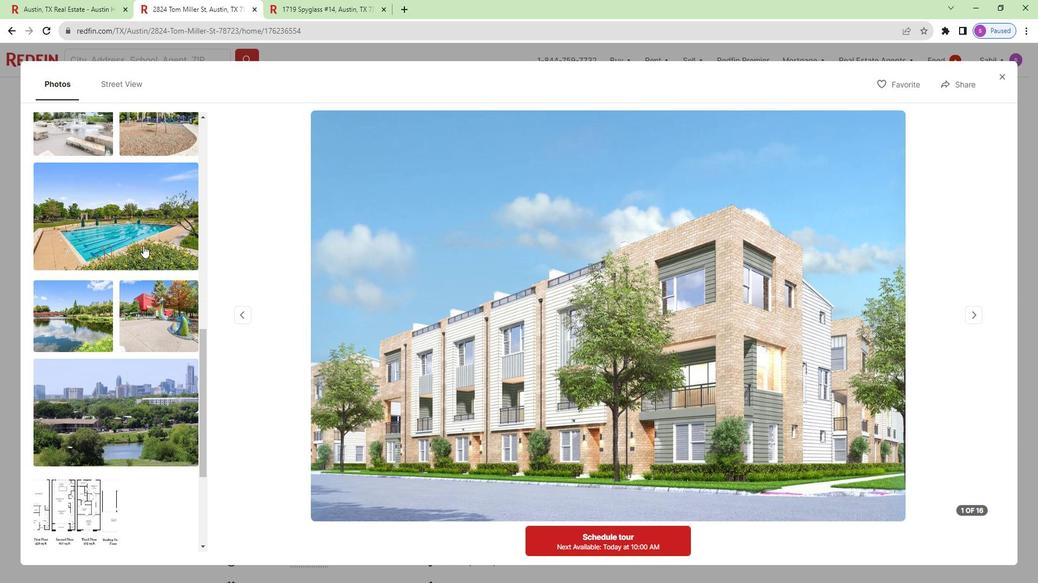 
Action: Mouse scrolled (166, 230) with delta (0, 0)
Screenshot: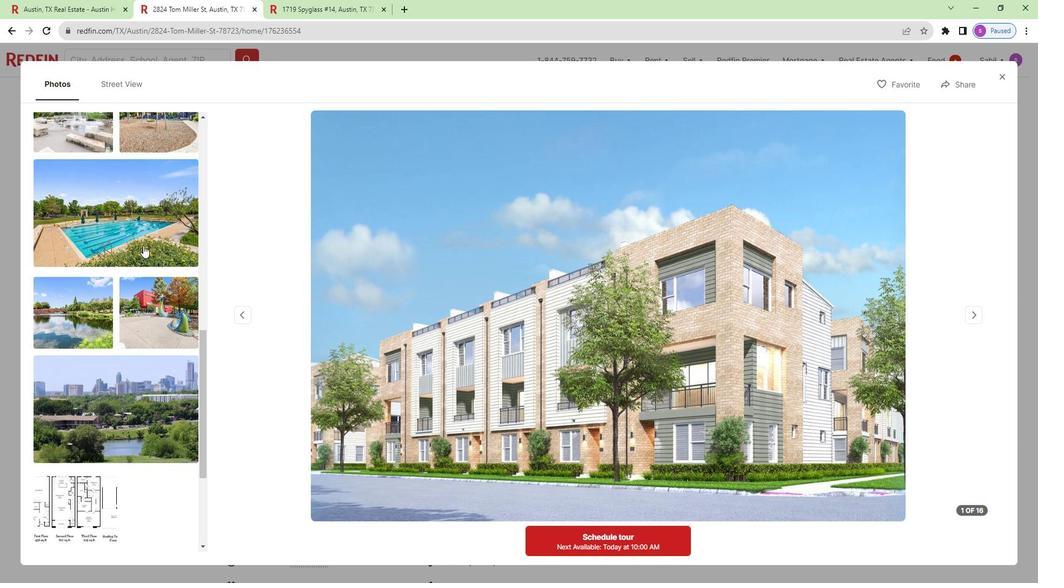 
Action: Mouse scrolled (166, 230) with delta (0, 0)
Screenshot: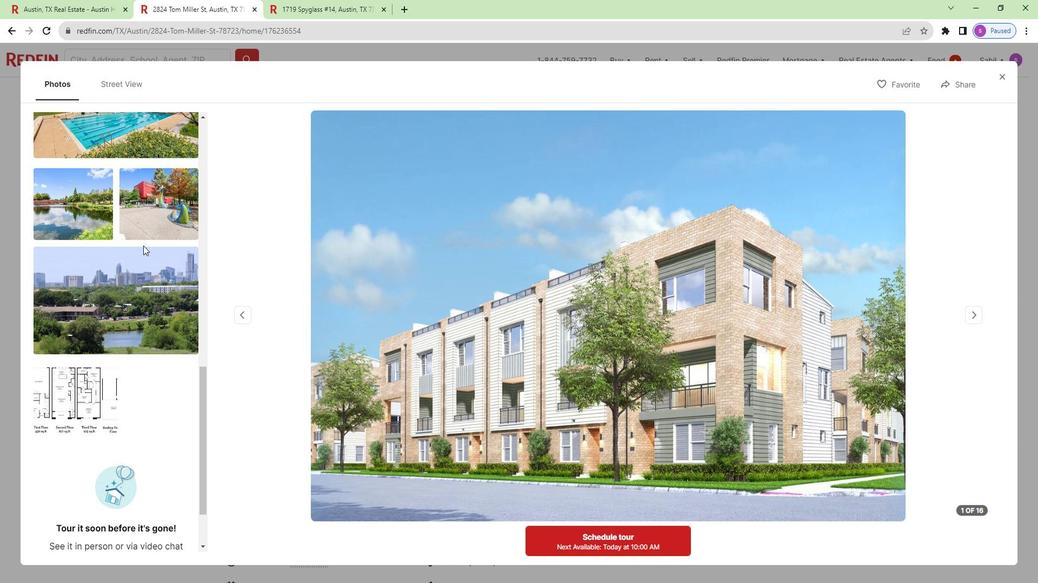 
Action: Mouse scrolled (166, 230) with delta (0, 0)
Screenshot: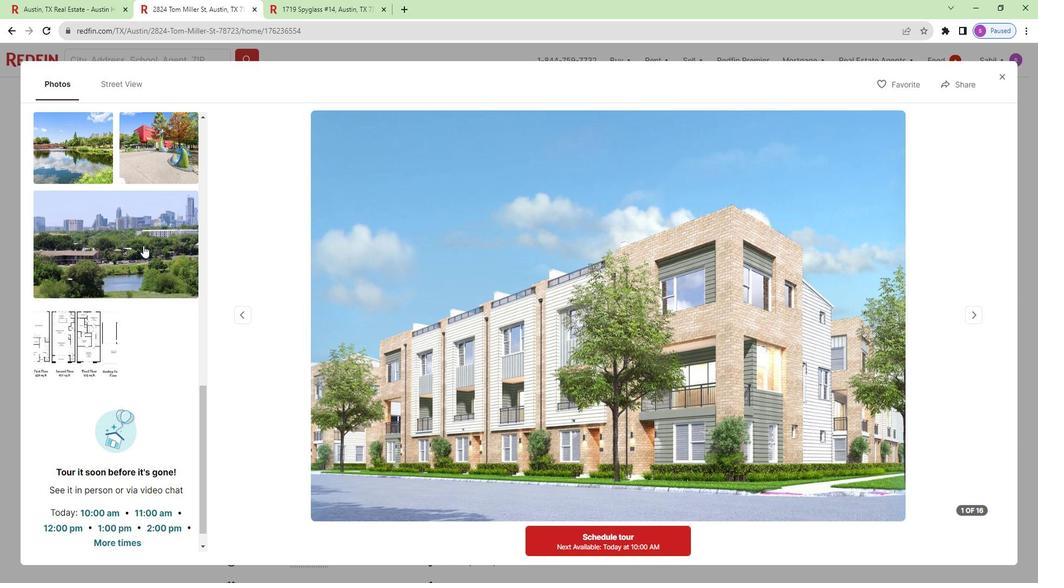 
Action: Mouse moved to (981, 97)
Screenshot: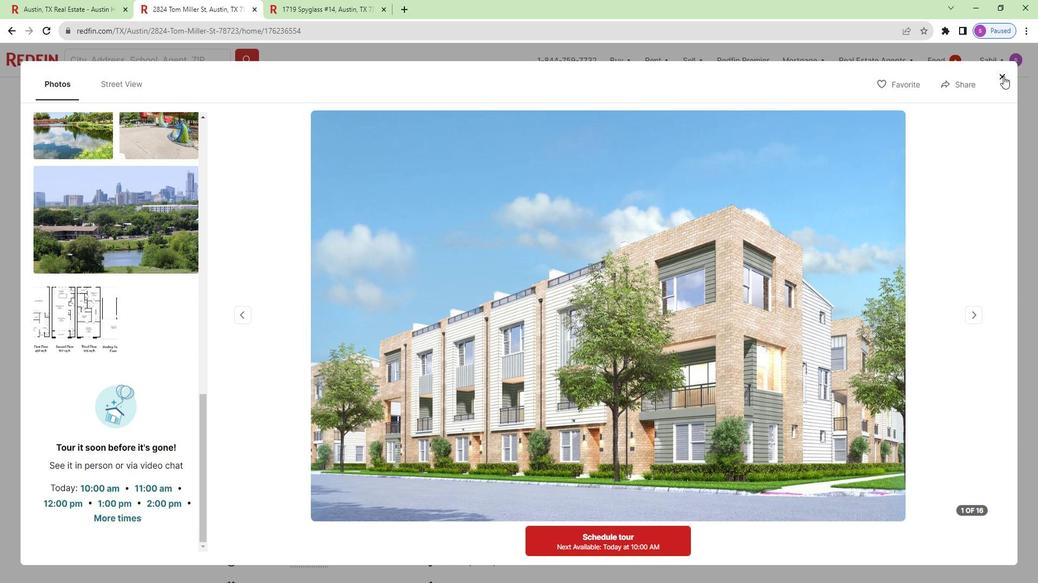 
Action: Mouse pressed left at (981, 97)
Screenshot: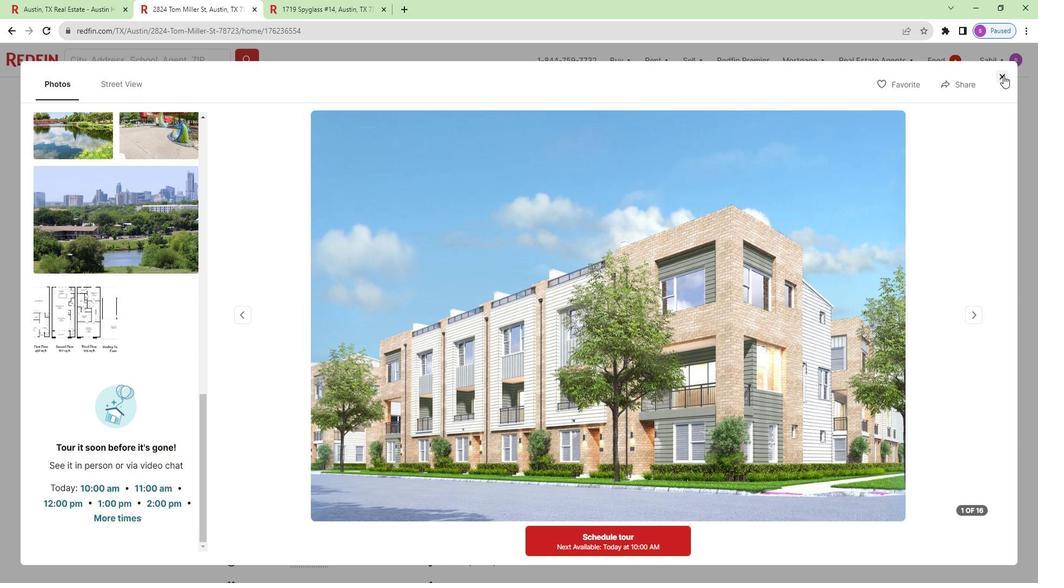 
Action: Mouse moved to (339, 302)
Screenshot: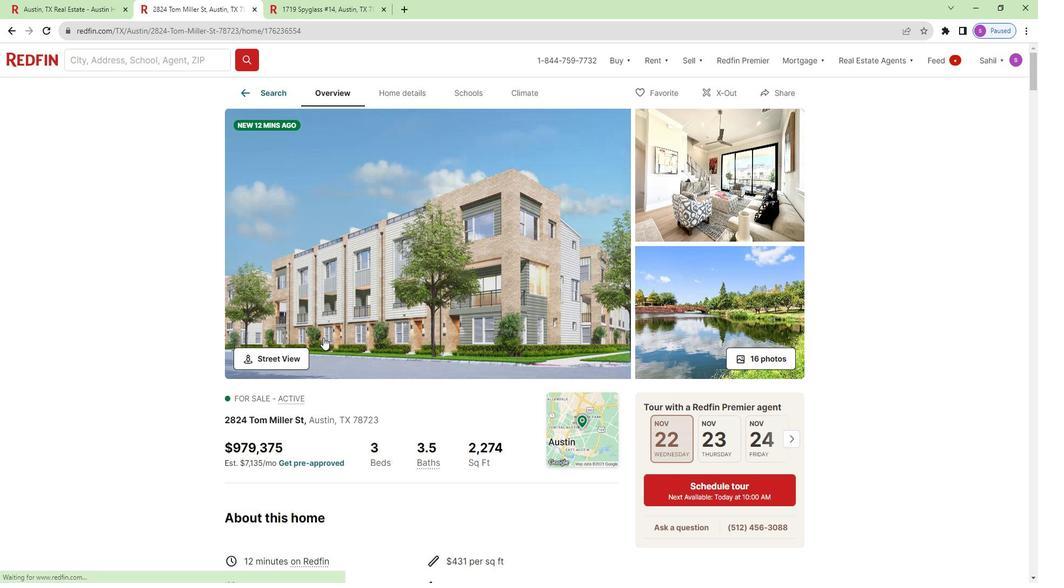 
Action: Mouse scrolled (339, 301) with delta (0, 0)
Screenshot: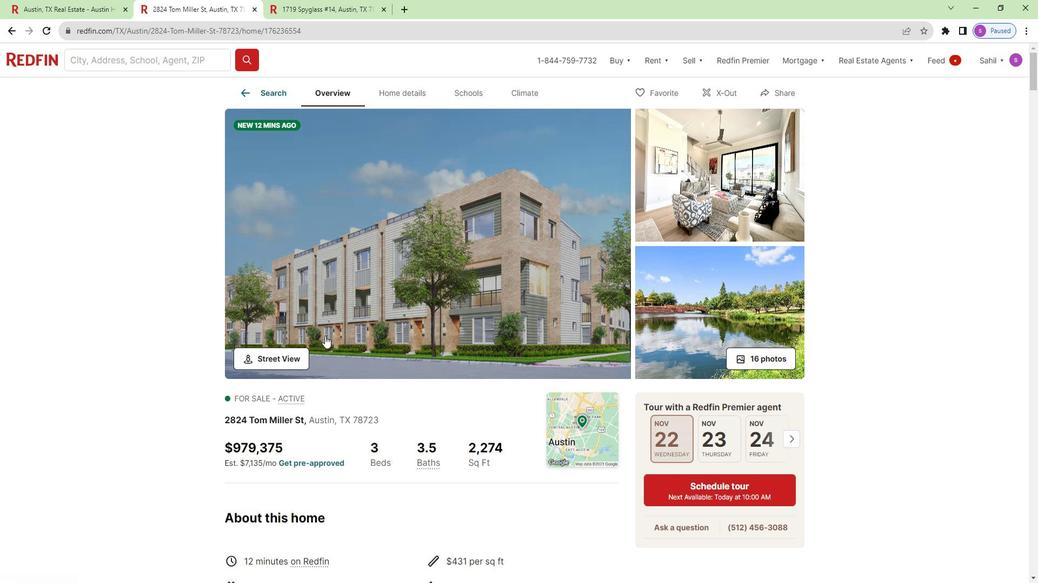 
Action: Mouse moved to (340, 301)
Screenshot: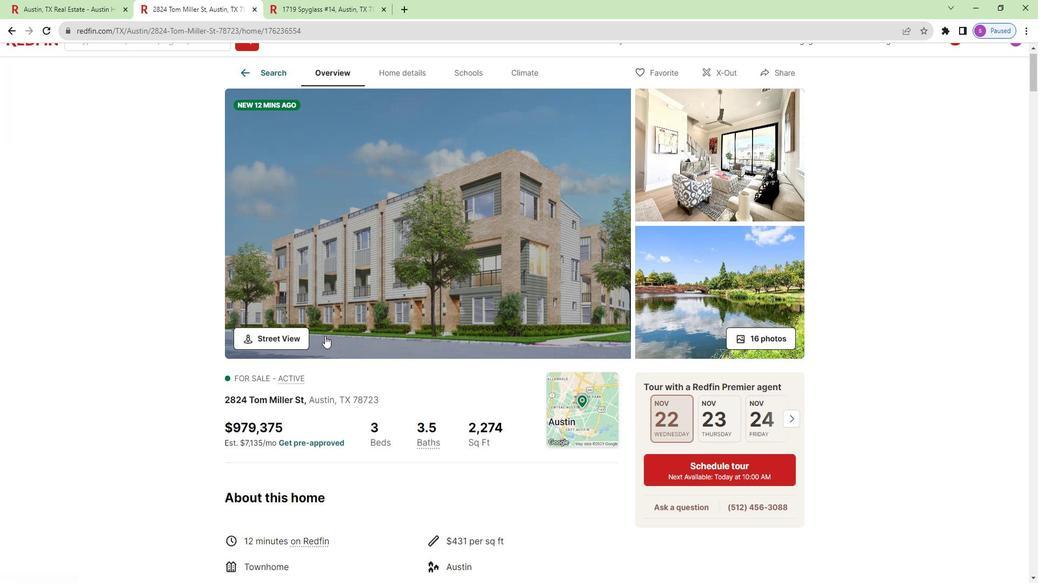 
Action: Mouse scrolled (340, 300) with delta (0, 0)
Screenshot: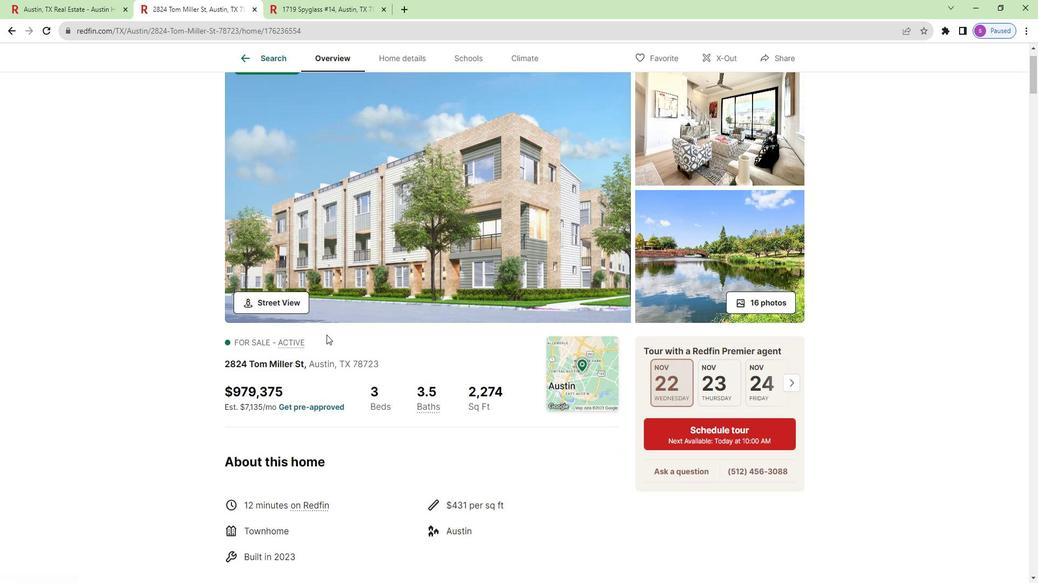 
Action: Mouse scrolled (340, 300) with delta (0, 0)
Screenshot: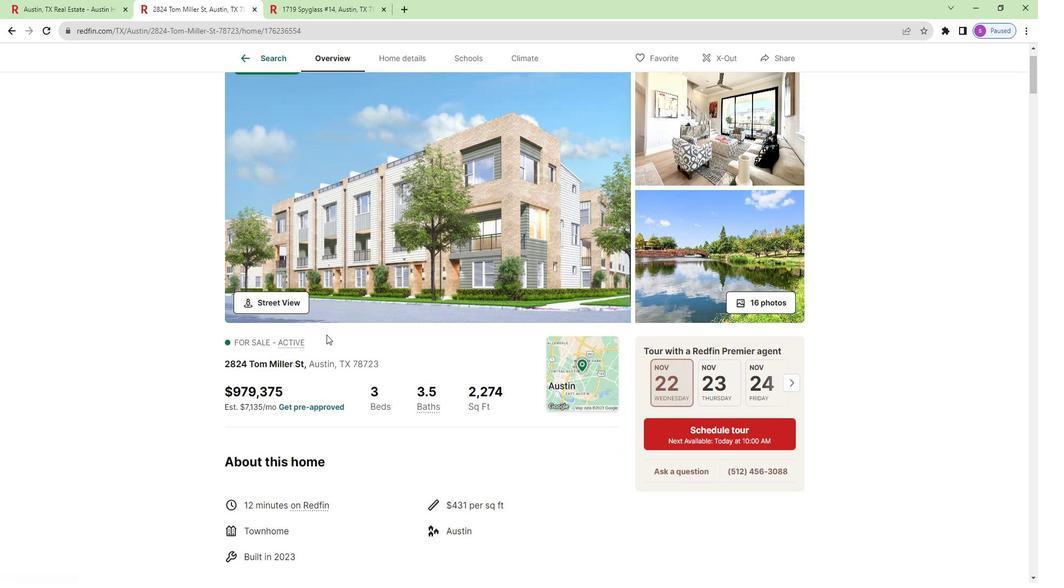 
Action: Mouse moved to (334, 416)
Screenshot: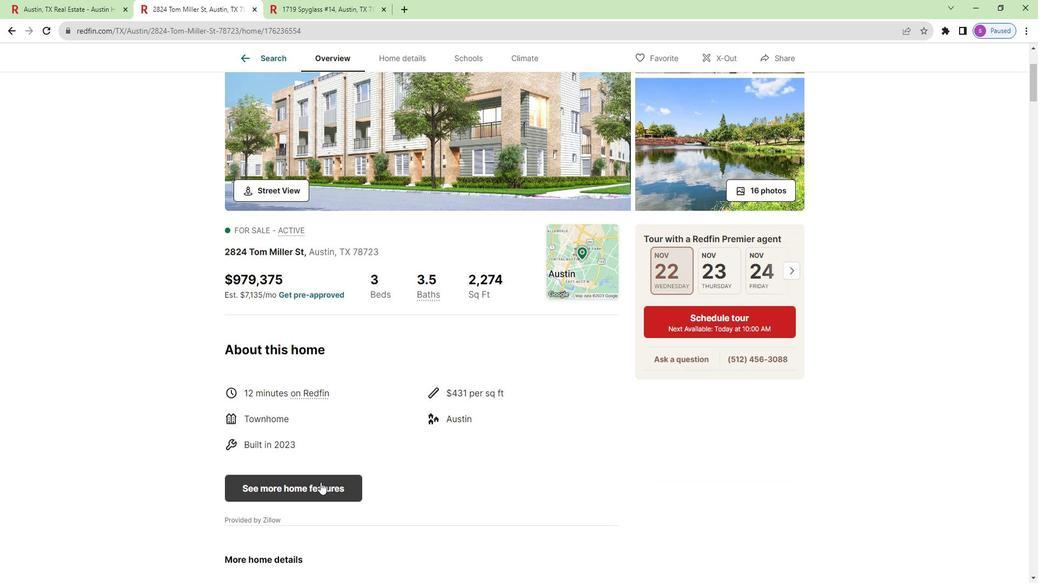 
Action: Mouse pressed left at (334, 416)
Screenshot: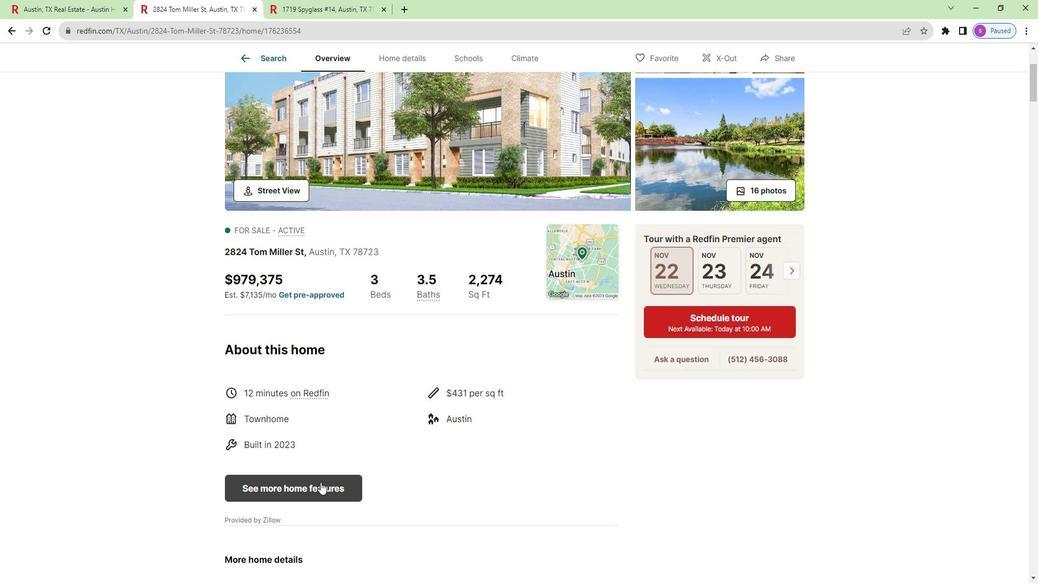 
Action: Mouse moved to (477, 228)
Screenshot: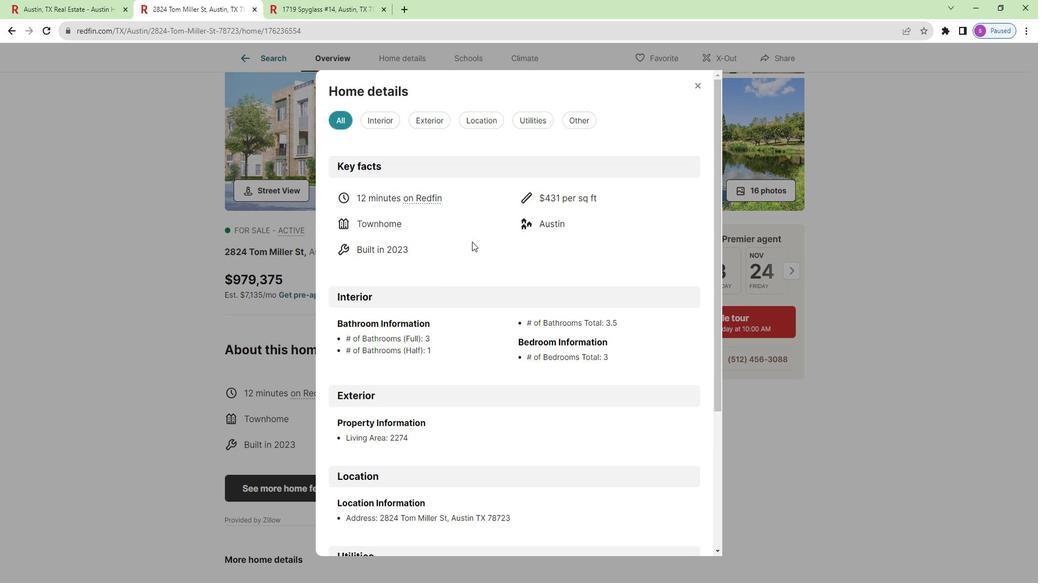
Action: Mouse scrolled (477, 227) with delta (0, 0)
Screenshot: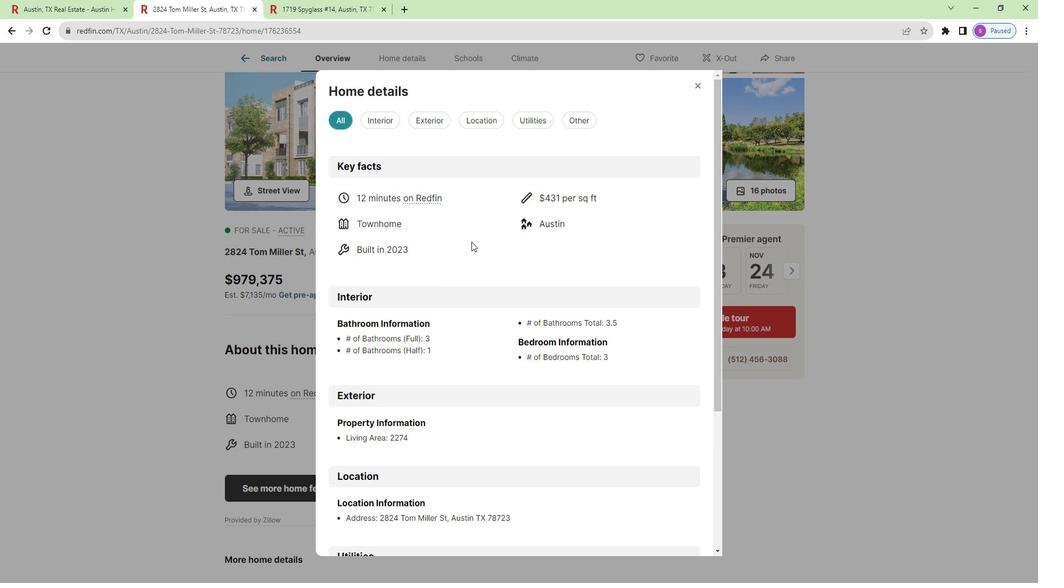 
Action: Mouse scrolled (477, 227) with delta (0, 0)
Screenshot: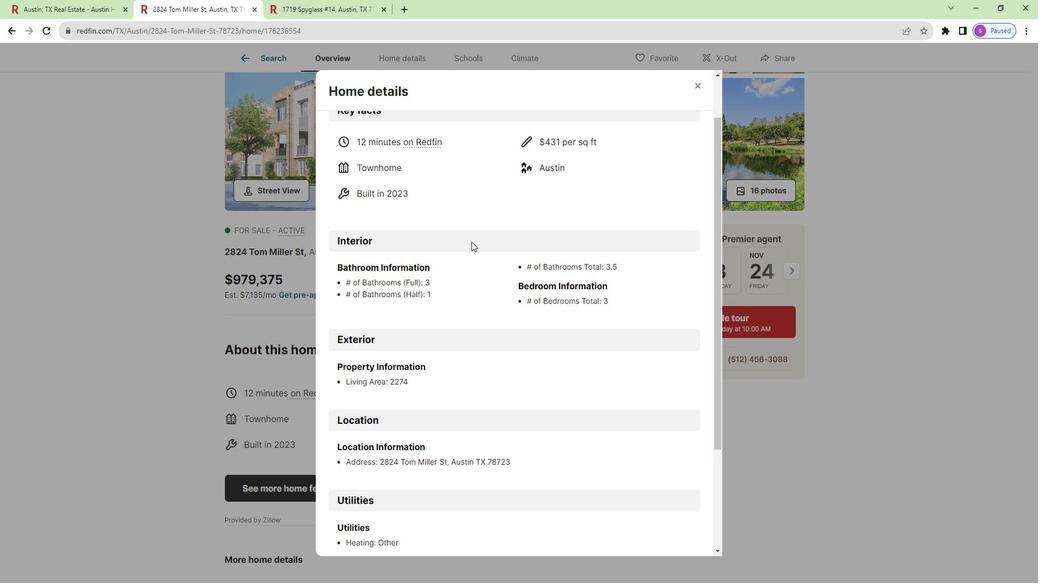 
Action: Mouse scrolled (477, 227) with delta (0, 0)
Screenshot: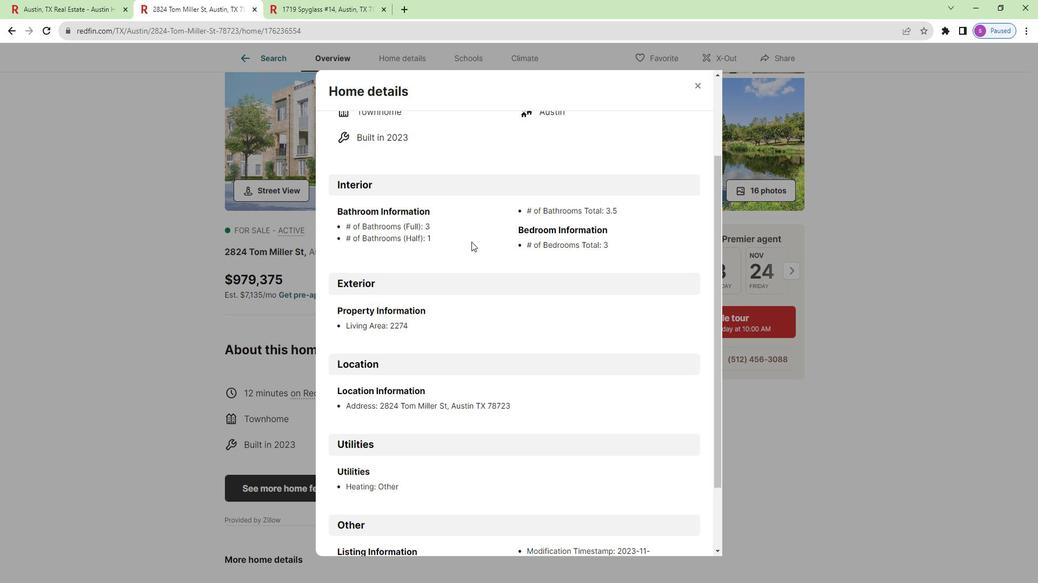 
Action: Mouse moved to (480, 241)
Screenshot: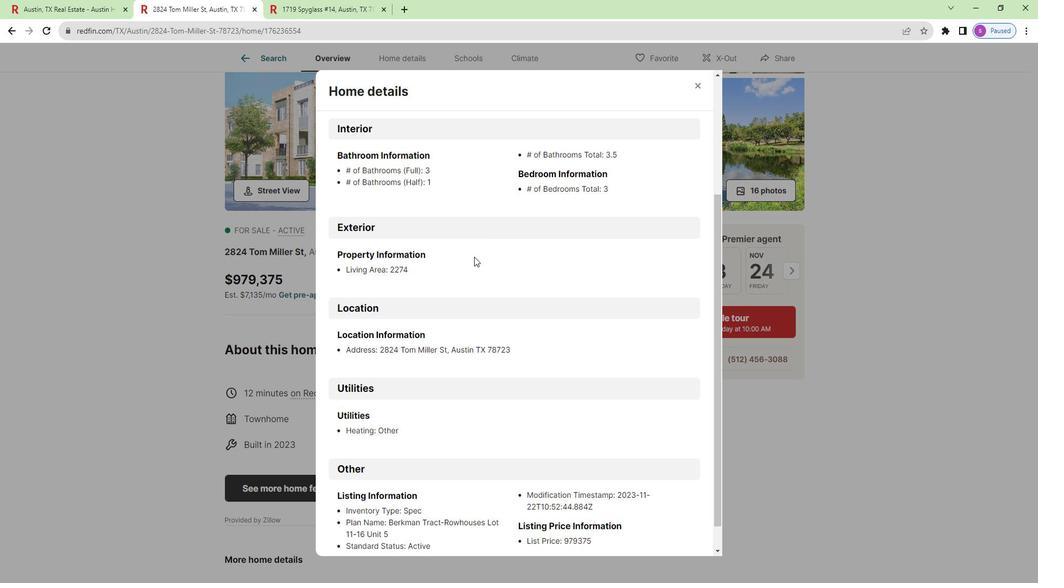 
Action: Mouse scrolled (480, 240) with delta (0, 0)
Screenshot: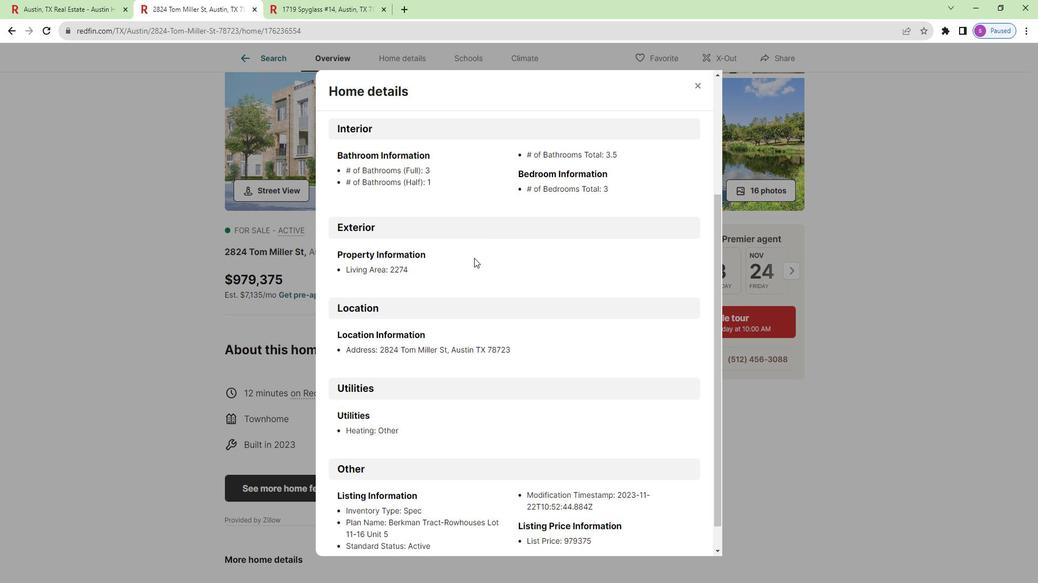
Action: Mouse moved to (480, 246)
Screenshot: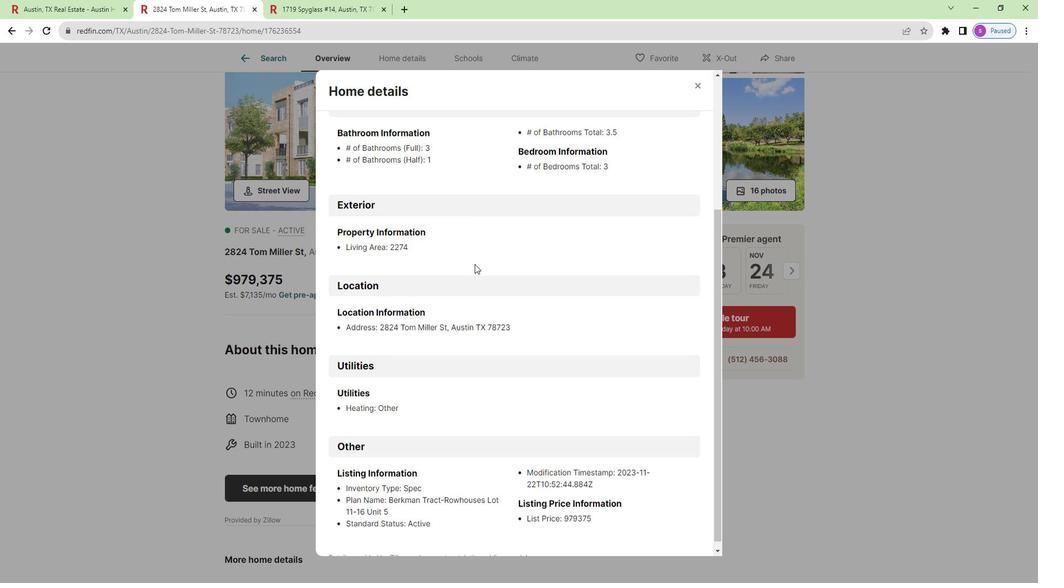 
Action: Mouse scrolled (480, 245) with delta (0, 0)
Screenshot: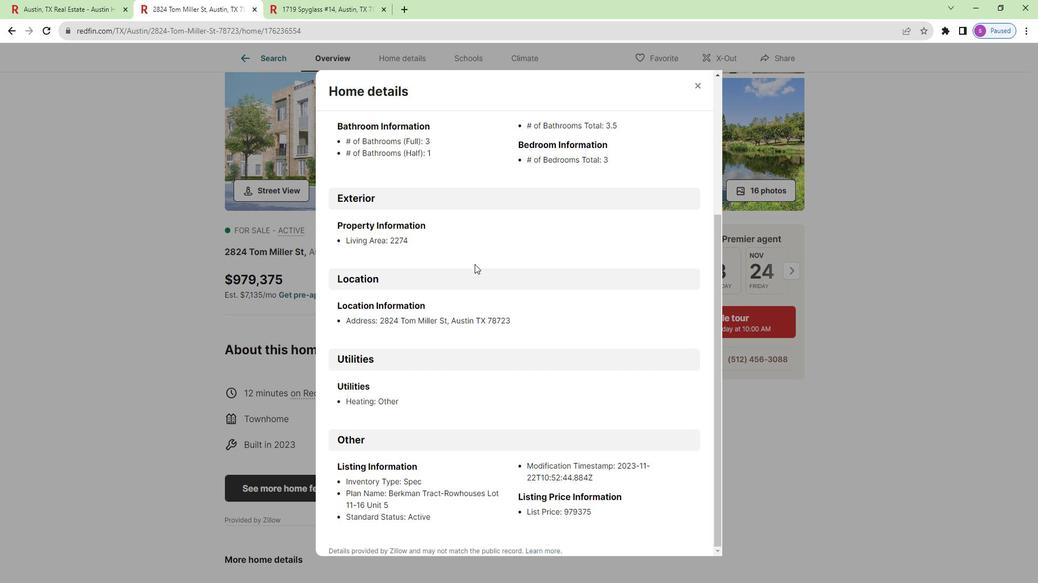 
Action: Mouse moved to (482, 263)
Screenshot: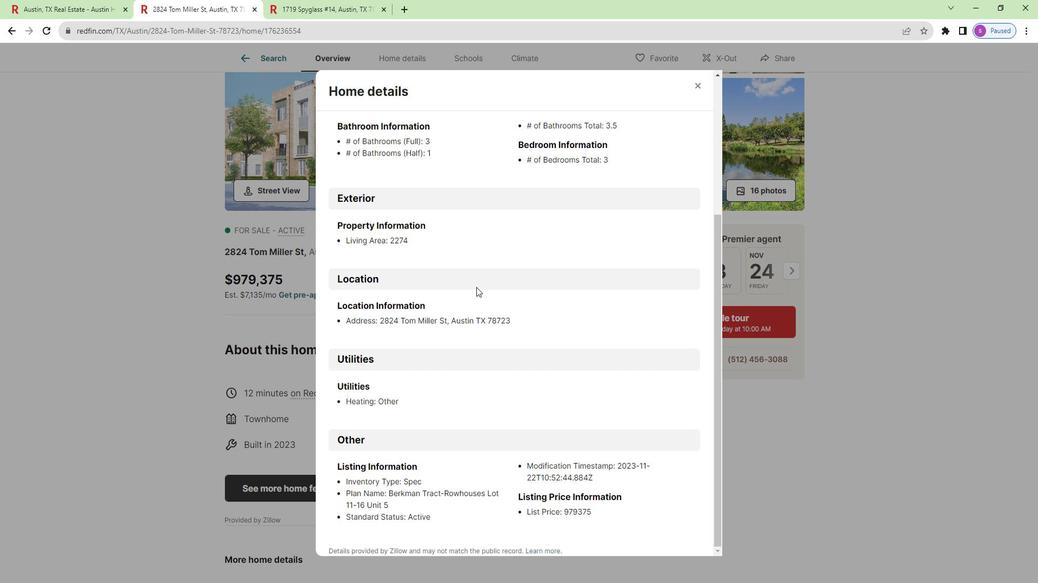 
Action: Mouse scrolled (482, 262) with delta (0, 0)
Screenshot: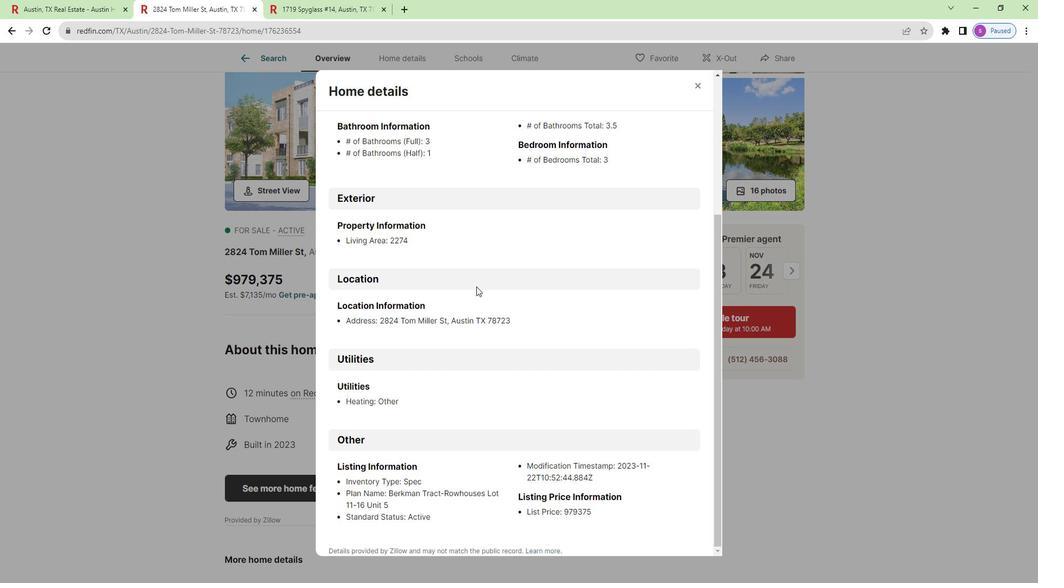 
Action: Mouse moved to (522, 308)
Screenshot: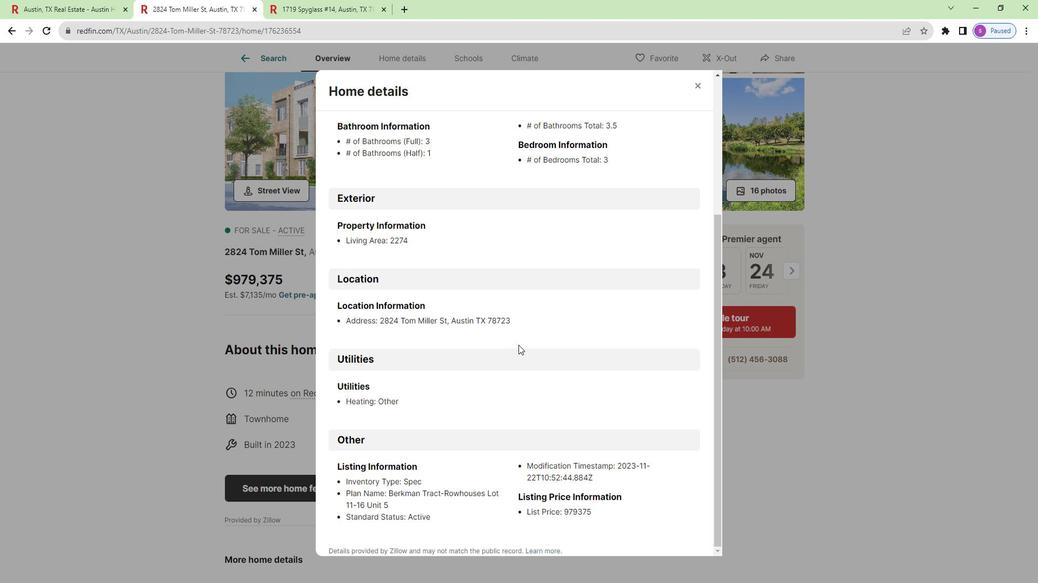 
Action: Mouse scrolled (522, 308) with delta (0, 0)
Screenshot: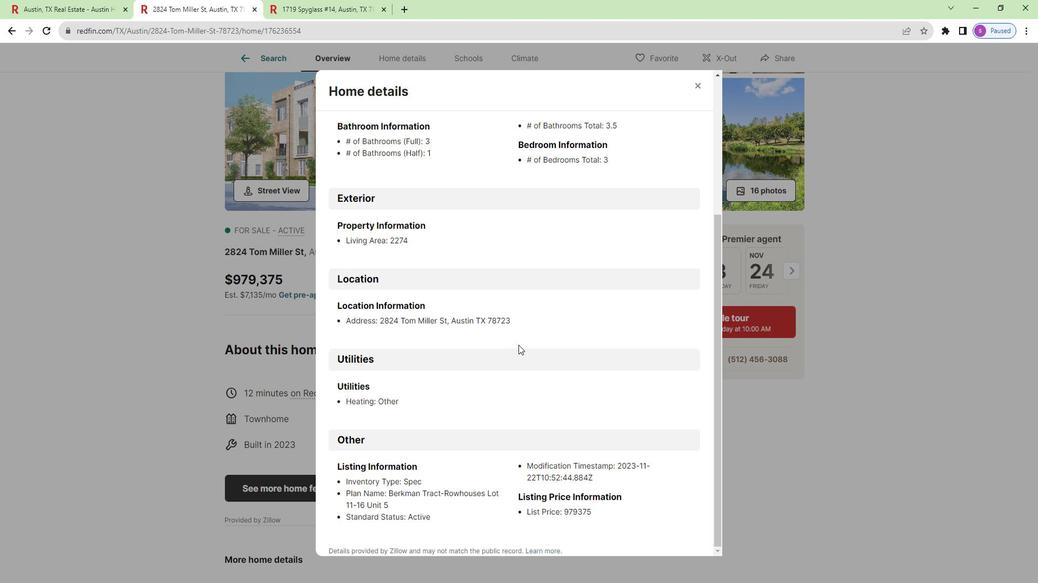 
Action: Mouse moved to (694, 105)
Screenshot: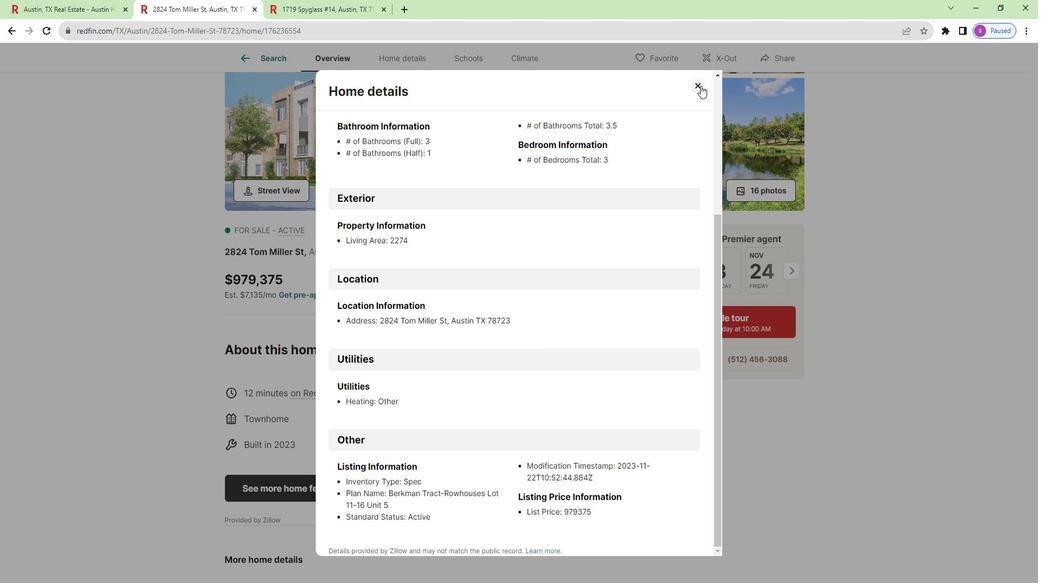 
Action: Mouse pressed left at (694, 105)
Screenshot: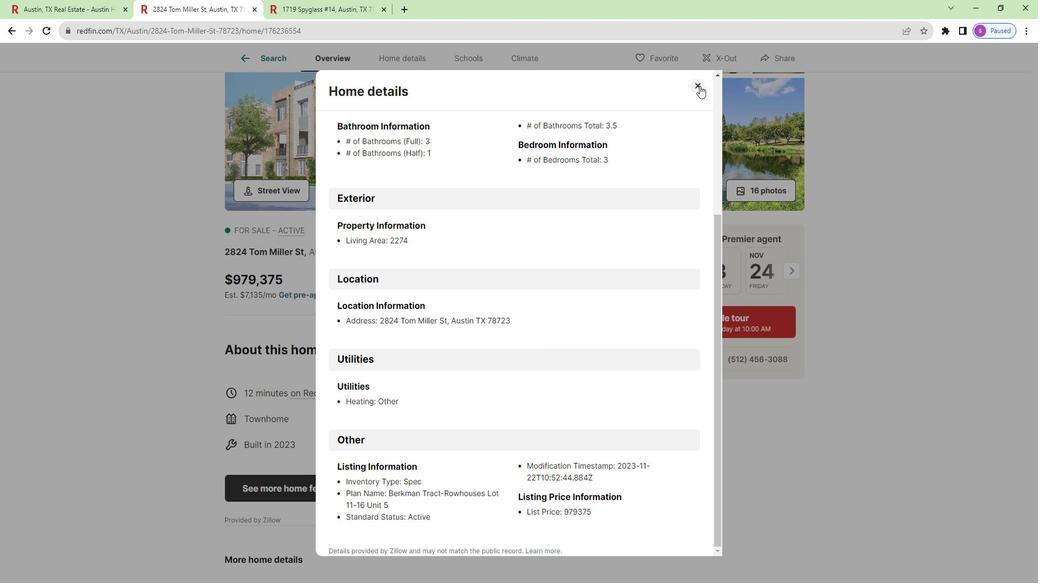 
Action: Mouse moved to (325, 297)
Screenshot: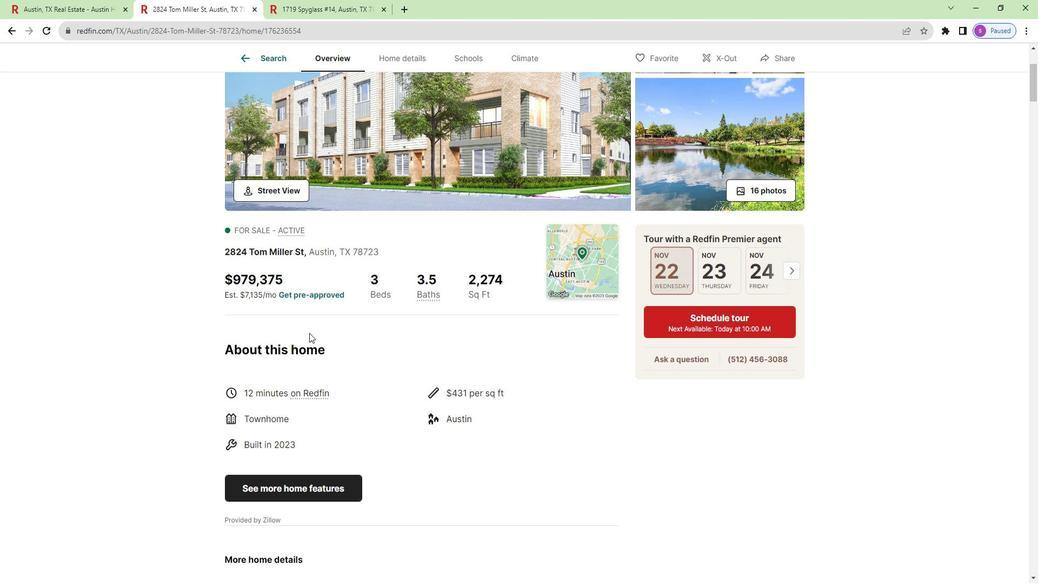 
Action: Mouse scrolled (325, 296) with delta (0, 0)
Screenshot: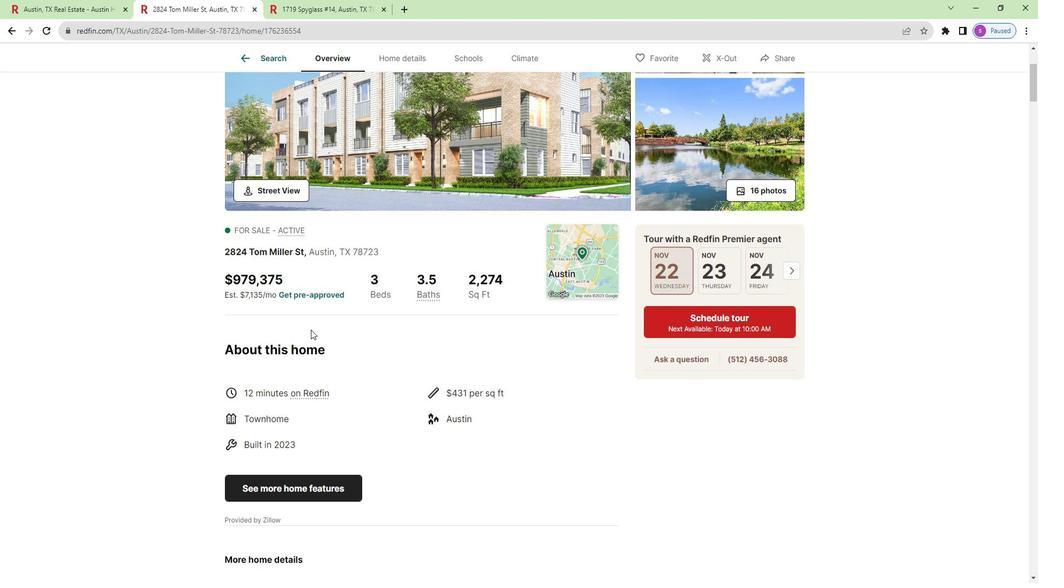 
Action: Mouse scrolled (325, 296) with delta (0, 0)
Screenshot: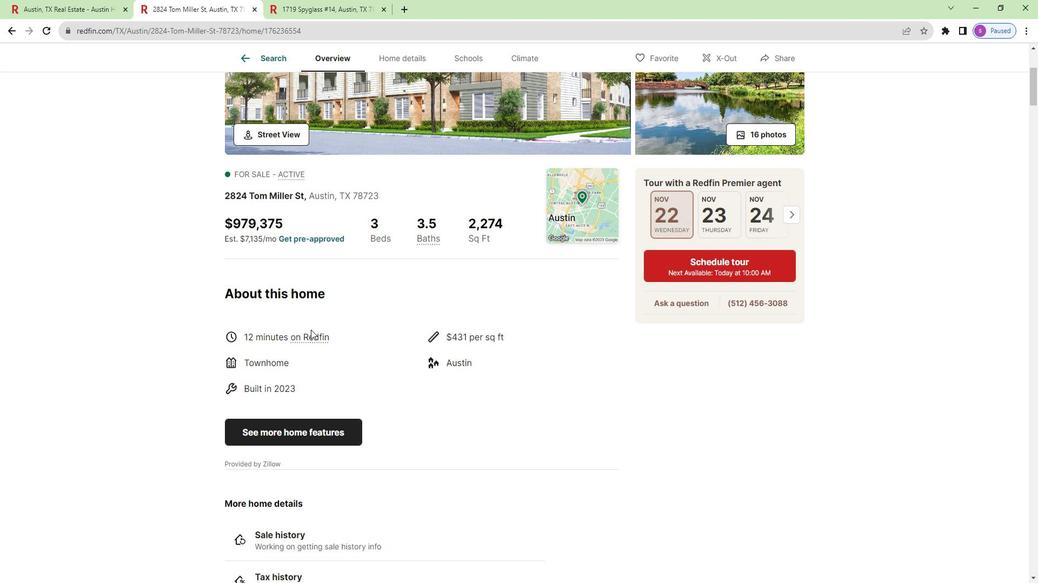 
Action: Mouse moved to (325, 297)
Screenshot: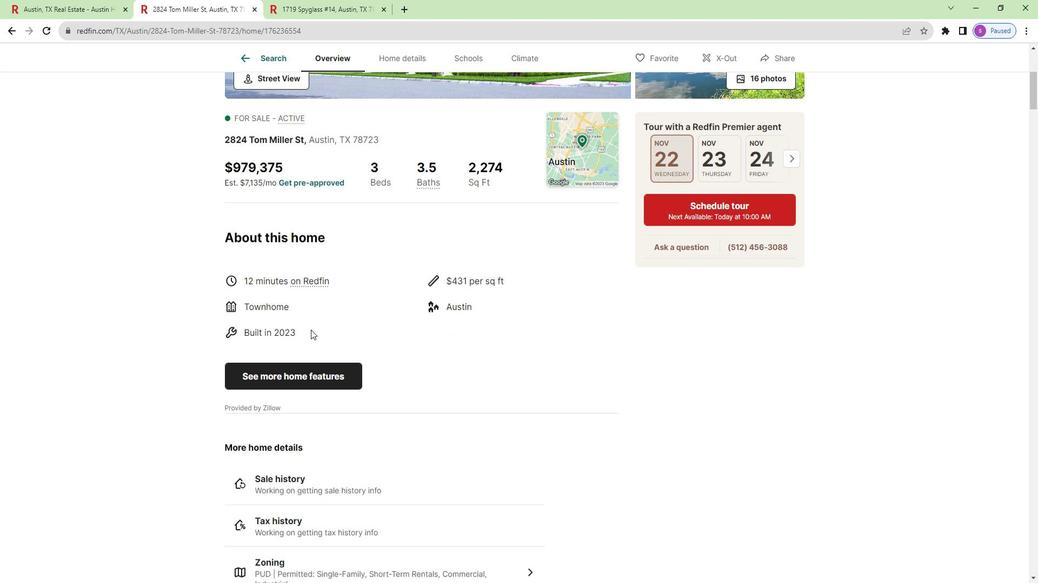 
Action: Mouse scrolled (325, 296) with delta (0, 0)
Screenshot: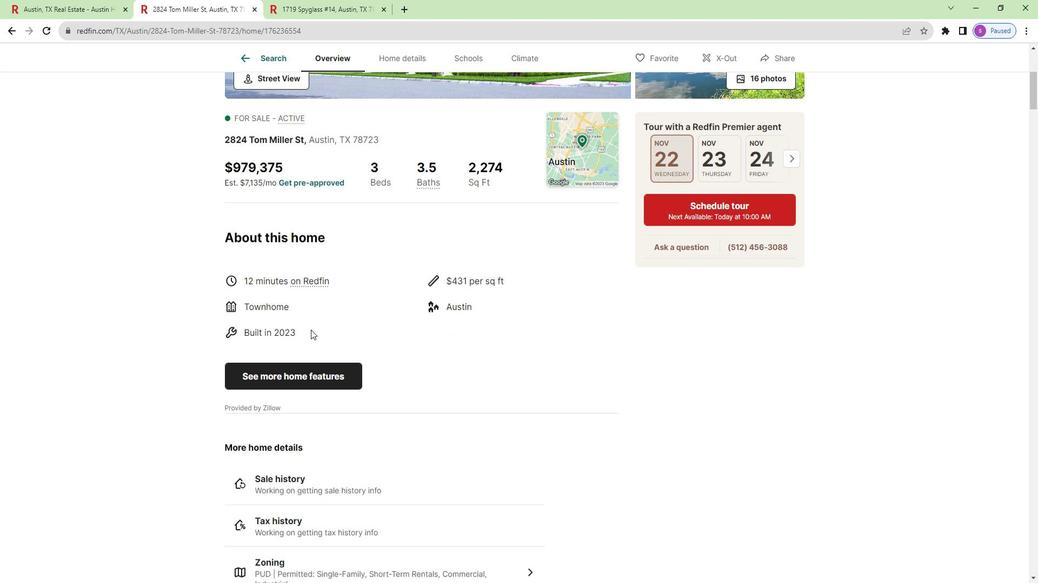 
Action: Mouse moved to (323, 298)
Screenshot: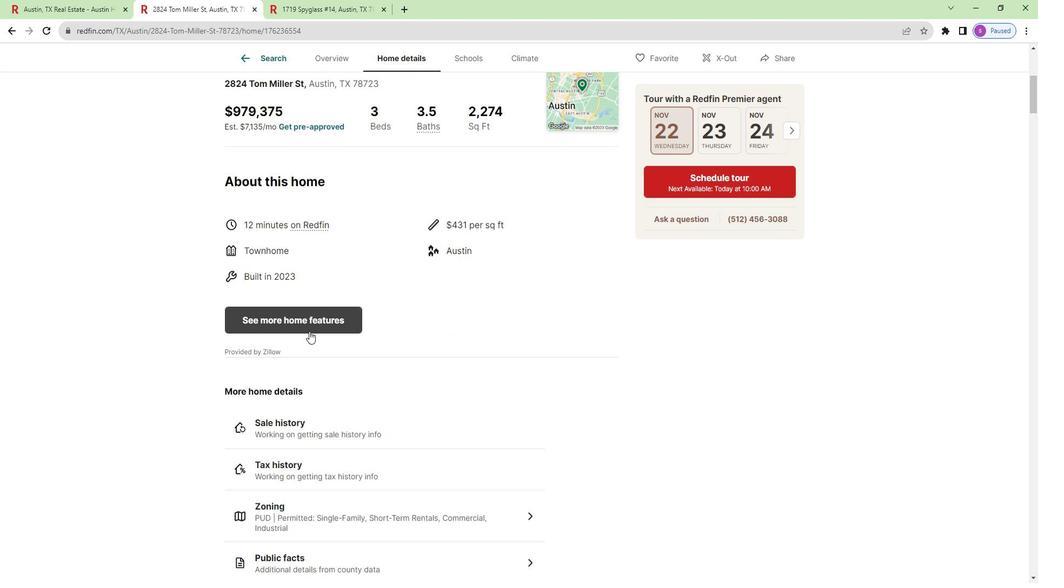 
Action: Mouse scrolled (323, 297) with delta (0, 0)
Screenshot: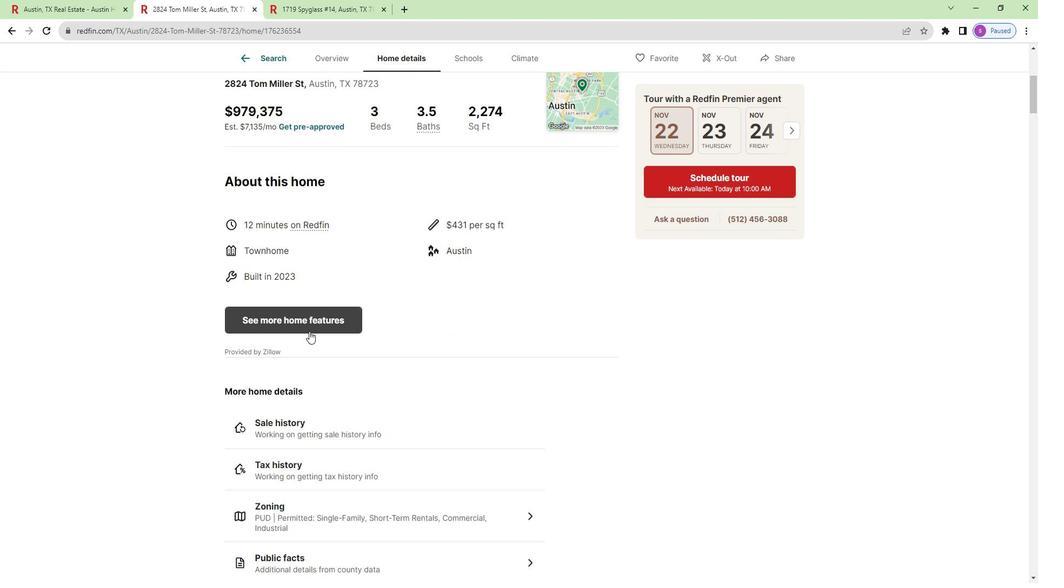 
Action: Mouse moved to (323, 298)
Screenshot: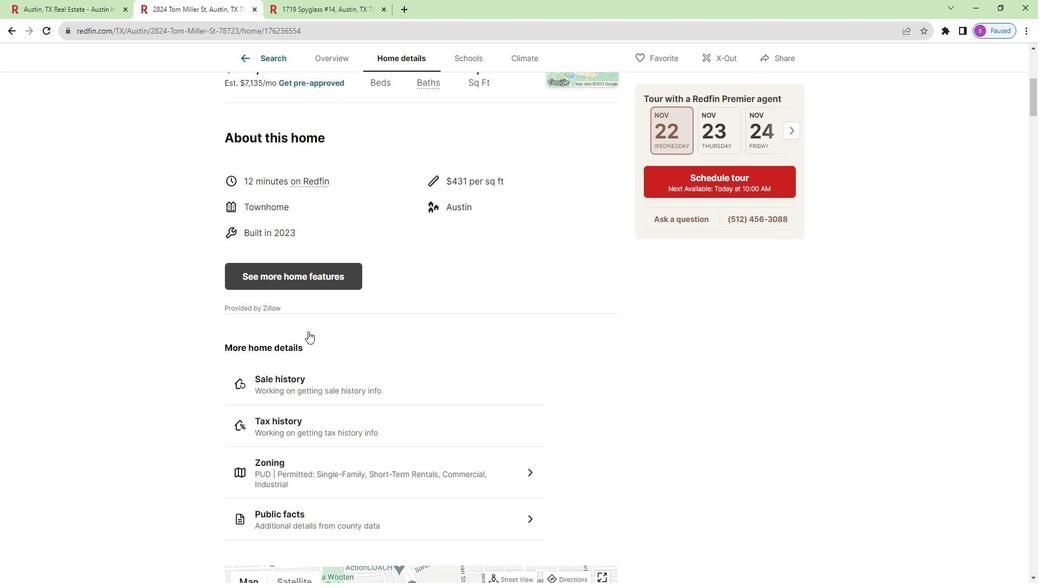 
Action: Mouse scrolled (323, 297) with delta (0, 0)
Screenshot: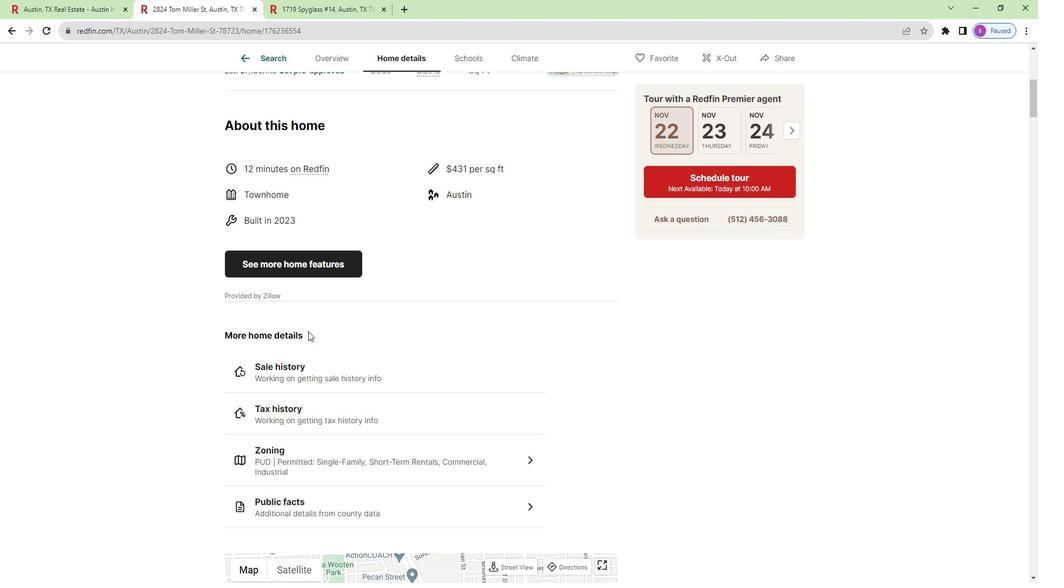 
Action: Mouse moved to (320, 299)
Screenshot: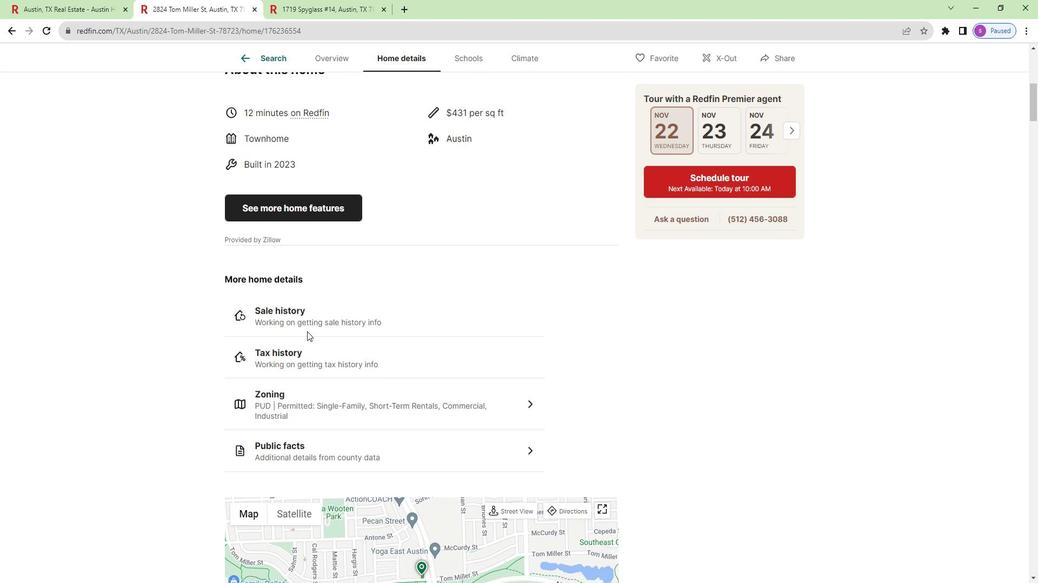 
Action: Mouse scrolled (320, 298) with delta (0, 0)
